 Task: Create an annual report template wavy design.
Action: Mouse pressed left at (501, 200)
Screenshot: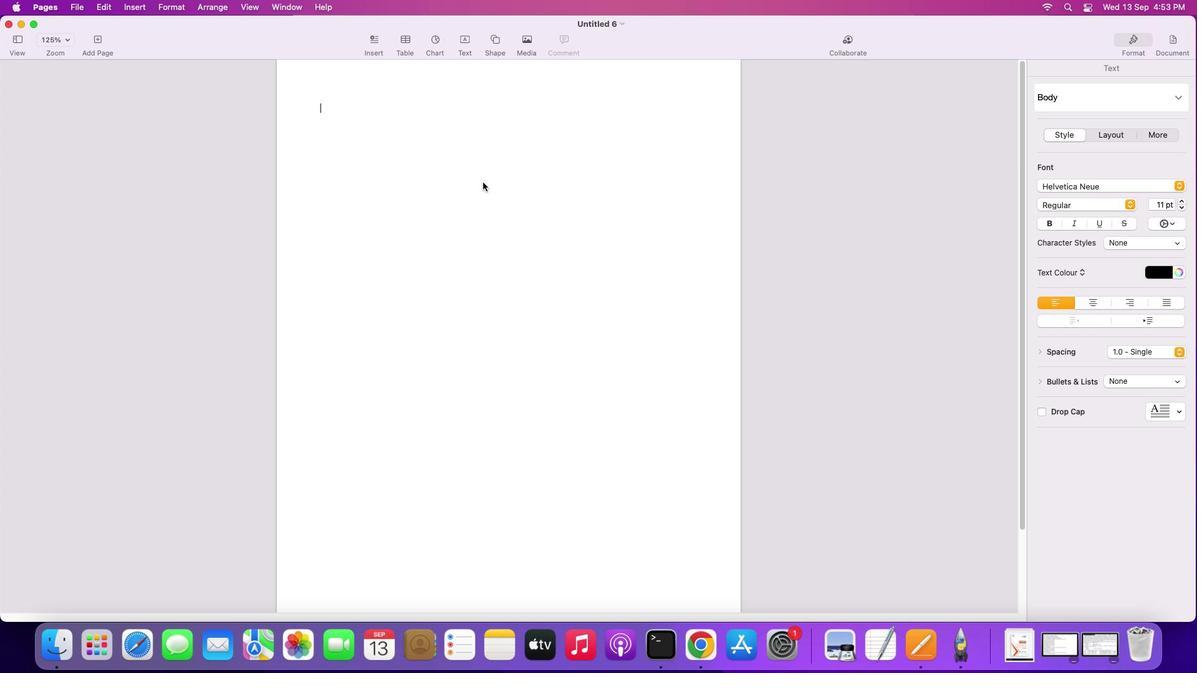 
Action: Mouse moved to (514, 64)
Screenshot: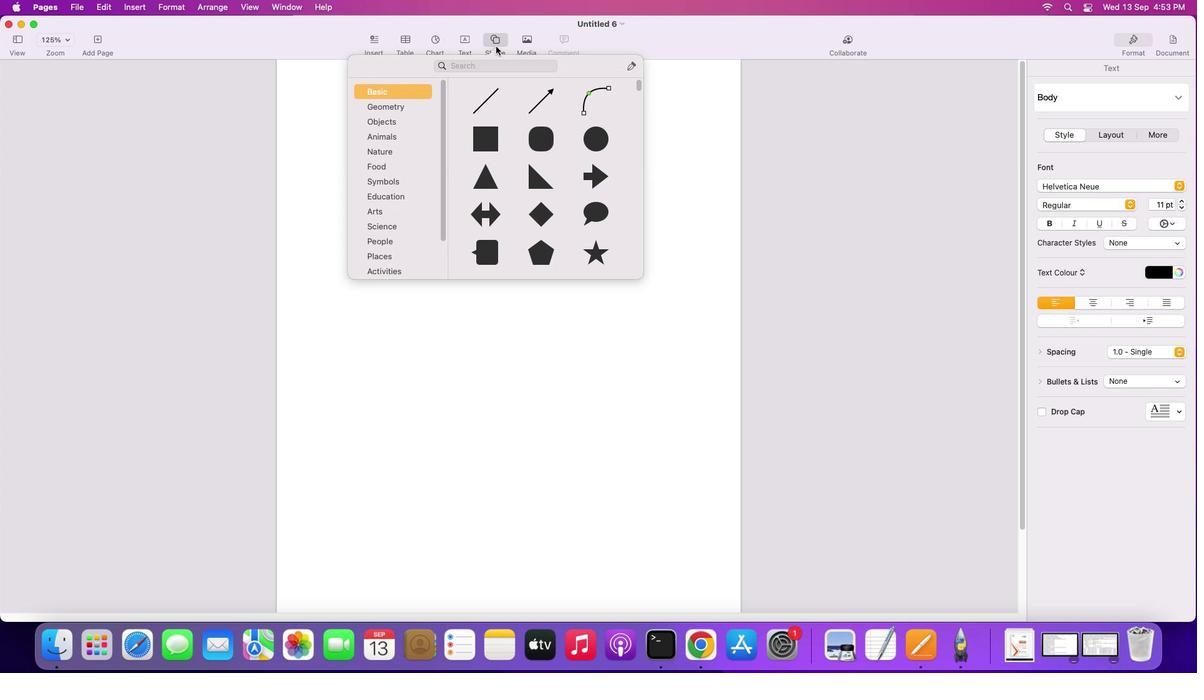 
Action: Mouse pressed left at (514, 64)
Screenshot: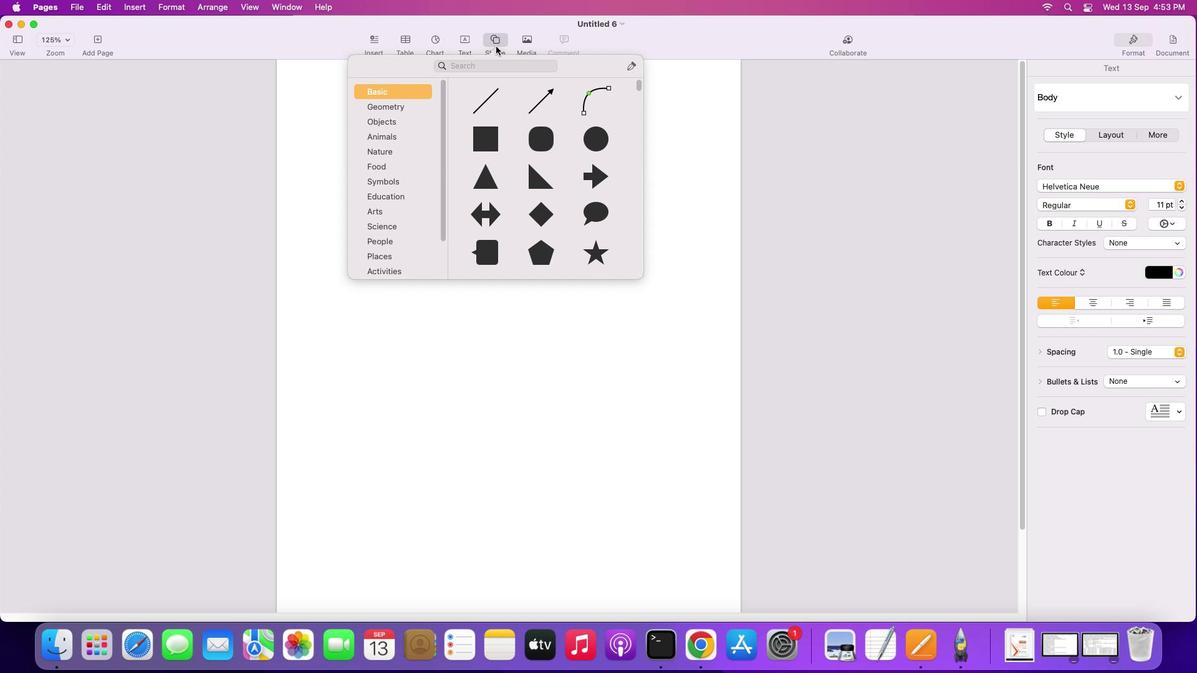 
Action: Mouse moved to (508, 161)
Screenshot: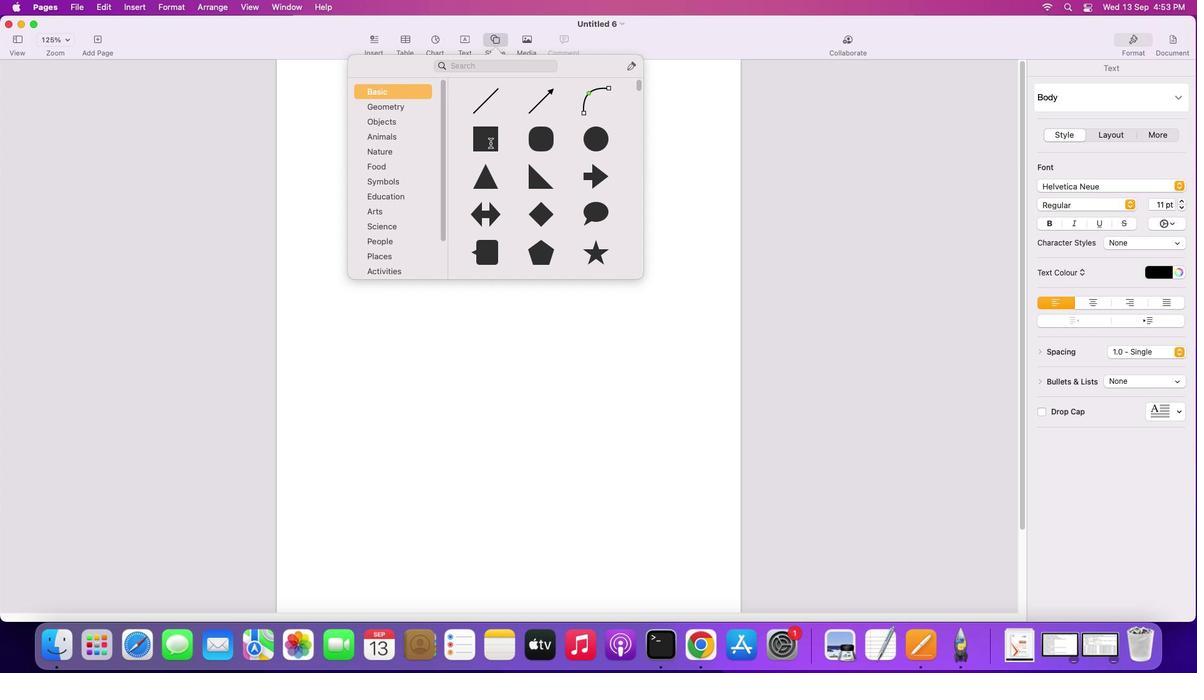 
Action: Mouse pressed left at (508, 161)
Screenshot: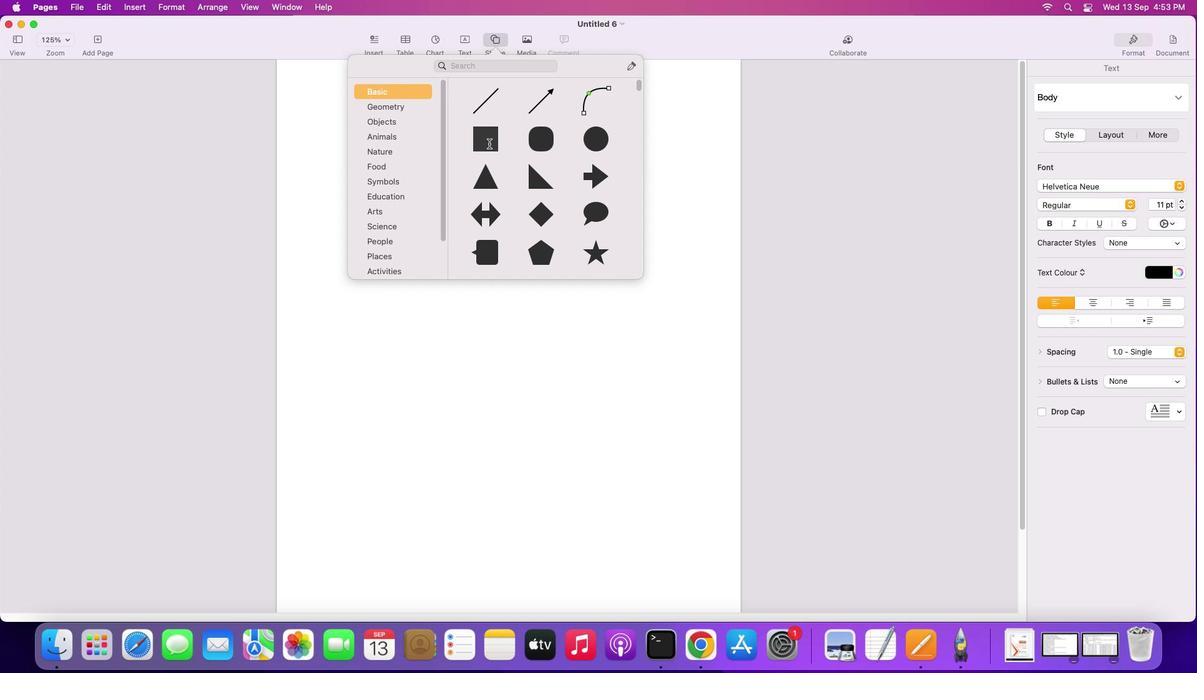 
Action: Mouse moved to (523, 178)
Screenshot: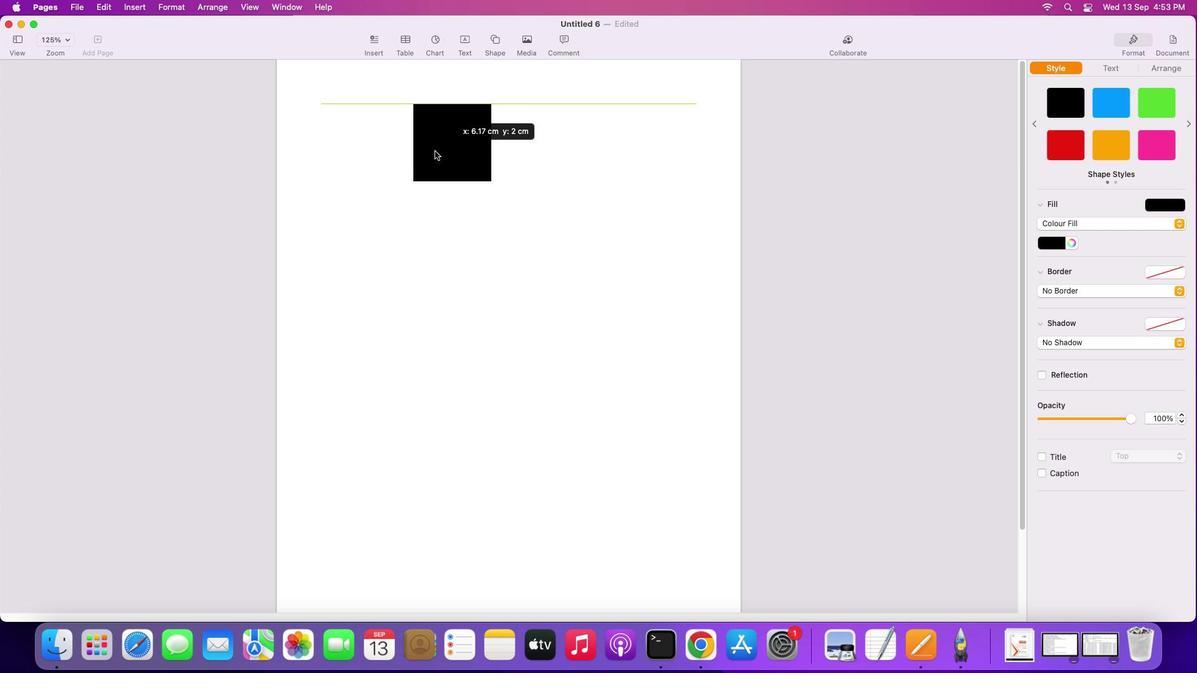 
Action: Mouse pressed left at (523, 178)
Screenshot: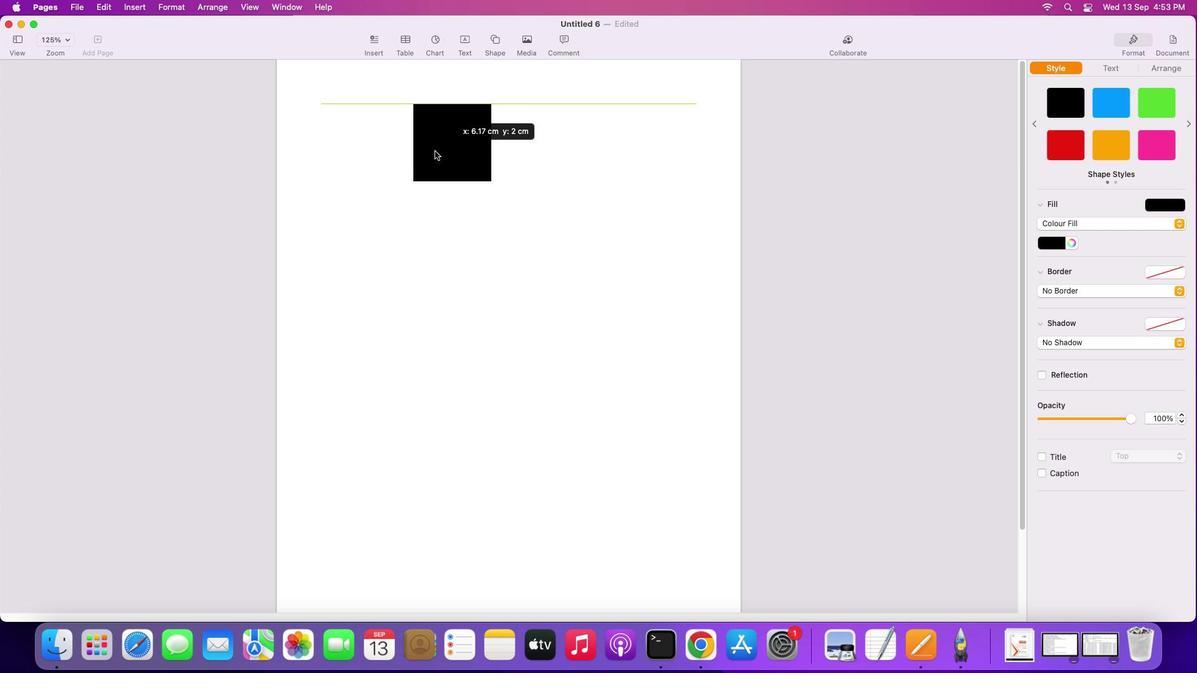 
Action: Mouse moved to (329, 172)
Screenshot: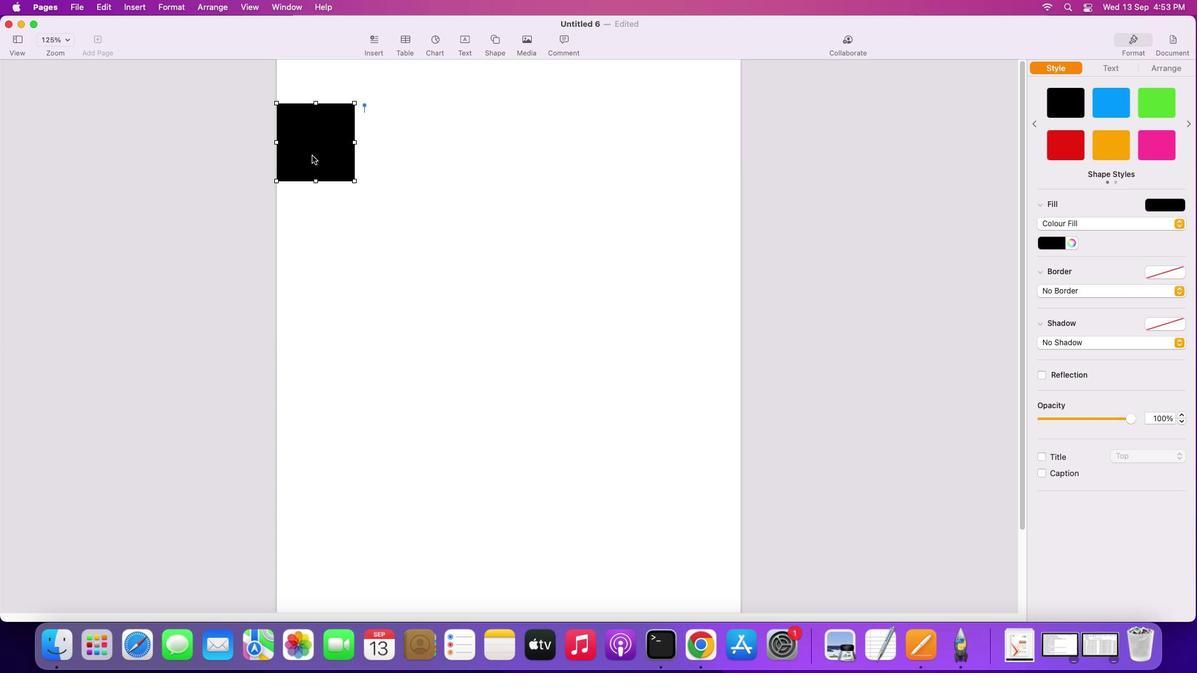 
Action: Mouse scrolled (329, 172) with delta (18, 18)
Screenshot: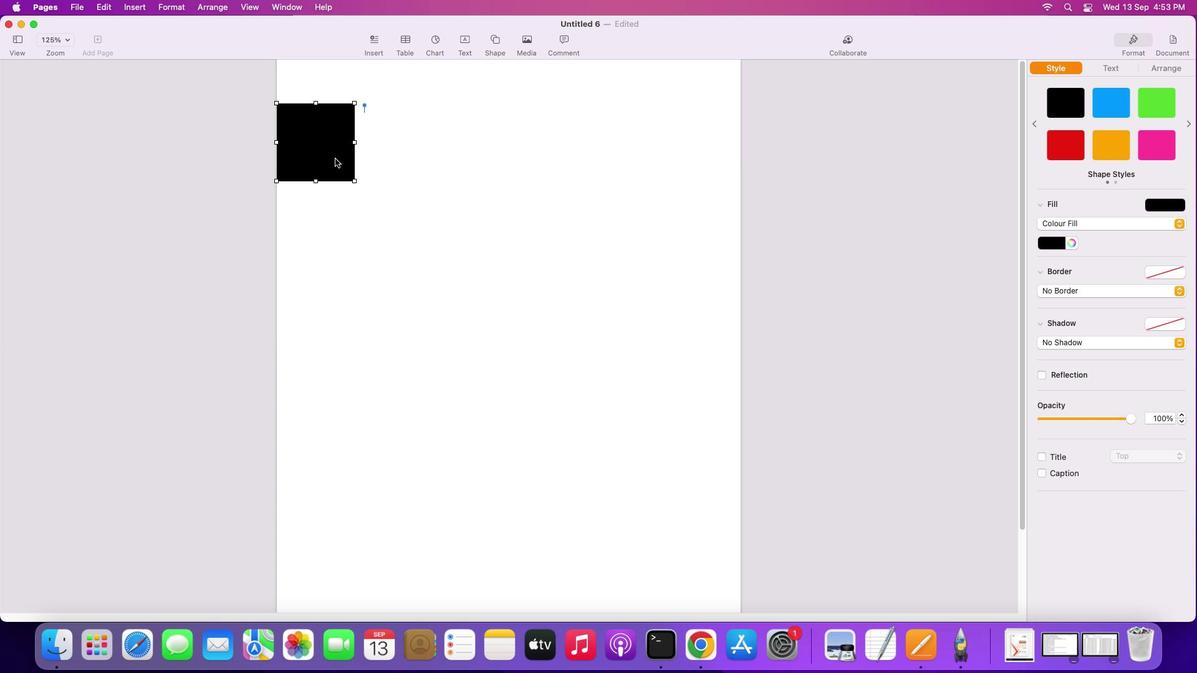 
Action: Mouse scrolled (329, 172) with delta (18, 18)
Screenshot: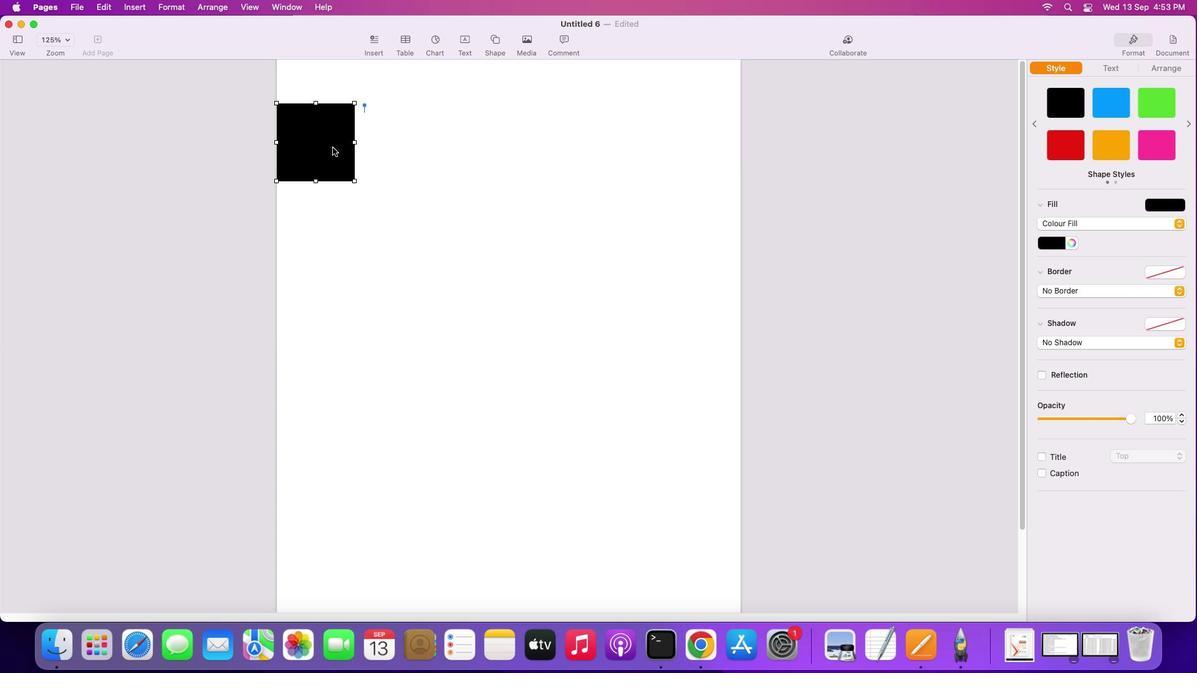 
Action: Mouse scrolled (329, 172) with delta (18, 19)
Screenshot: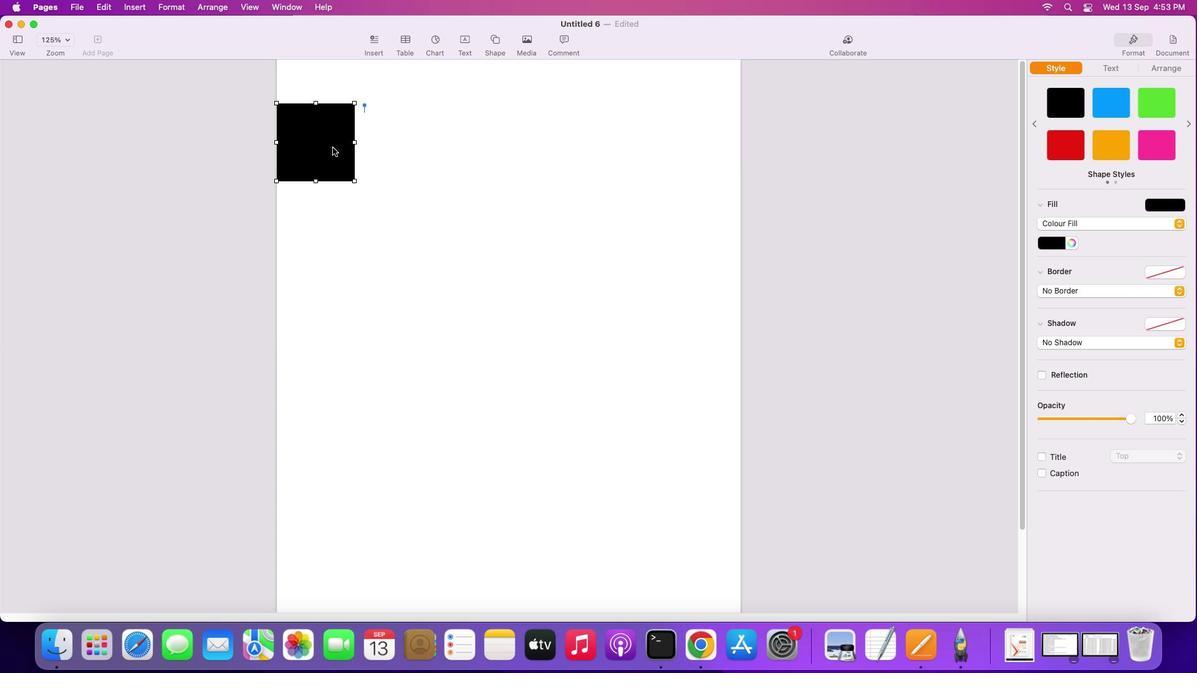 
Action: Mouse scrolled (329, 172) with delta (18, 21)
Screenshot: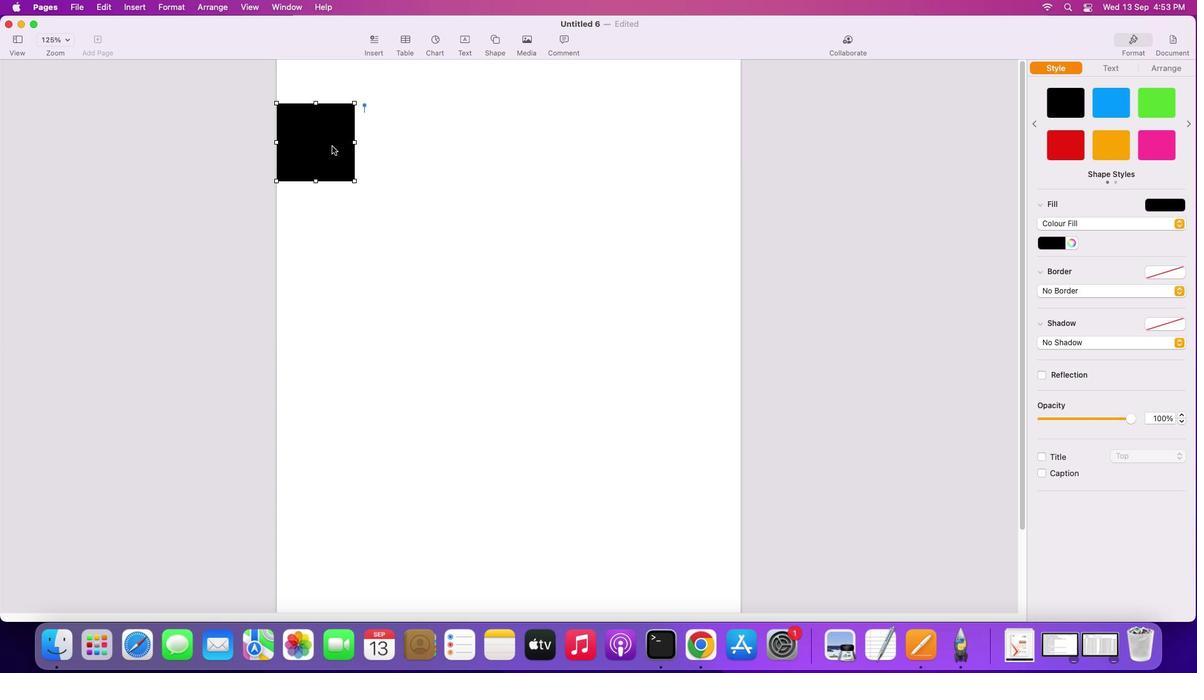 
Action: Mouse moved to (329, 173)
Screenshot: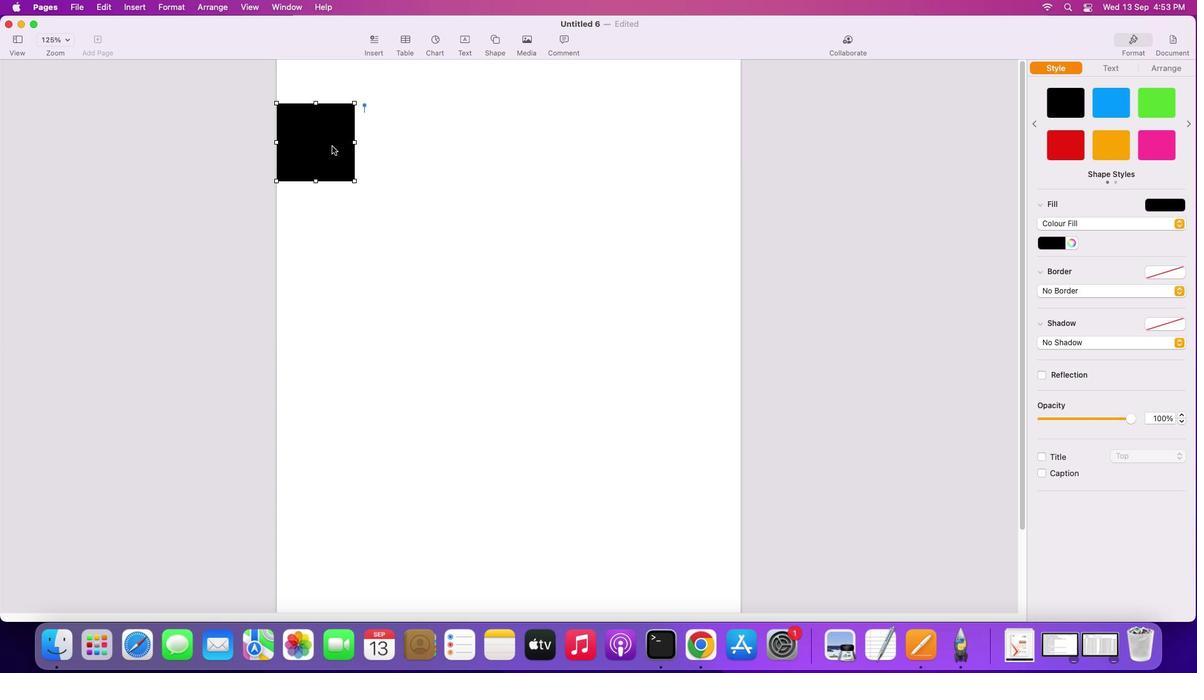 
Action: Mouse scrolled (329, 173) with delta (18, 21)
Screenshot: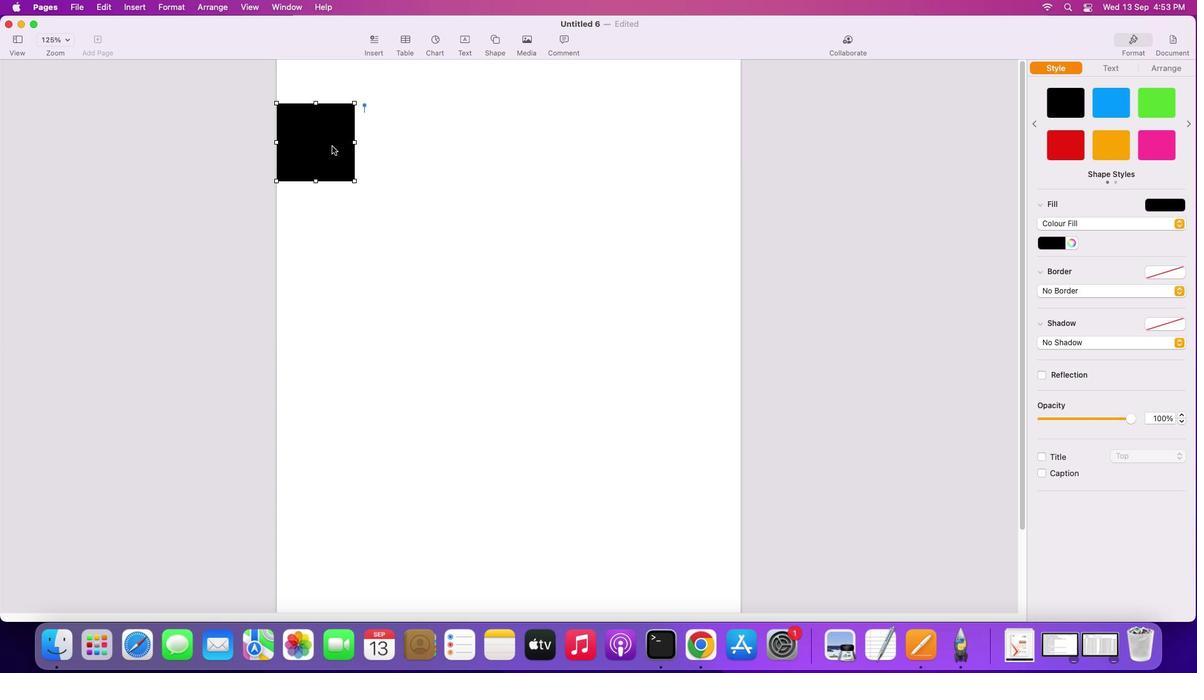 
Action: Mouse moved to (349, 163)
Screenshot: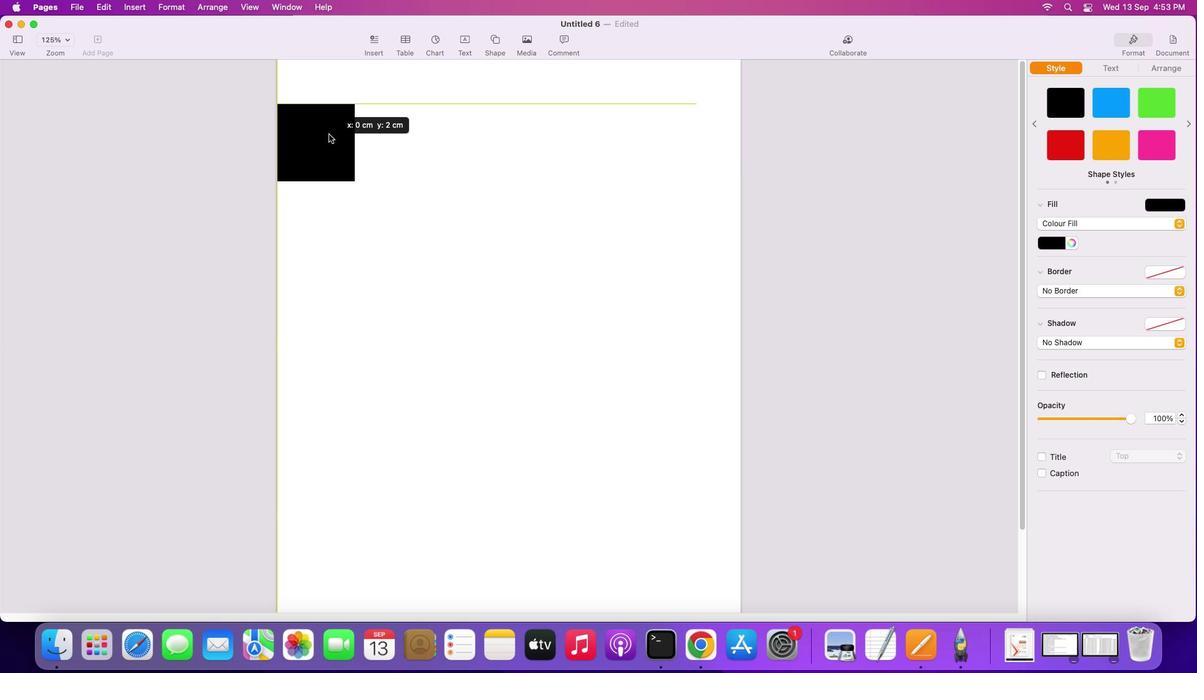 
Action: Mouse pressed left at (349, 163)
Screenshot: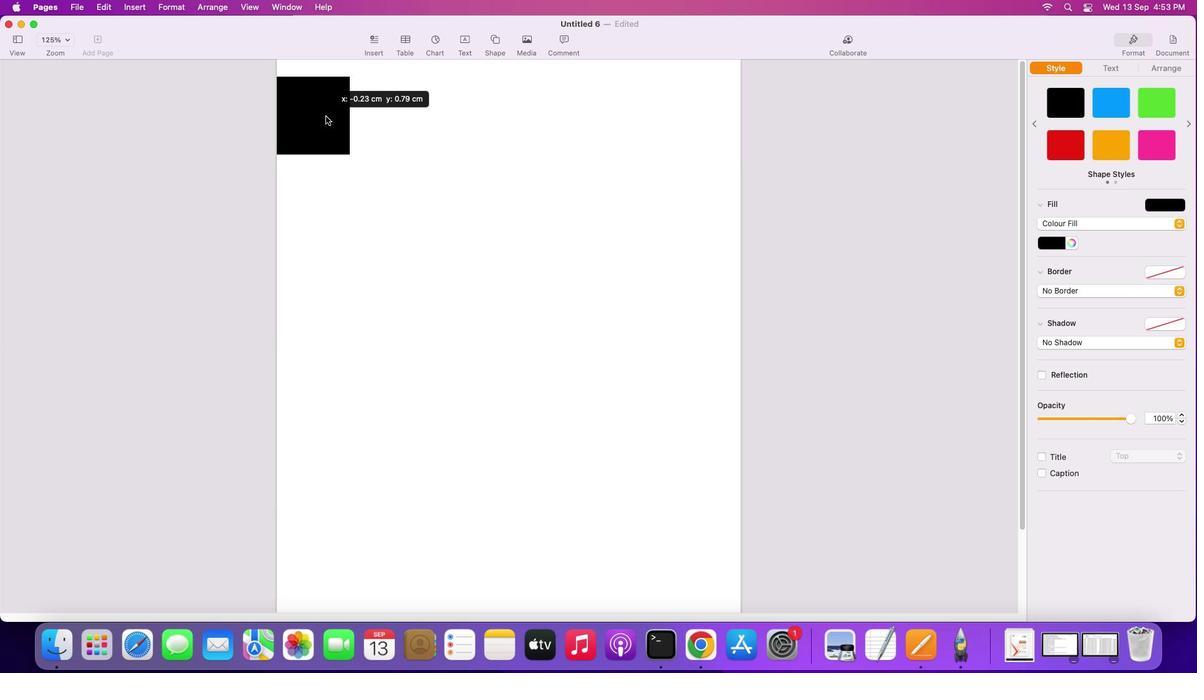 
Action: Mouse moved to (367, 117)
Screenshot: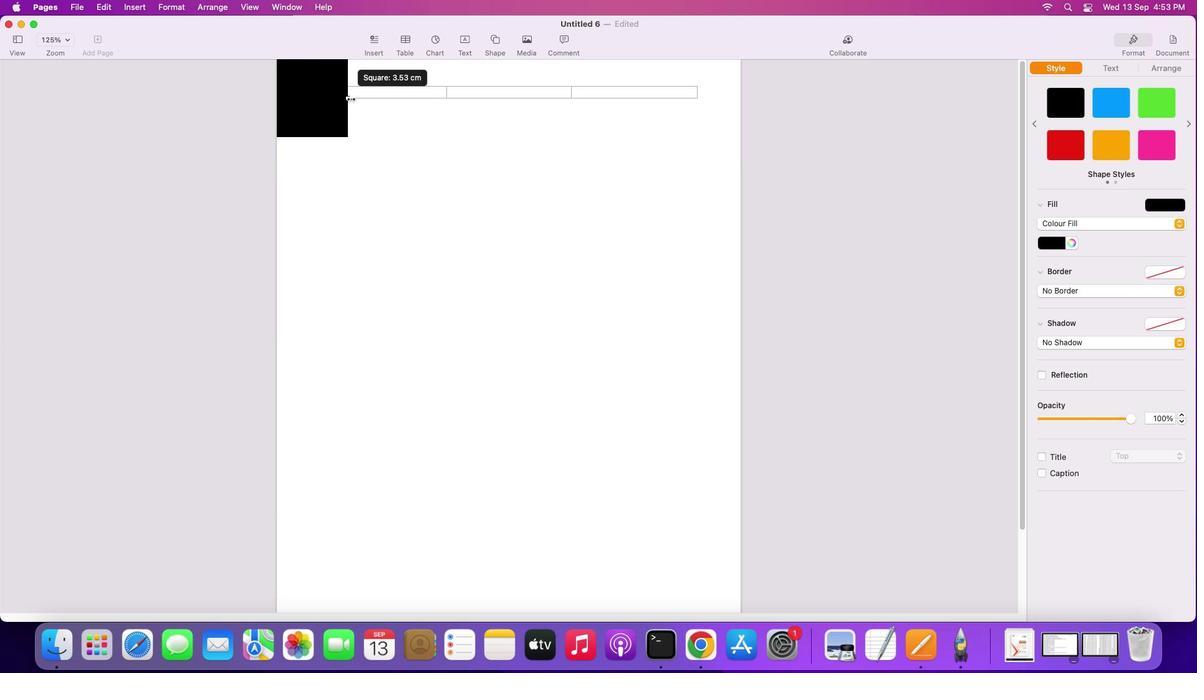 
Action: Mouse pressed left at (367, 117)
Screenshot: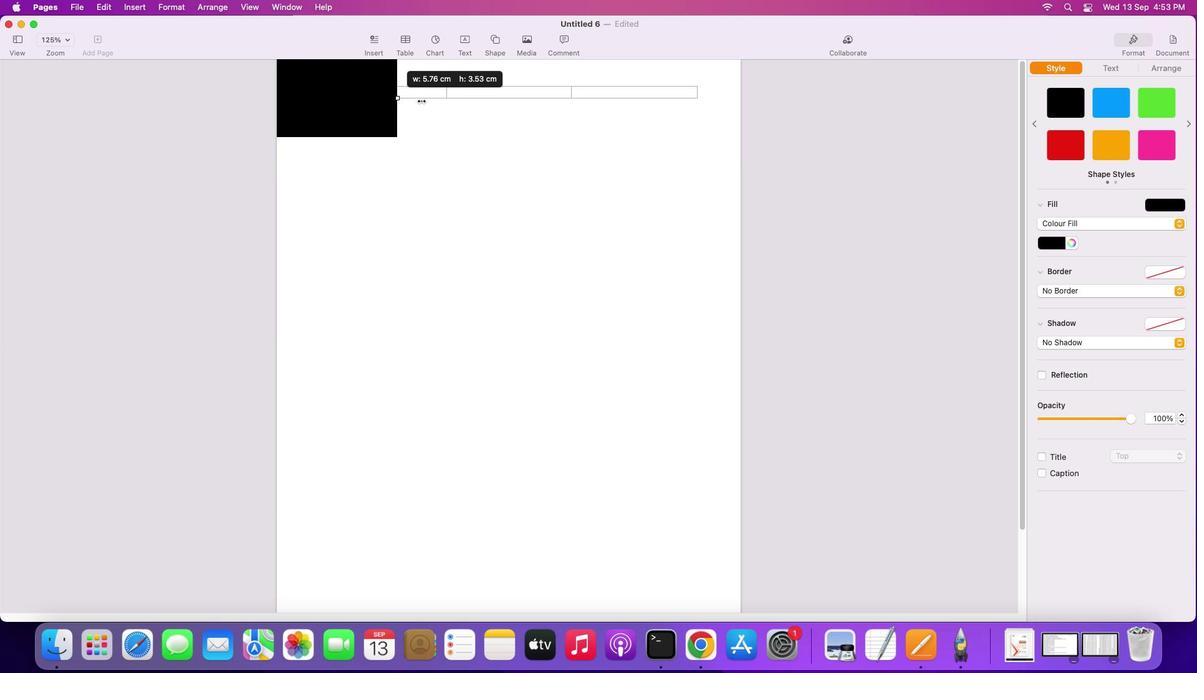 
Action: Mouse moved to (524, 155)
Screenshot: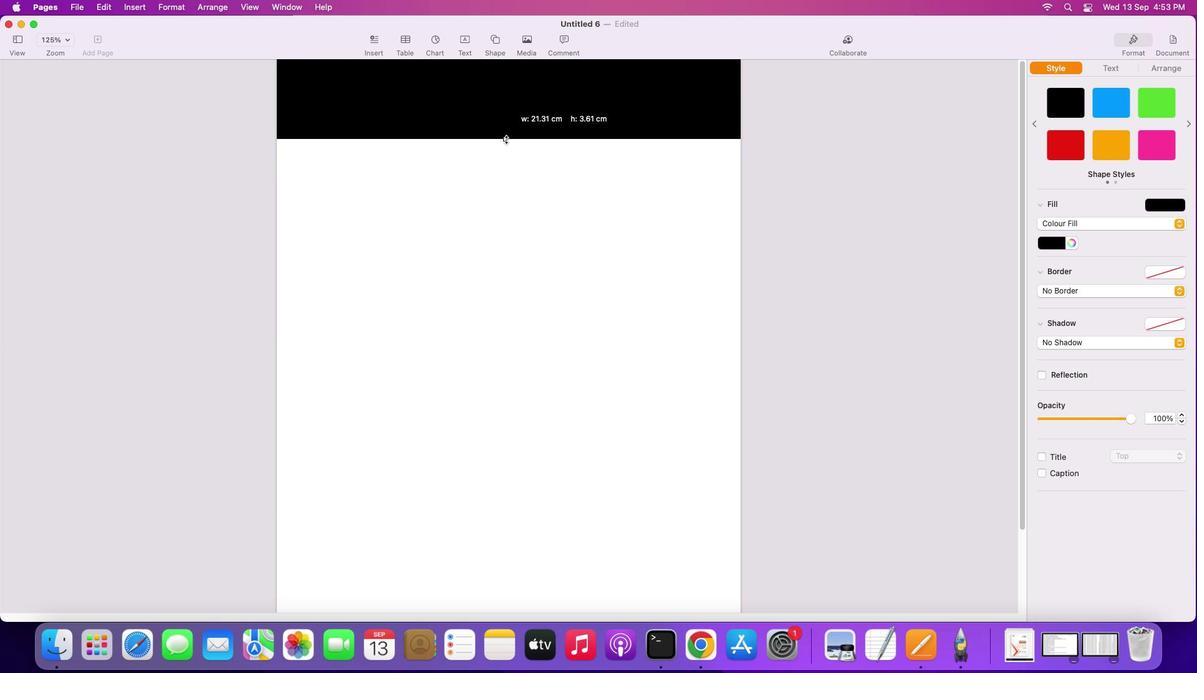
Action: Mouse pressed left at (524, 155)
Screenshot: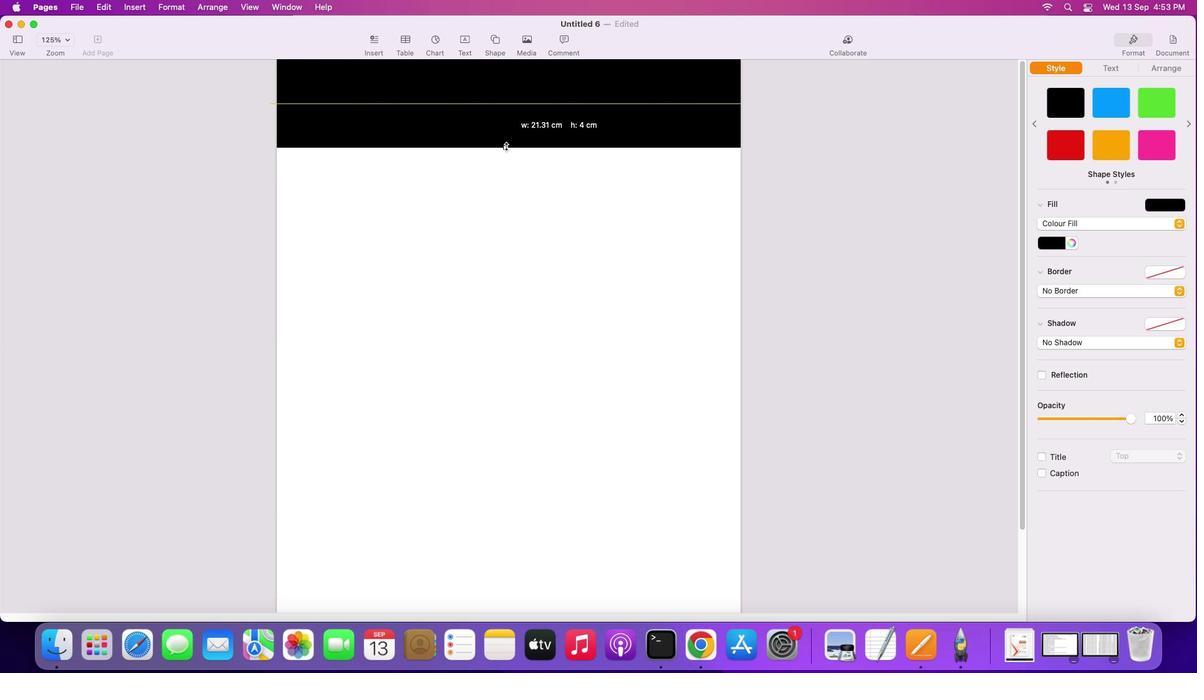 
Action: Mouse moved to (526, 159)
Screenshot: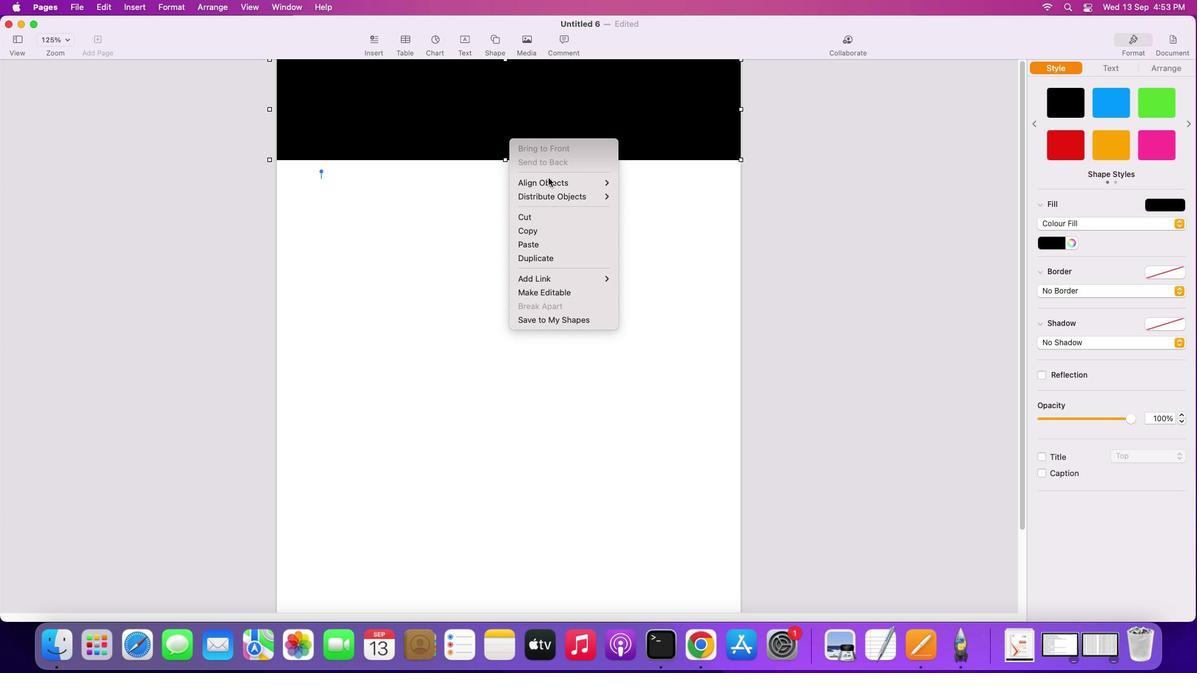 
Action: Mouse pressed right at (526, 159)
Screenshot: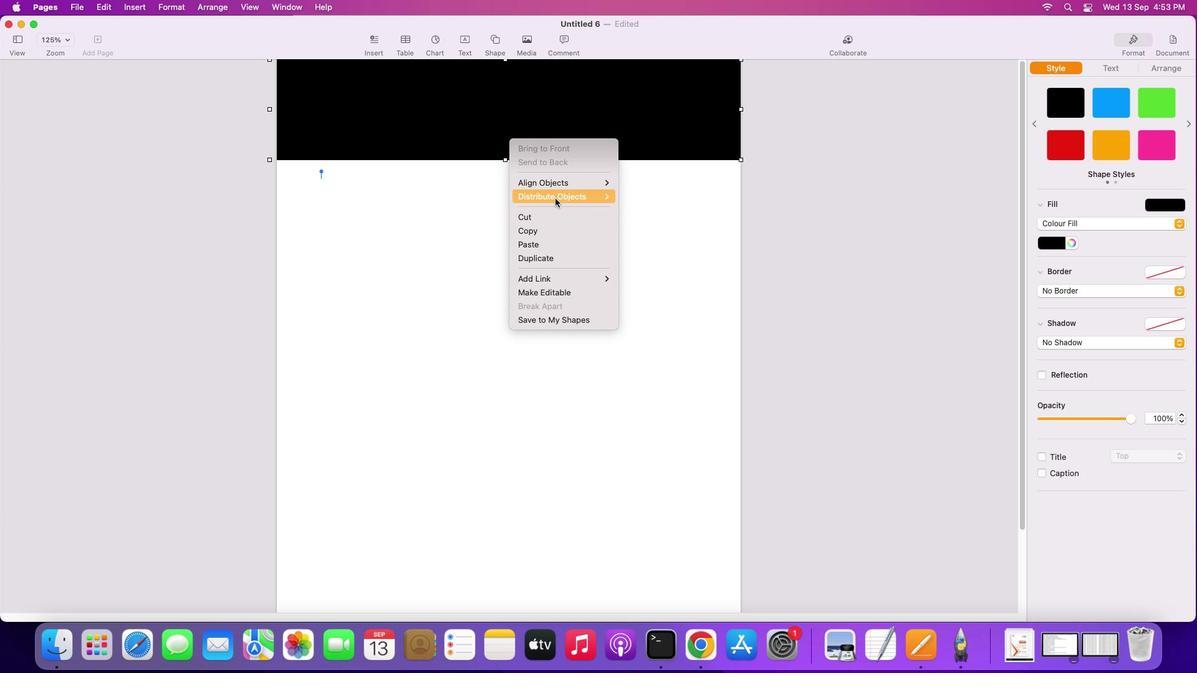 
Action: Mouse moved to (584, 309)
Screenshot: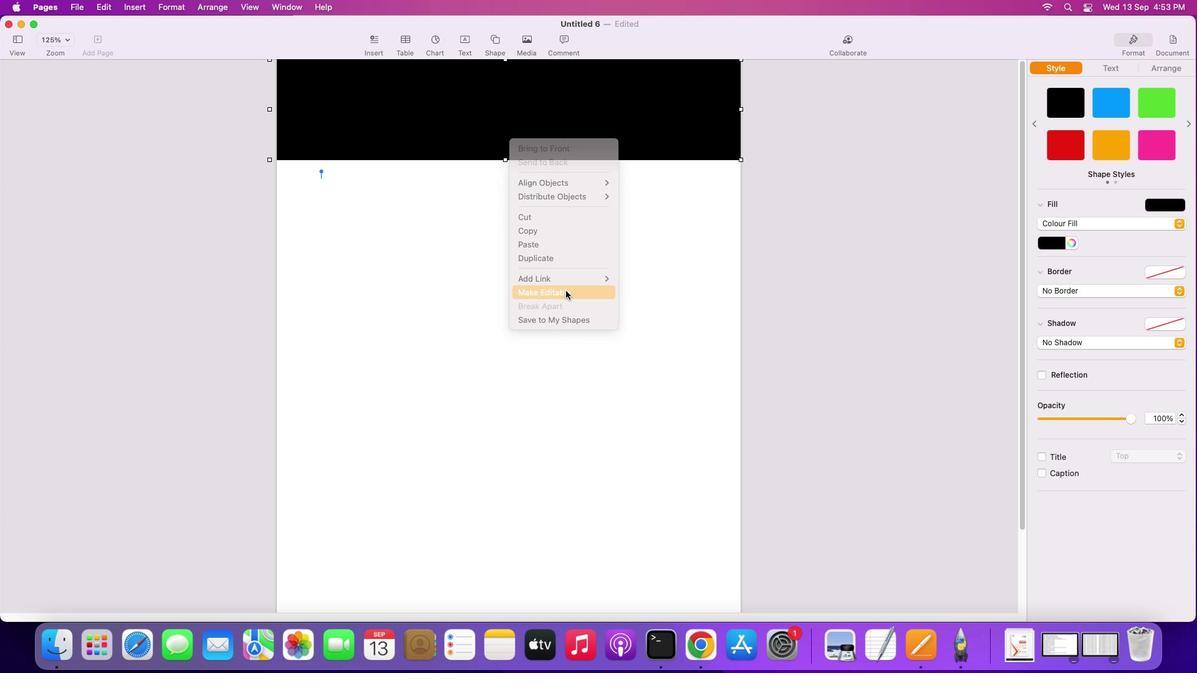 
Action: Mouse pressed left at (584, 309)
Screenshot: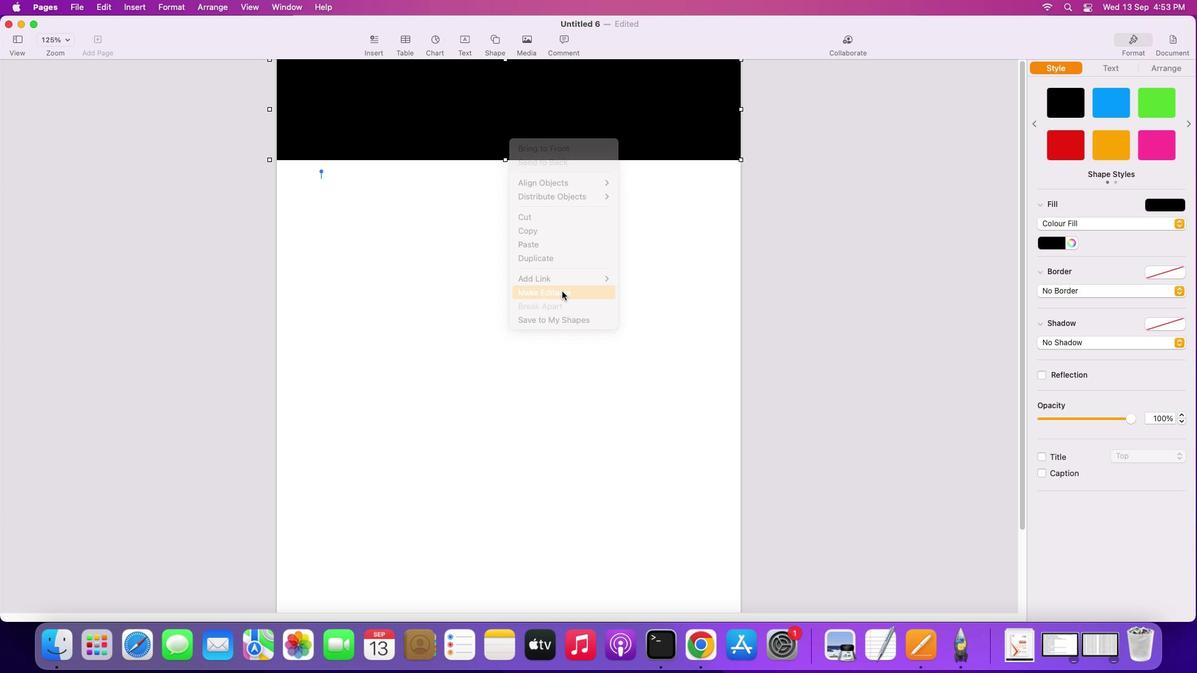 
Action: Mouse moved to (524, 177)
Screenshot: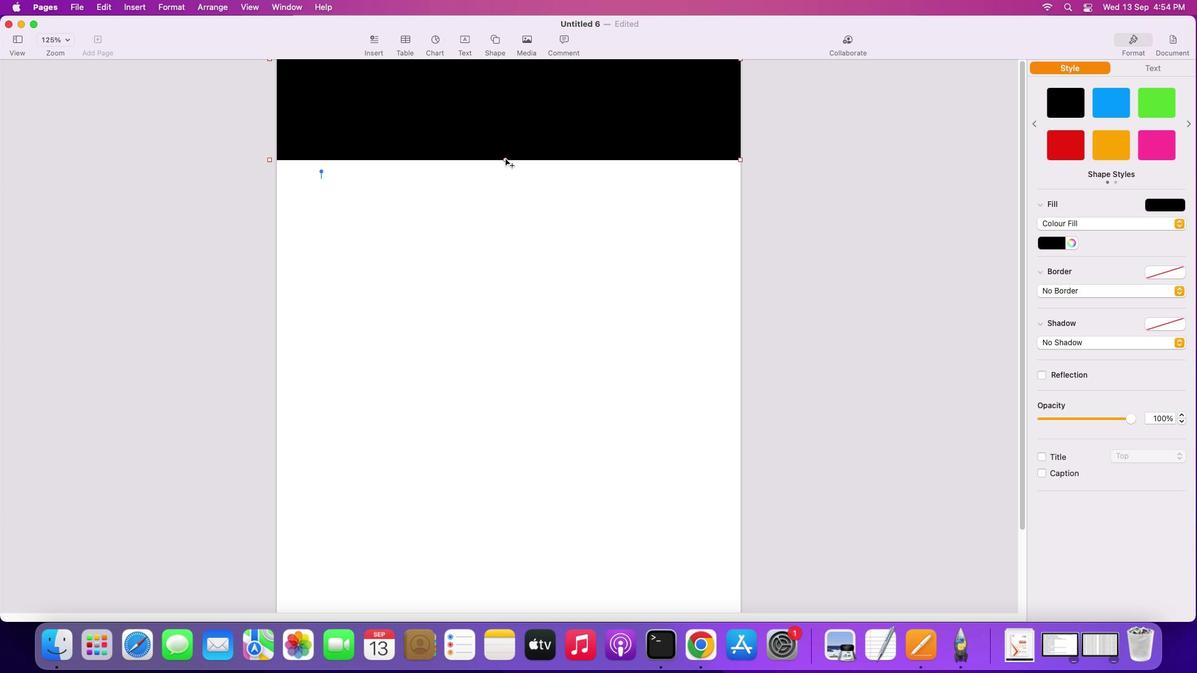 
Action: Mouse pressed left at (524, 177)
Screenshot: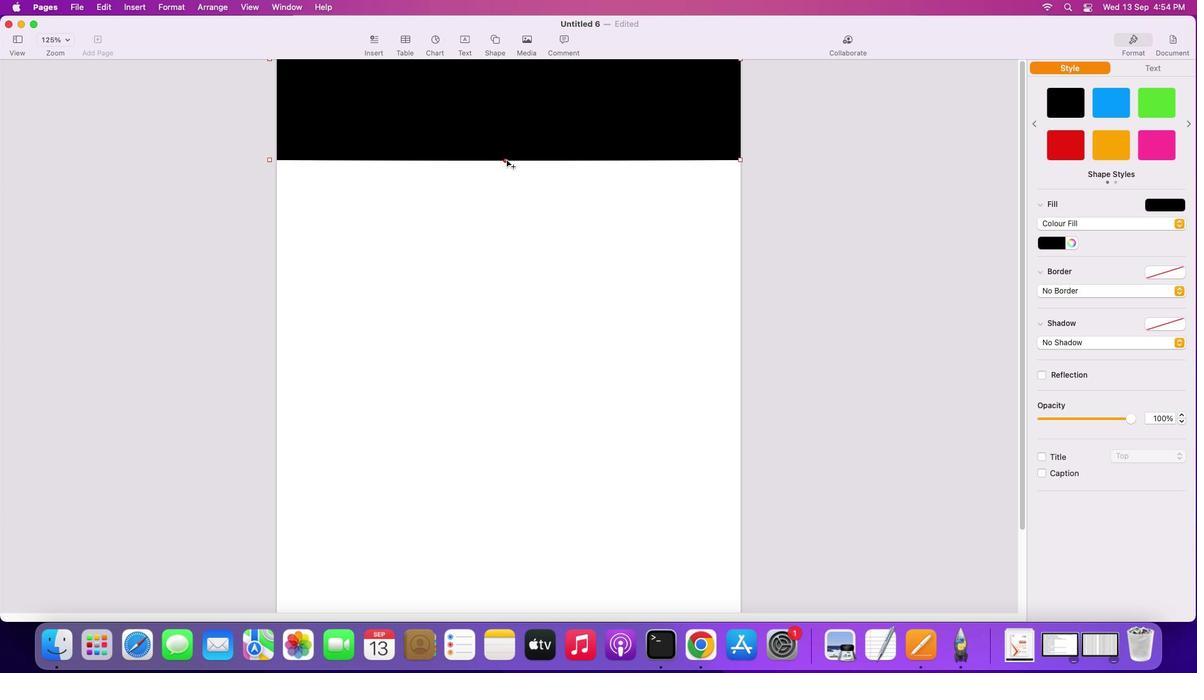 
Action: Mouse moved to (403, 203)
Screenshot: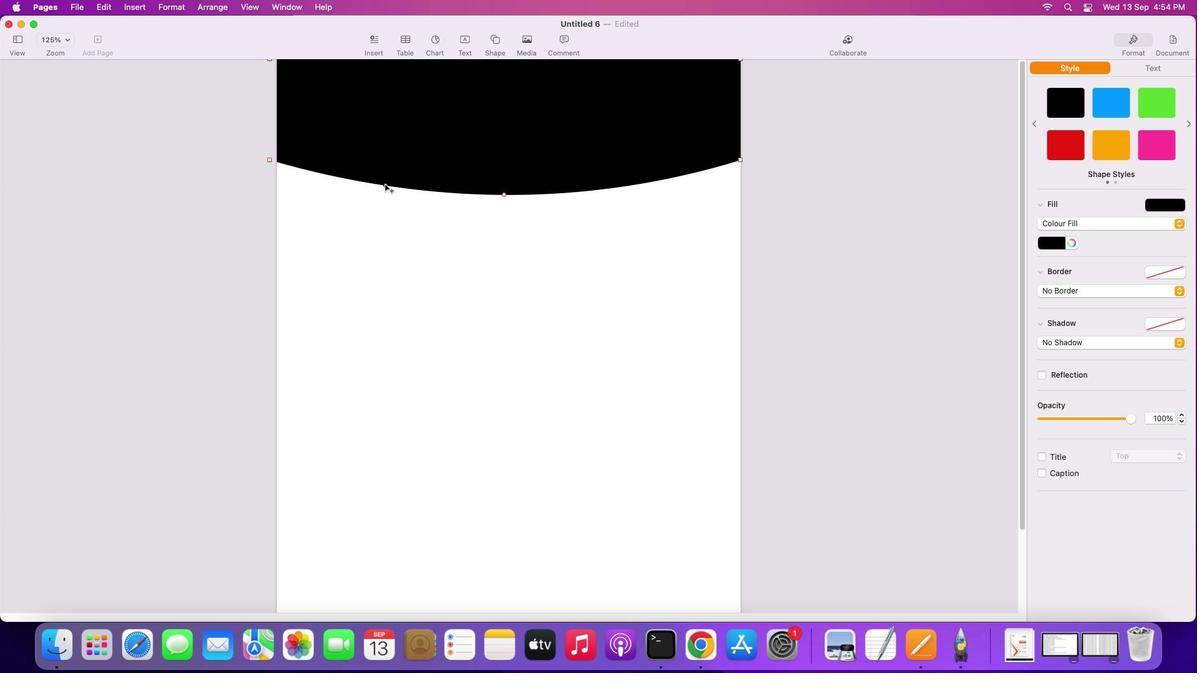 
Action: Mouse pressed left at (403, 203)
Screenshot: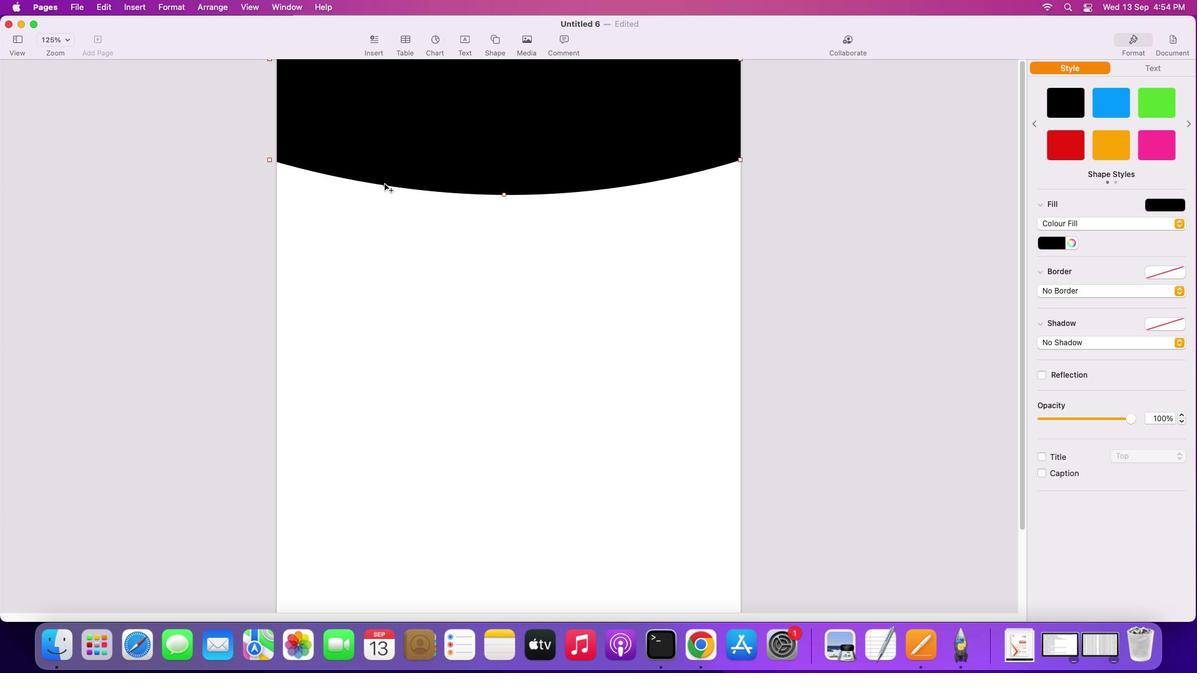
Action: Mouse moved to (476, 255)
Screenshot: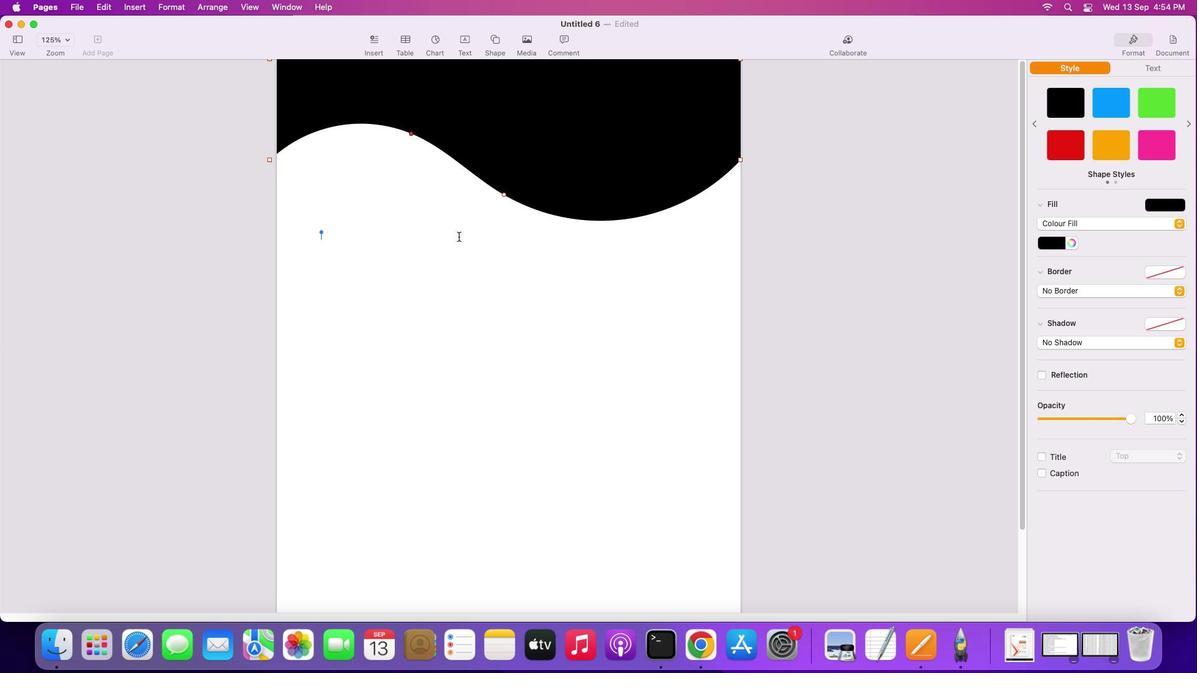 
Action: Mouse pressed left at (476, 255)
Screenshot: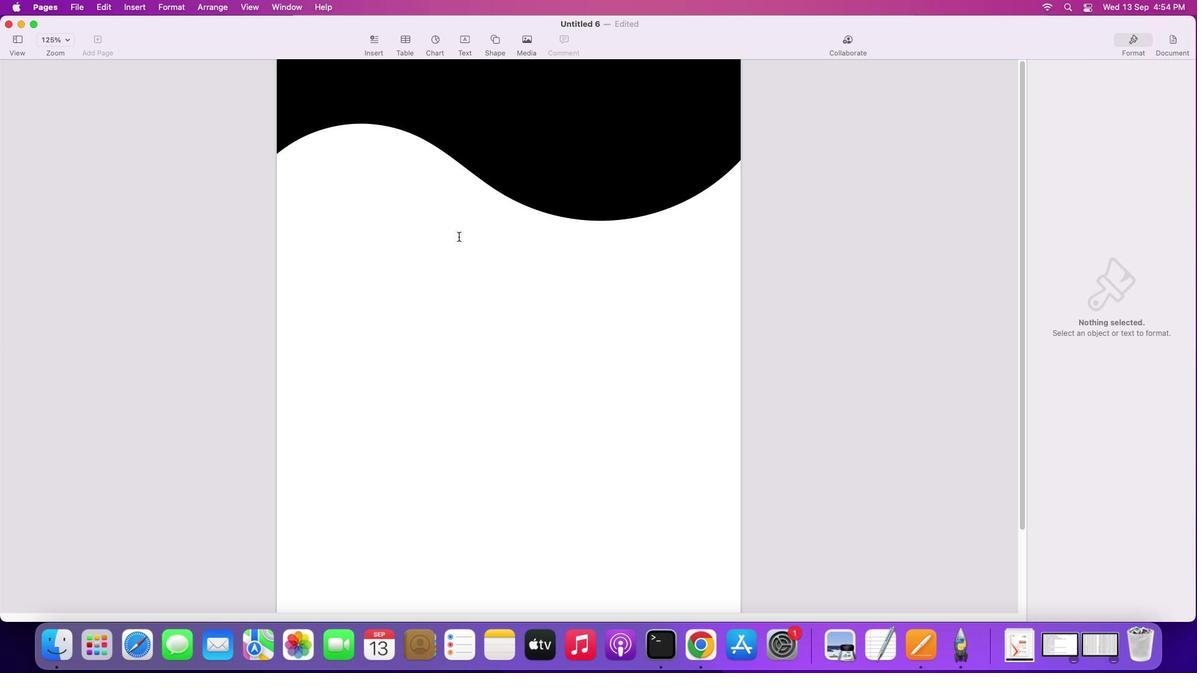 
Action: Mouse moved to (513, 57)
Screenshot: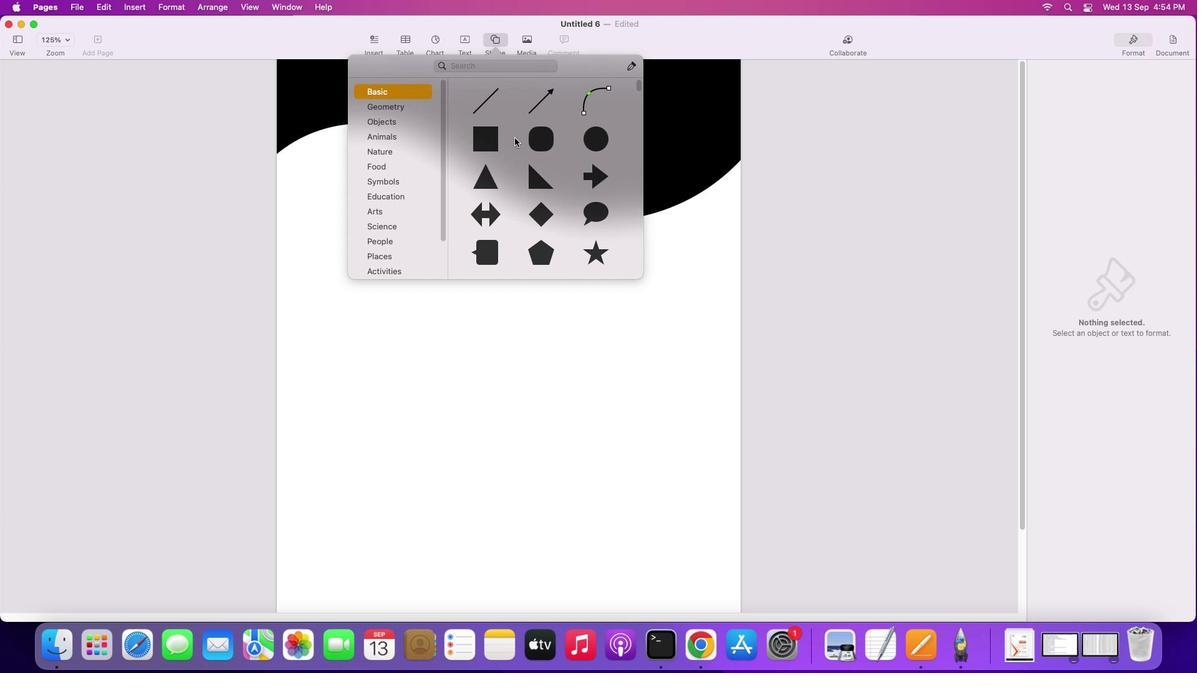 
Action: Mouse pressed left at (513, 57)
Screenshot: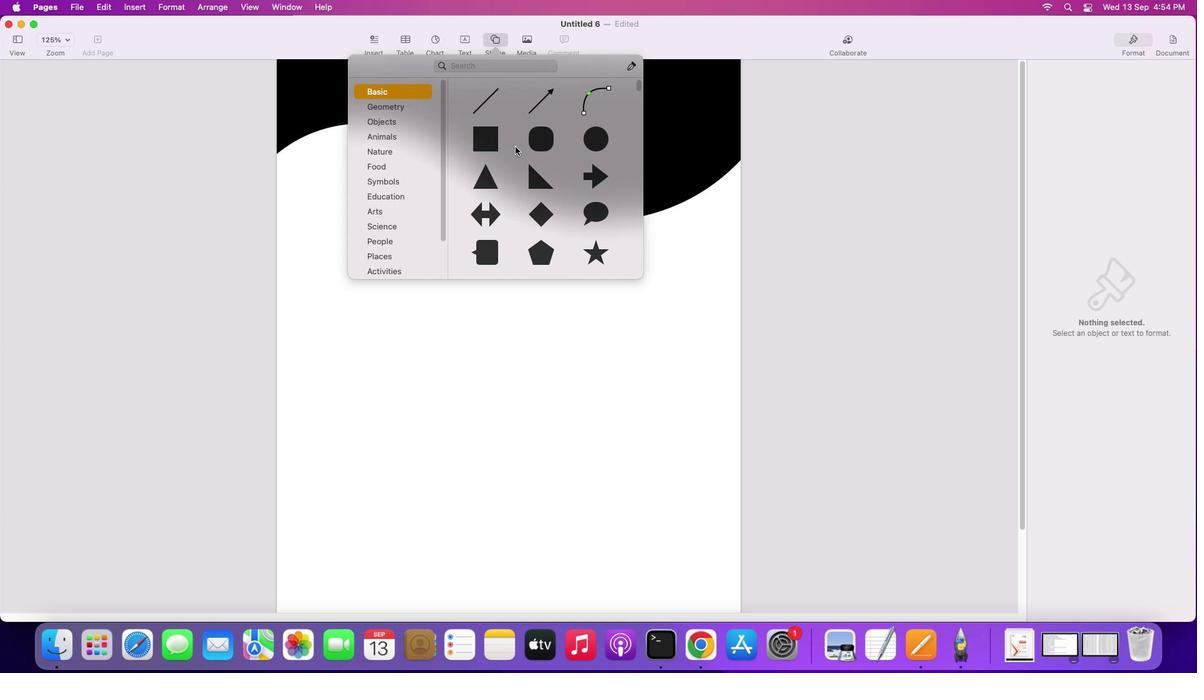 
Action: Mouse moved to (504, 161)
Screenshot: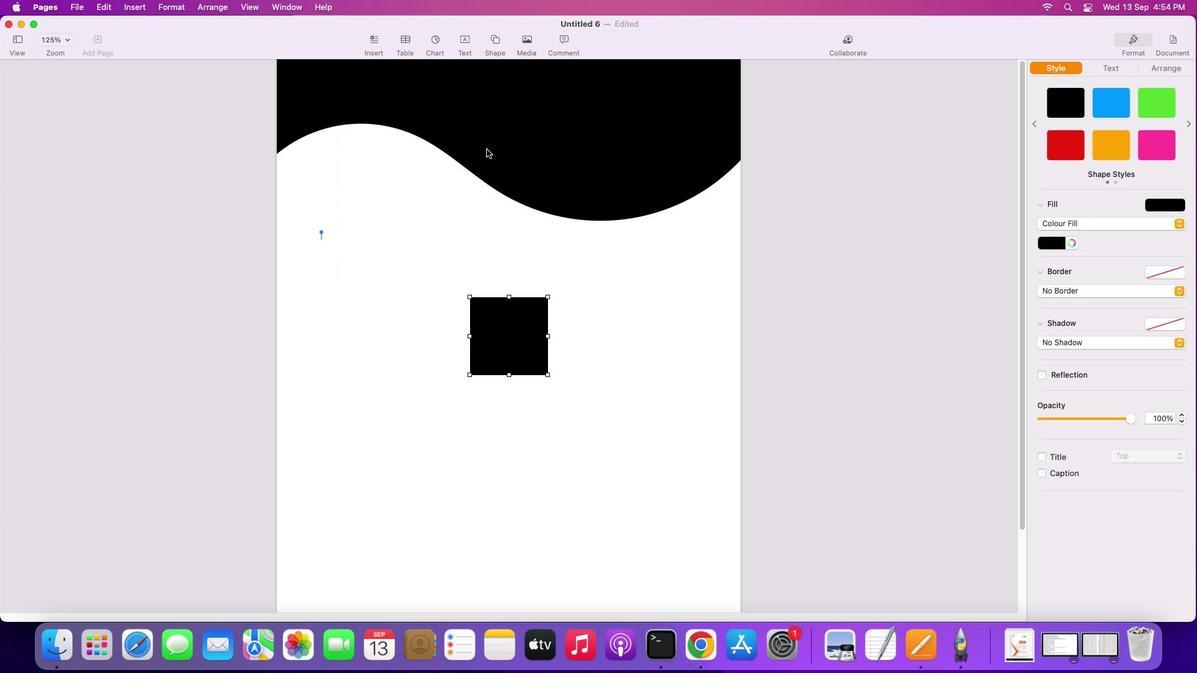 
Action: Mouse pressed left at (504, 161)
Screenshot: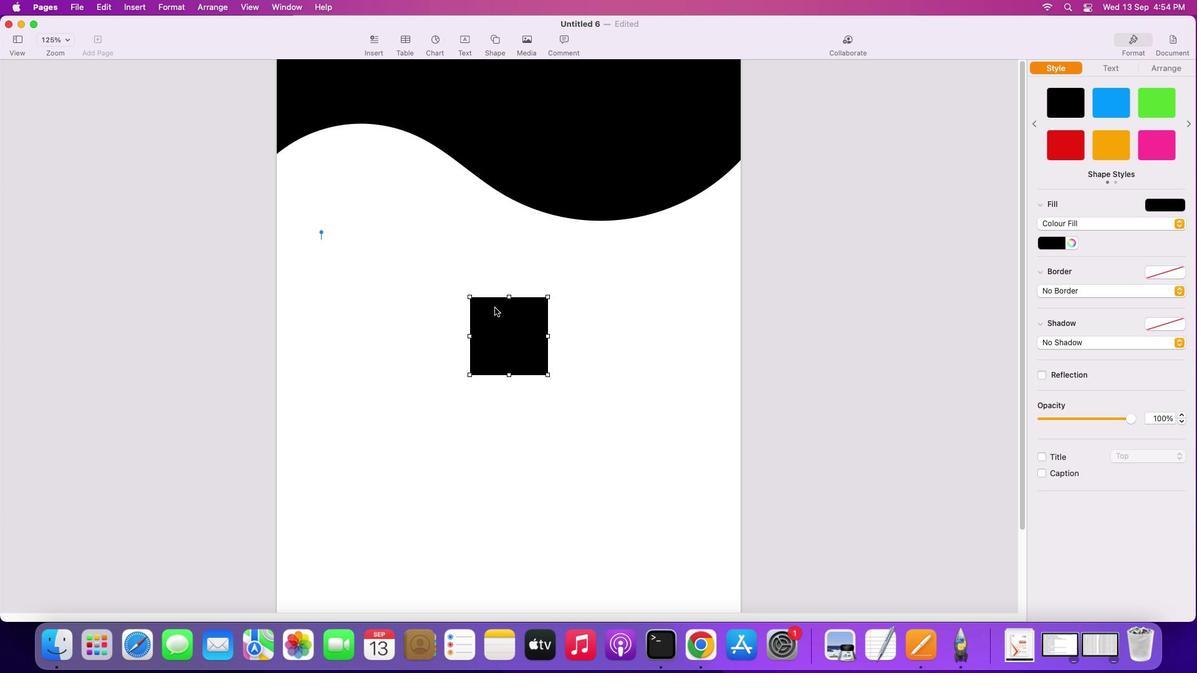 
Action: Mouse moved to (546, 159)
Screenshot: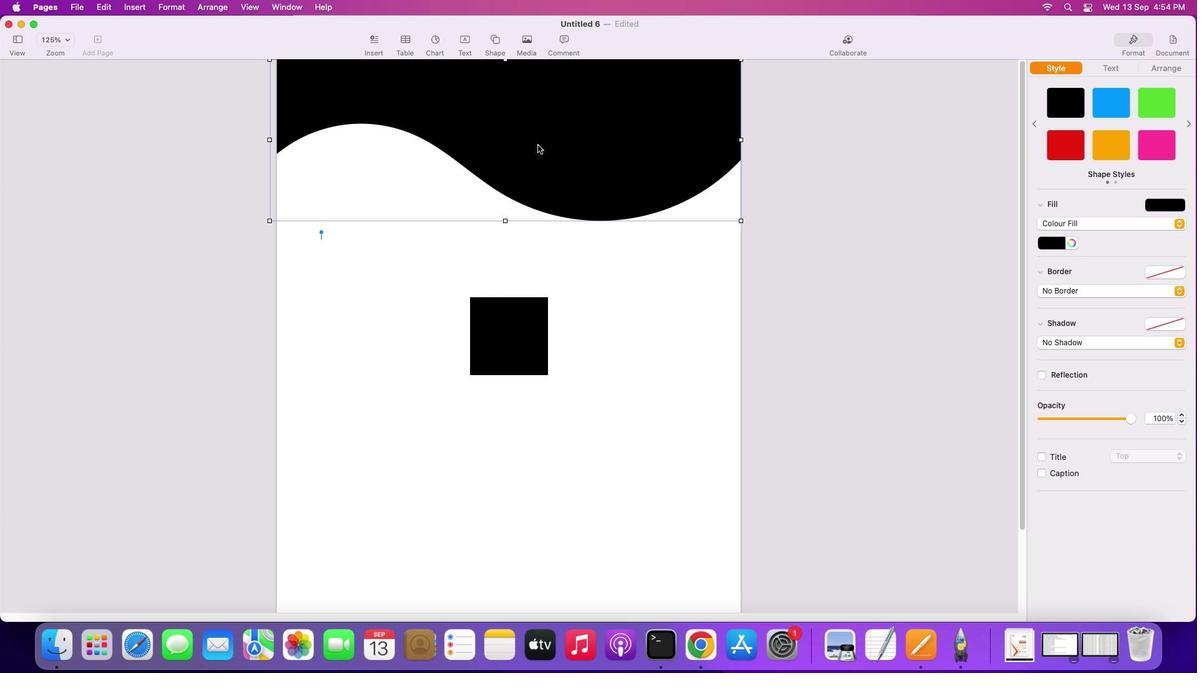 
Action: Mouse pressed left at (546, 159)
Screenshot: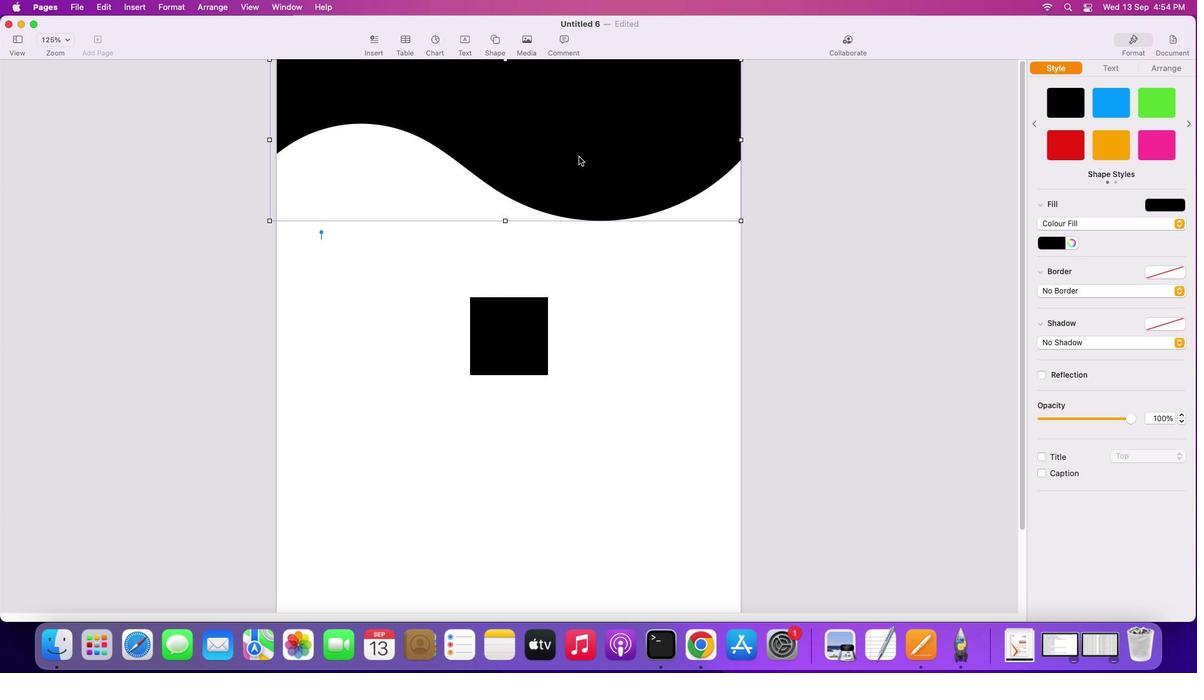 
Action: Mouse moved to (1118, 121)
Screenshot: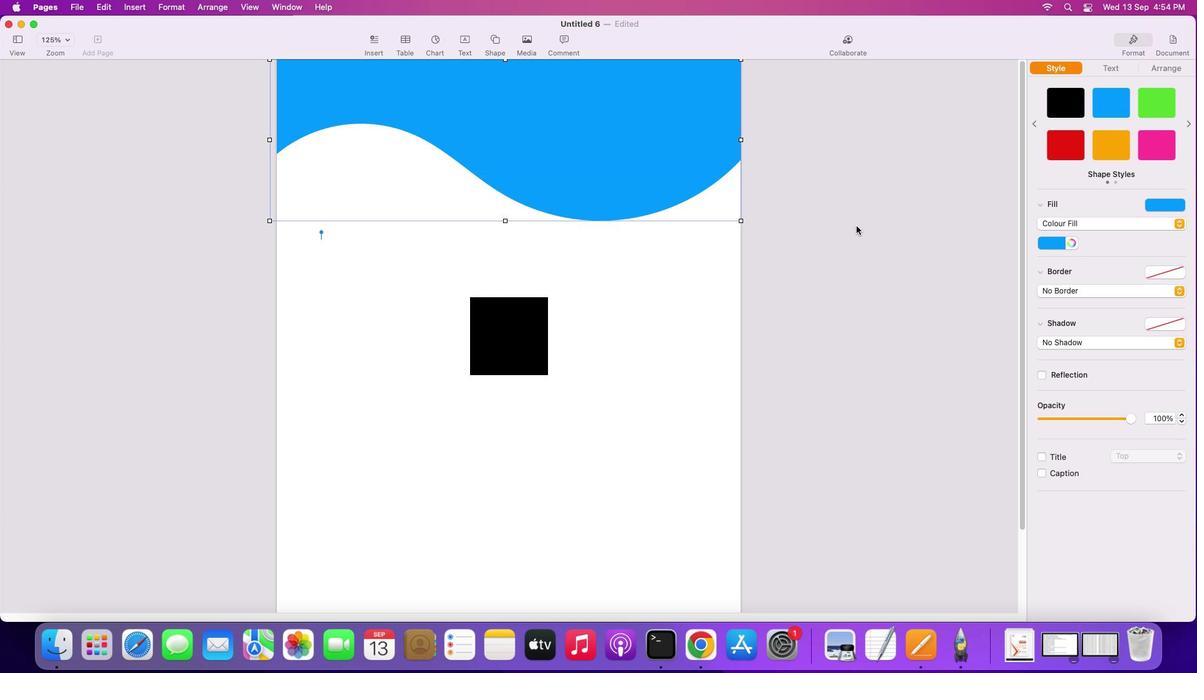 
Action: Mouse pressed left at (1118, 121)
Screenshot: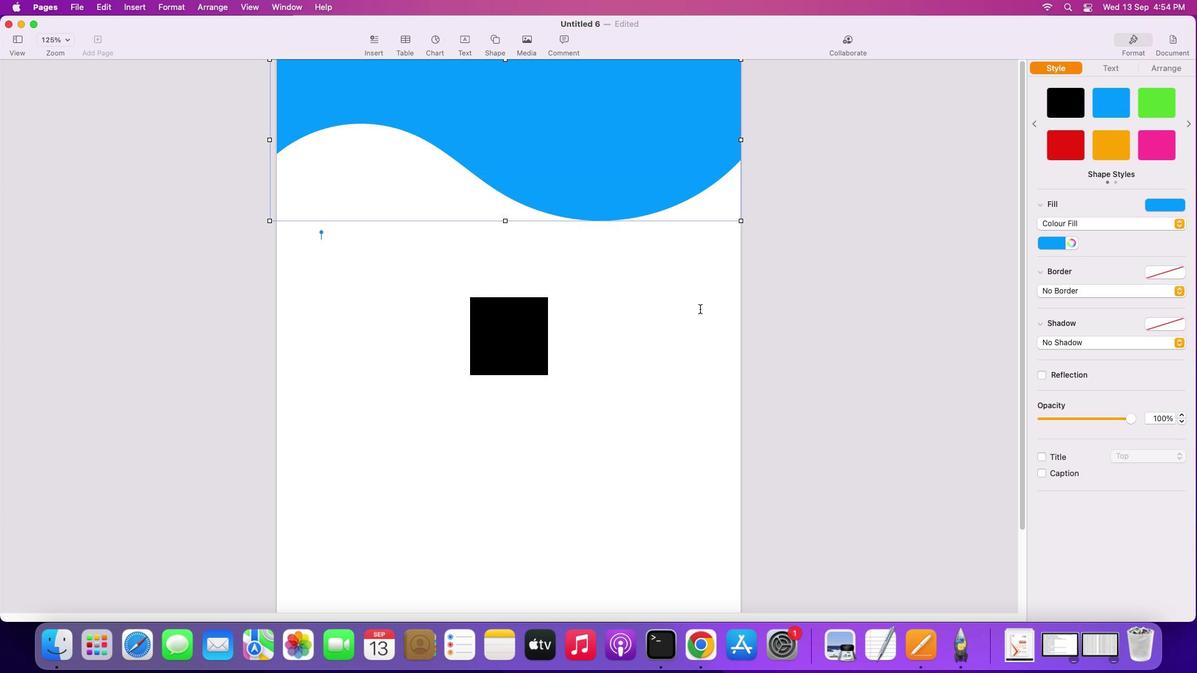 
Action: Mouse moved to (535, 366)
Screenshot: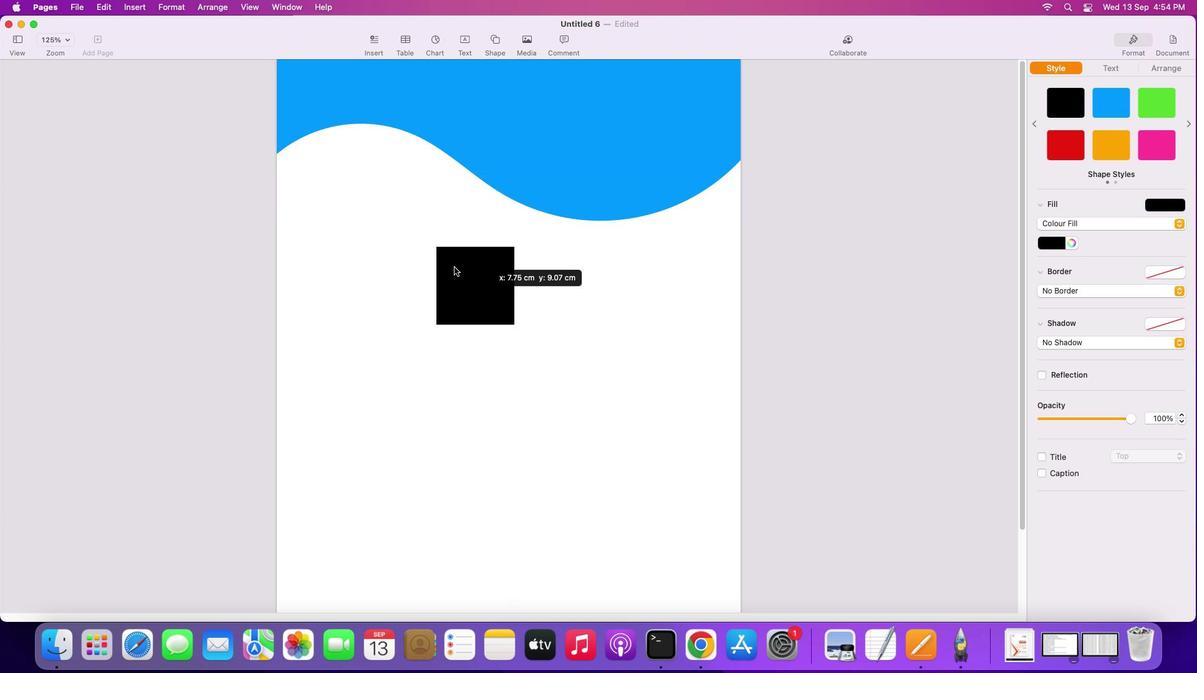 
Action: Mouse pressed left at (535, 366)
Screenshot: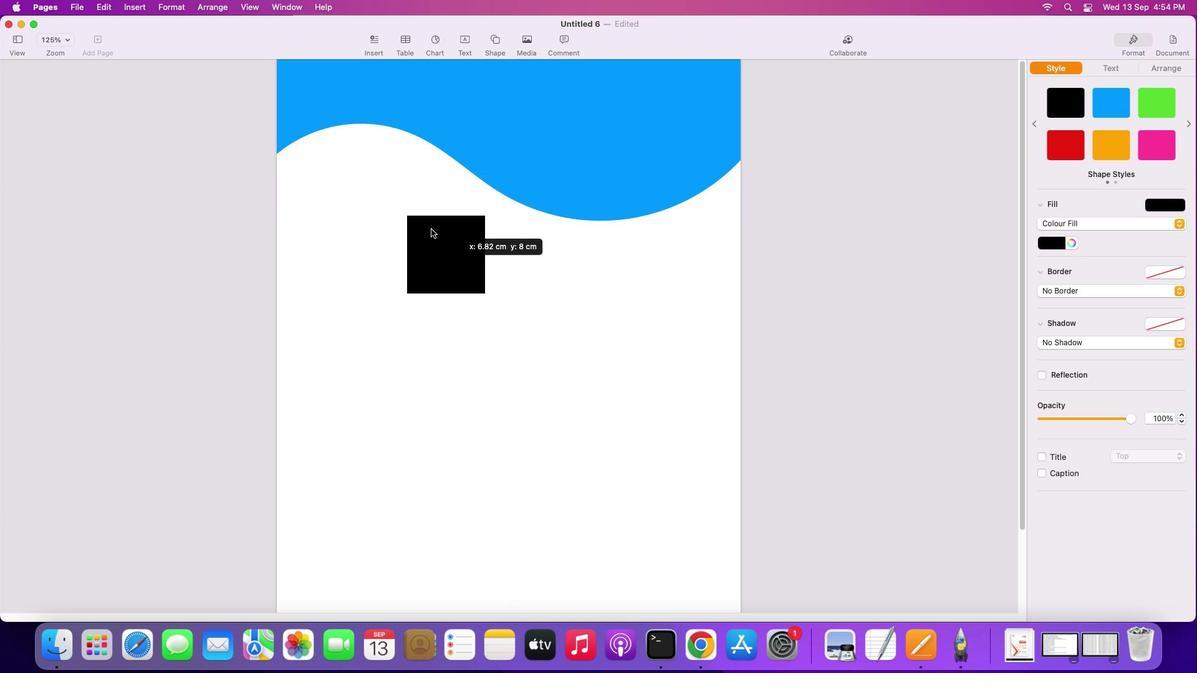 
Action: Mouse moved to (373, 117)
Screenshot: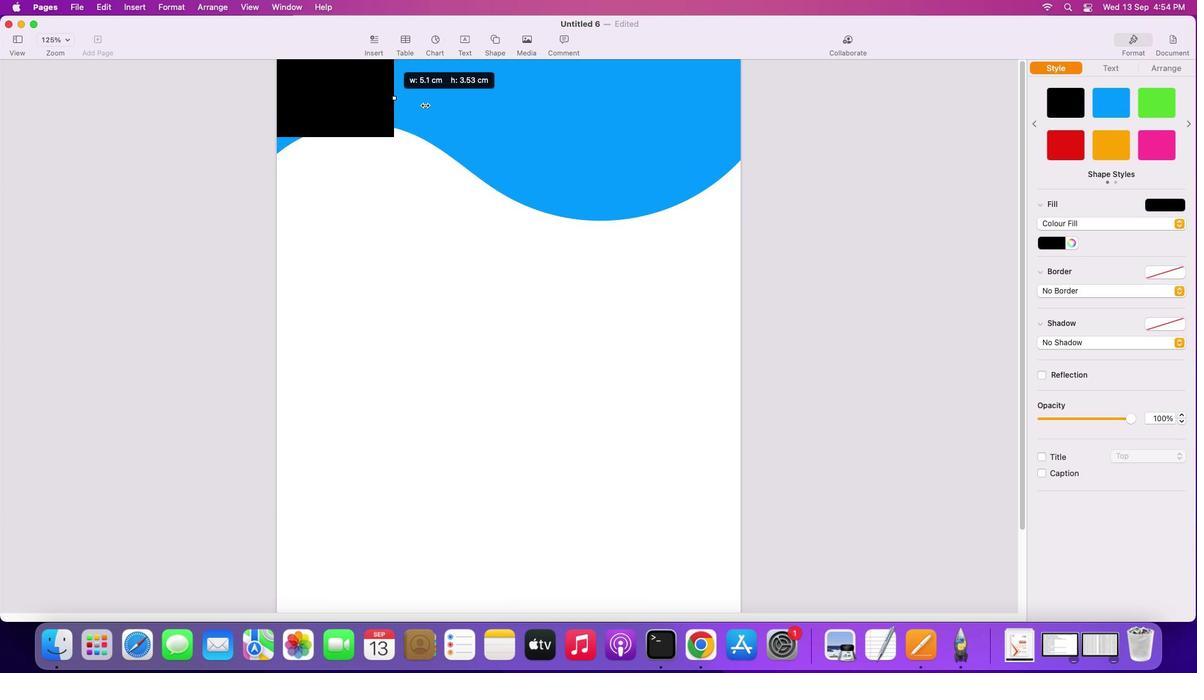 
Action: Mouse pressed left at (373, 117)
Screenshot: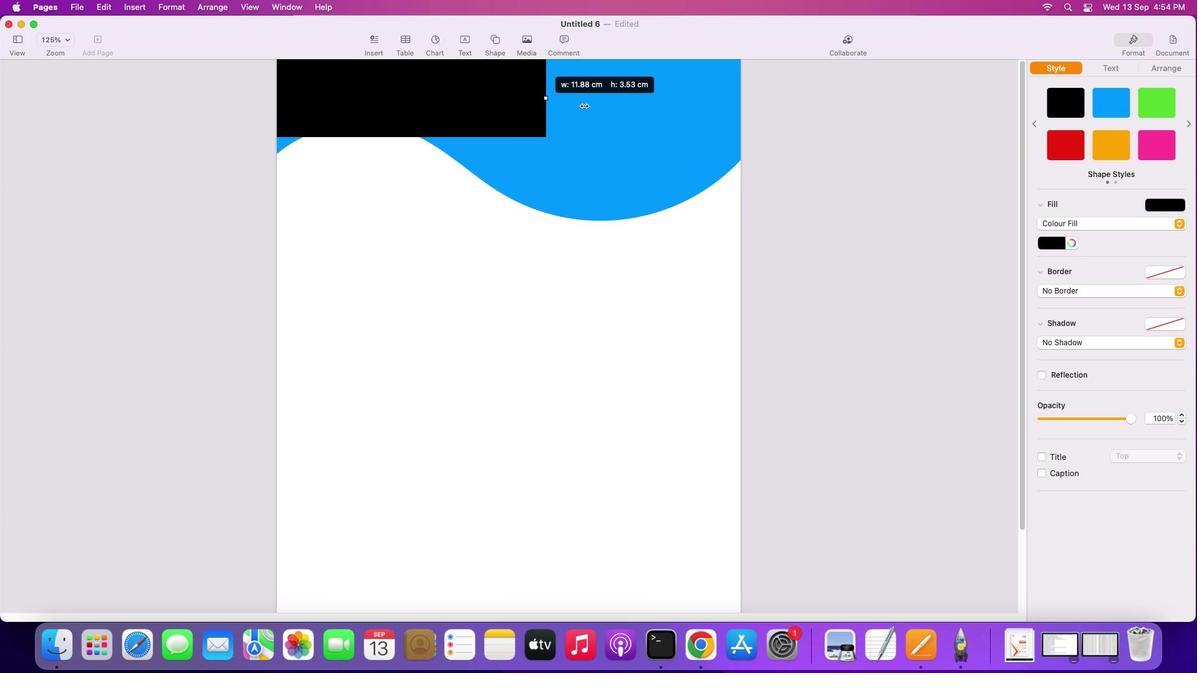 
Action: Mouse moved to (1147, 434)
Screenshot: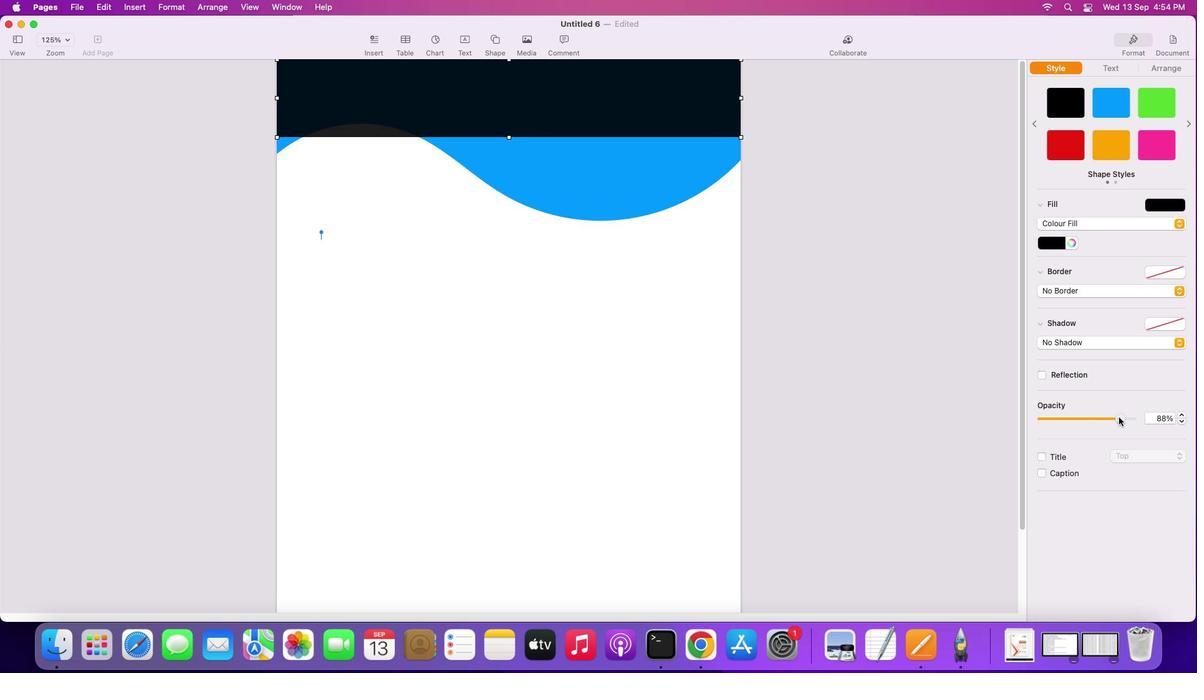 
Action: Mouse pressed left at (1147, 434)
Screenshot: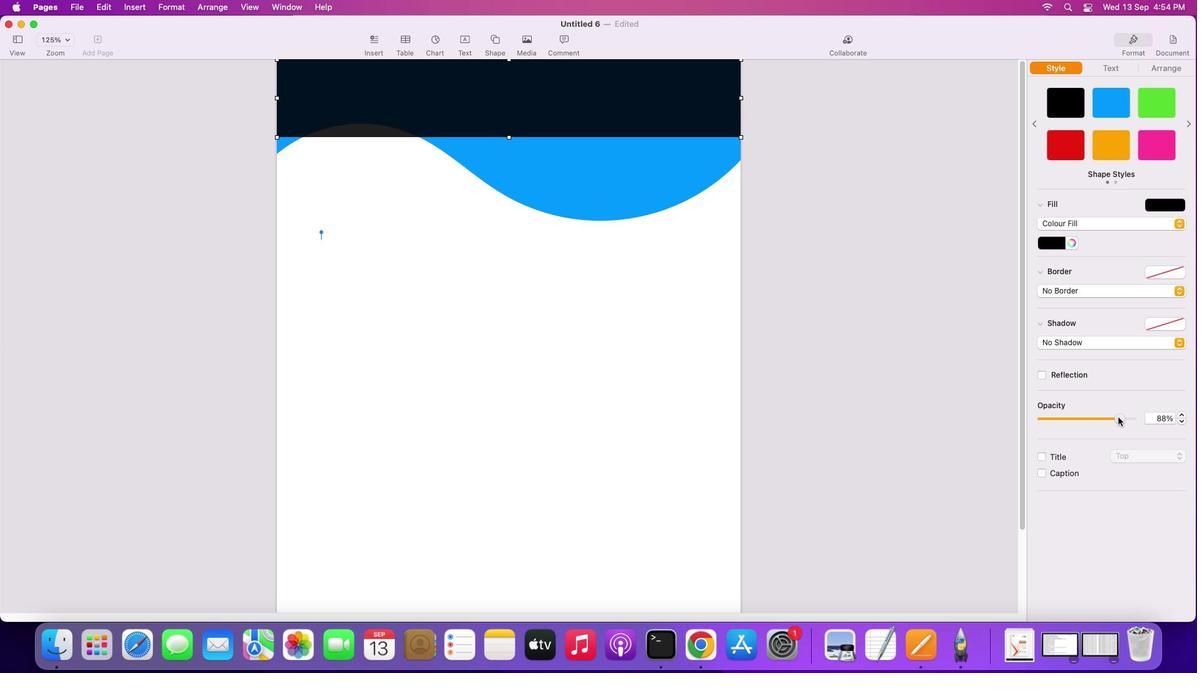 
Action: Mouse moved to (526, 155)
Screenshot: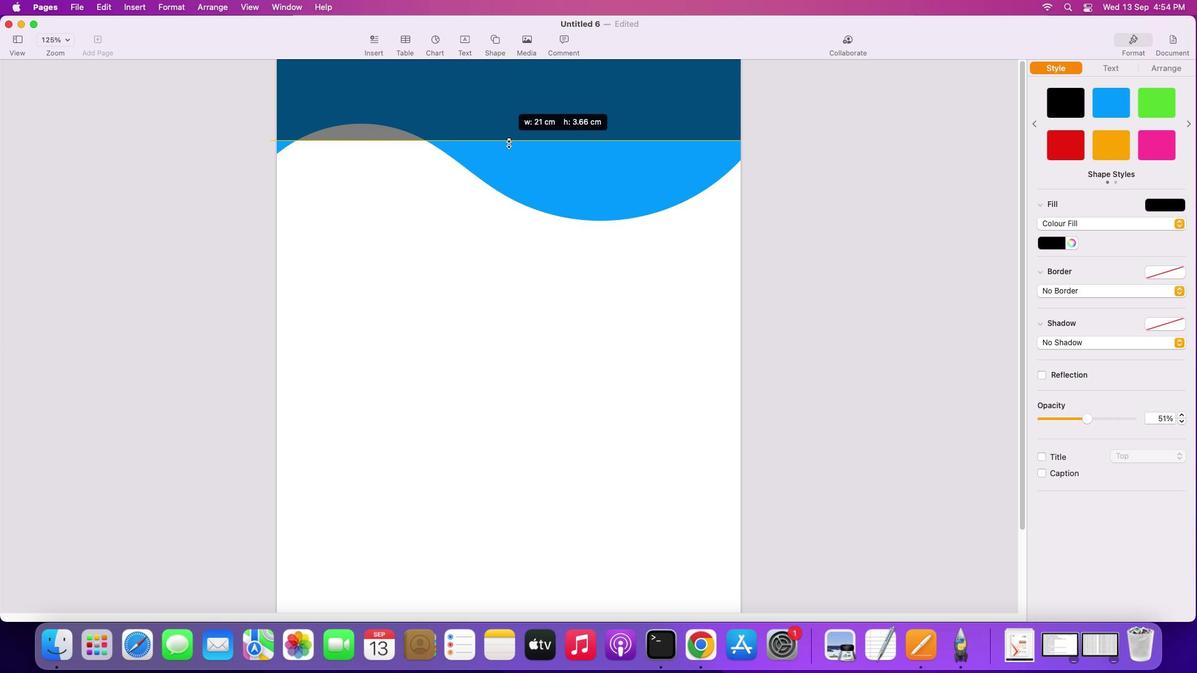 
Action: Mouse pressed left at (526, 155)
Screenshot: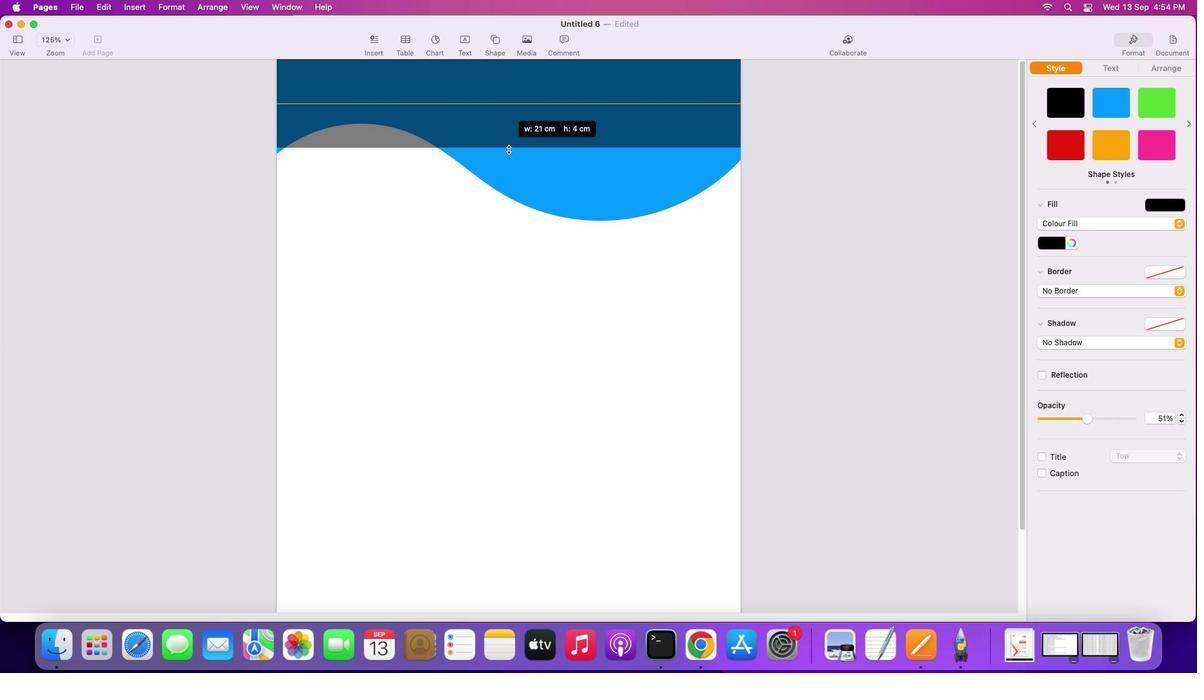 
Action: Mouse moved to (536, 145)
Screenshot: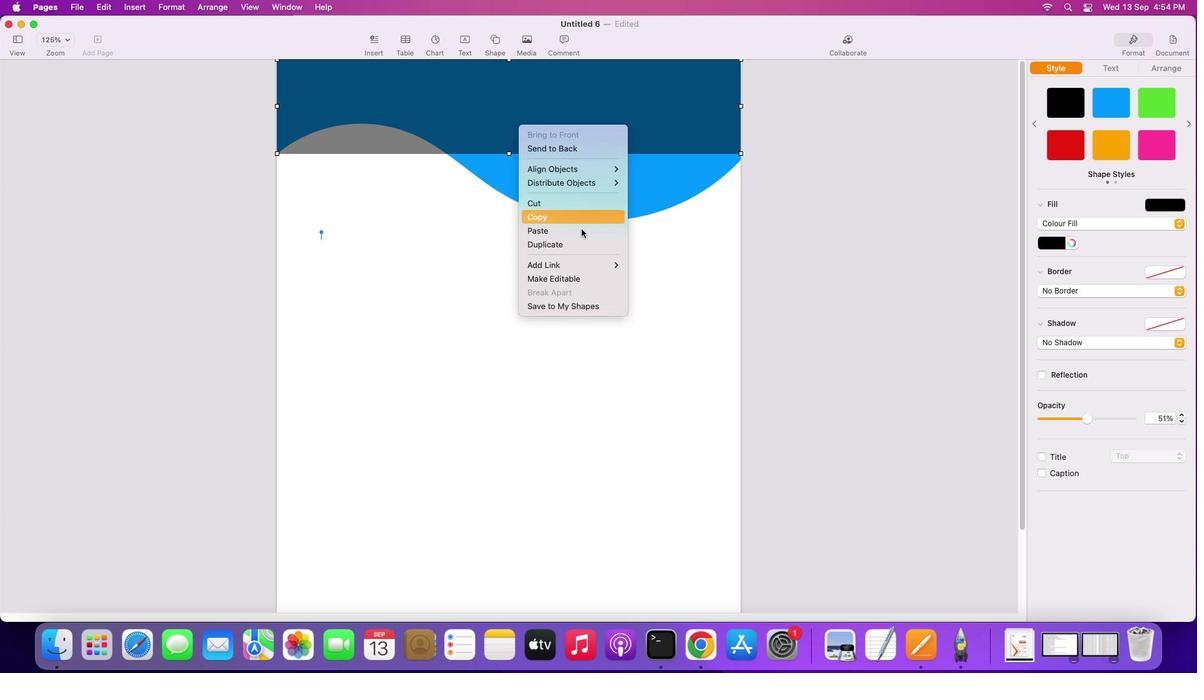 
Action: Mouse pressed right at (536, 145)
Screenshot: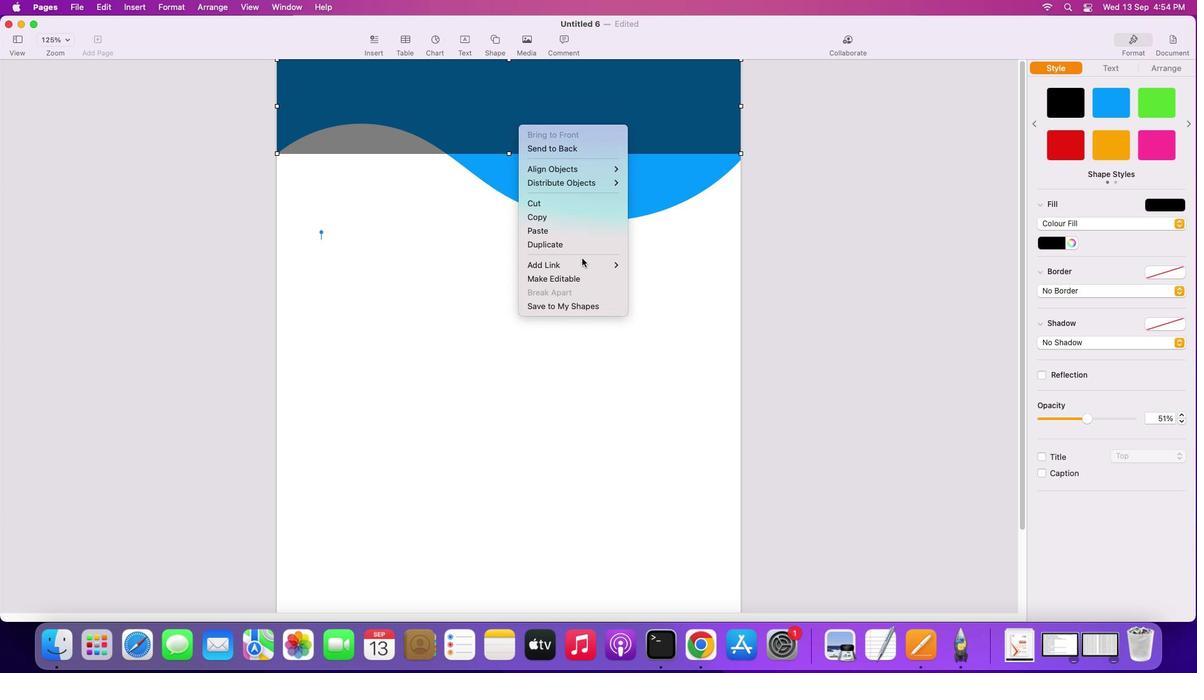 
Action: Mouse moved to (599, 294)
Screenshot: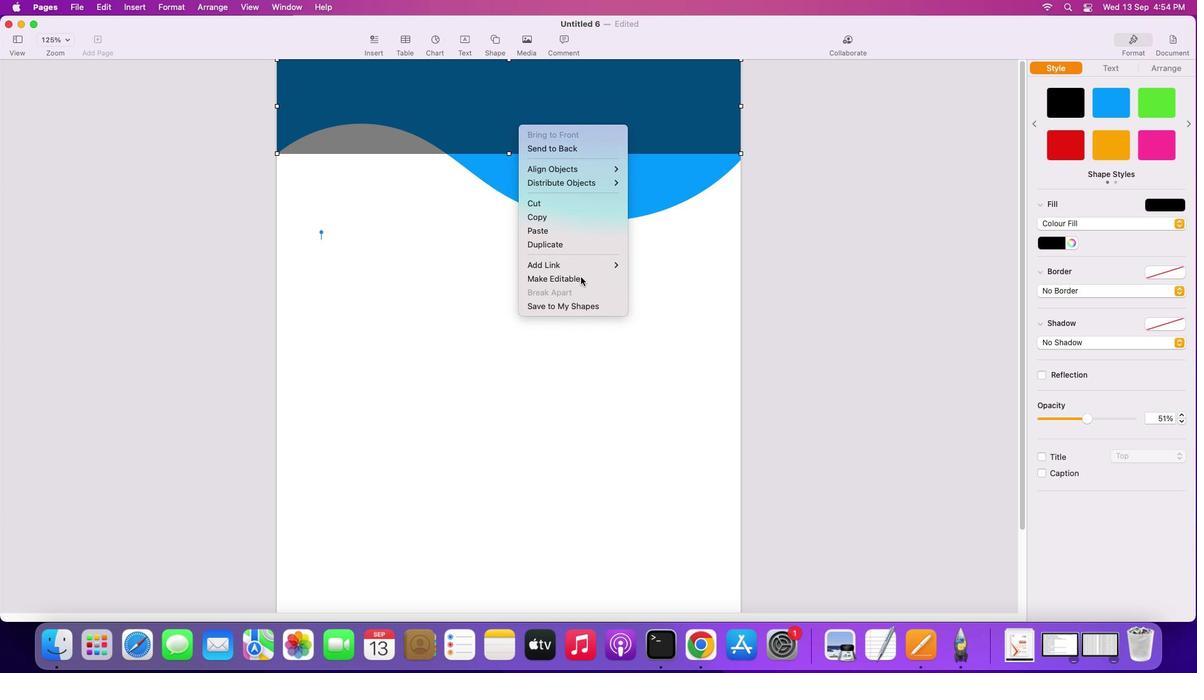 
Action: Mouse pressed left at (599, 294)
Screenshot: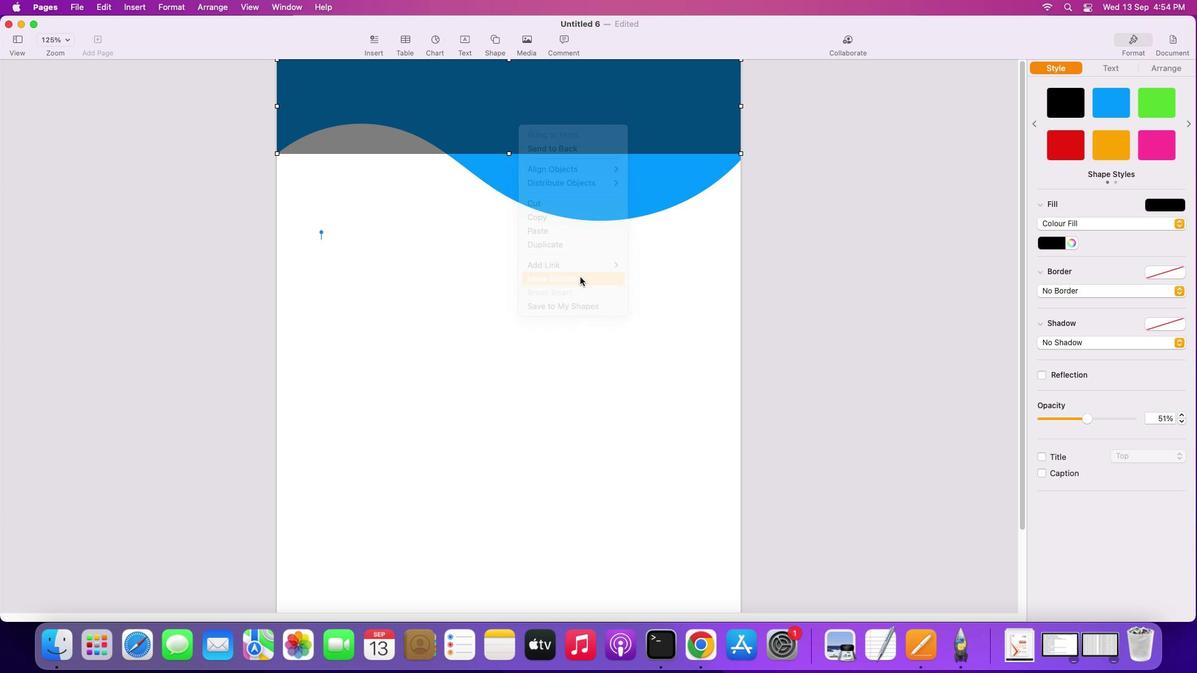 
Action: Mouse moved to (525, 170)
Screenshot: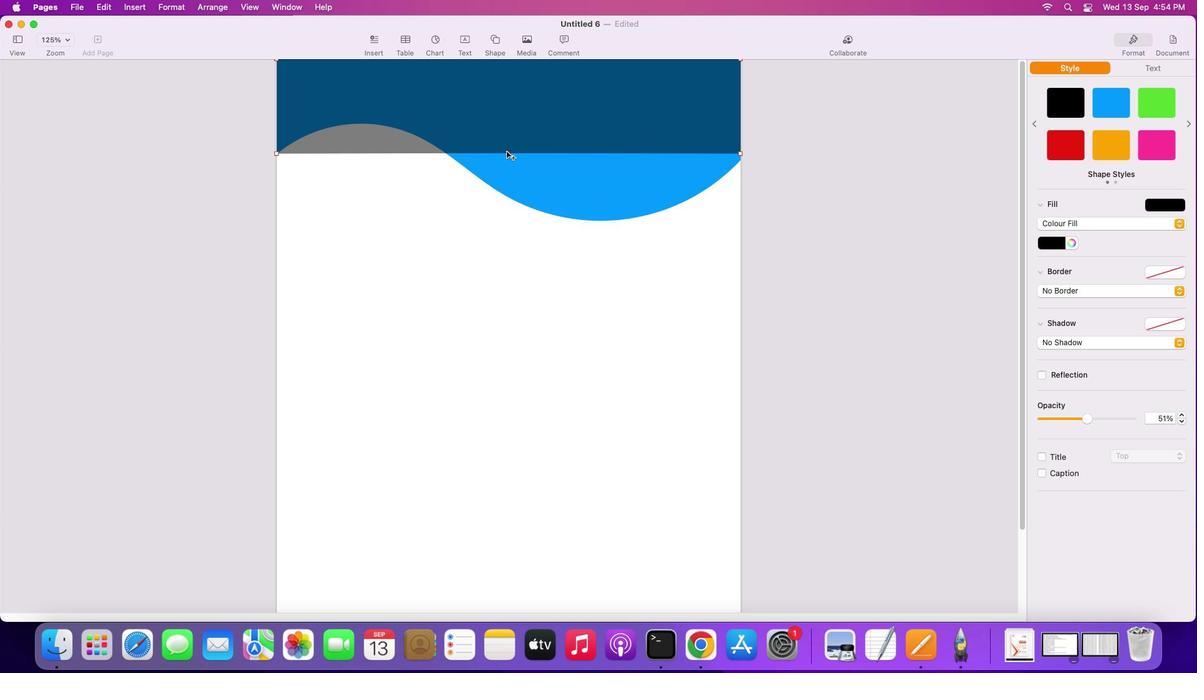 
Action: Mouse pressed left at (525, 170)
Screenshot: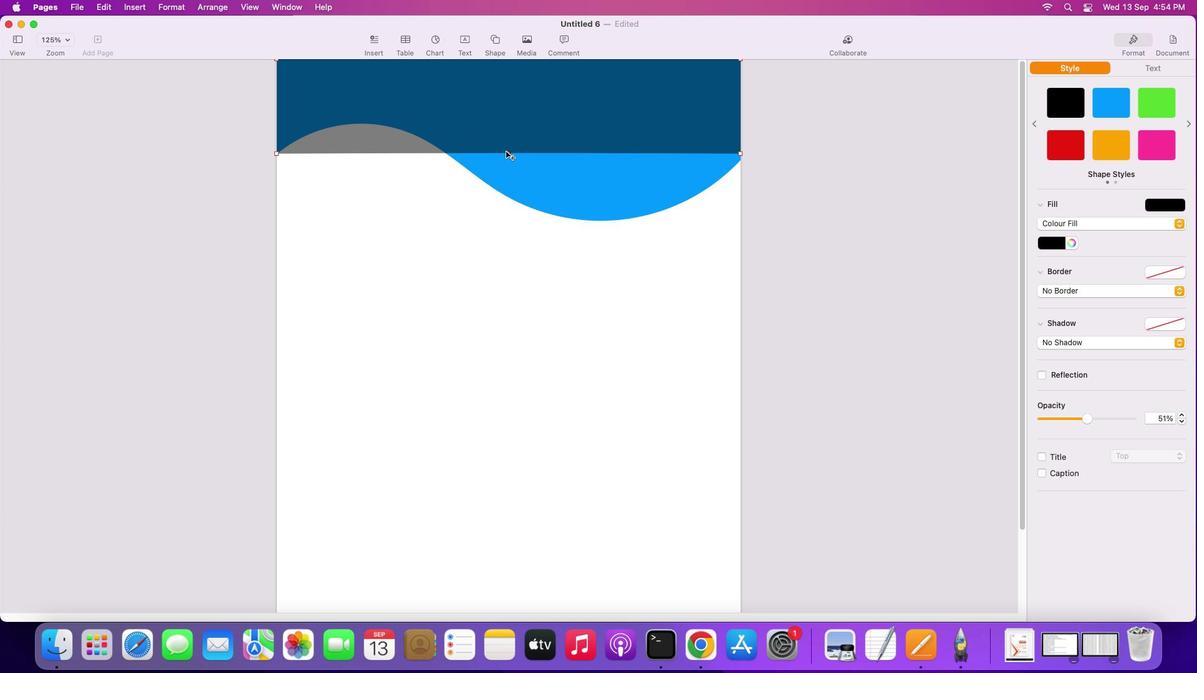 
Action: Mouse moved to (409, 152)
Screenshot: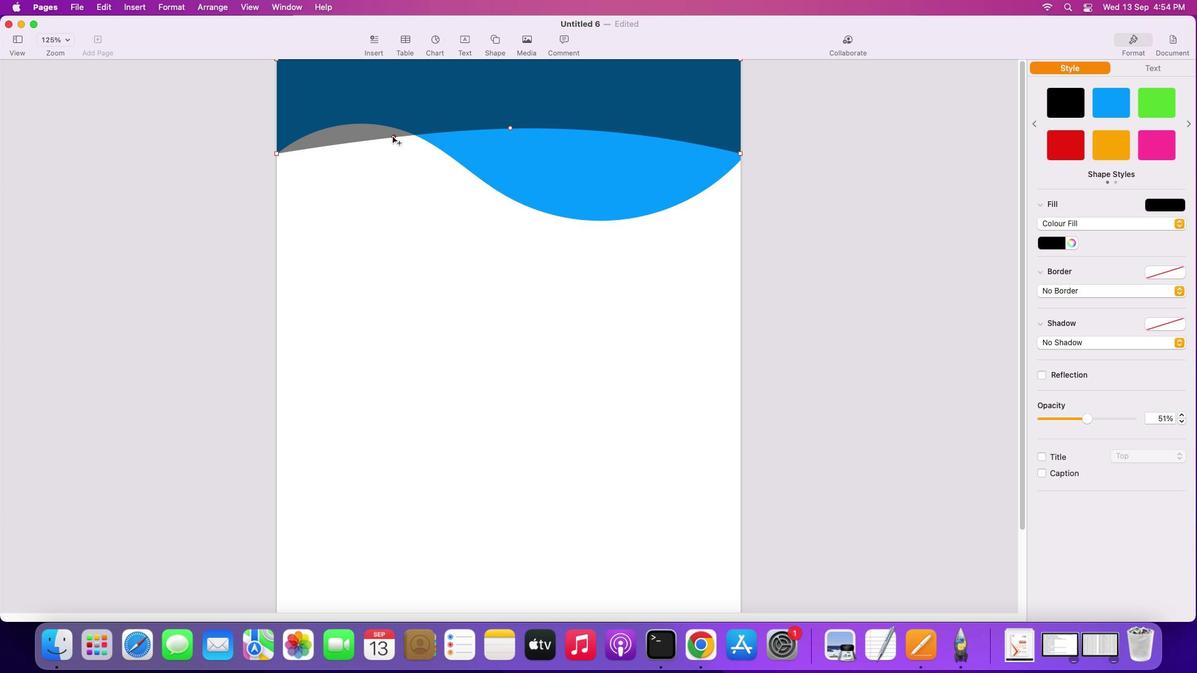
Action: Mouse pressed left at (409, 152)
Screenshot: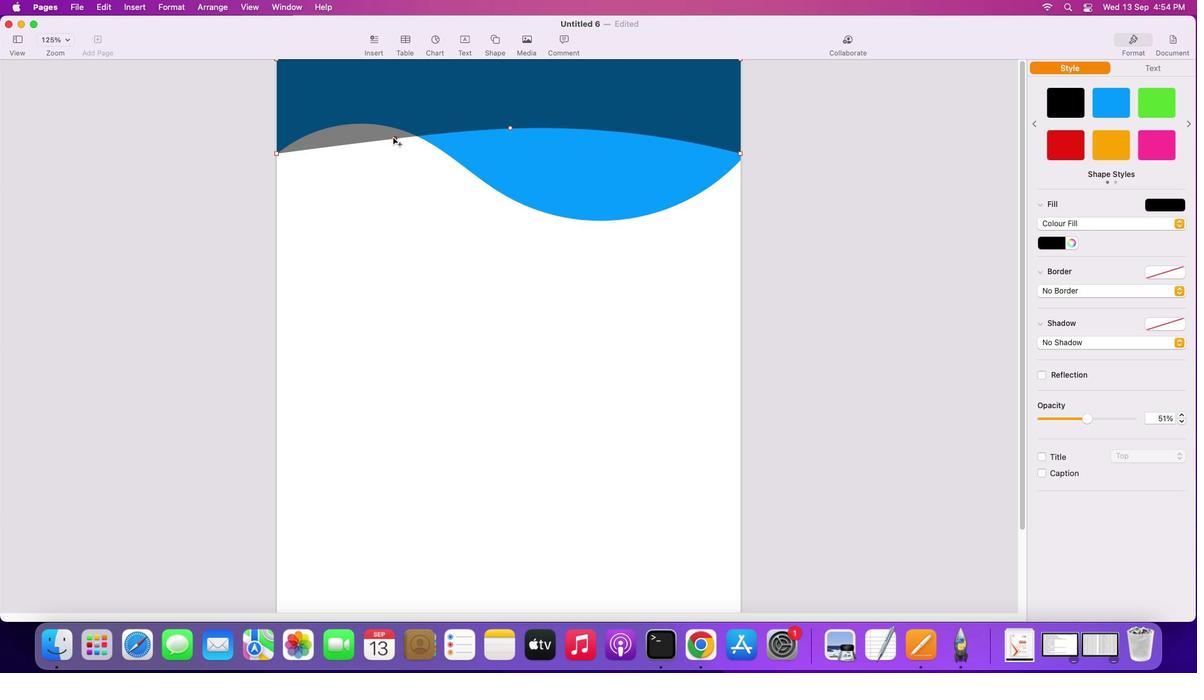 
Action: Mouse moved to (585, 180)
Screenshot: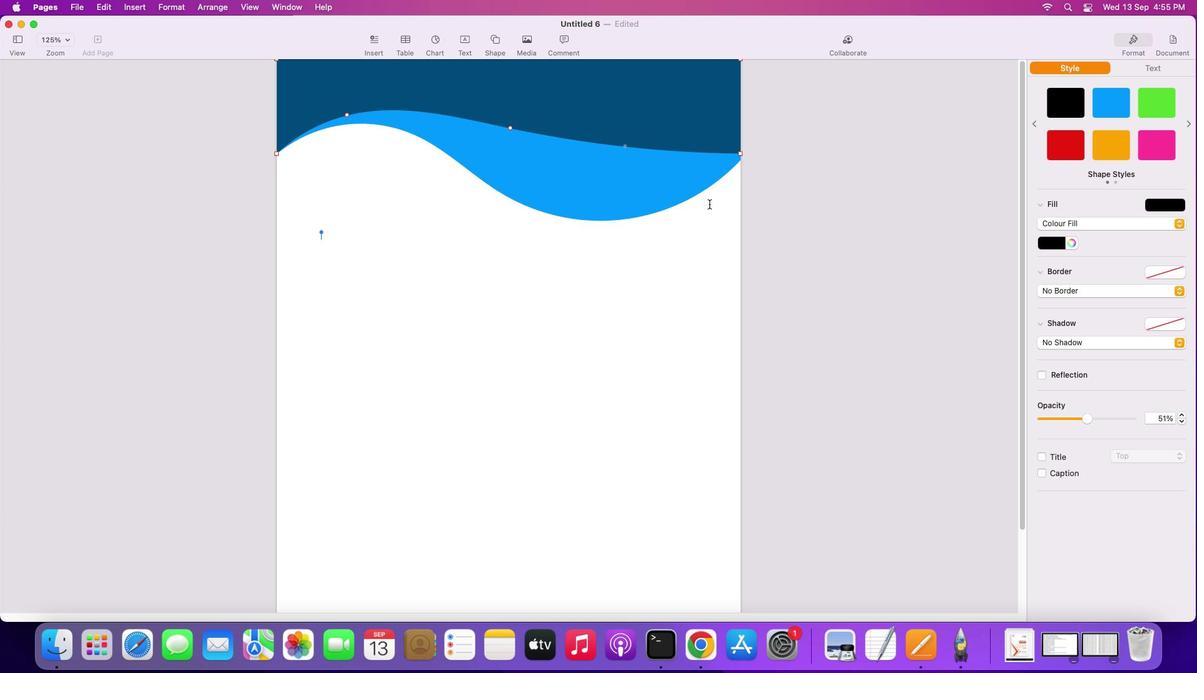 
Action: Mouse pressed left at (585, 180)
Screenshot: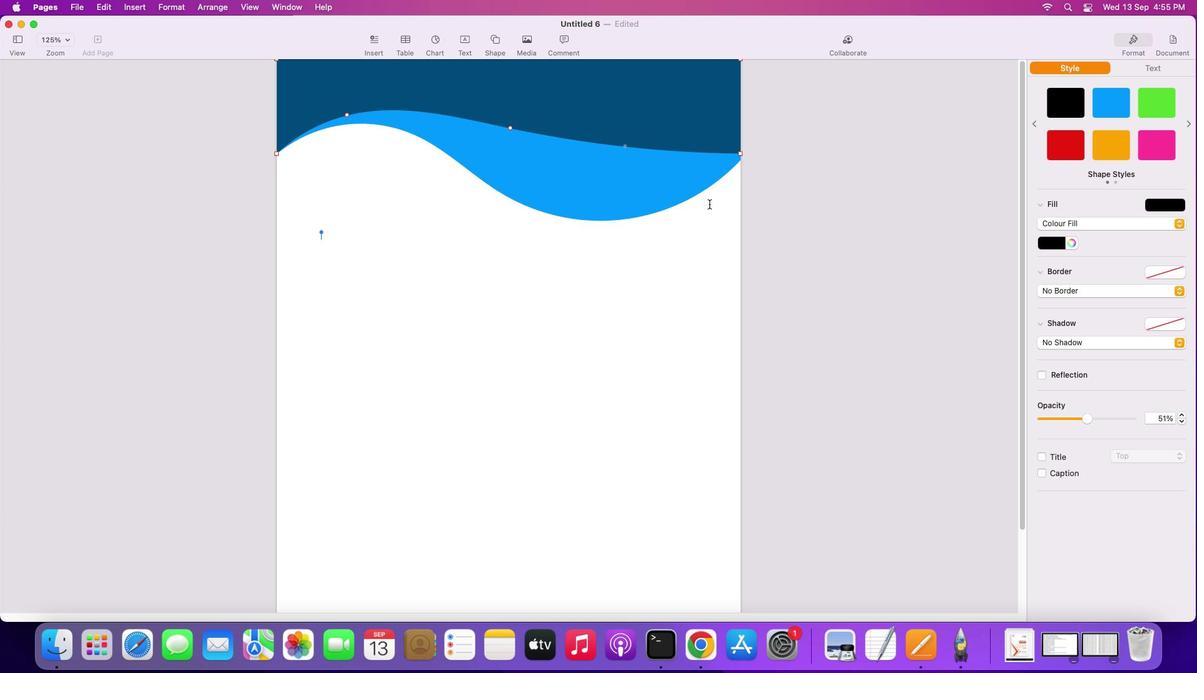 
Action: Mouse moved to (493, 190)
Screenshot: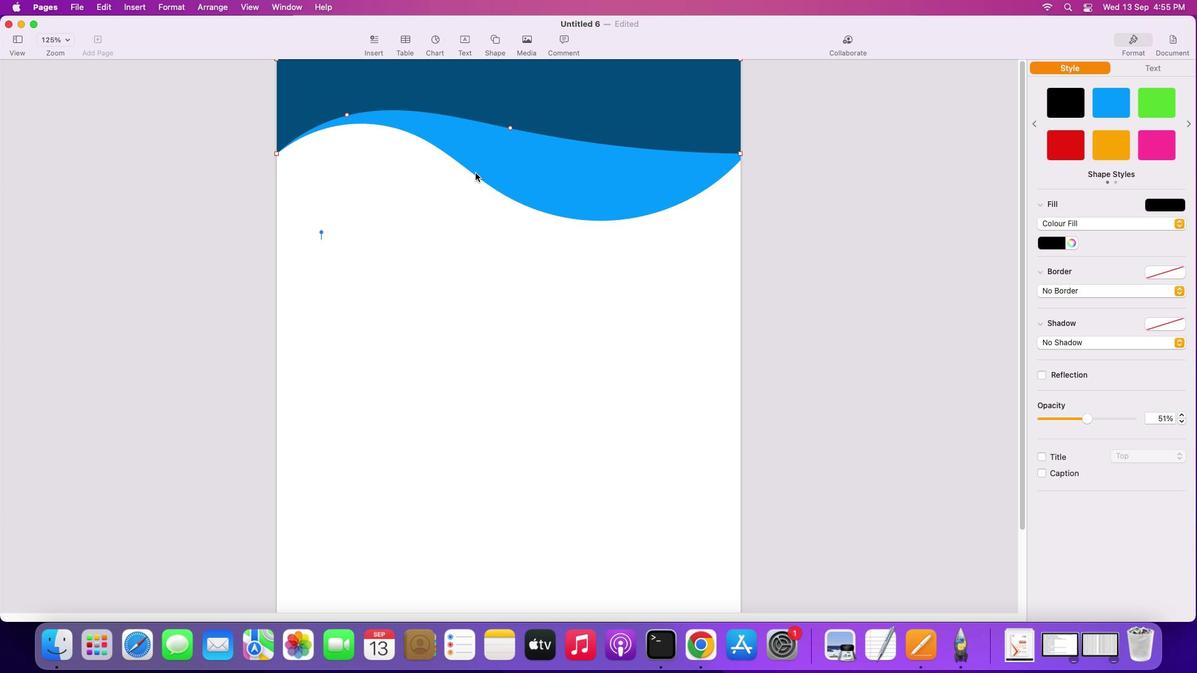 
Action: Key pressed Key.cmd'z'Key.cmd'z'
Screenshot: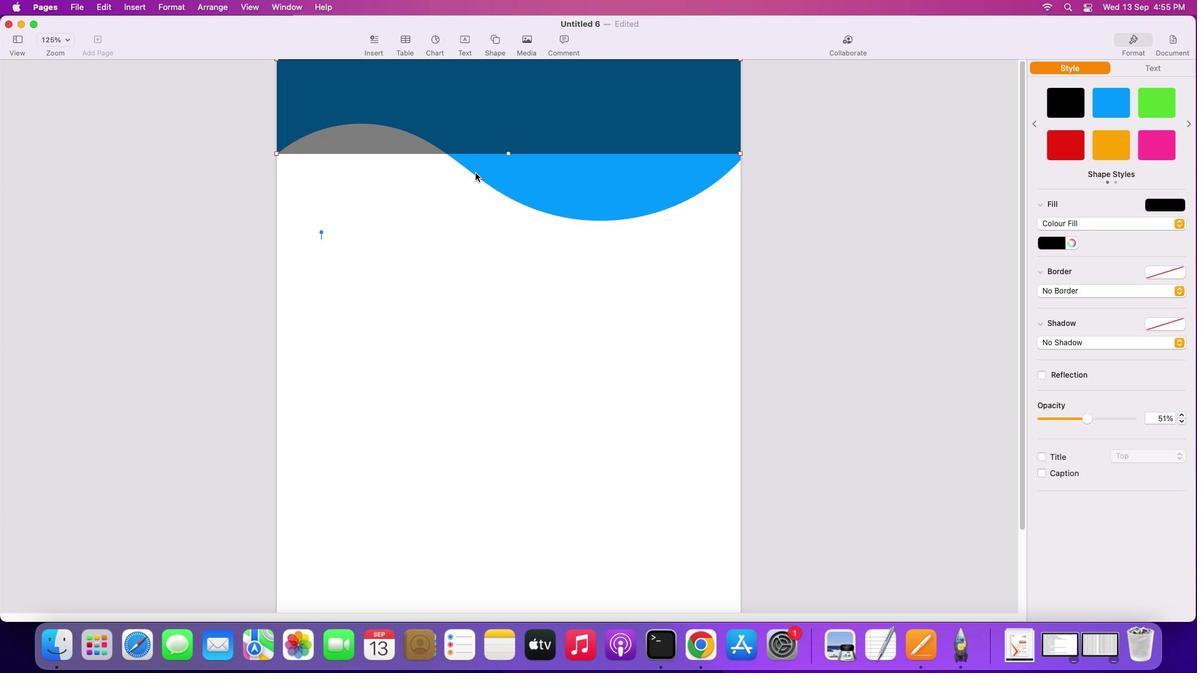 
Action: Mouse moved to (294, 171)
Screenshot: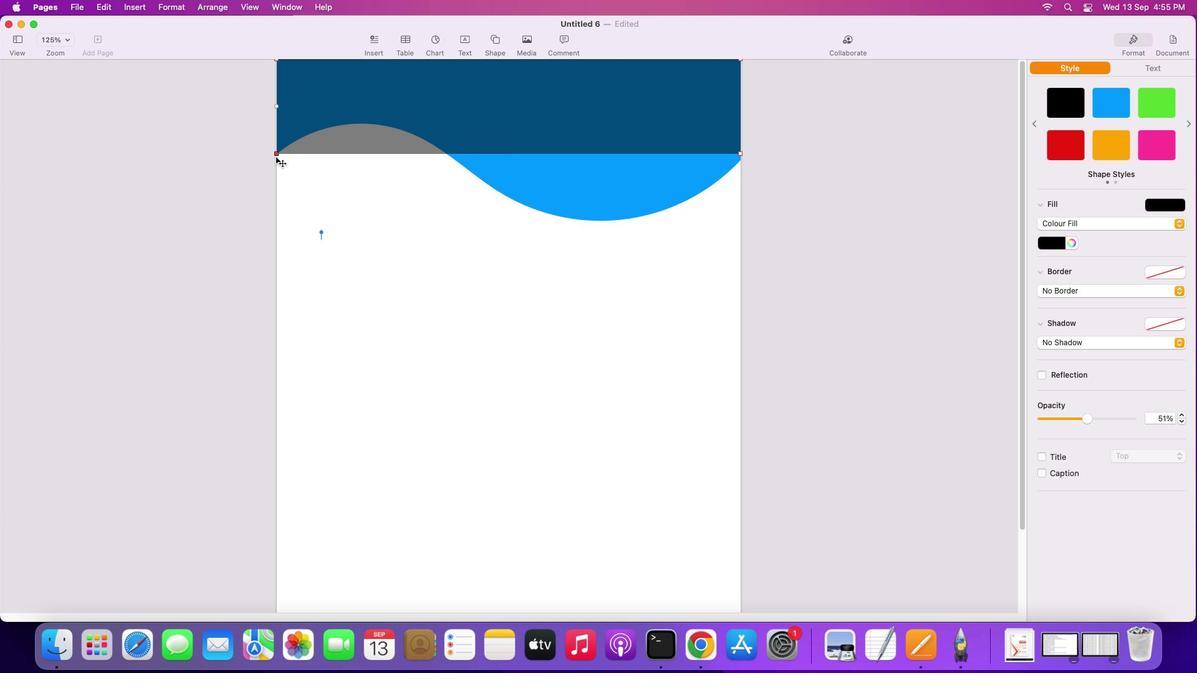 
Action: Mouse pressed left at (294, 171)
Screenshot: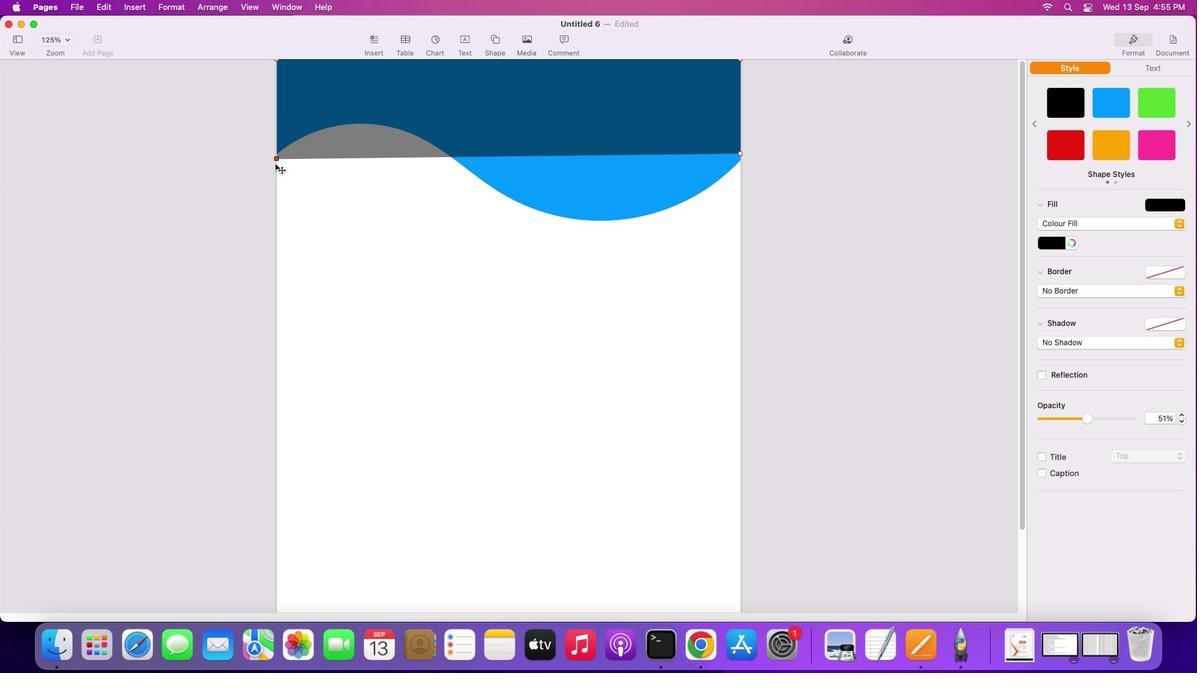 
Action: Mouse moved to (759, 170)
Screenshot: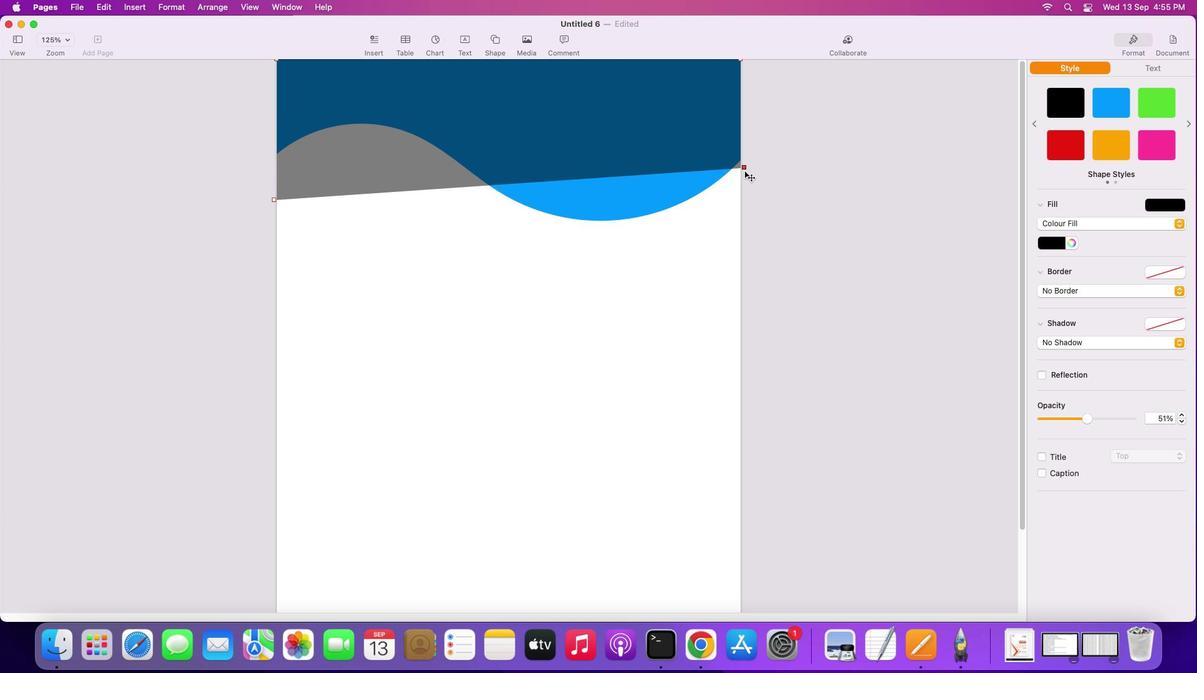 
Action: Mouse pressed left at (759, 170)
Screenshot: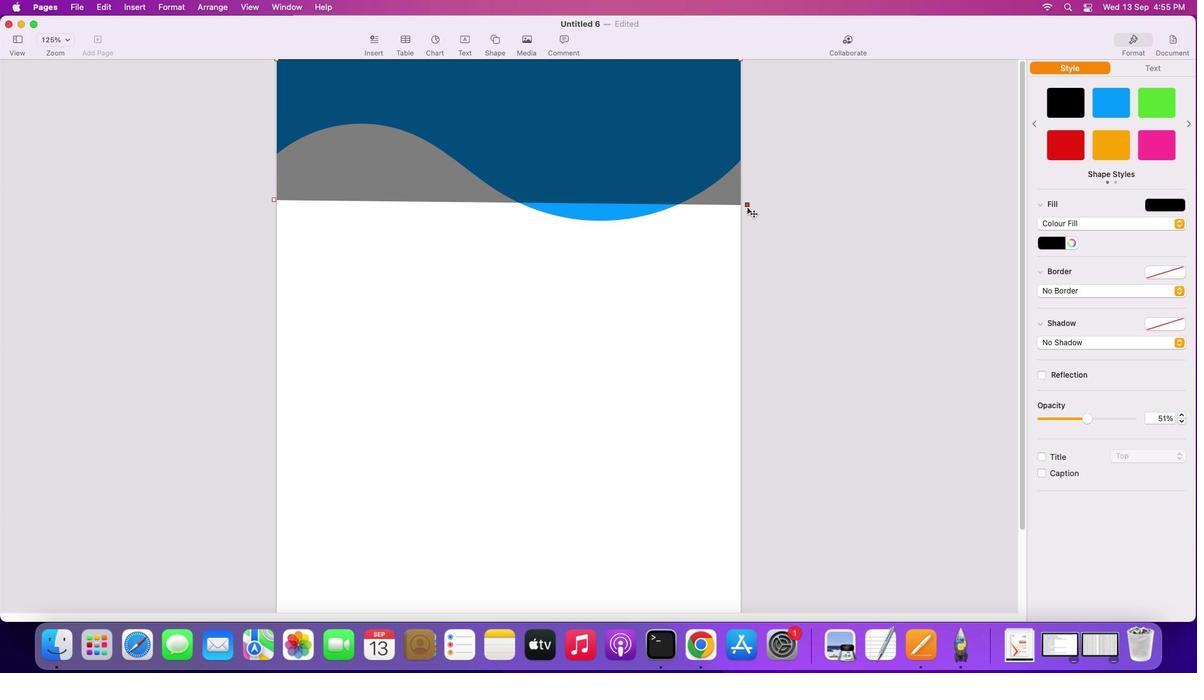 
Action: Mouse moved to (290, 215)
Screenshot: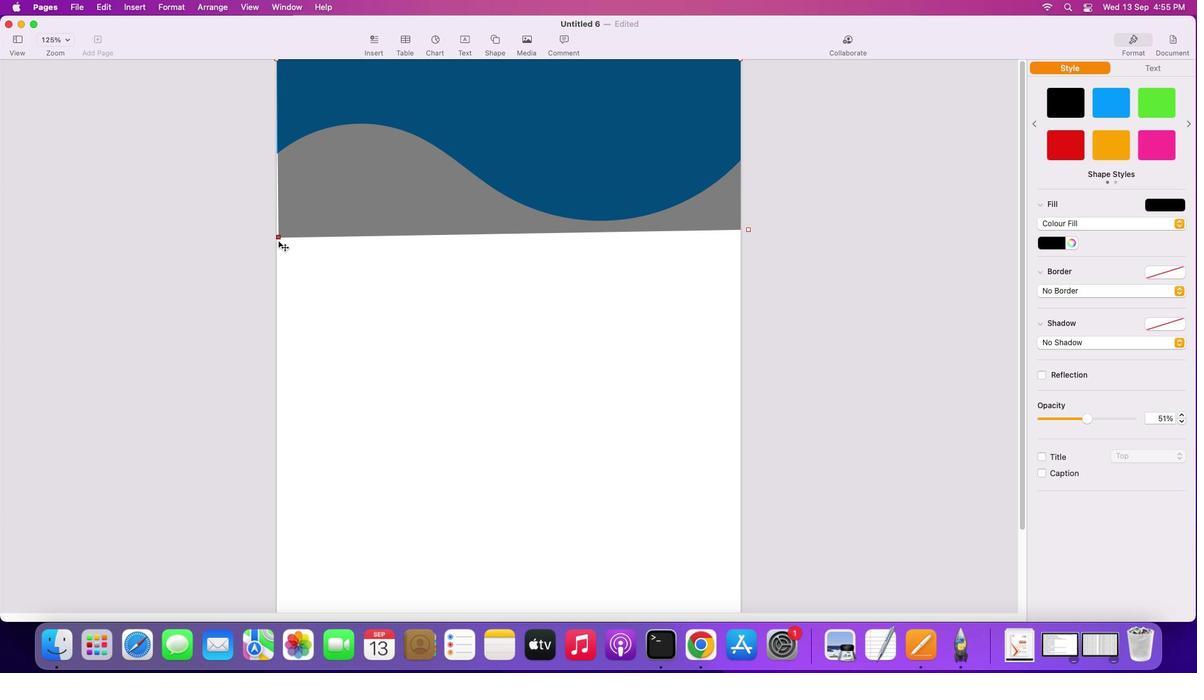 
Action: Mouse pressed left at (290, 215)
Screenshot: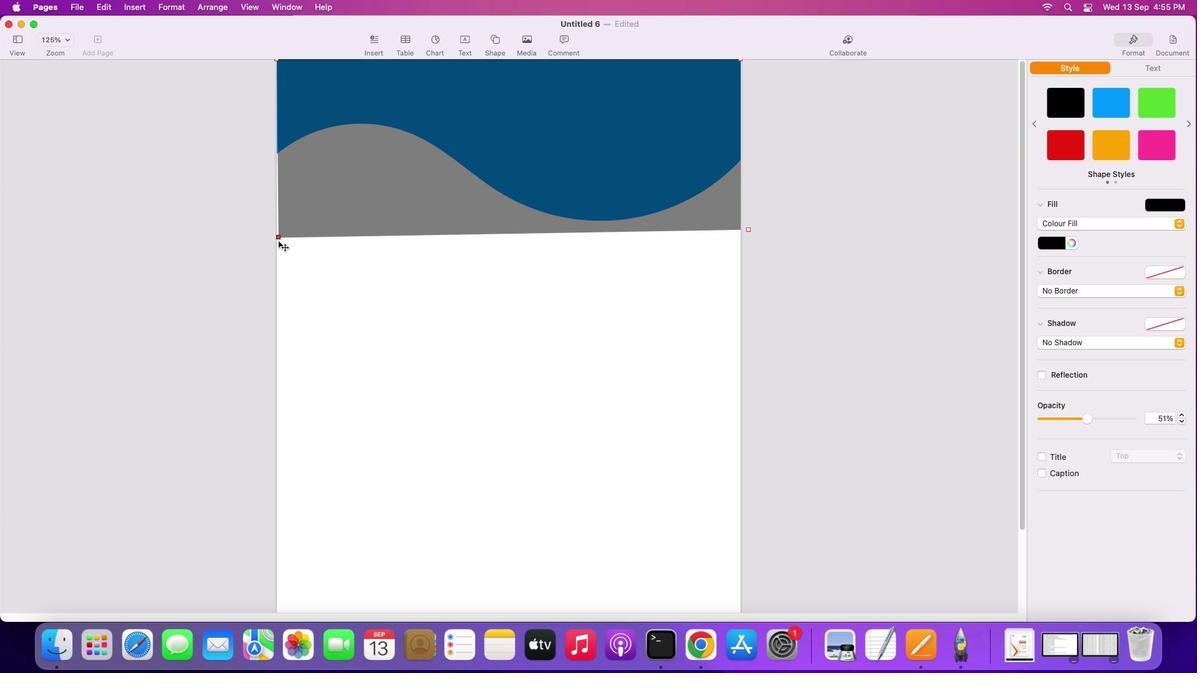 
Action: Mouse moved to (530, 246)
Screenshot: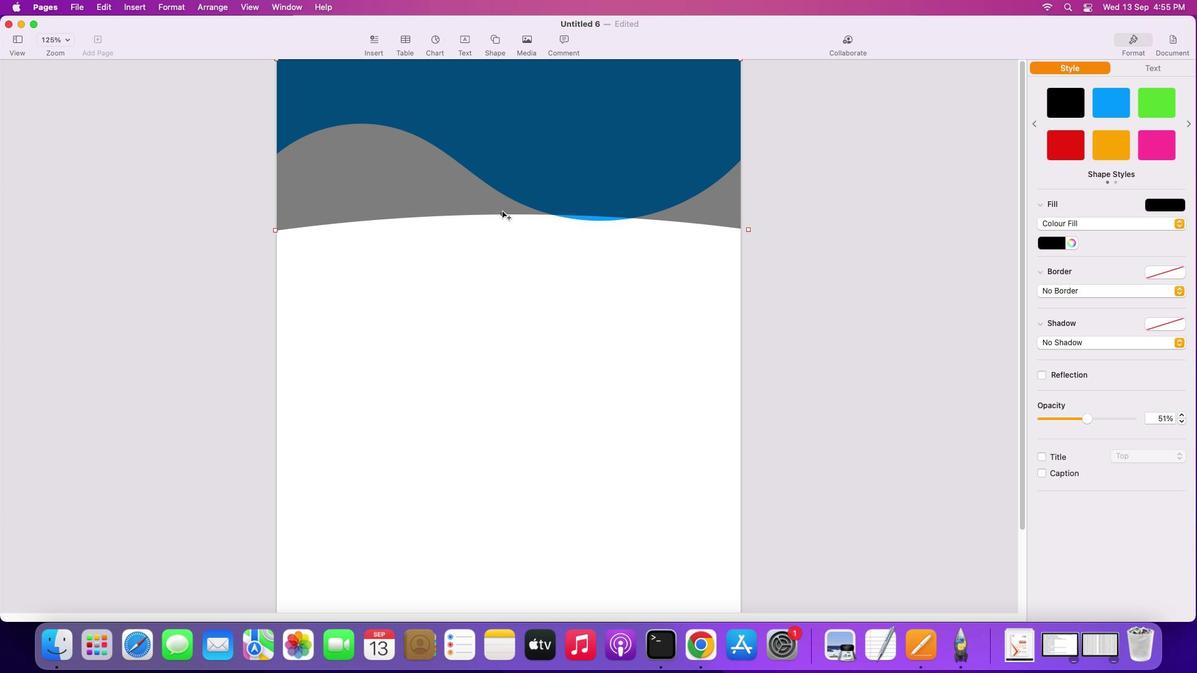 
Action: Mouse pressed left at (530, 246)
Screenshot: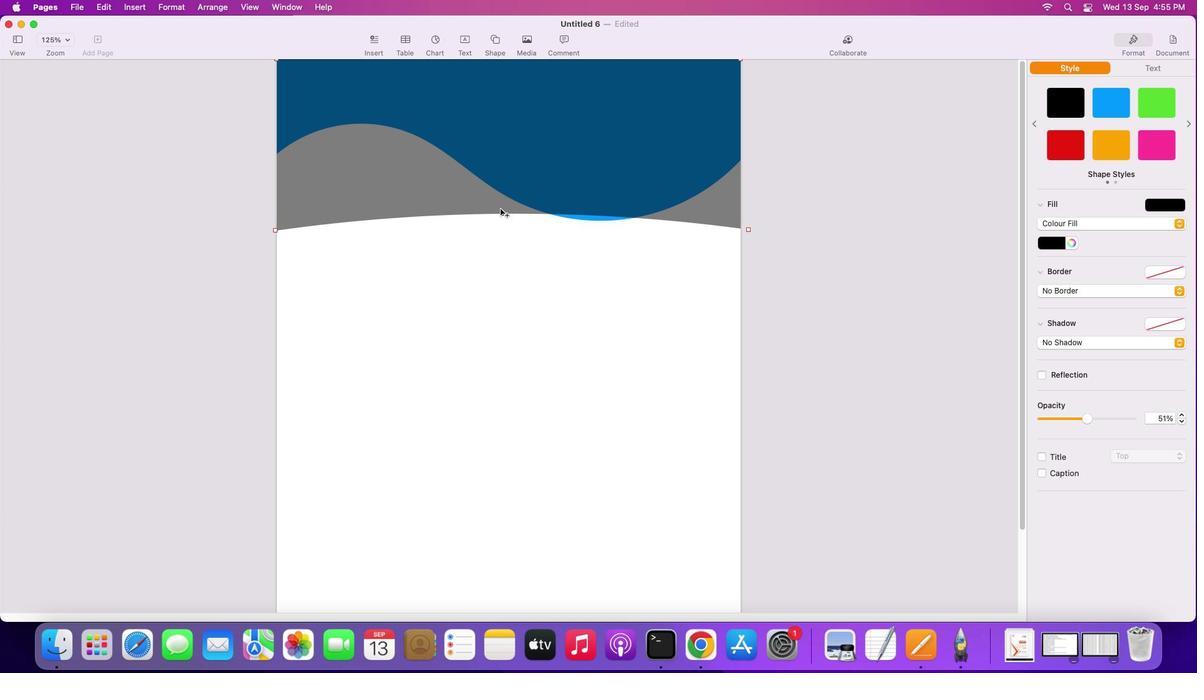 
Action: Mouse moved to (768, 246)
Screenshot: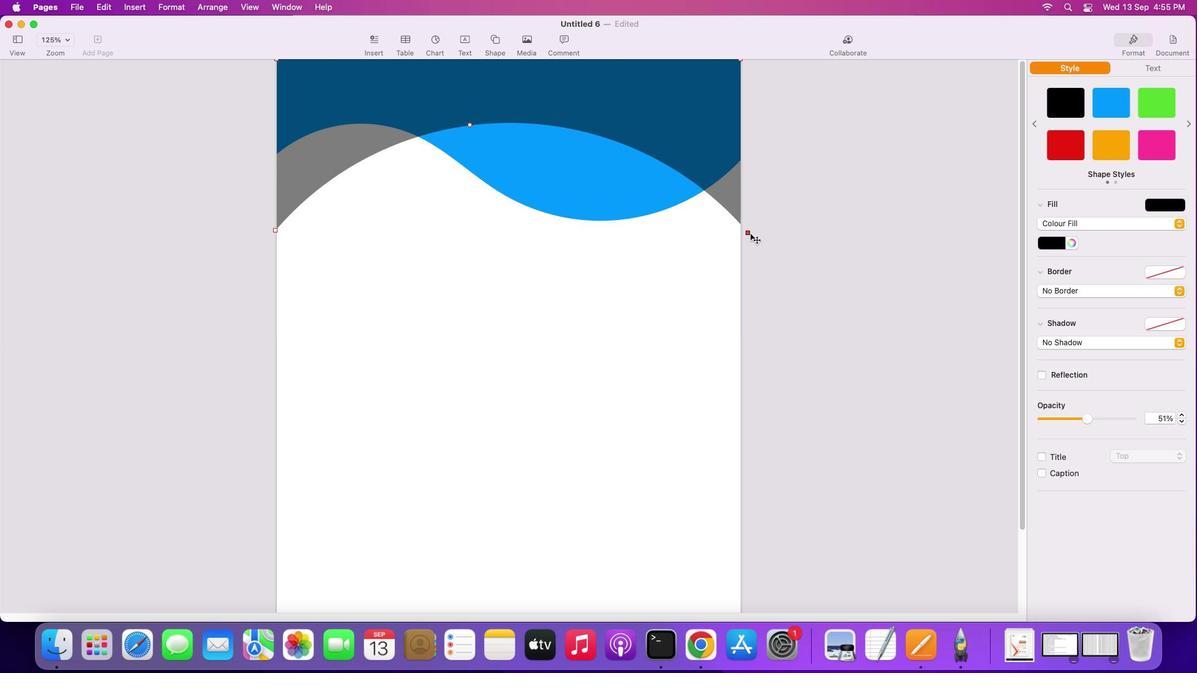 
Action: Mouse pressed left at (768, 246)
Screenshot: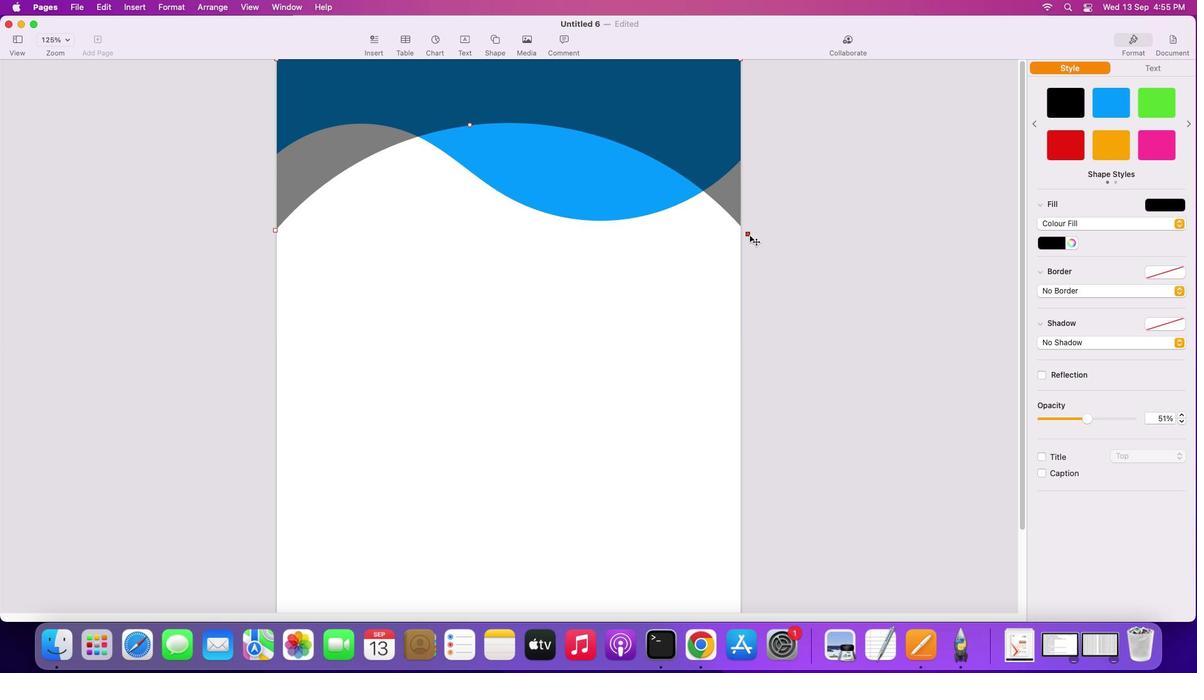 
Action: Mouse moved to (379, 176)
Screenshot: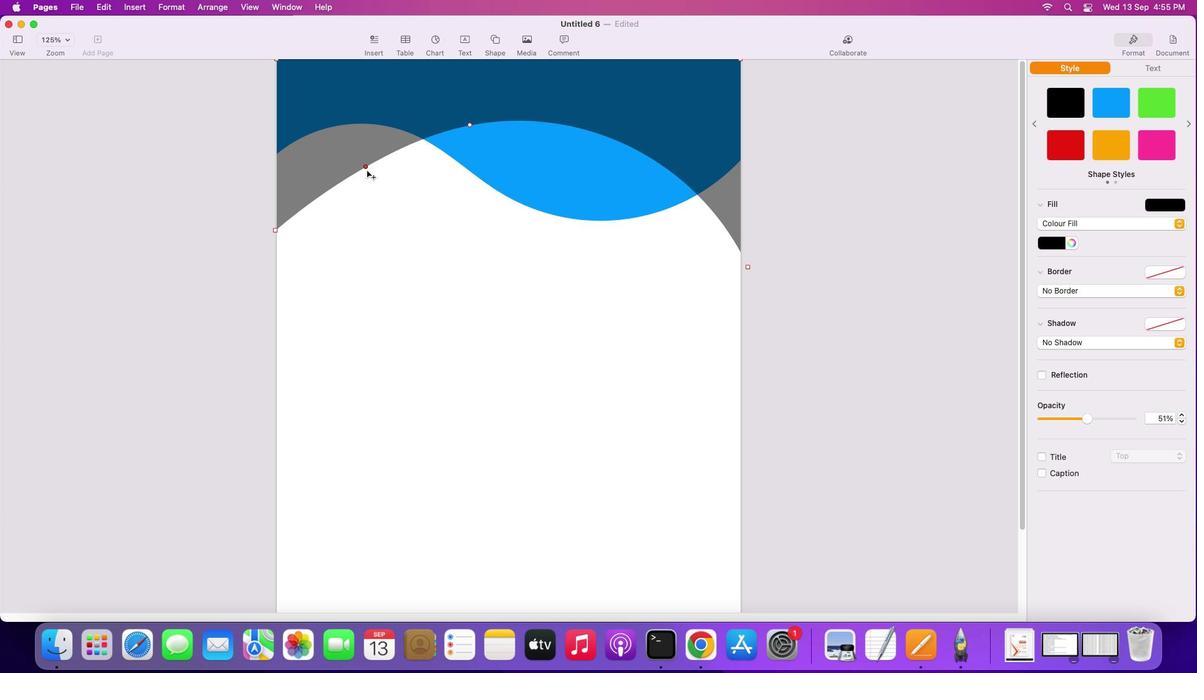 
Action: Mouse pressed left at (379, 176)
Screenshot: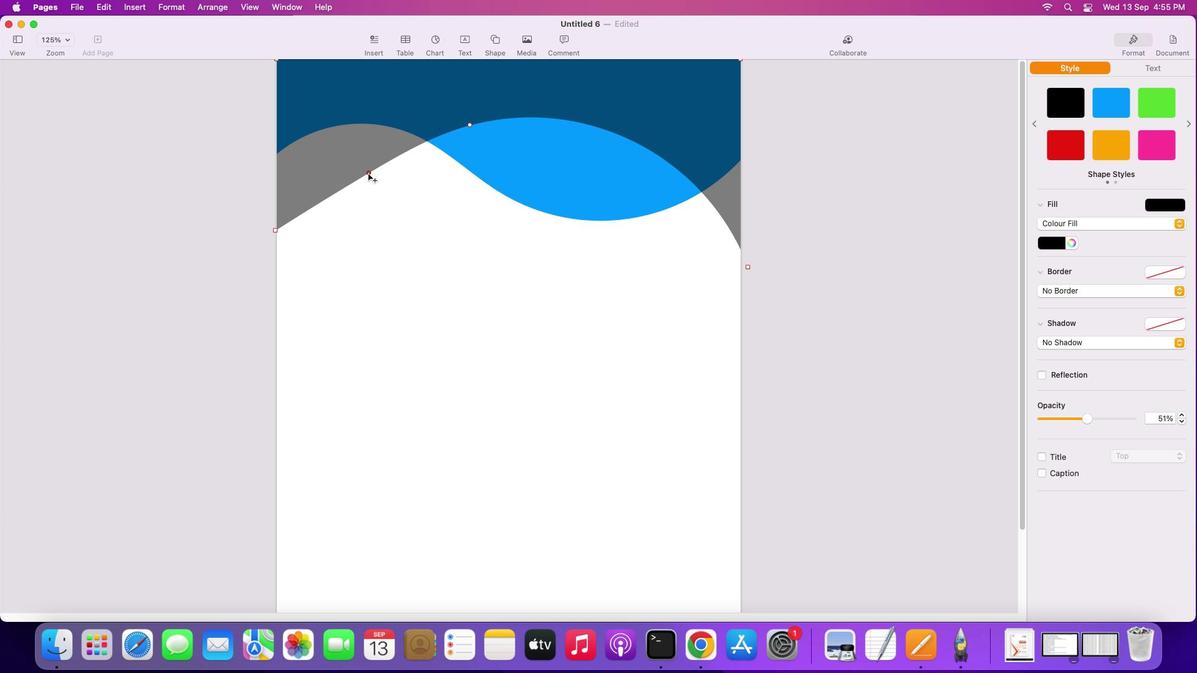 
Action: Mouse moved to (665, 139)
Screenshot: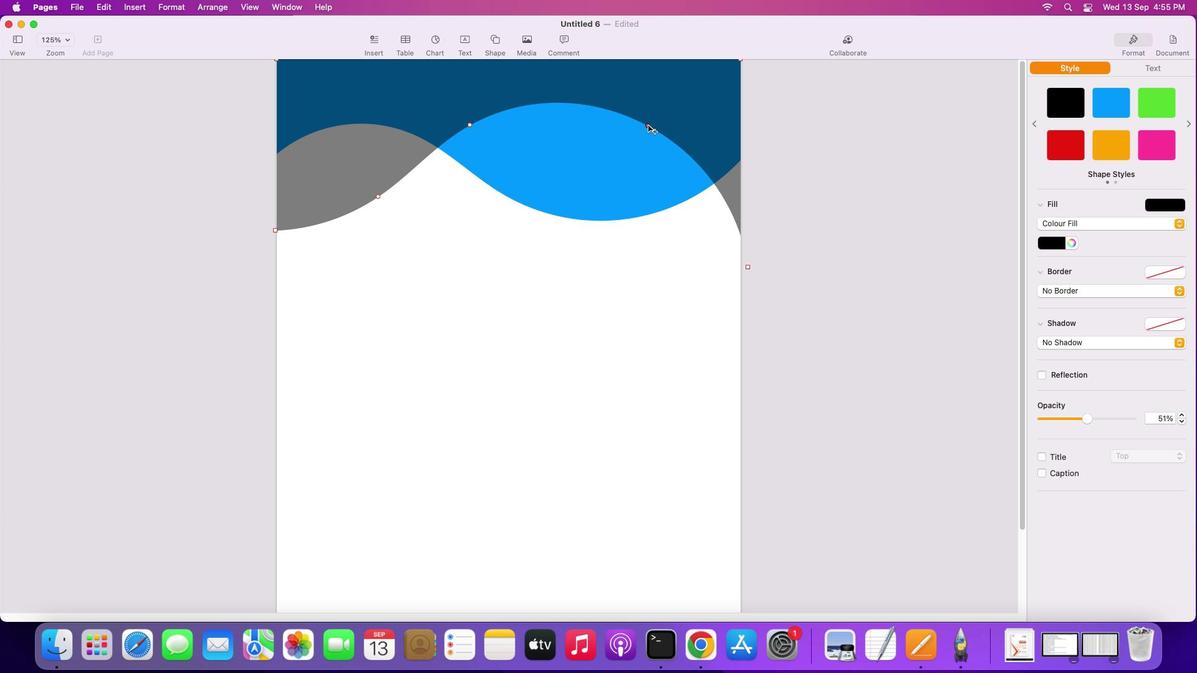 
Action: Mouse pressed left at (665, 139)
Screenshot: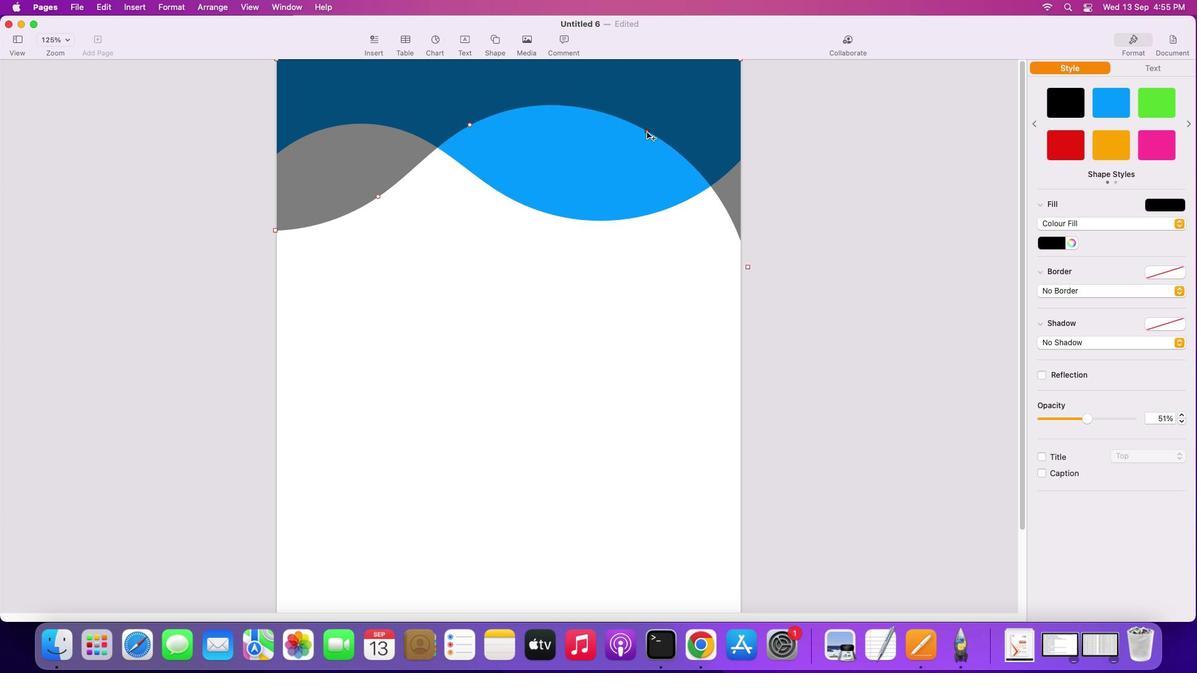 
Action: Mouse moved to (668, 150)
Screenshot: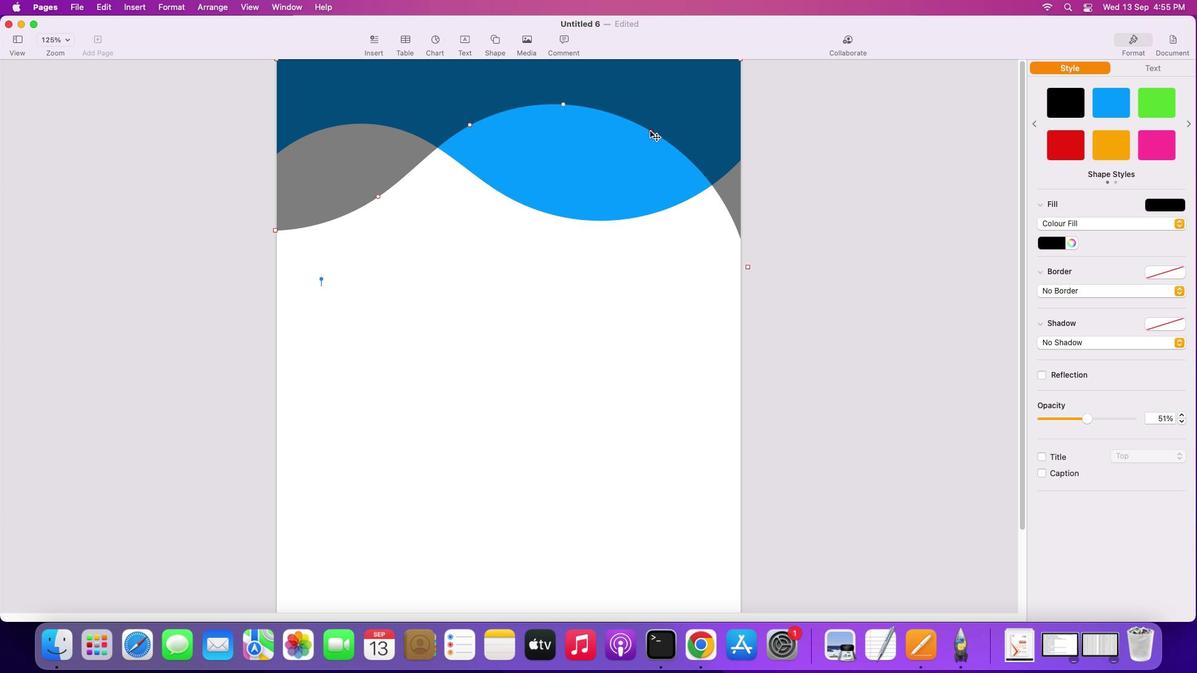 
Action: Key pressed Key.cmd
Screenshot: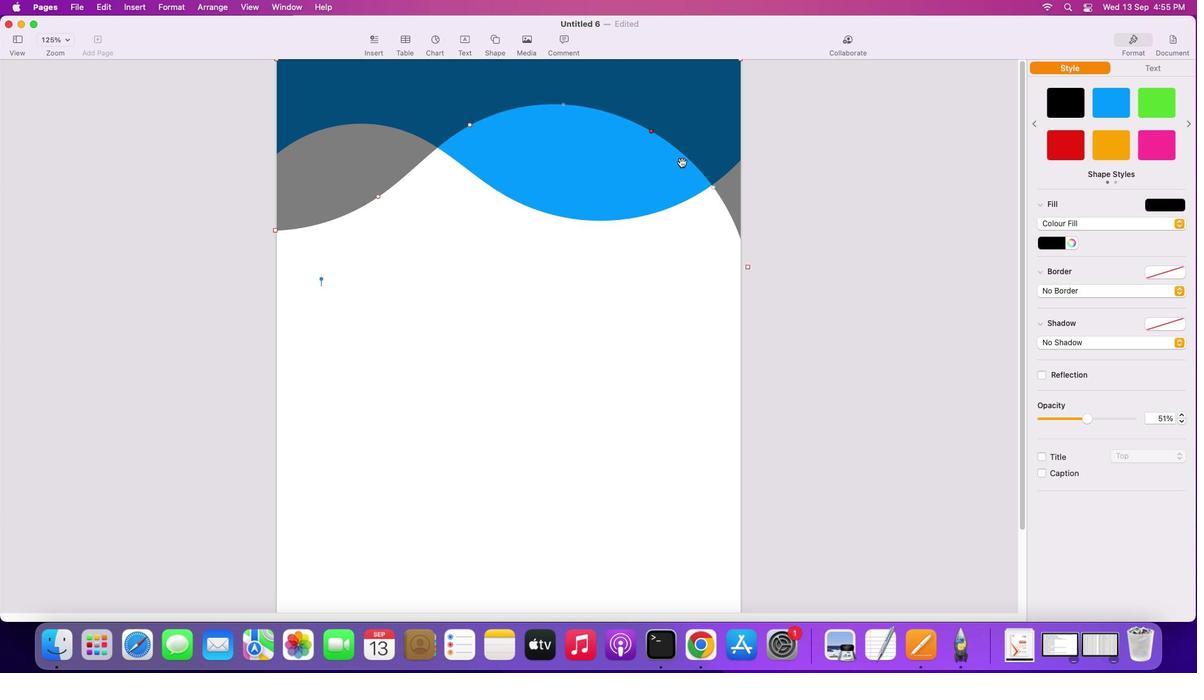 
Action: Mouse moved to (730, 204)
Screenshot: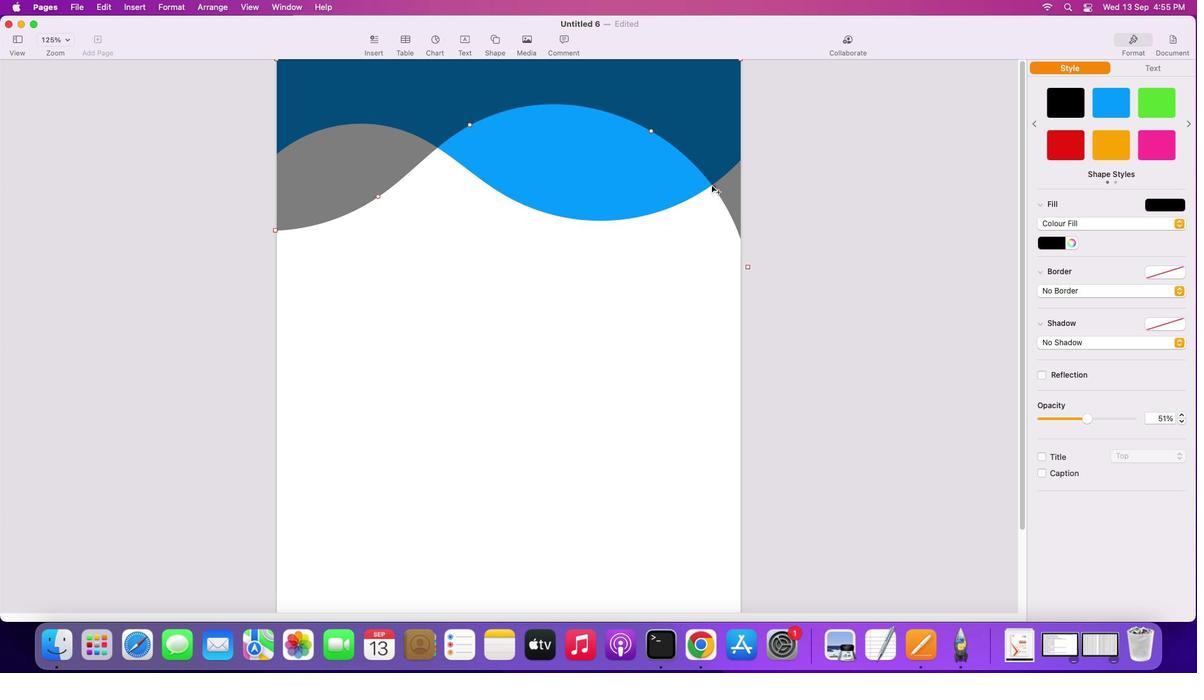 
Action: Mouse pressed left at (730, 204)
Screenshot: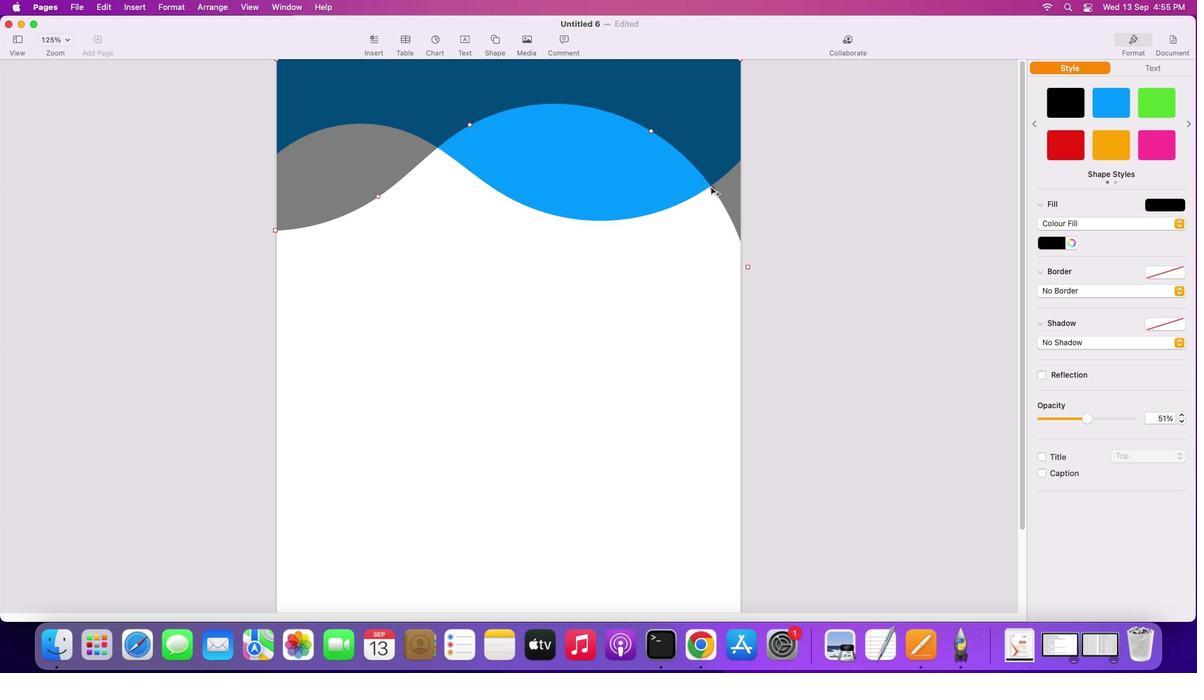 
Action: Mouse moved to (588, 111)
Screenshot: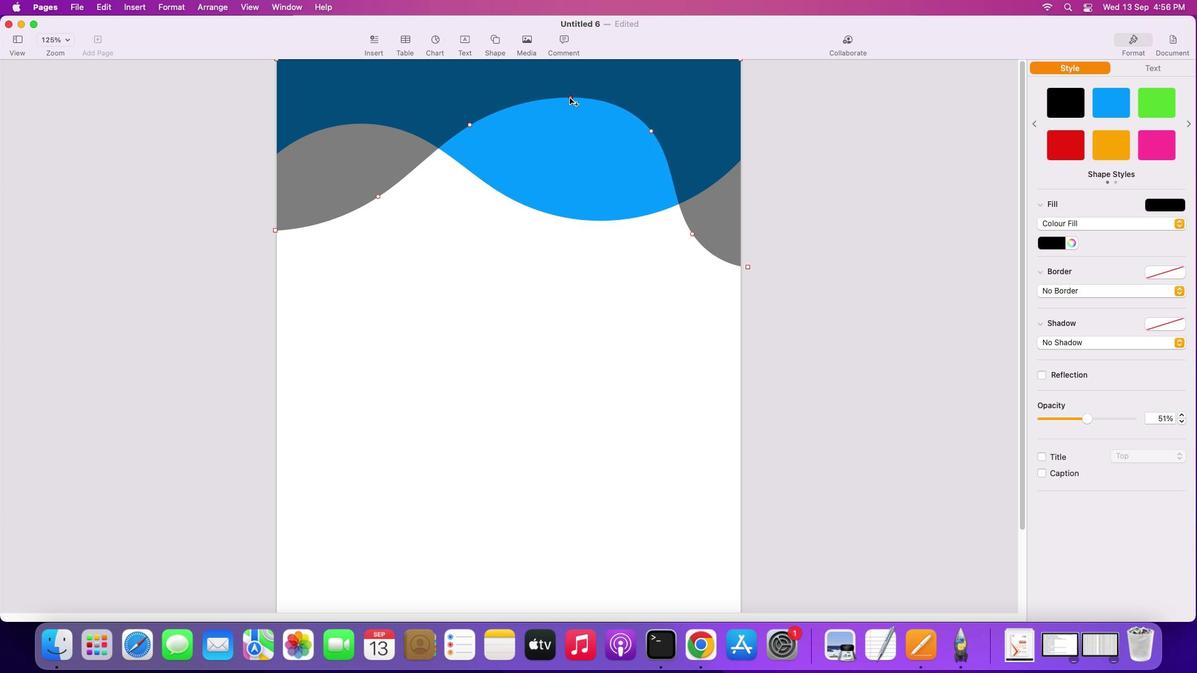 
Action: Mouse pressed left at (588, 111)
Screenshot: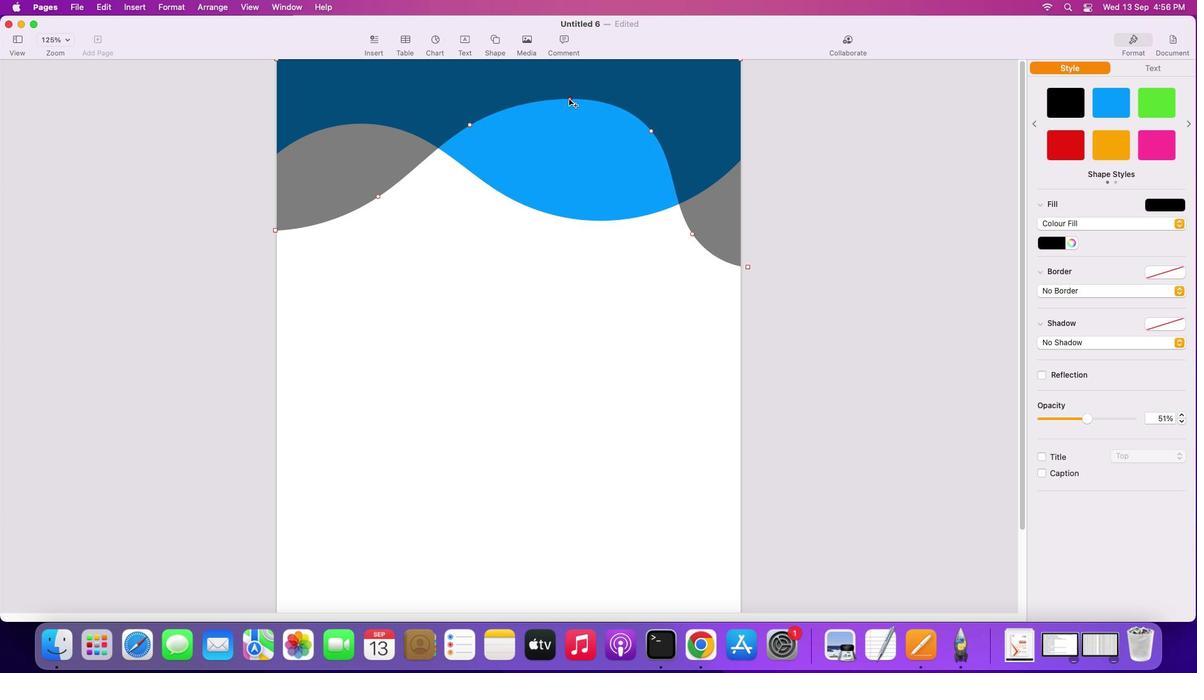 
Action: Mouse moved to (577, 127)
Screenshot: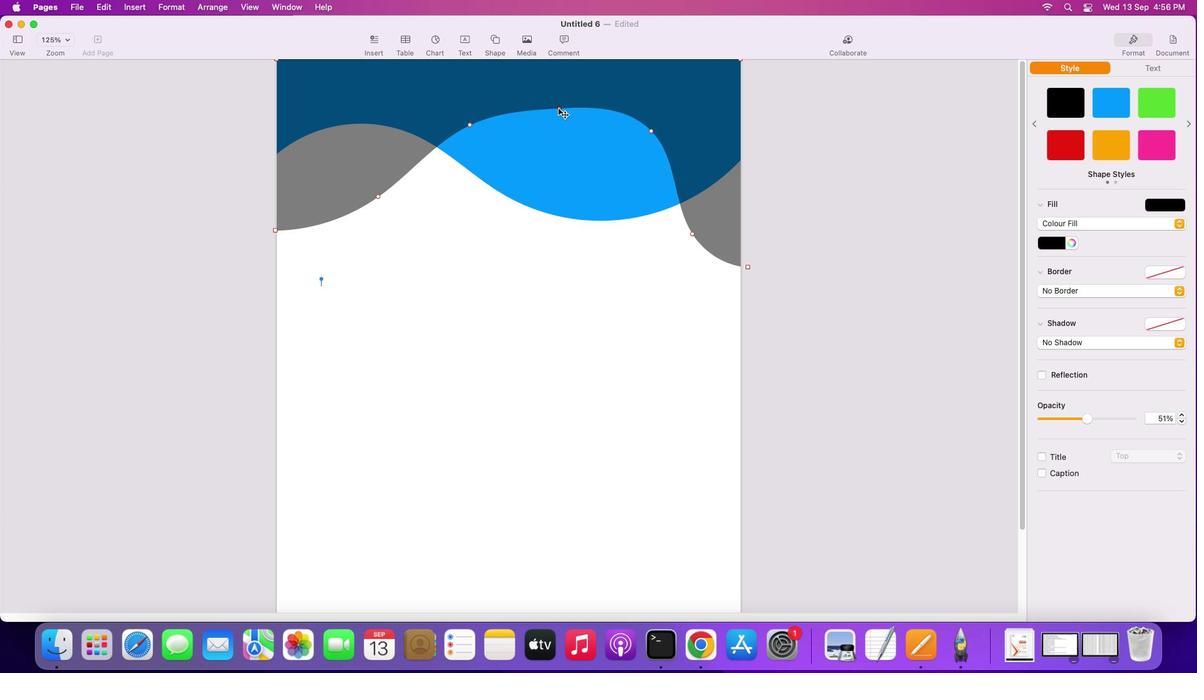 
Action: Key pressed Key.cmd'z''z'
Screenshot: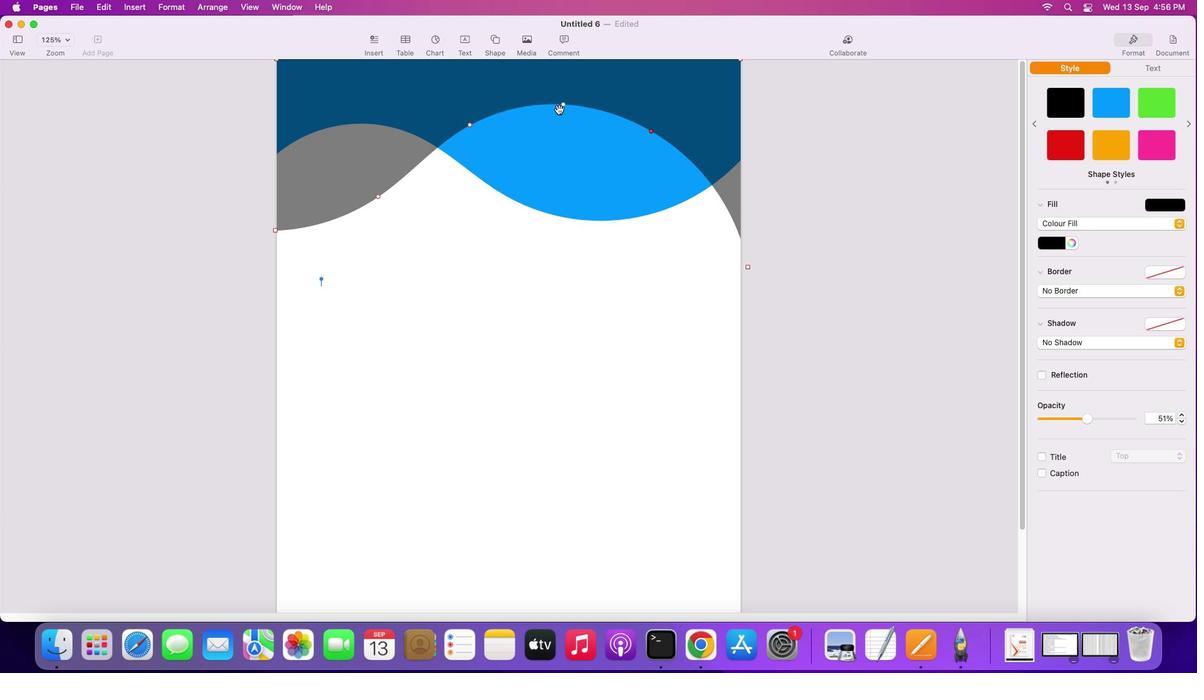 
Action: Mouse moved to (766, 284)
Screenshot: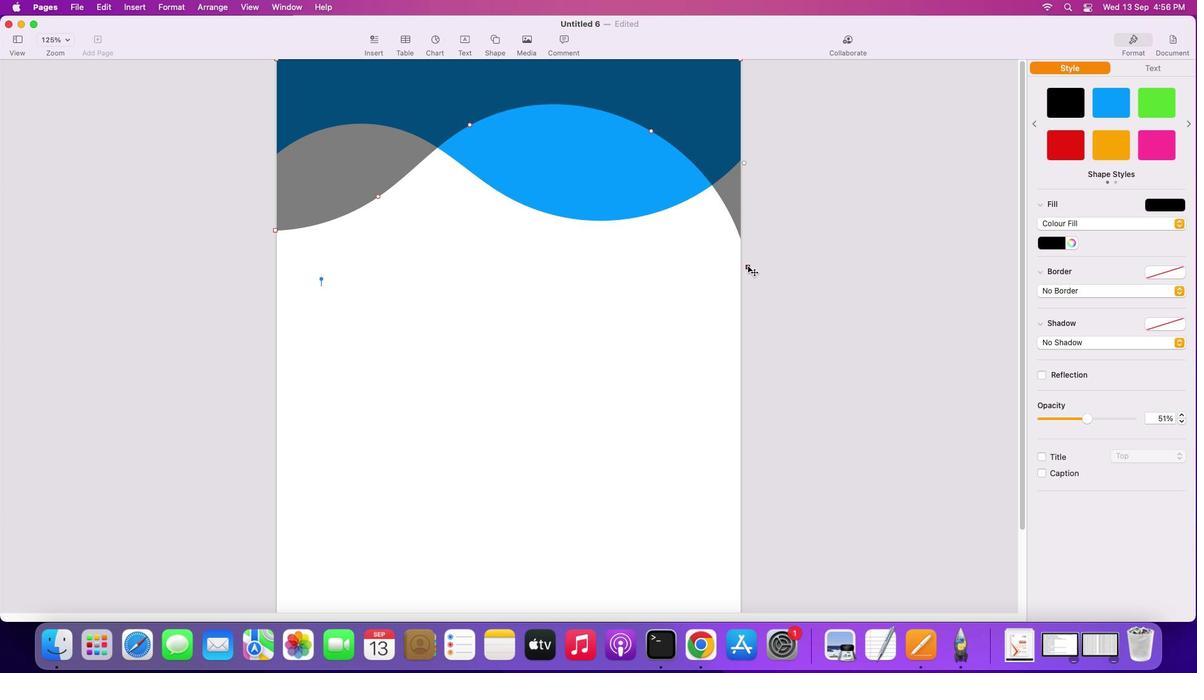 
Action: Mouse pressed left at (766, 284)
Screenshot: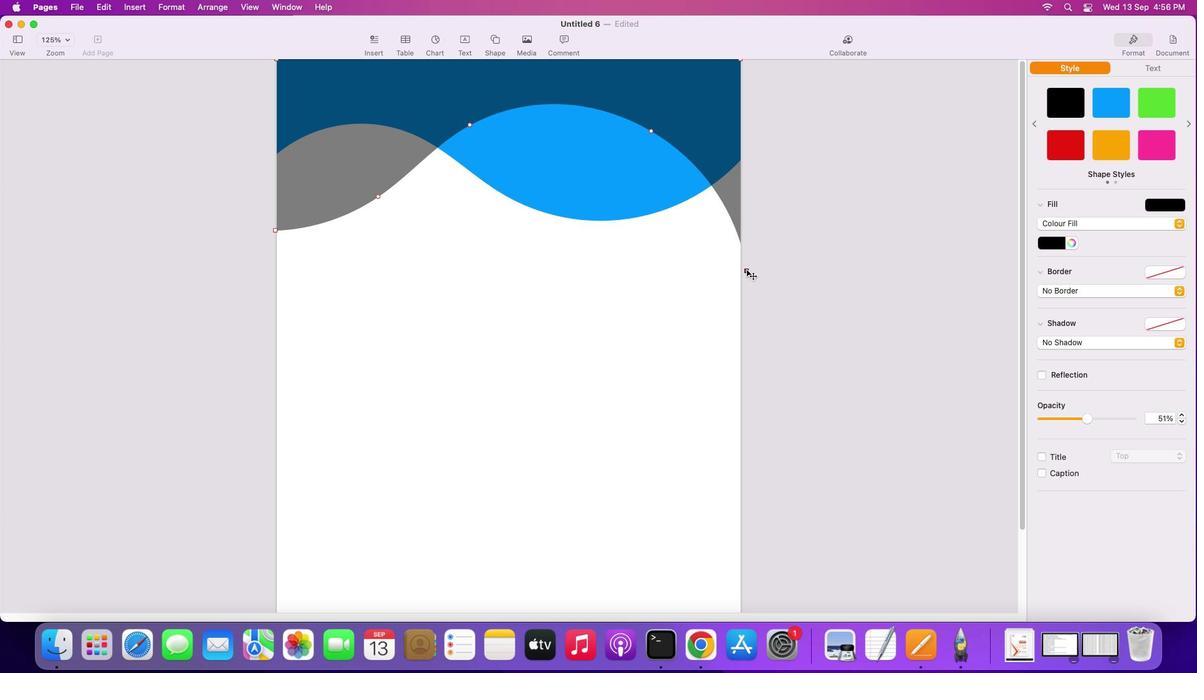 
Action: Mouse moved to (489, 143)
Screenshot: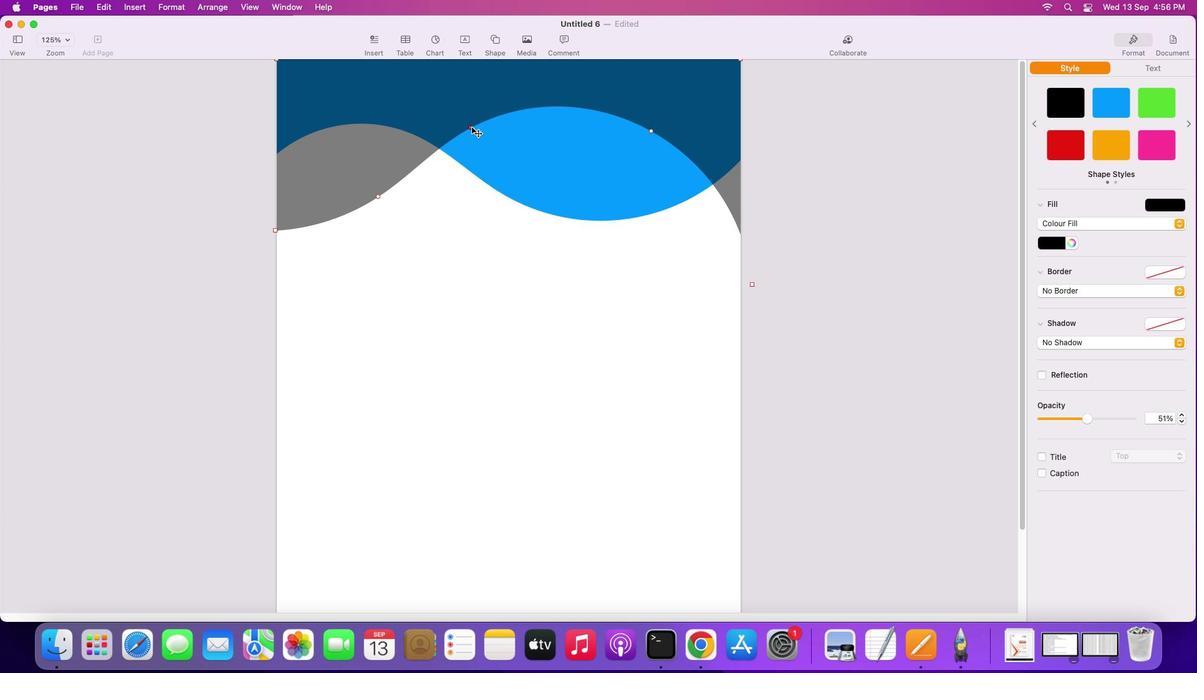 
Action: Mouse pressed left at (489, 143)
Screenshot: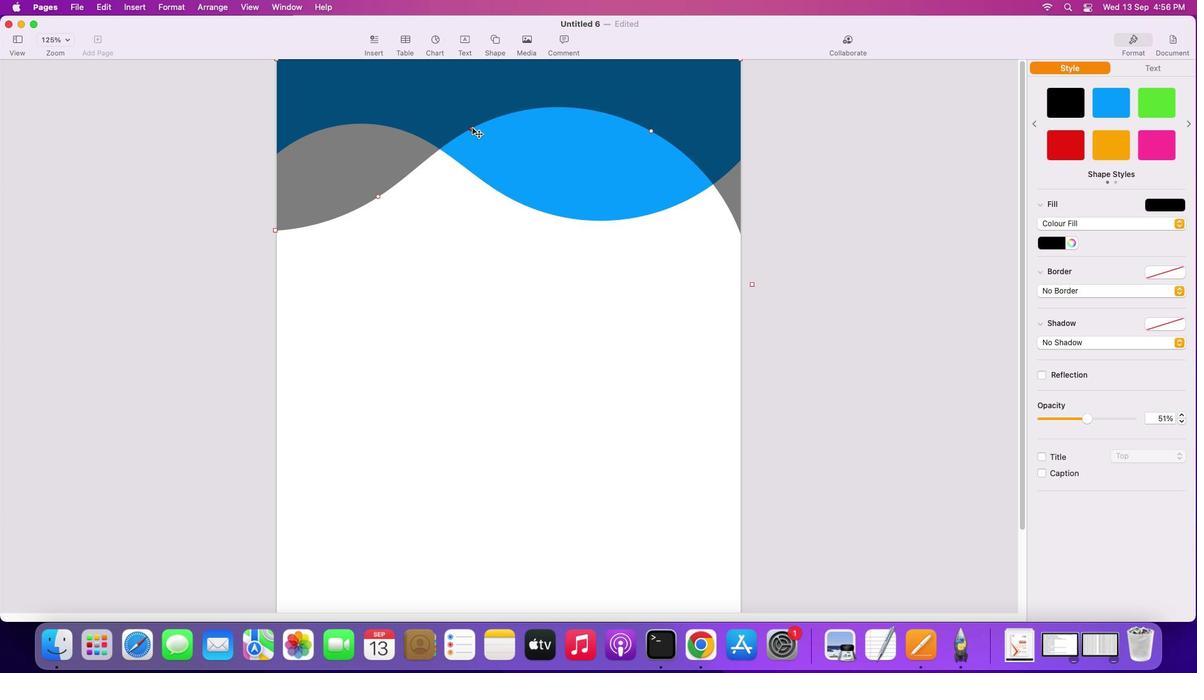 
Action: Mouse moved to (669, 150)
Screenshot: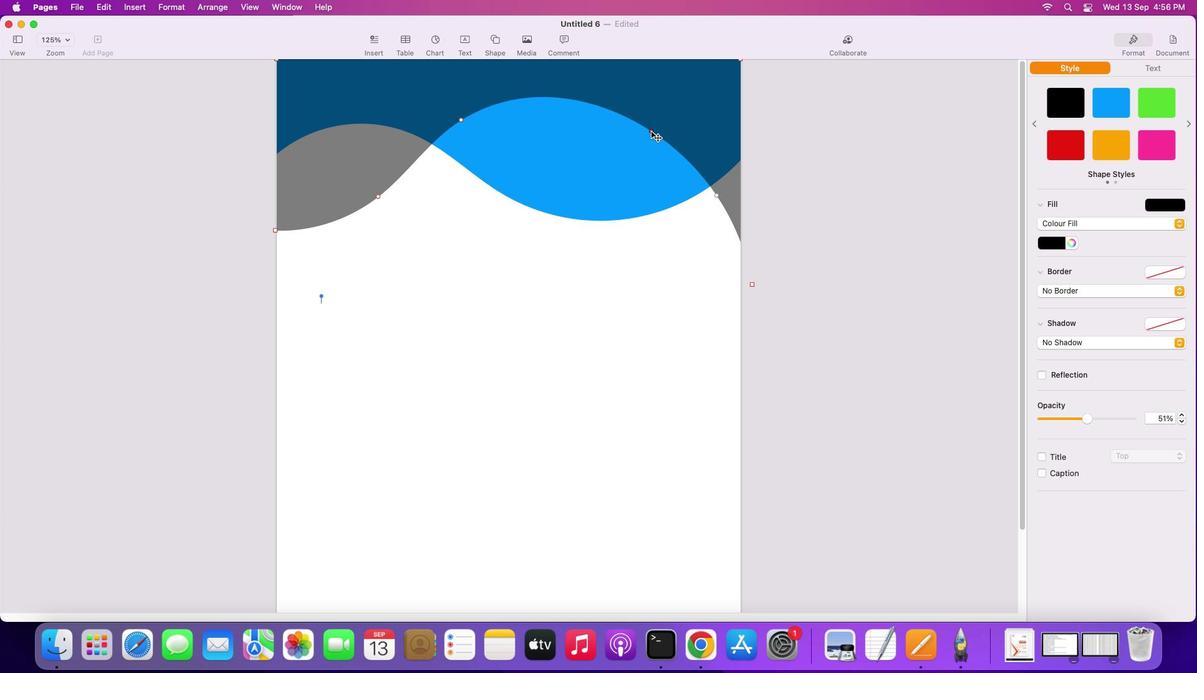 
Action: Mouse pressed left at (669, 150)
Screenshot: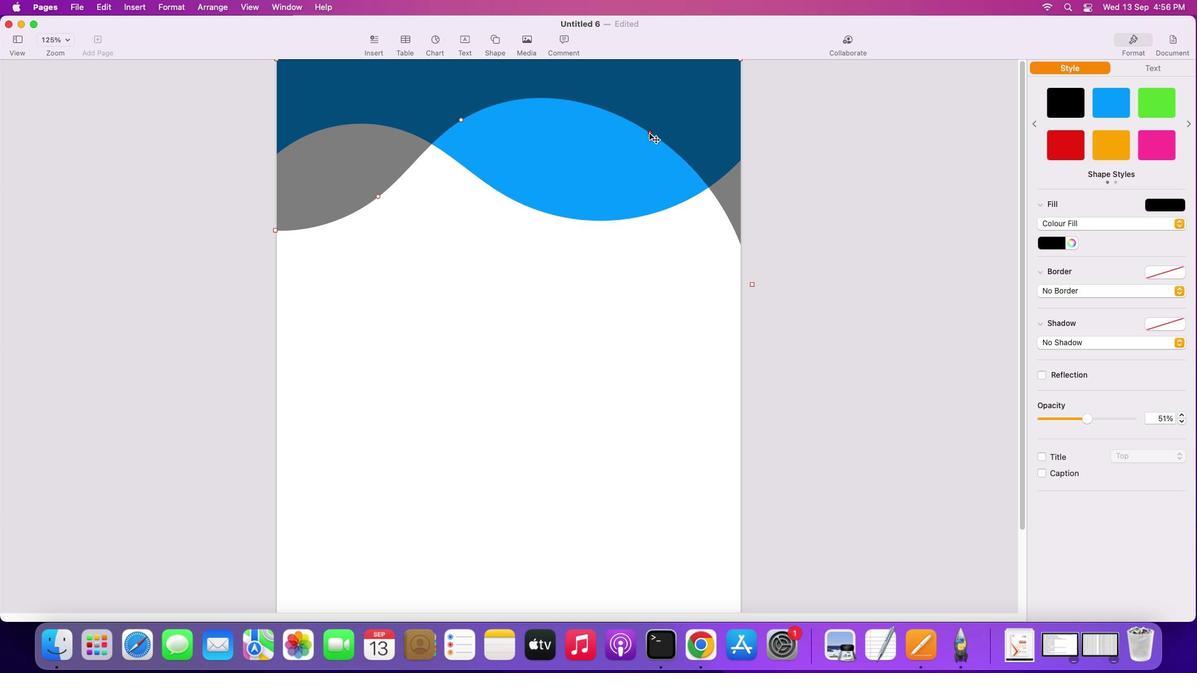 
Action: Mouse moved to (657, 172)
Screenshot: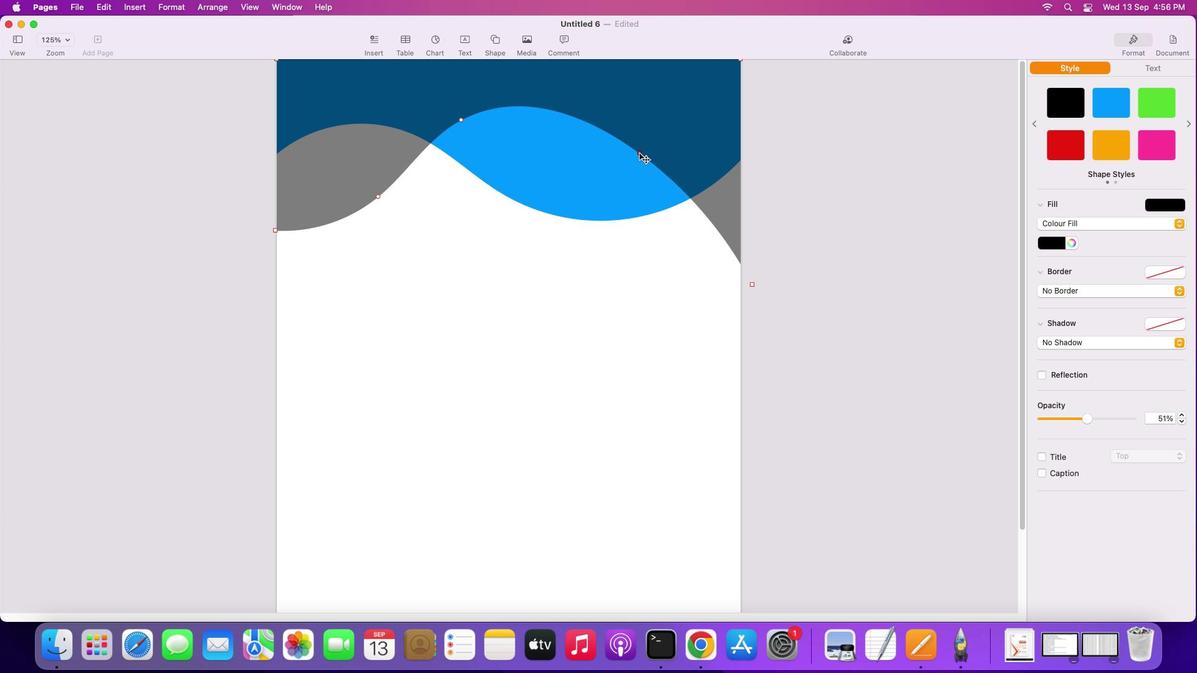 
Action: Key pressed Key.cmd'z''z''z'
Screenshot: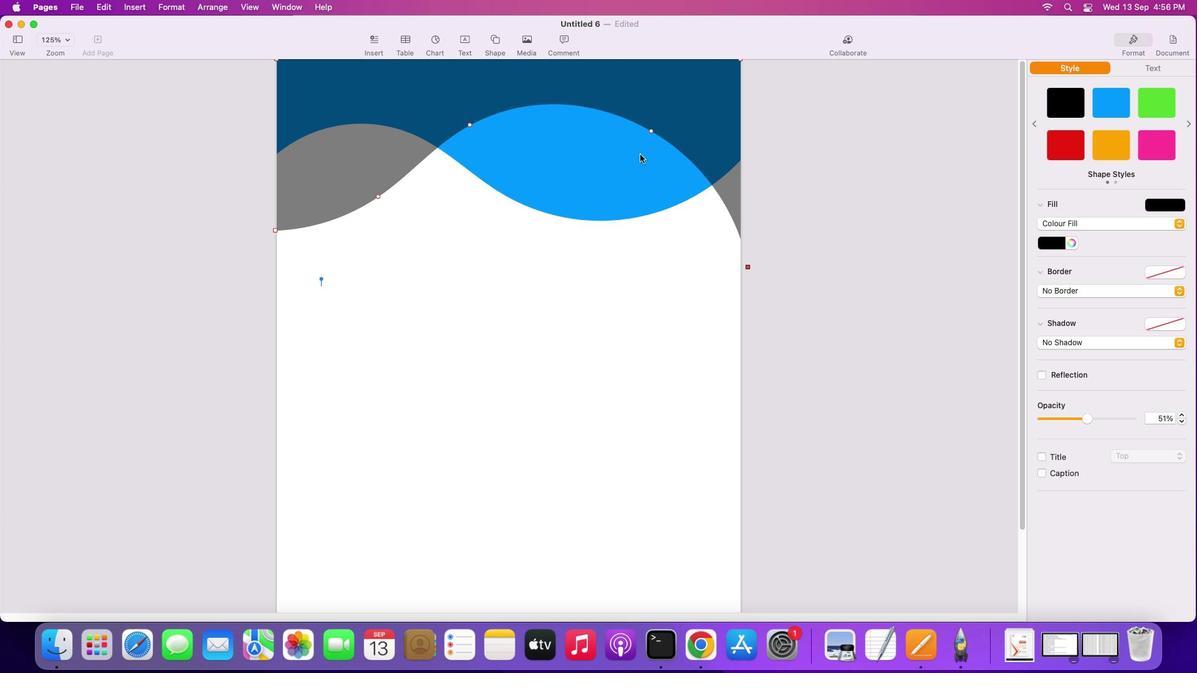 
Action: Mouse moved to (578, 266)
Screenshot: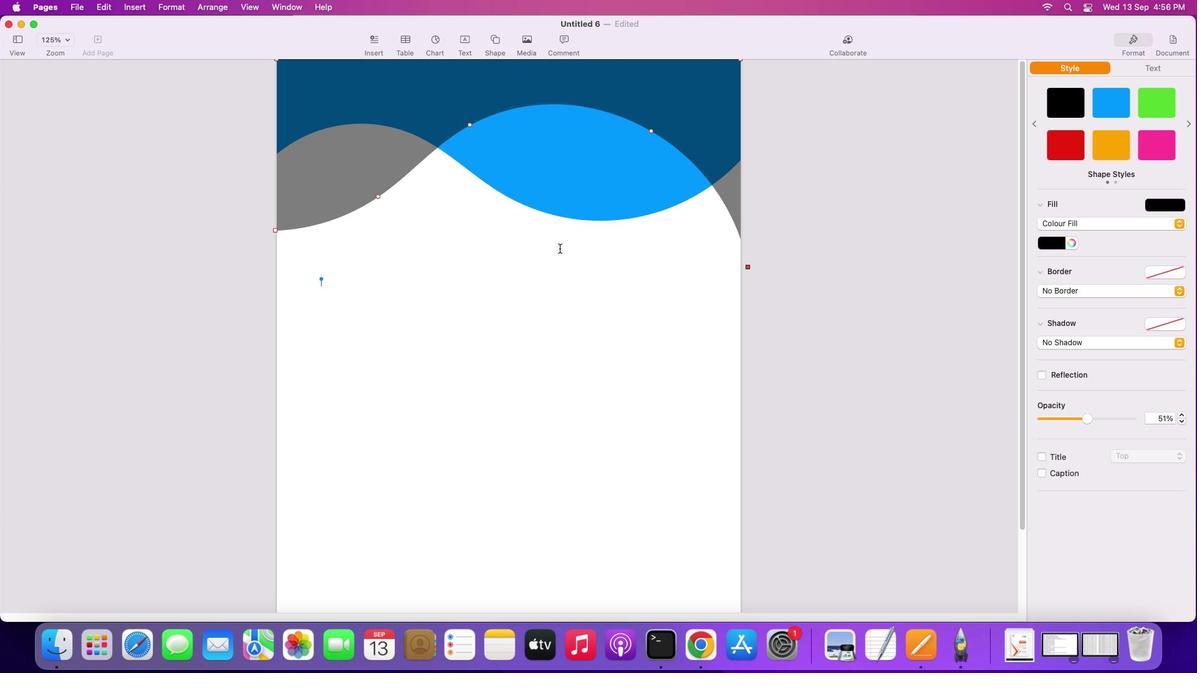 
Action: Mouse pressed left at (578, 266)
Screenshot: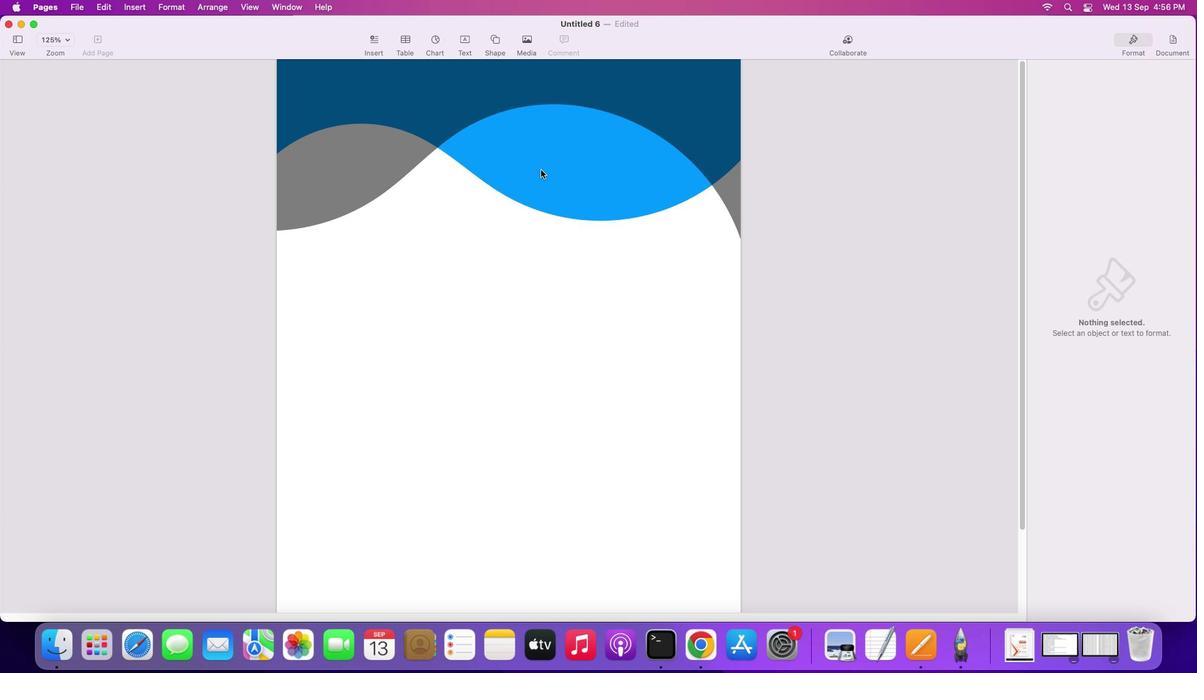 
Action: Mouse moved to (431, 121)
Screenshot: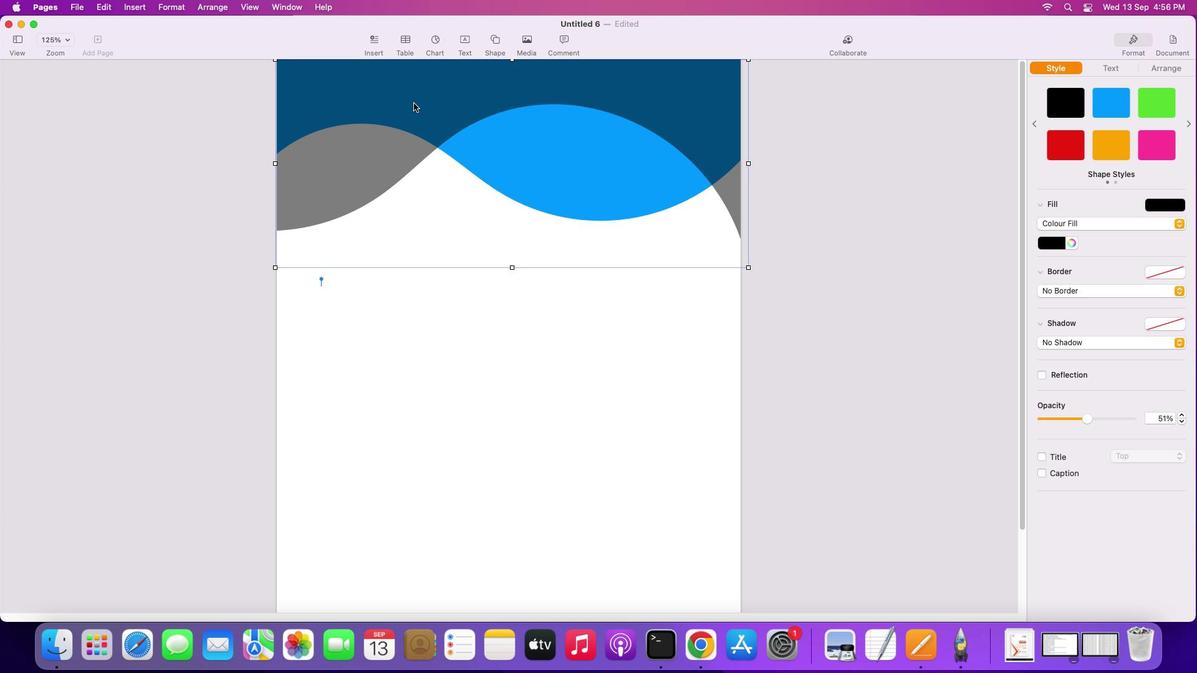 
Action: Mouse pressed left at (431, 121)
Screenshot: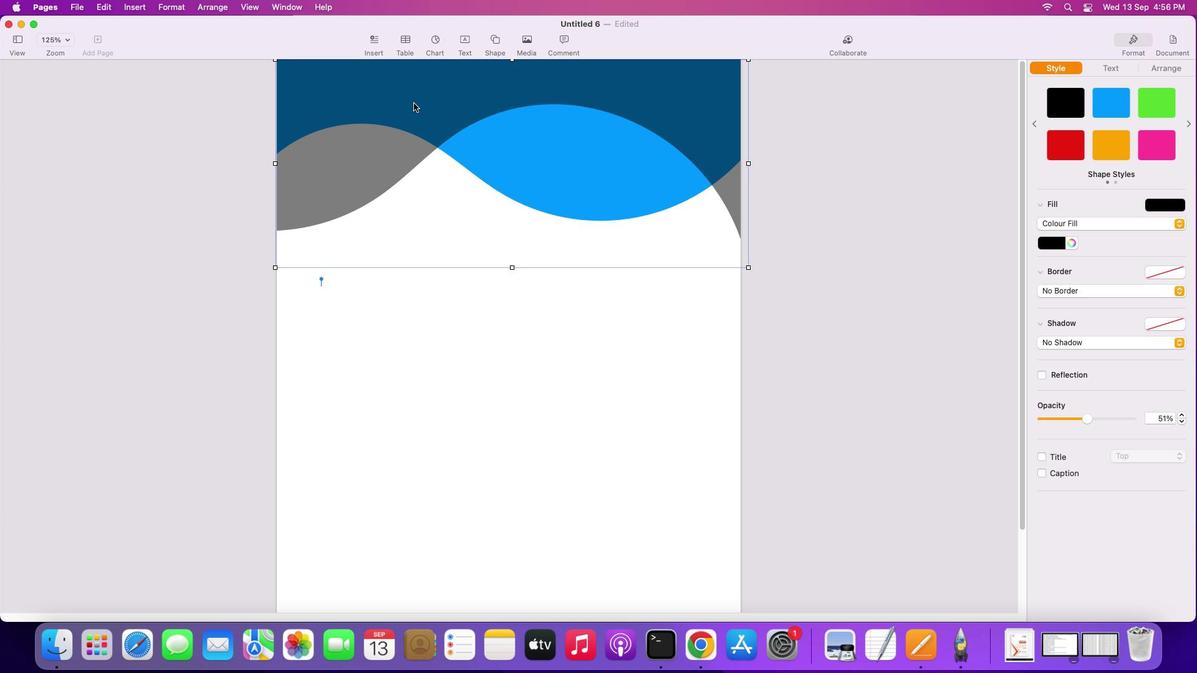 
Action: Mouse moved to (530, 77)
Screenshot: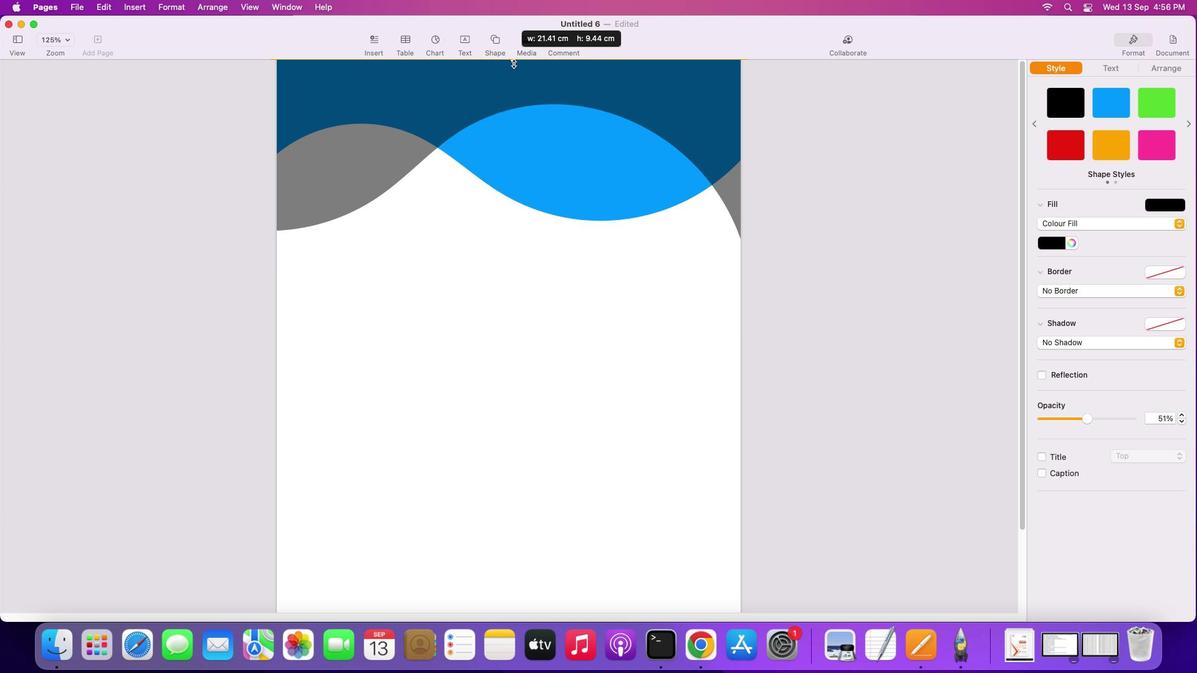 
Action: Mouse pressed left at (530, 77)
Screenshot: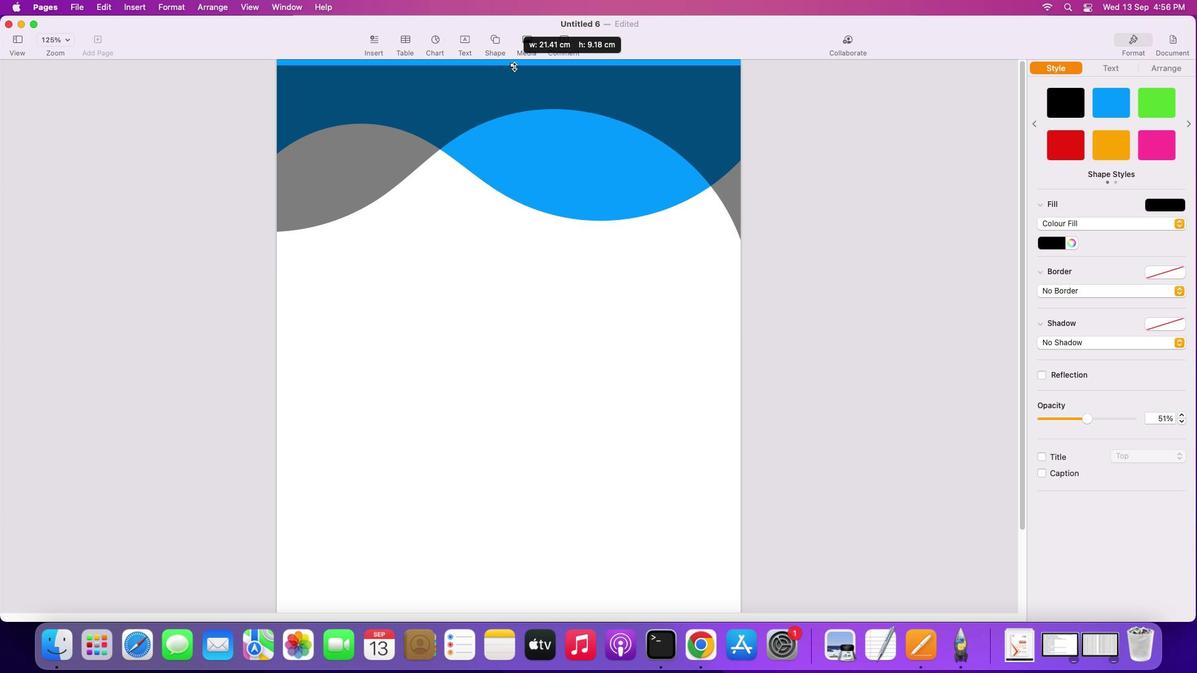 
Action: Mouse moved to (523, 135)
Screenshot: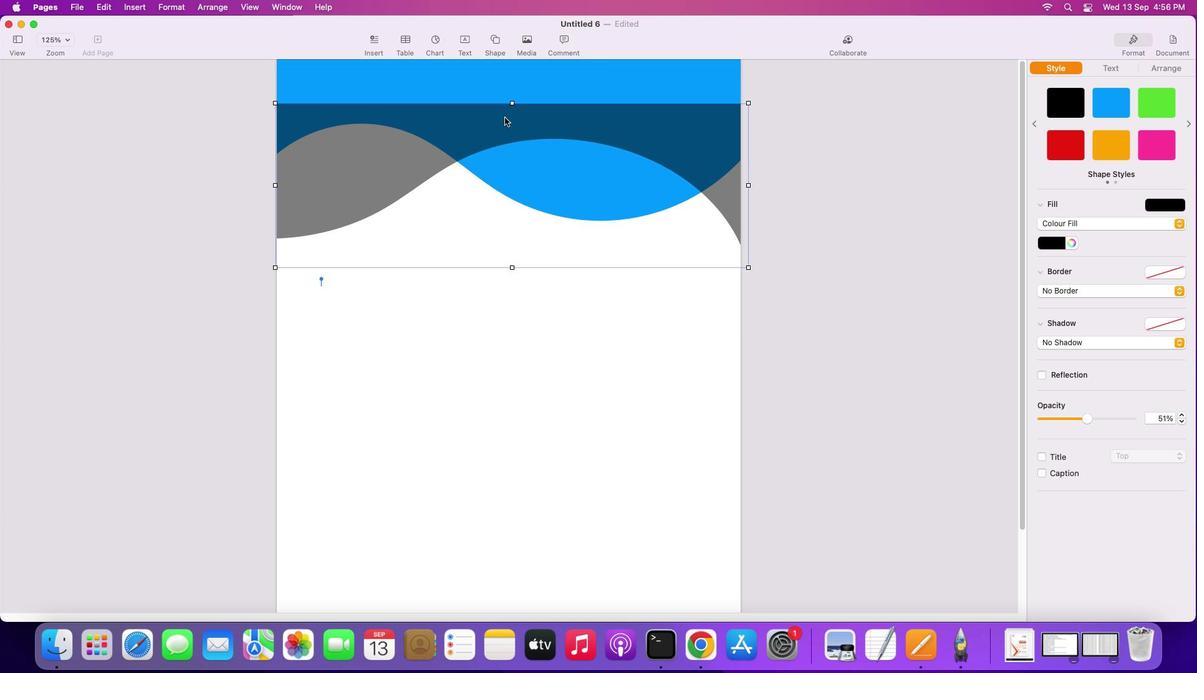 
Action: Mouse pressed left at (523, 135)
Screenshot: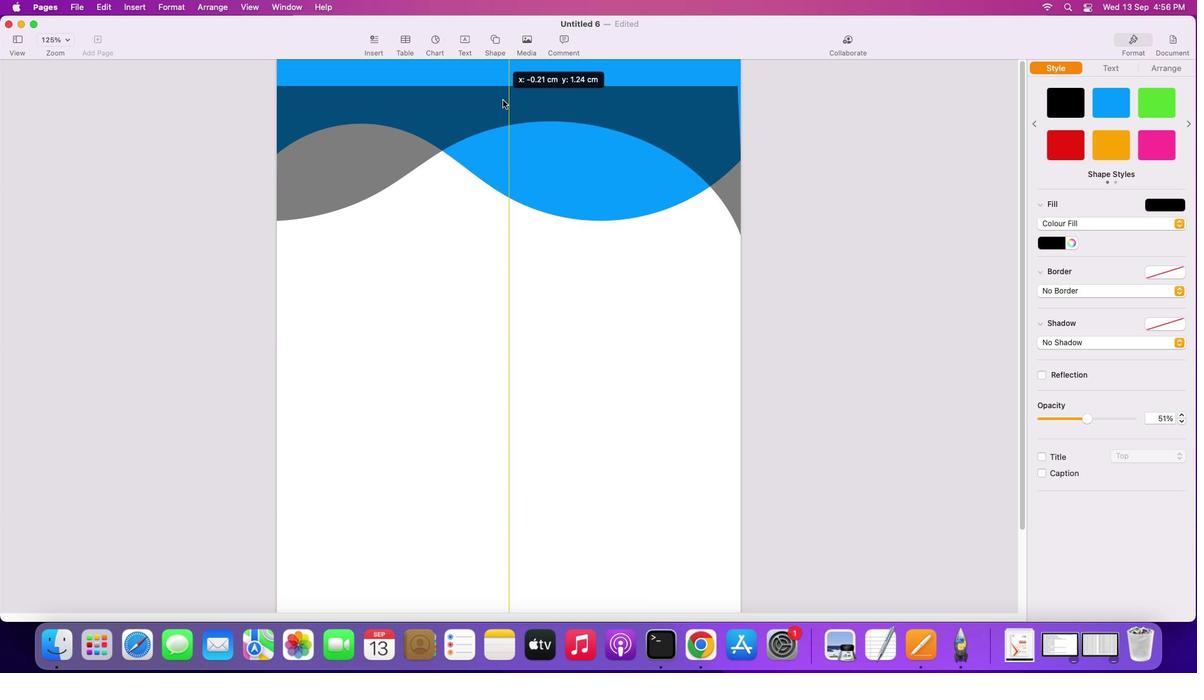 
Action: Mouse moved to (768, 239)
Screenshot: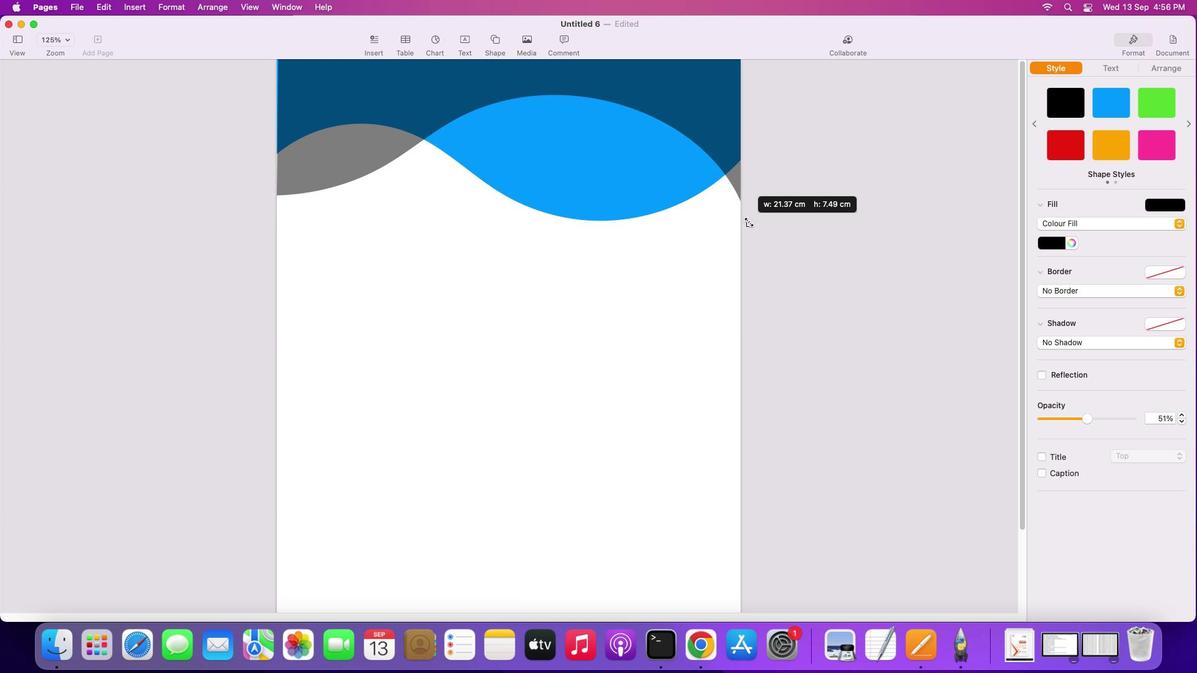 
Action: Mouse pressed left at (768, 239)
Screenshot: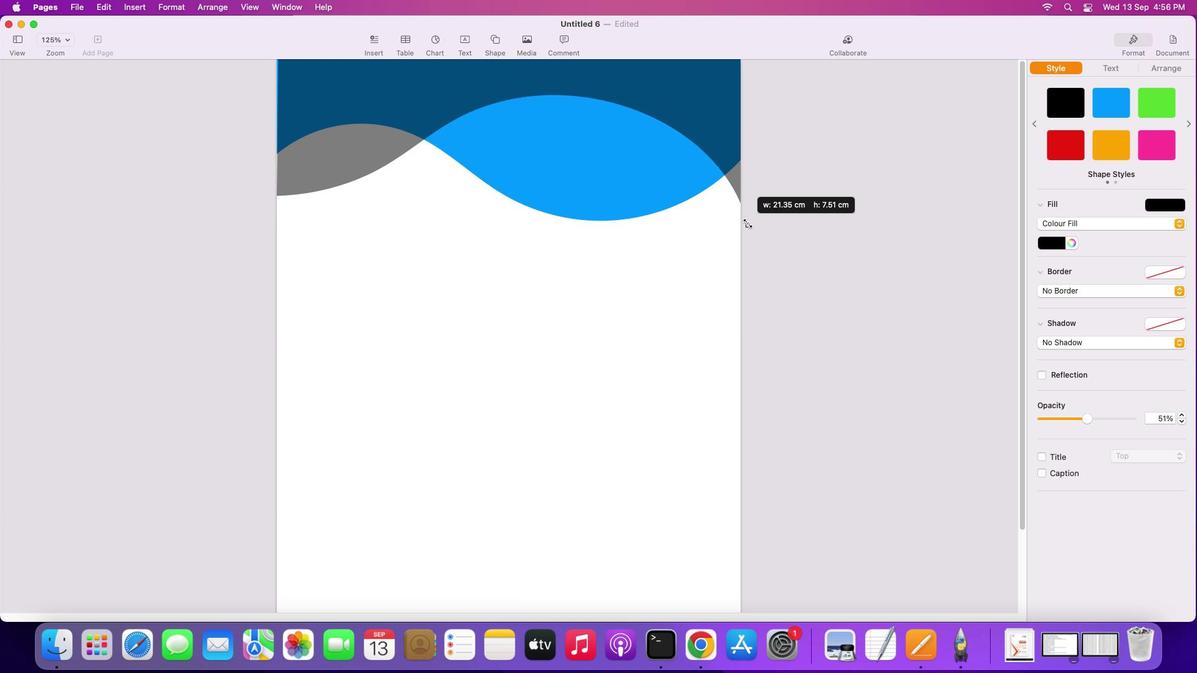 
Action: Mouse moved to (734, 178)
Screenshot: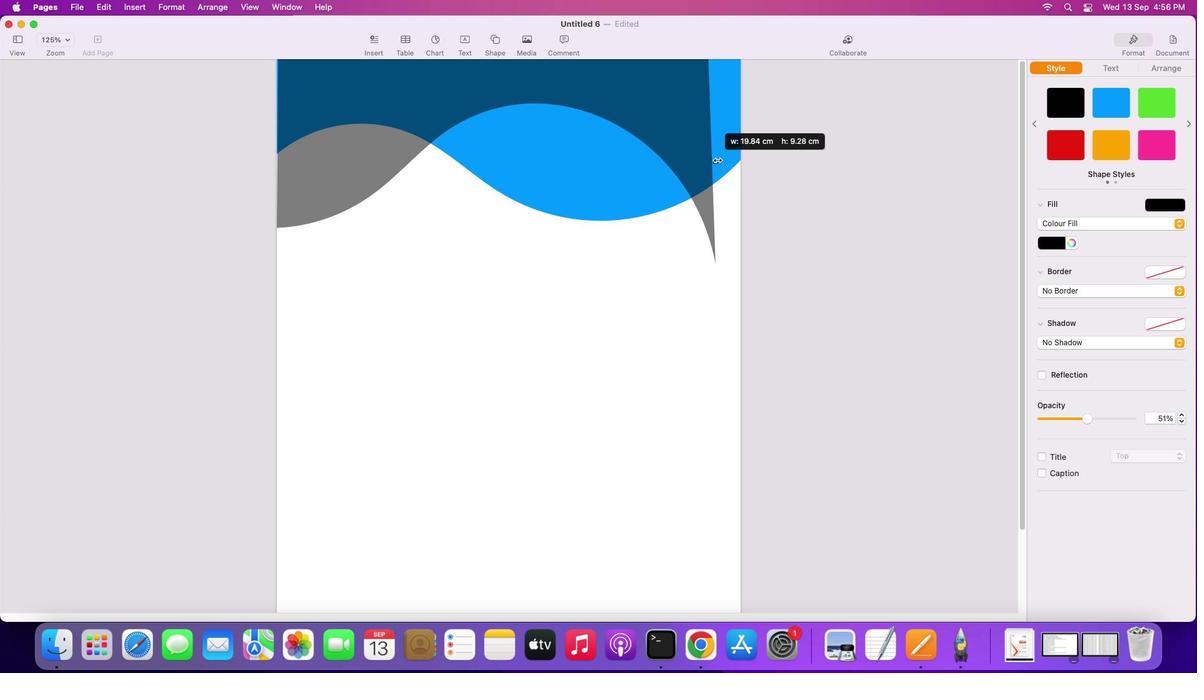 
Action: Mouse pressed left at (734, 178)
Screenshot: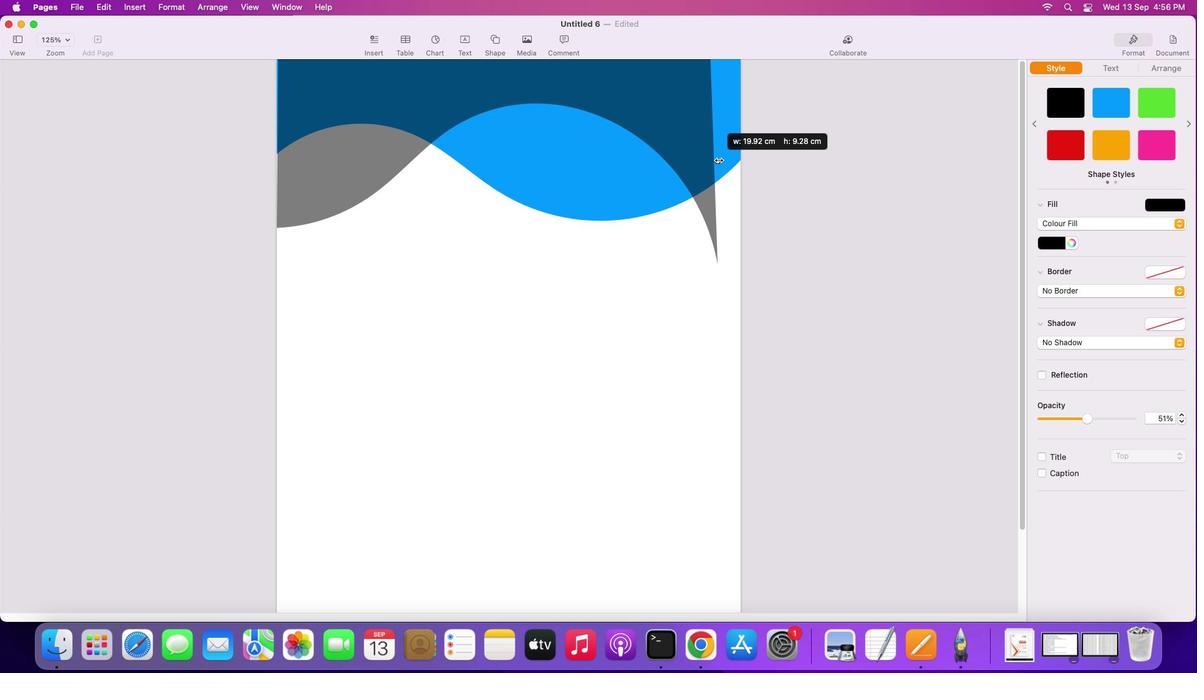 
Action: Mouse moved to (757, 180)
Screenshot: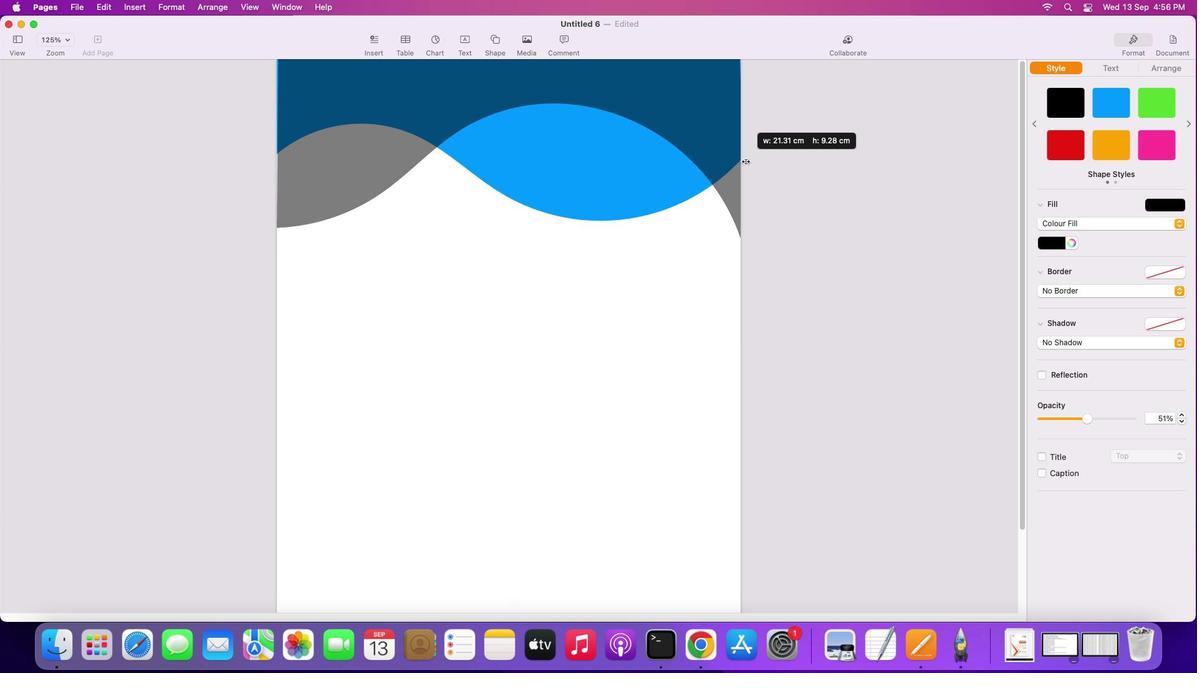 
Action: Mouse pressed left at (757, 180)
Screenshot: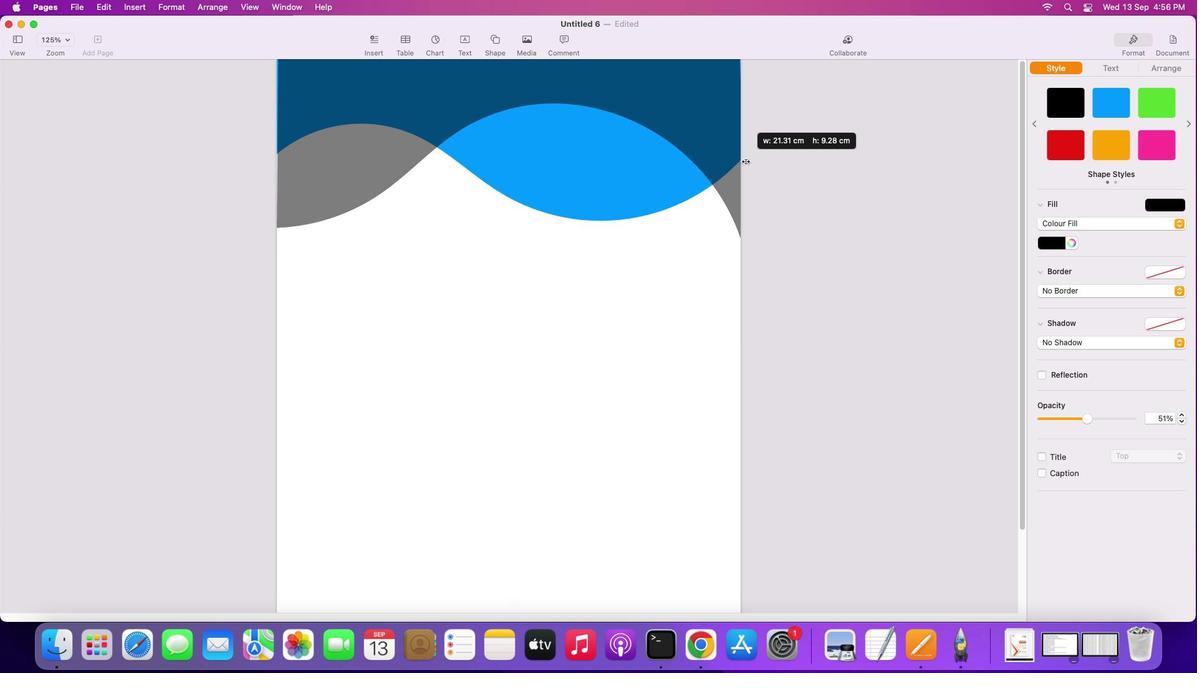 
Action: Mouse moved to (649, 120)
Screenshot: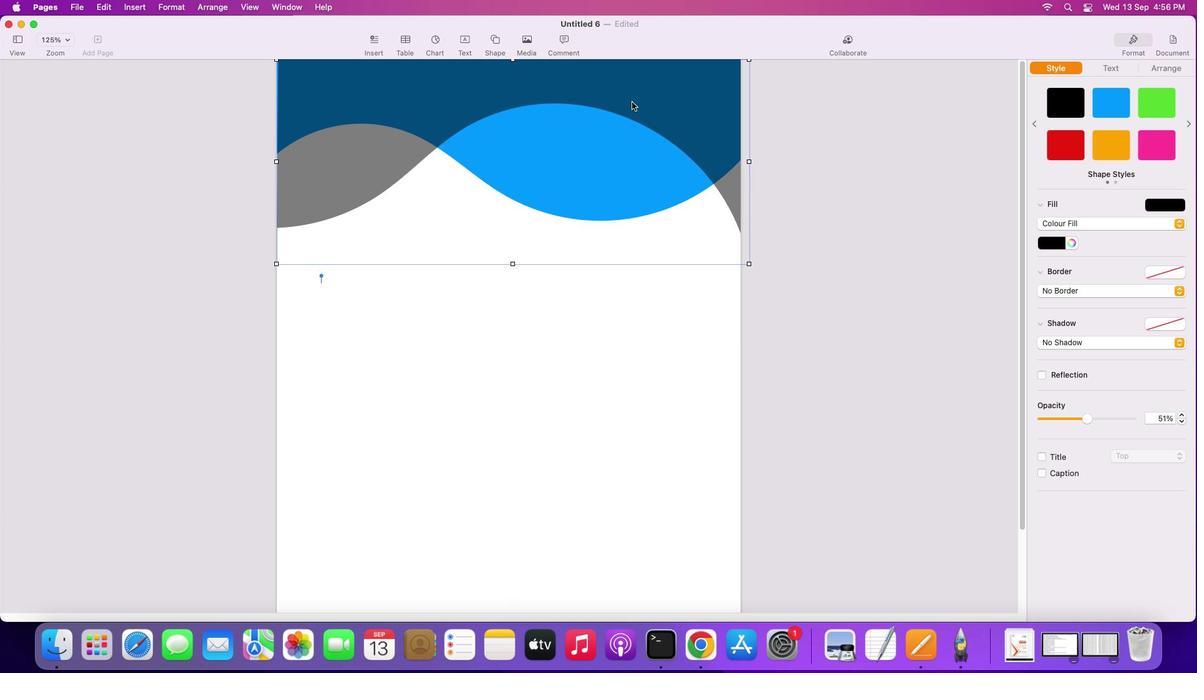 
Action: Mouse pressed left at (649, 120)
Screenshot: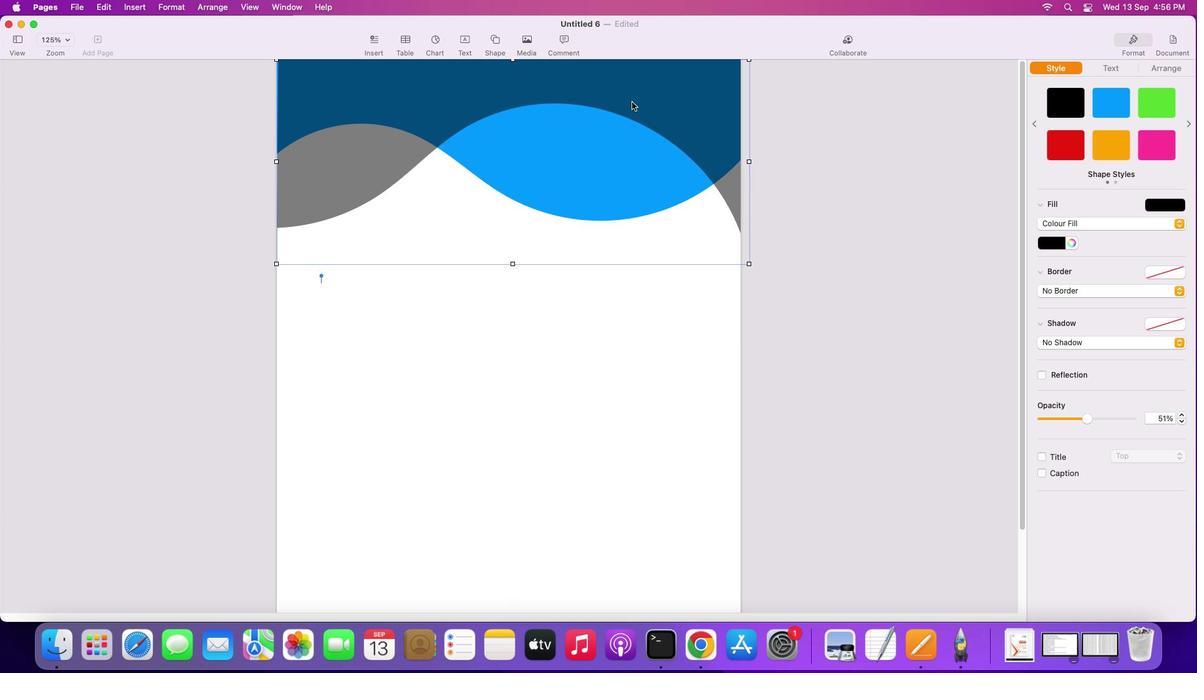 
Action: Mouse pressed right at (649, 120)
Screenshot: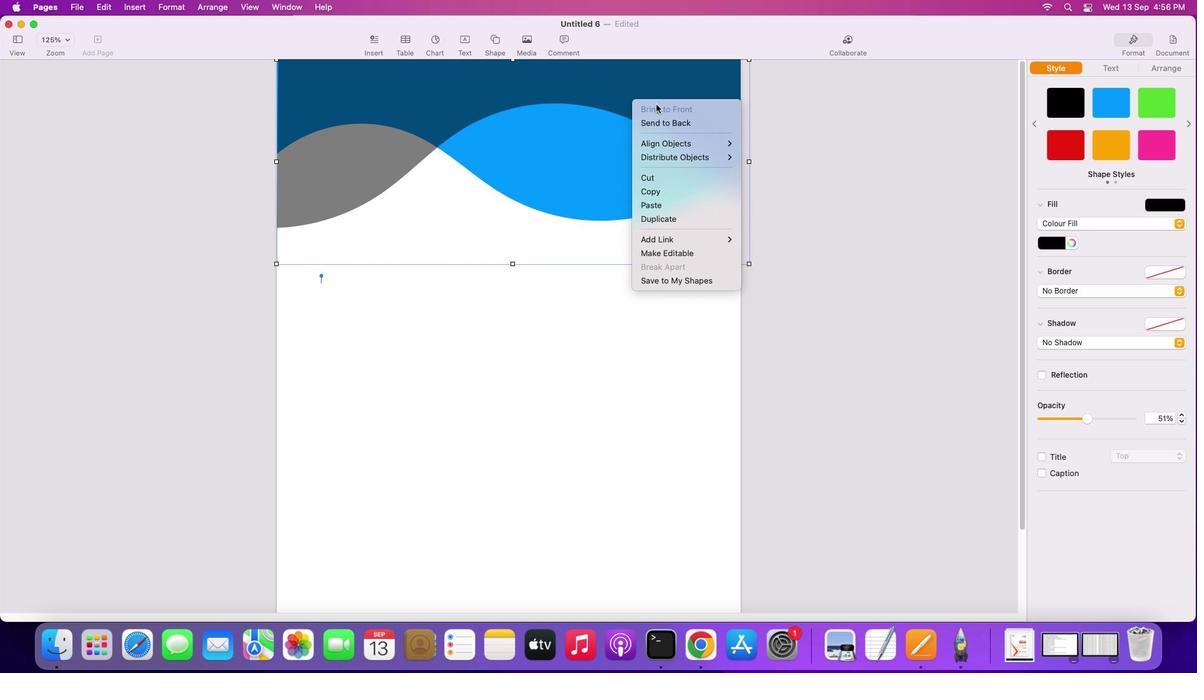 
Action: Mouse moved to (695, 270)
Screenshot: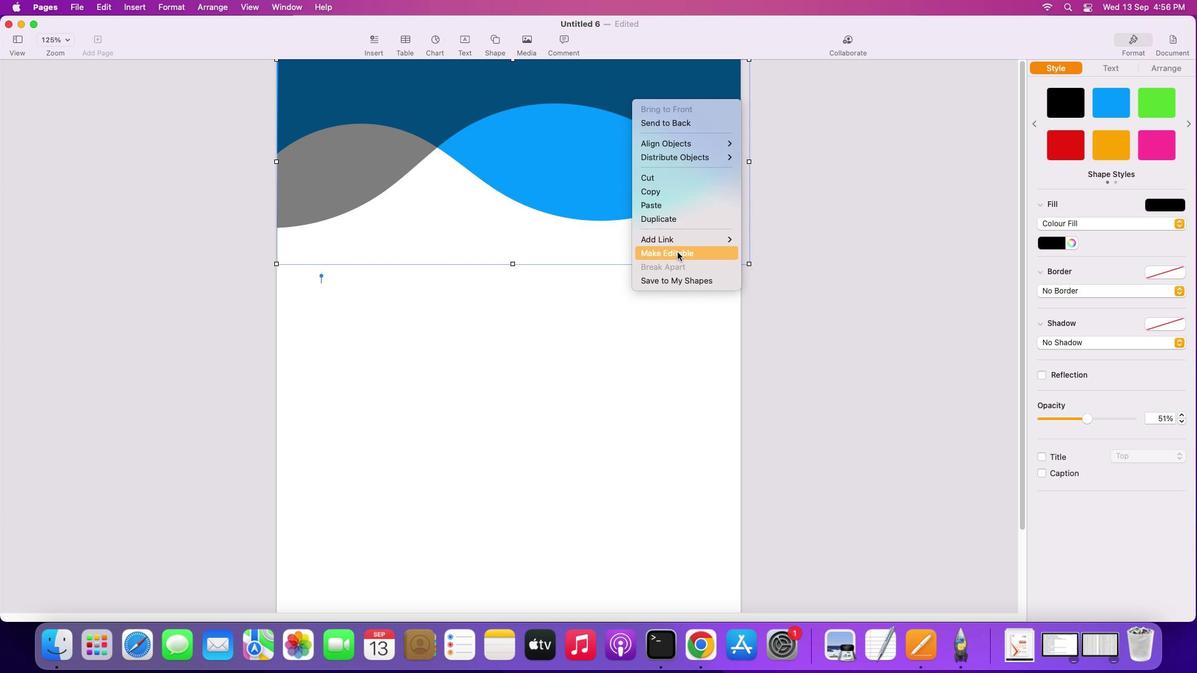 
Action: Mouse pressed left at (695, 270)
Screenshot: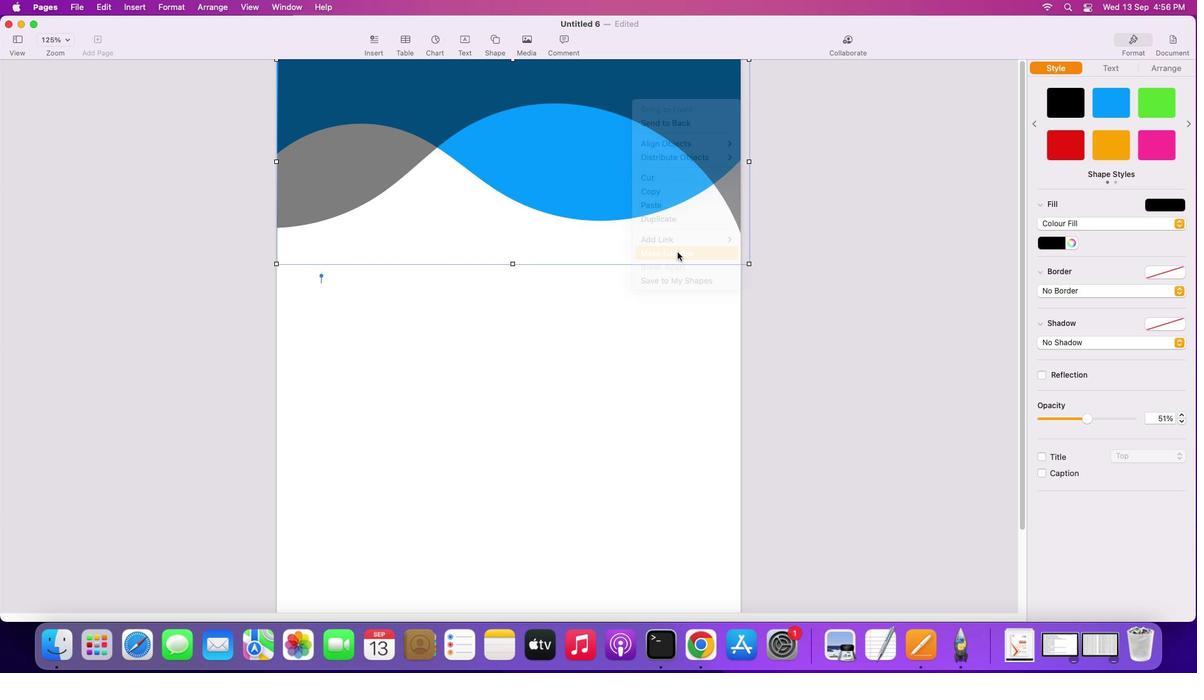 
Action: Mouse moved to (732, 203)
Screenshot: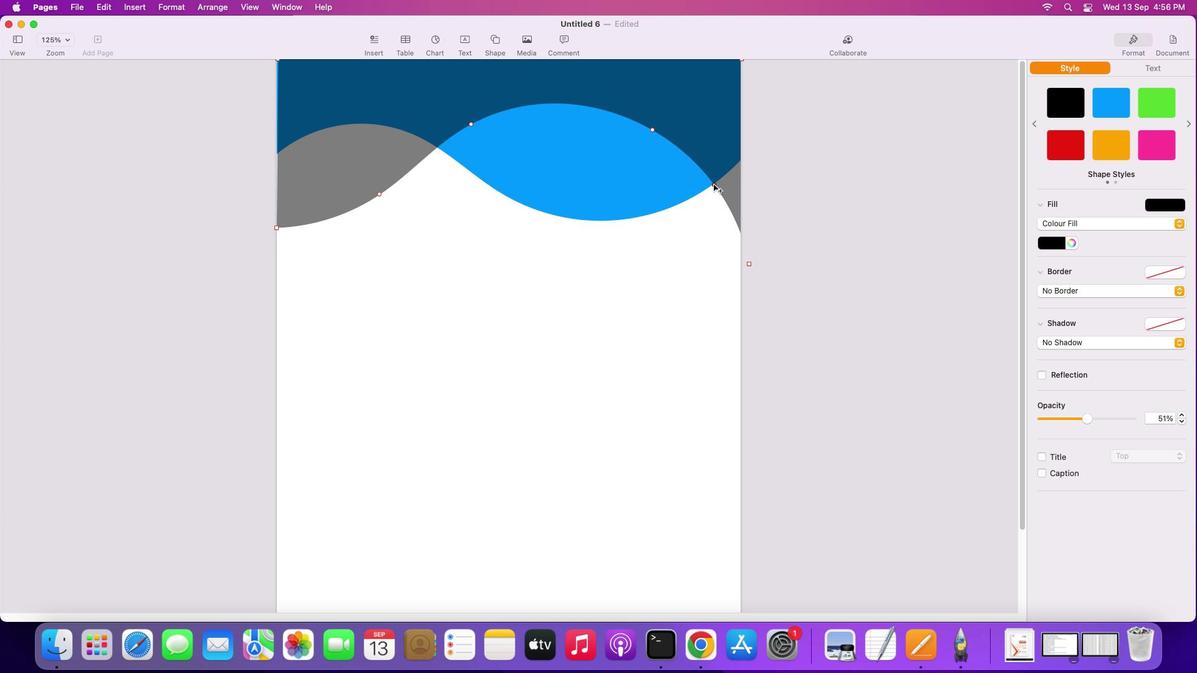
Action: Mouse pressed left at (732, 203)
Screenshot: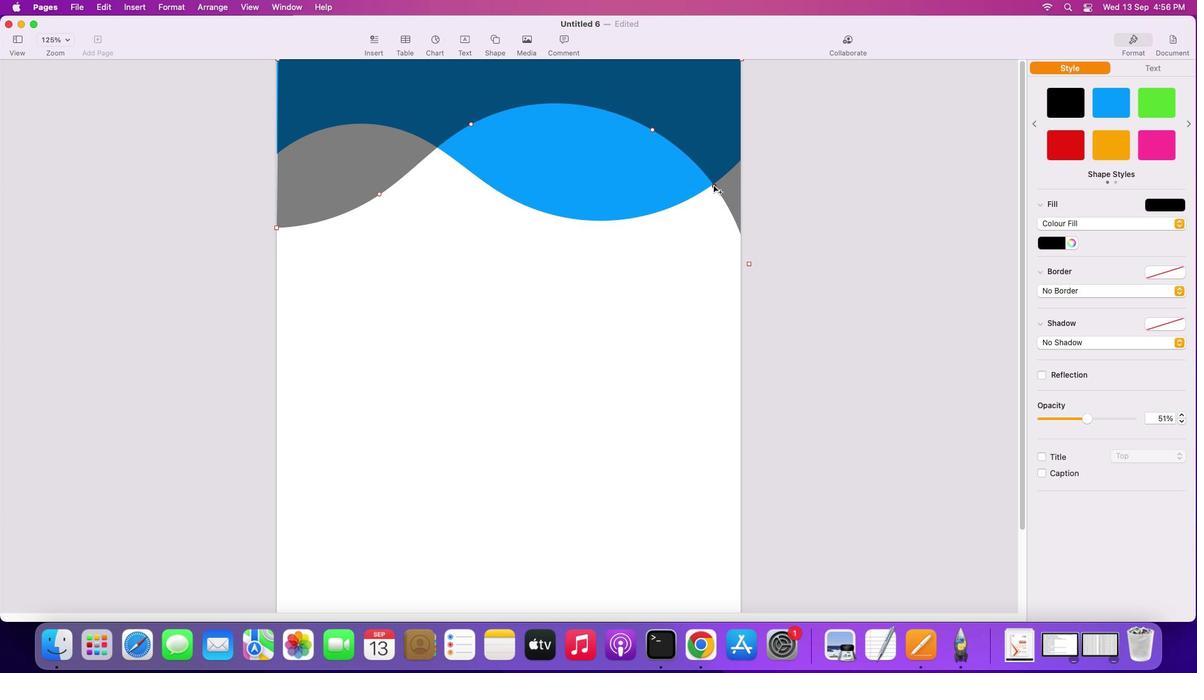 
Action: Mouse moved to (720, 221)
Screenshot: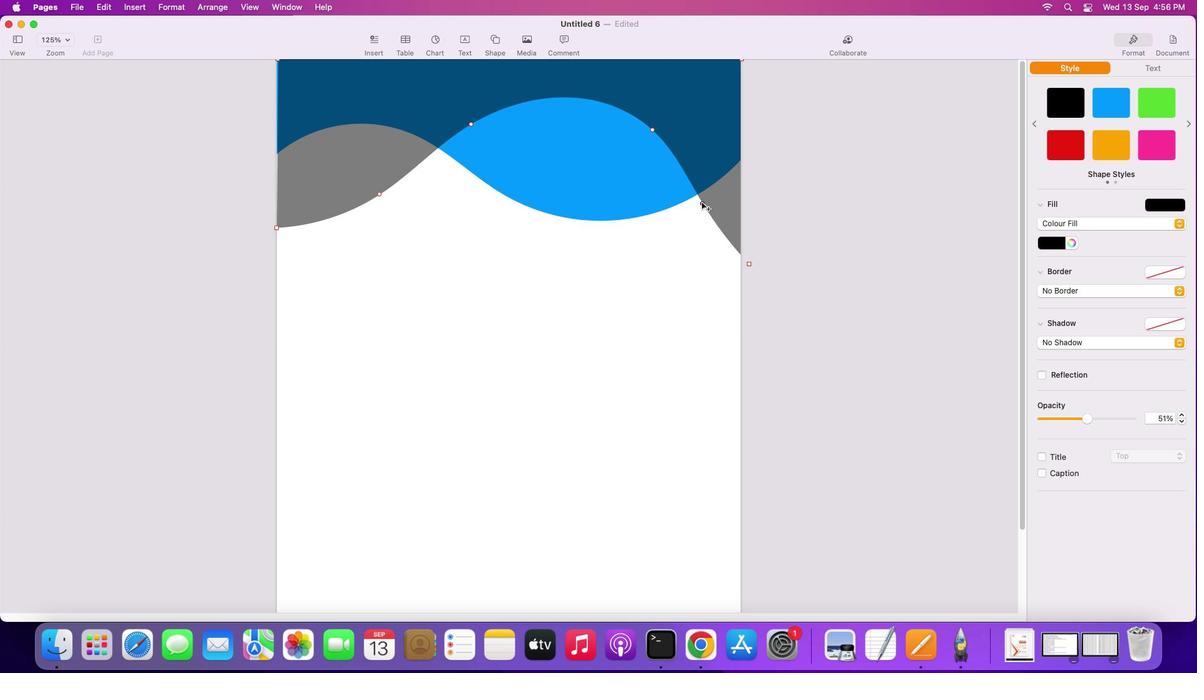 
Action: Key pressed Key.cmd'z'
Screenshot: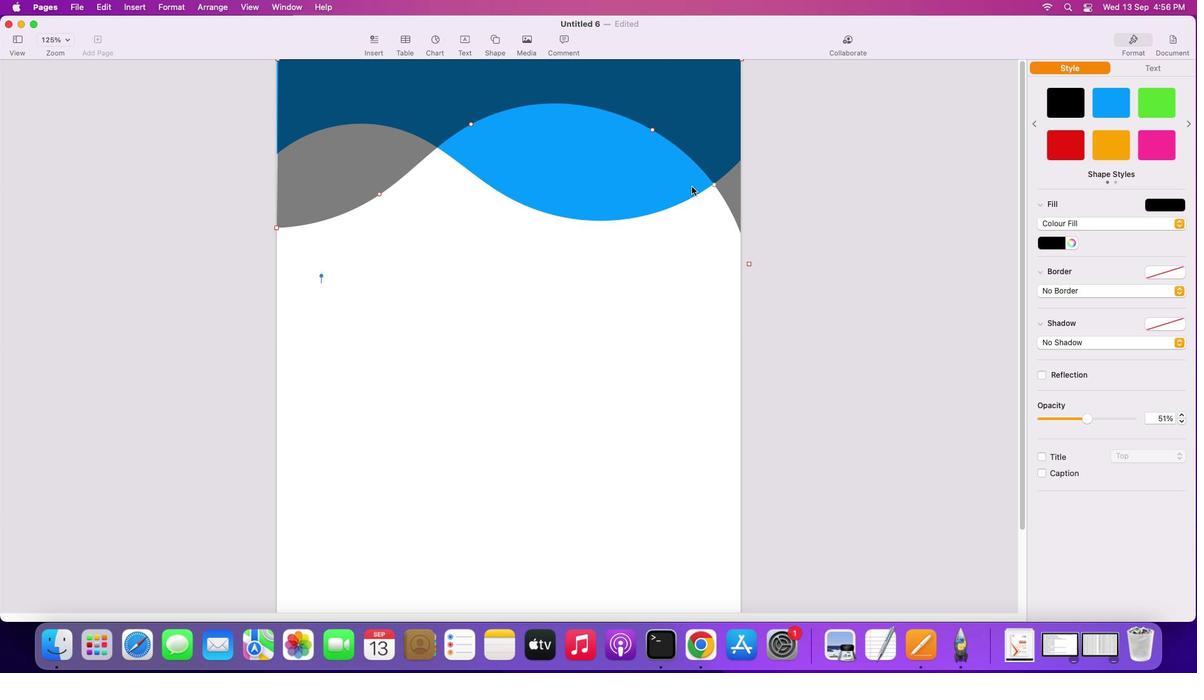 
Action: Mouse moved to (670, 148)
Screenshot: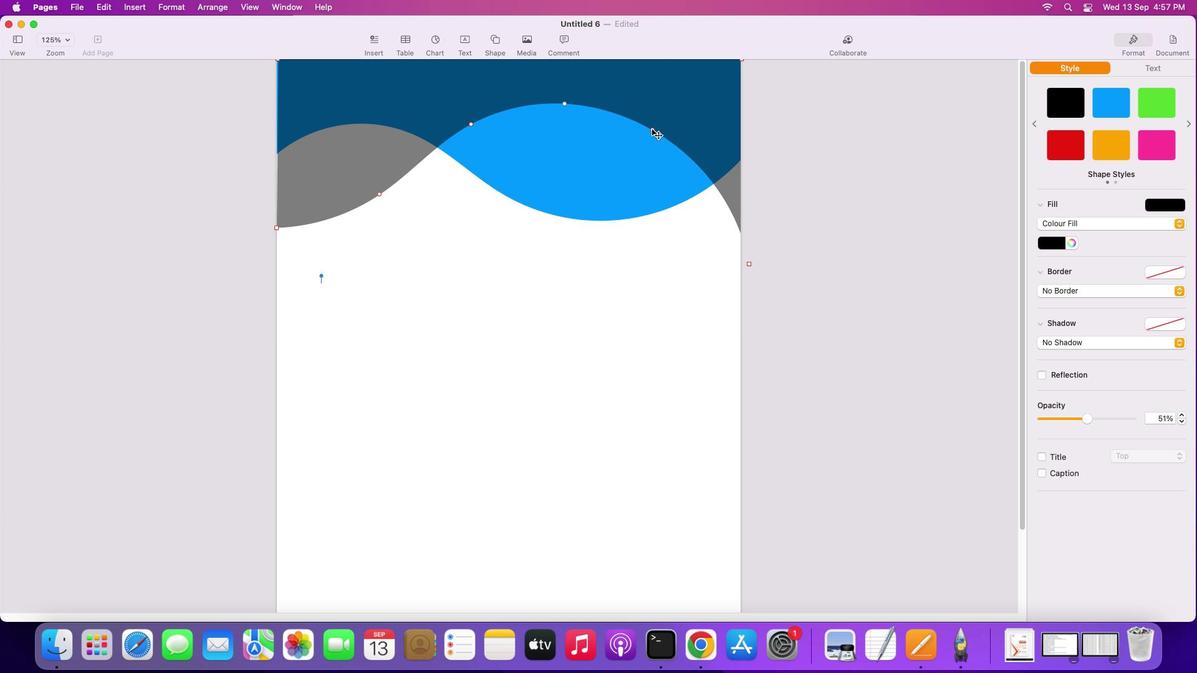 
Action: Mouse pressed left at (670, 148)
Screenshot: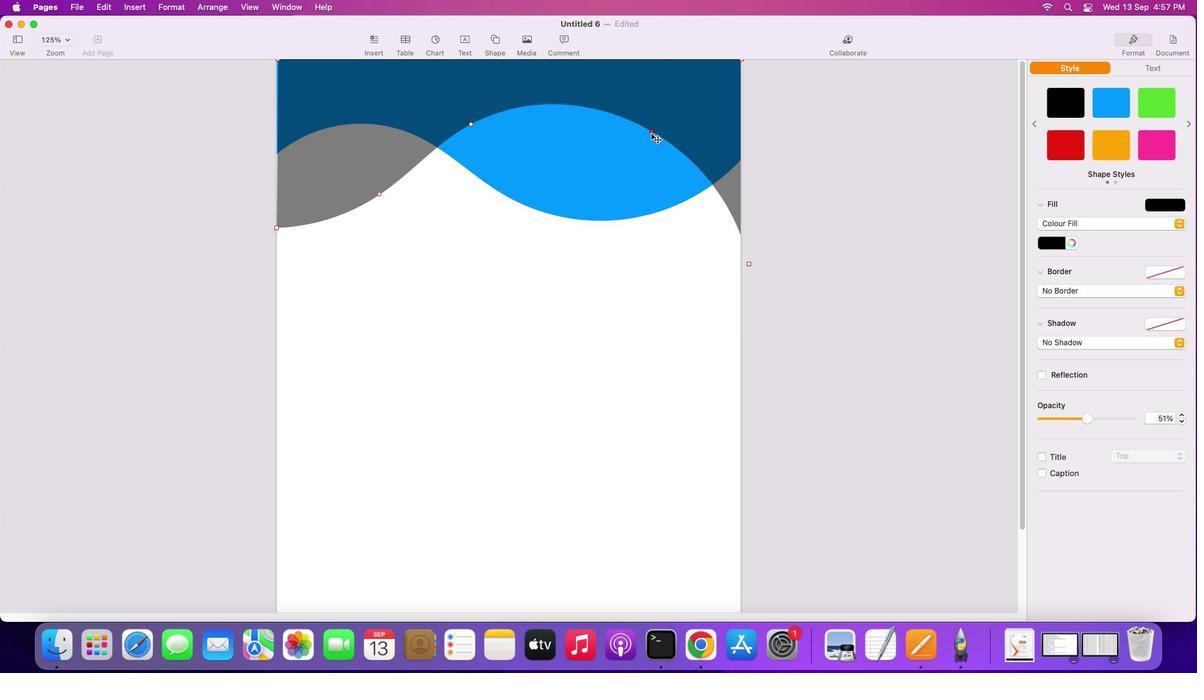 
Action: Mouse moved to (665, 156)
Screenshot: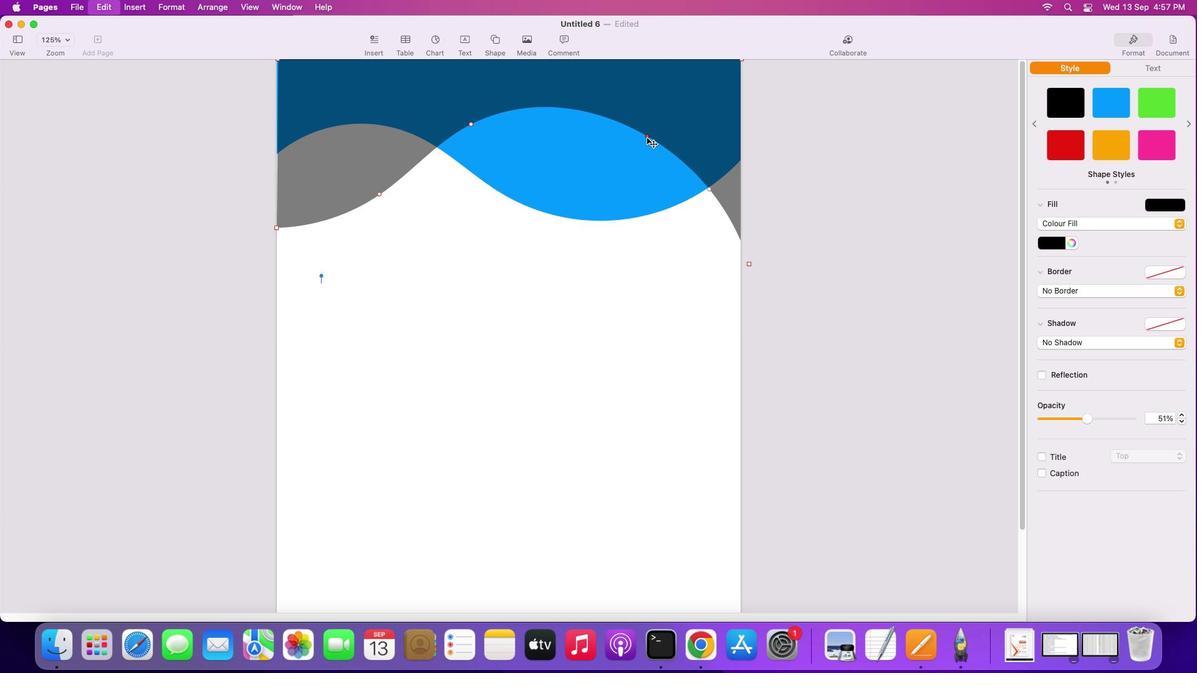 
Action: Key pressed Key.cmd'z'
Screenshot: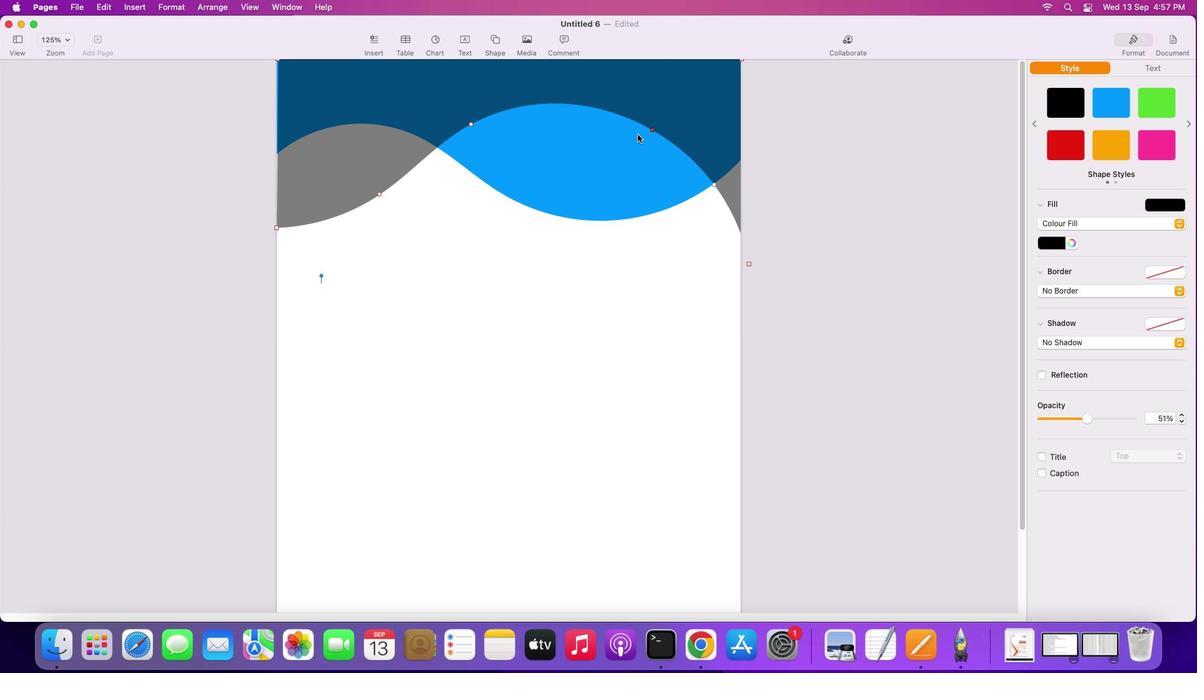 
Action: Mouse moved to (671, 150)
Screenshot: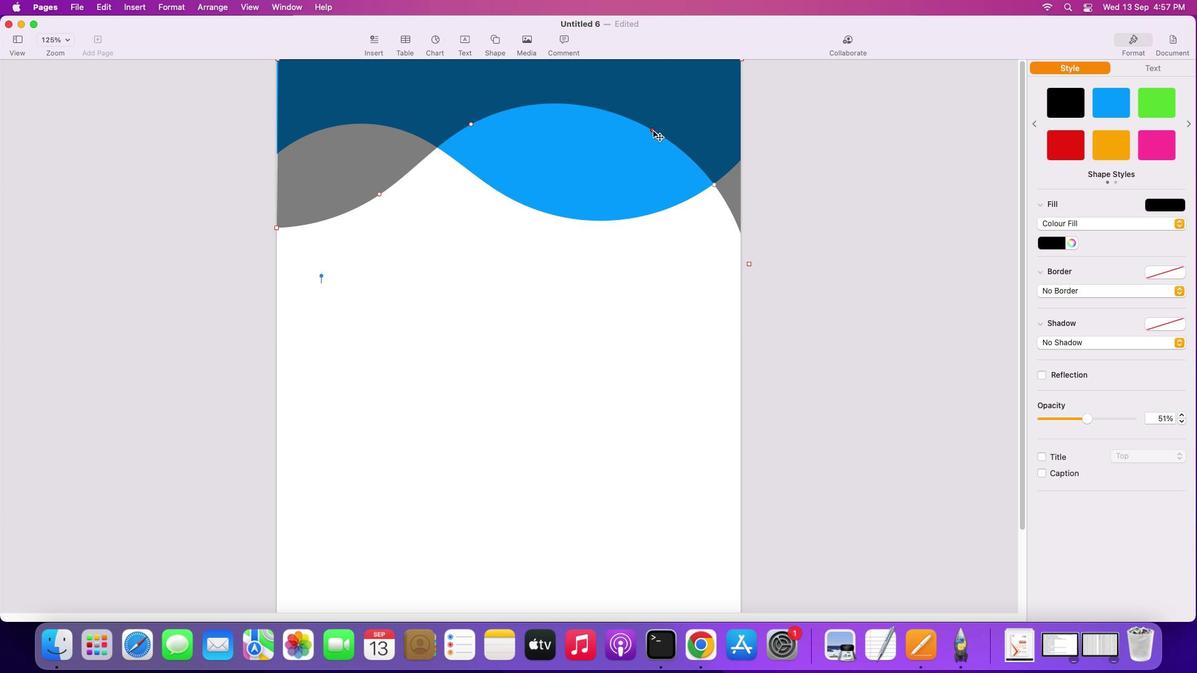 
Action: Mouse pressed left at (671, 150)
Screenshot: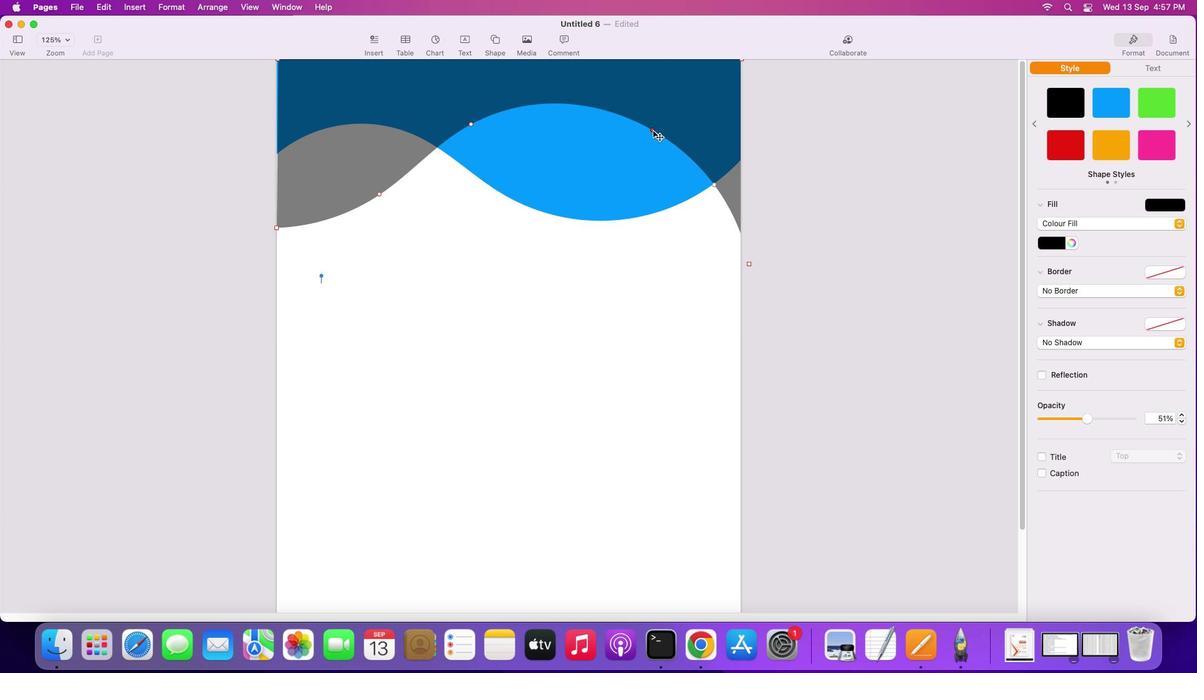 
Action: Mouse moved to (733, 203)
Screenshot: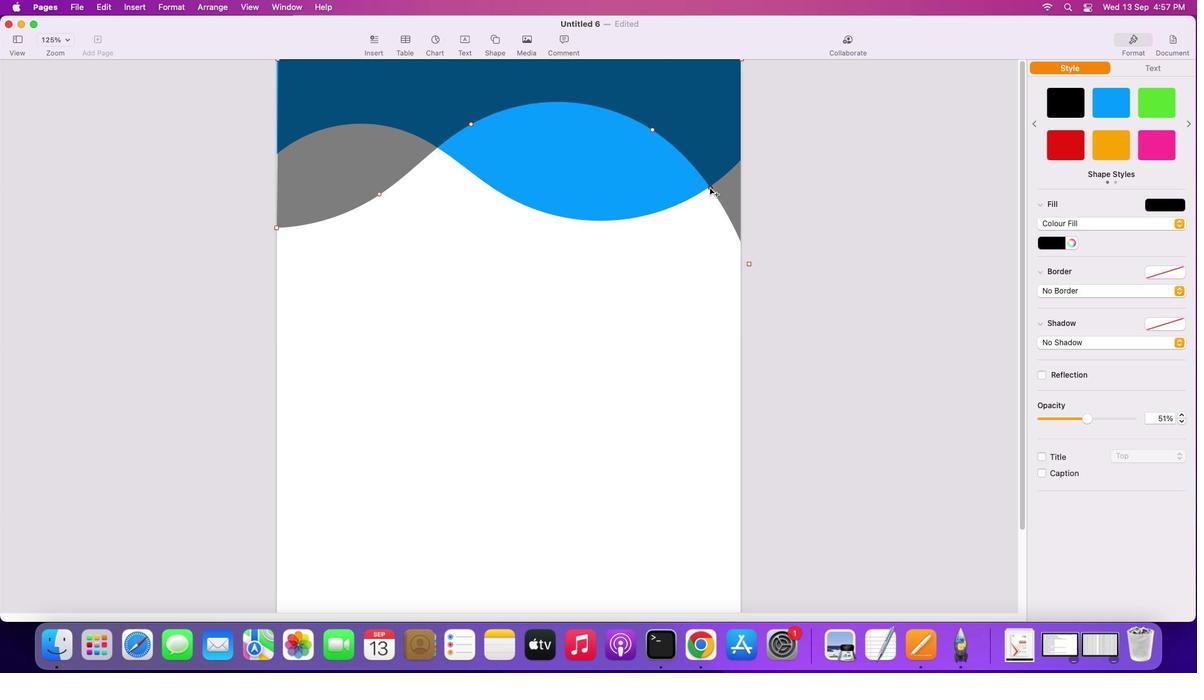 
Action: Mouse pressed left at (733, 203)
Screenshot: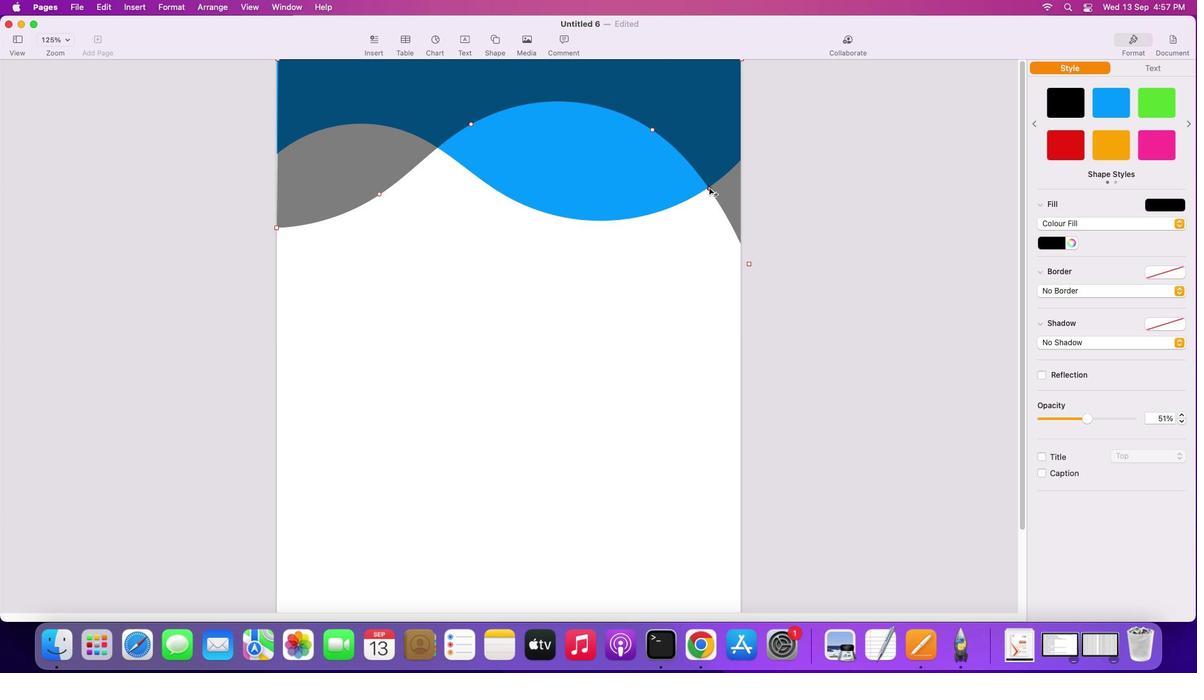 
Action: Mouse moved to (692, 232)
Screenshot: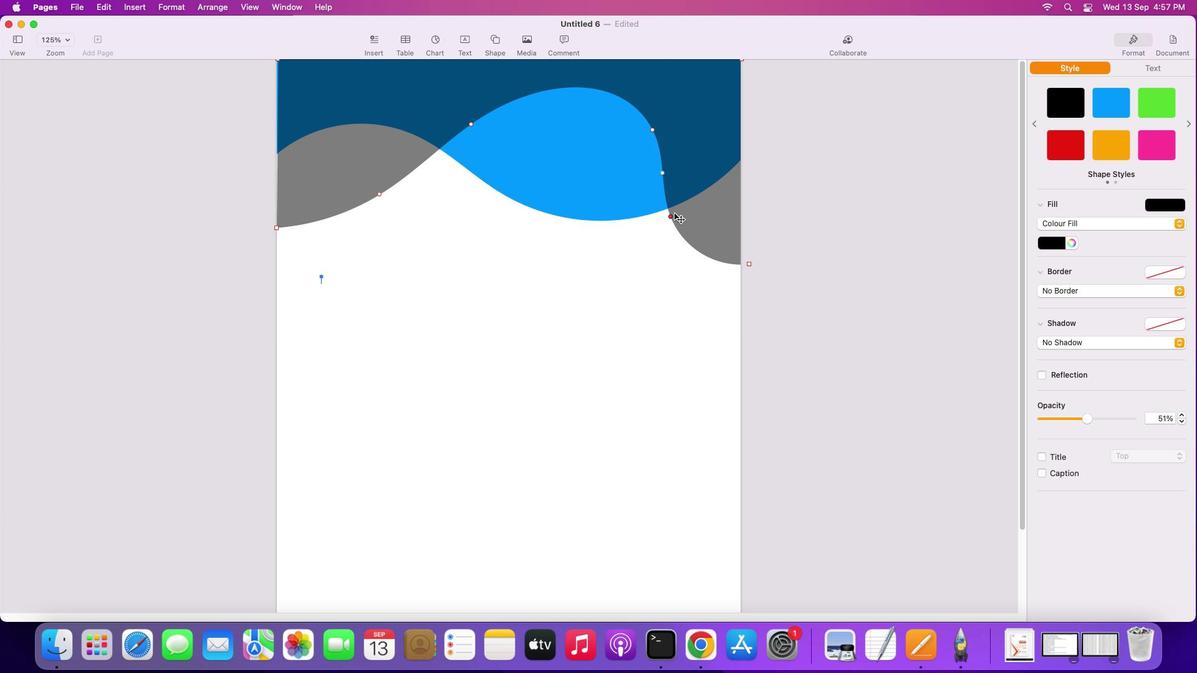 
Action: Key pressed Key.cmd'z'
Screenshot: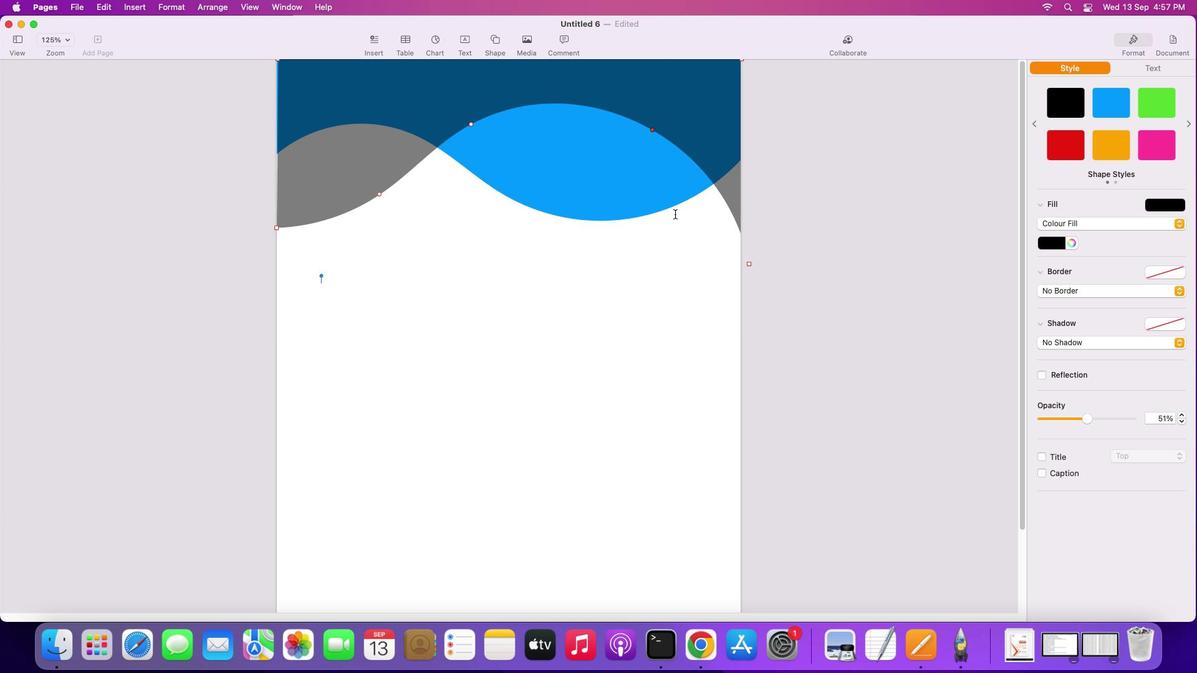
Action: Mouse moved to (693, 232)
Screenshot: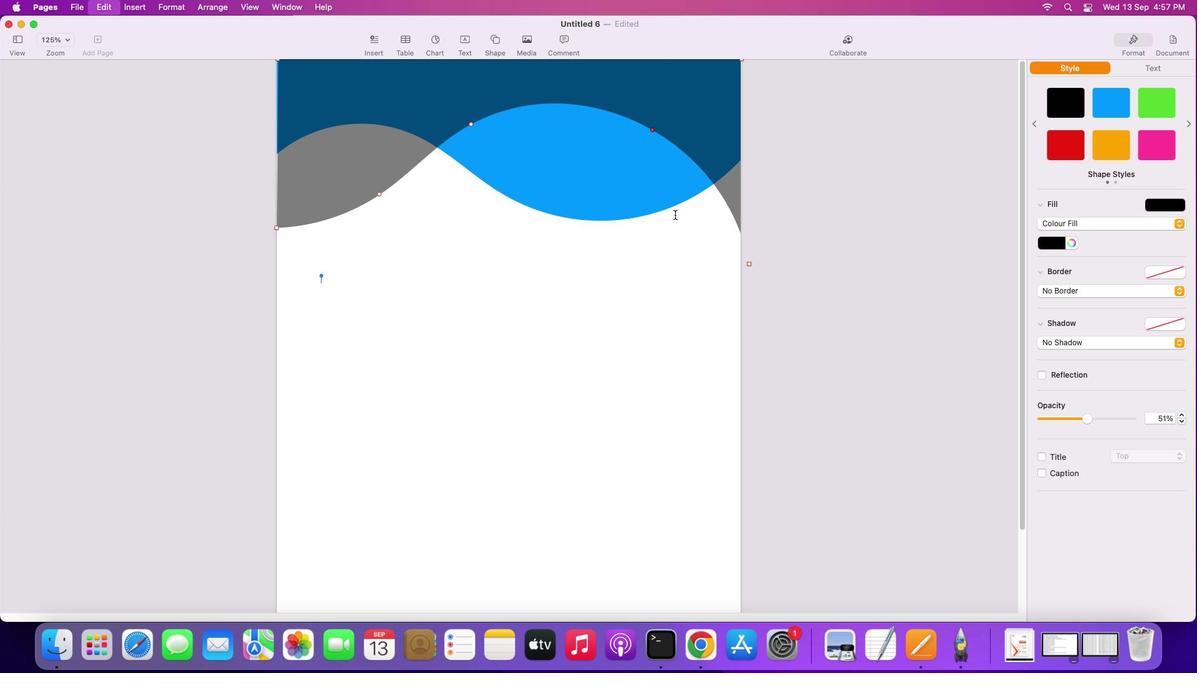 
Action: Key pressed Key.cmd'z'Key.cmd'z'Key.cmd'z''z''z''z''z''z''z'
Screenshot: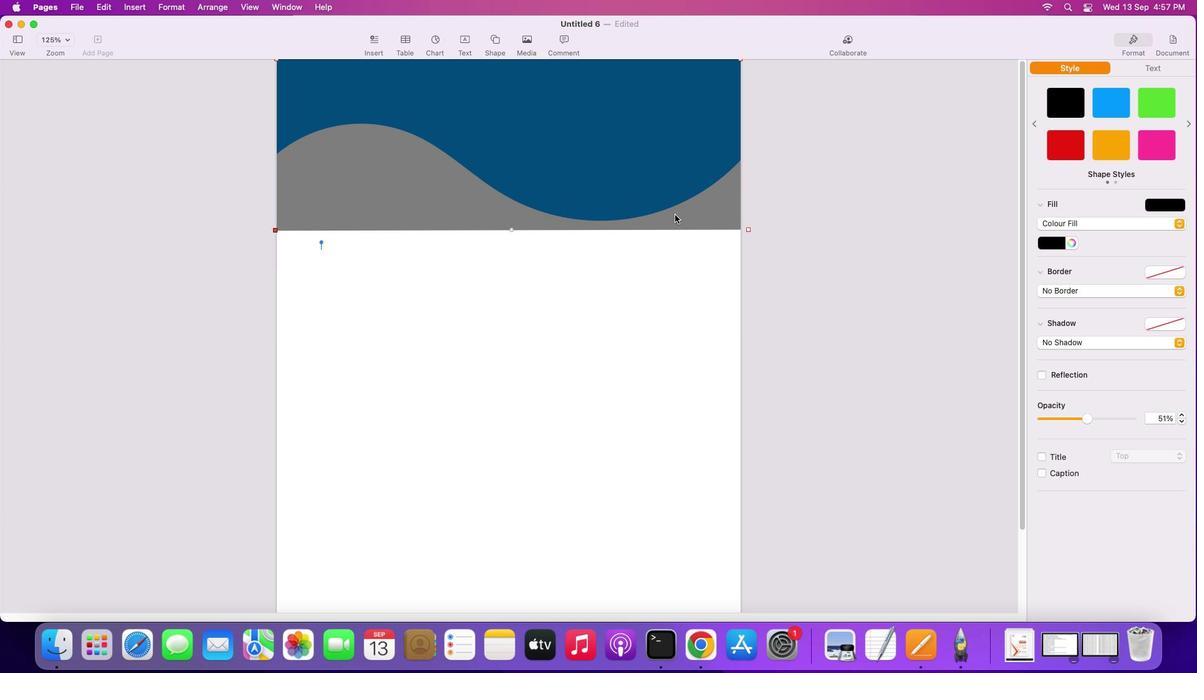 
Action: Mouse moved to (528, 243)
Screenshot: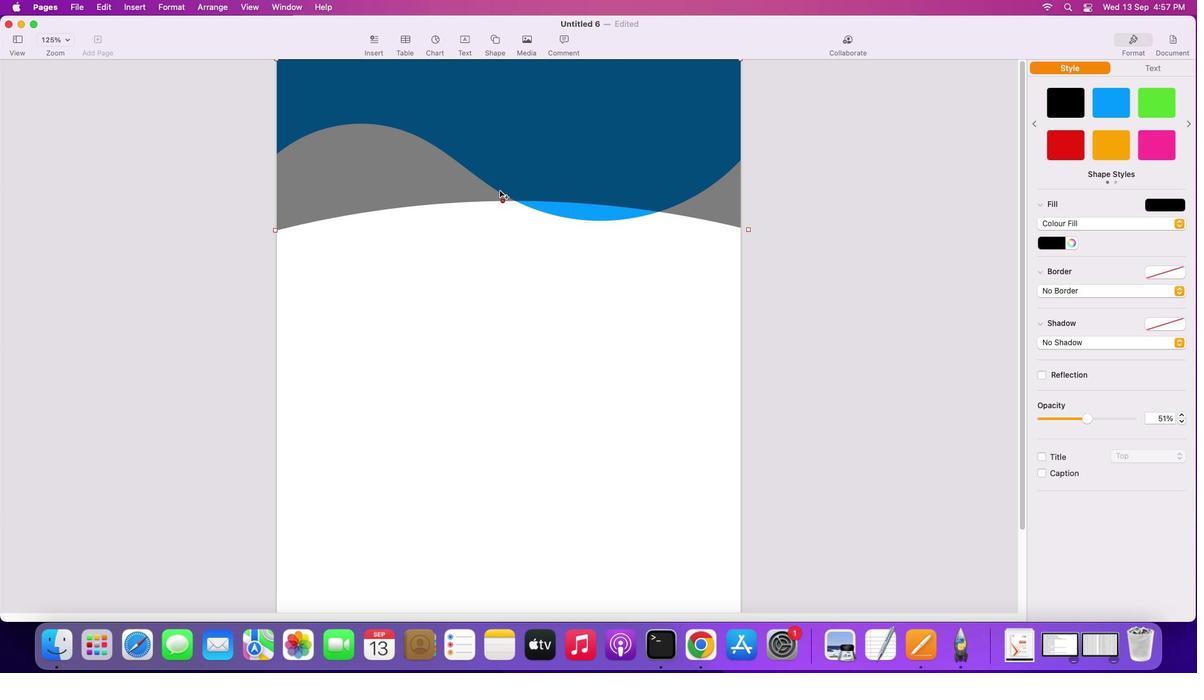
Action: Mouse pressed left at (528, 243)
Screenshot: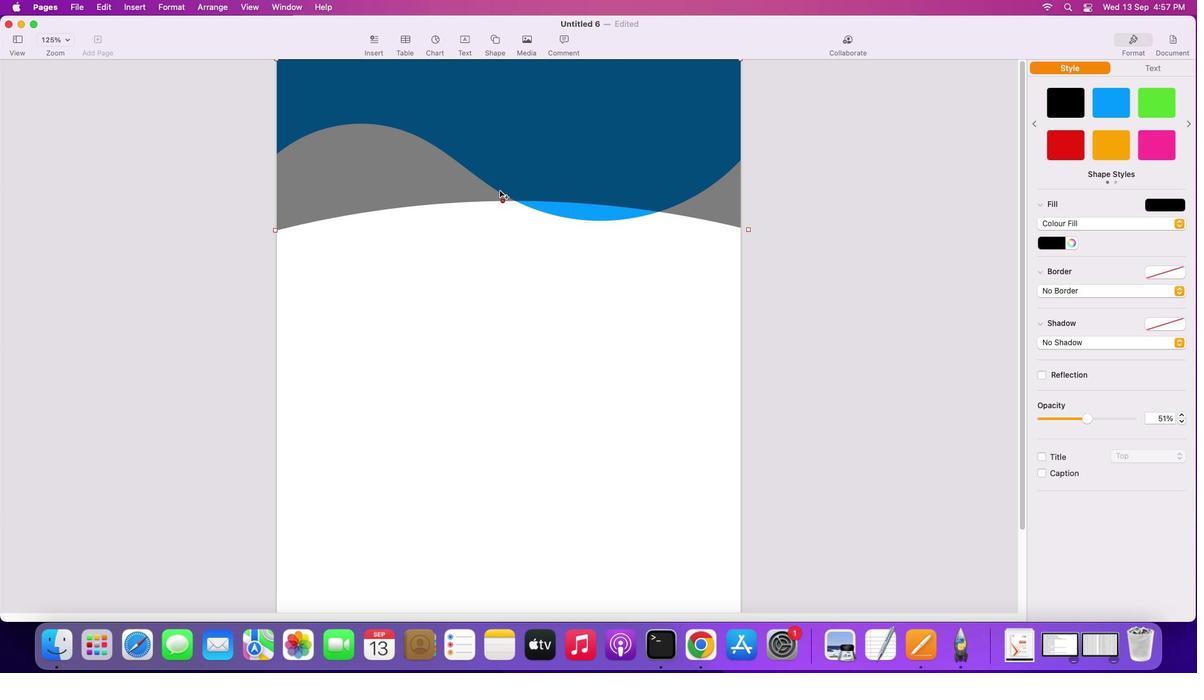 
Action: Mouse moved to (396, 195)
Screenshot: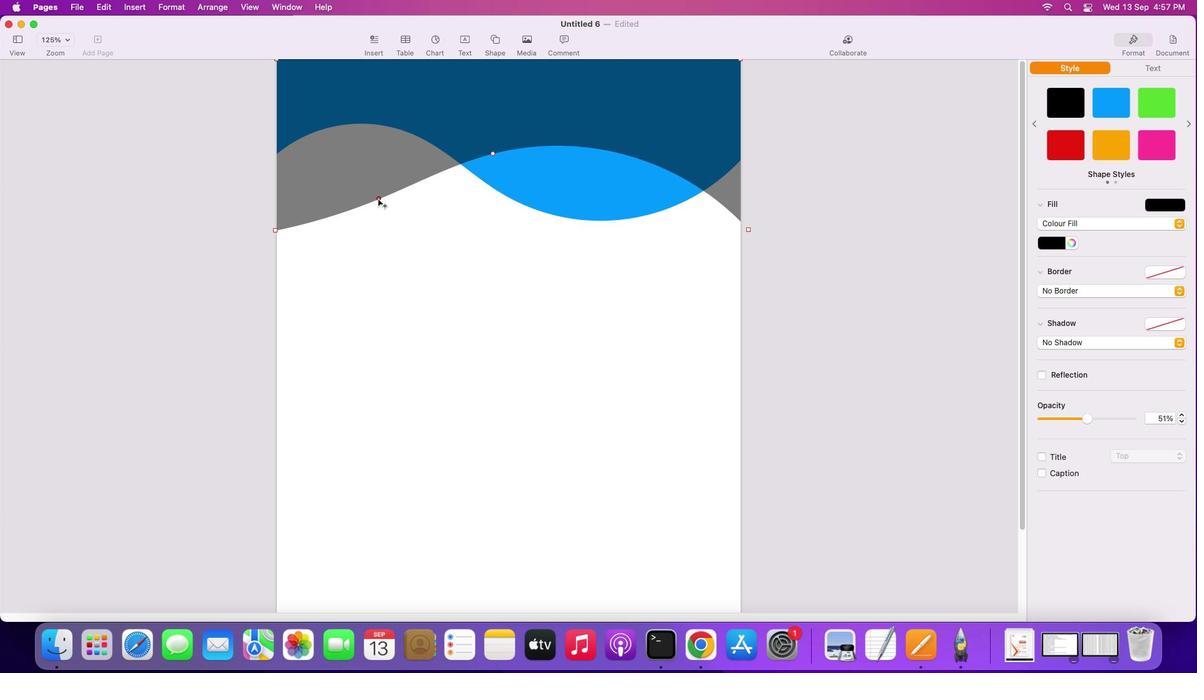 
Action: Mouse pressed left at (396, 195)
Screenshot: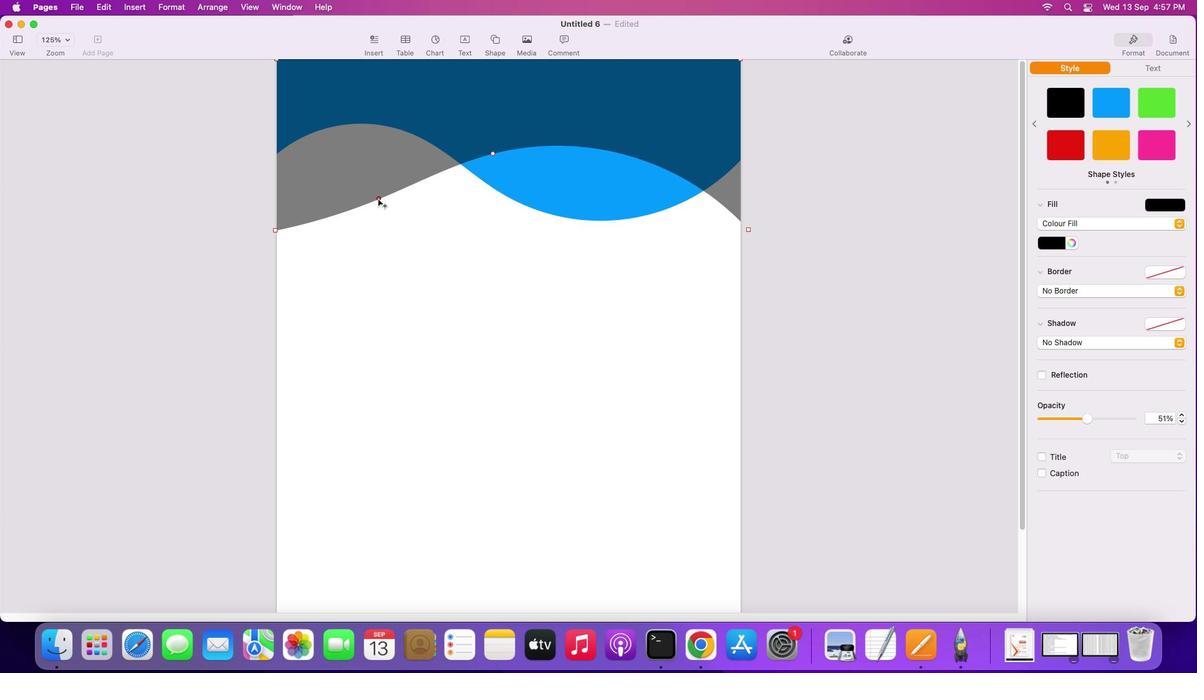 
Action: Mouse moved to (767, 245)
Screenshot: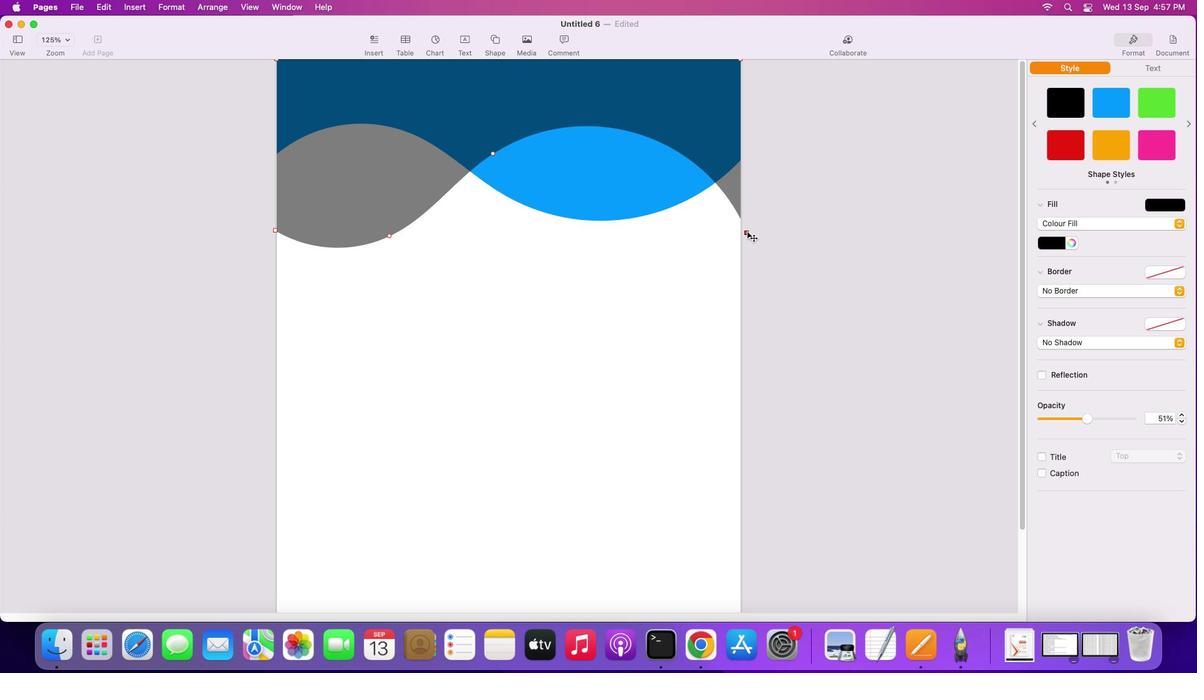 
Action: Mouse pressed left at (767, 245)
Screenshot: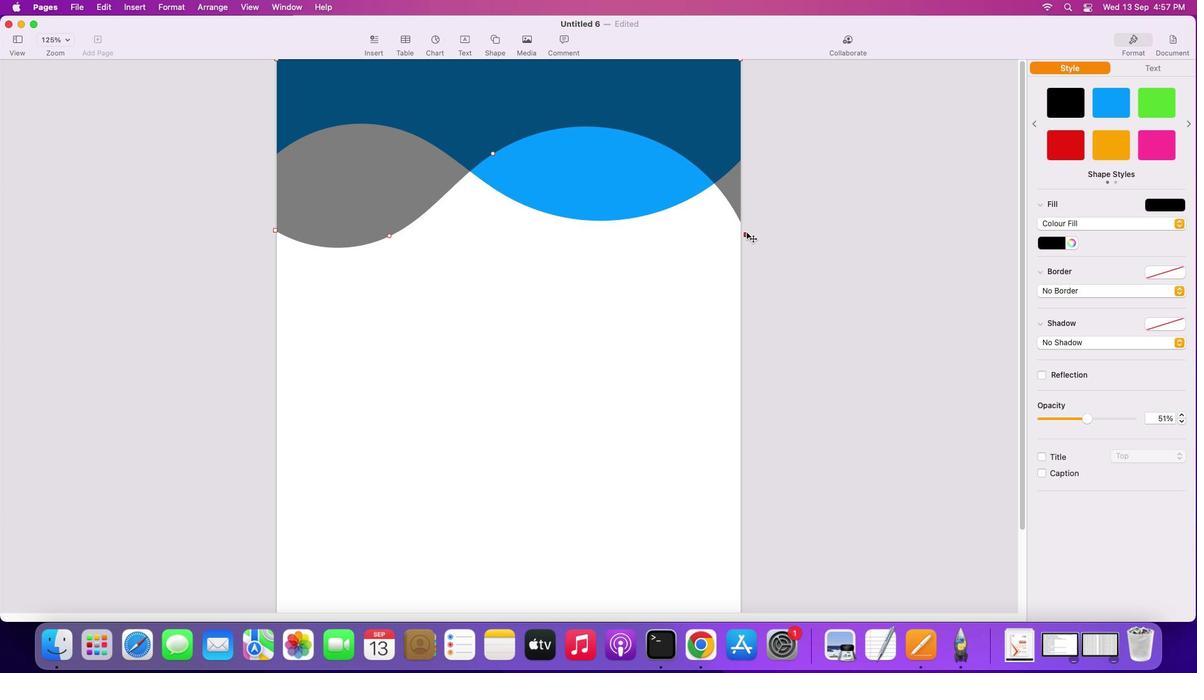 
Action: Mouse moved to (513, 248)
Screenshot: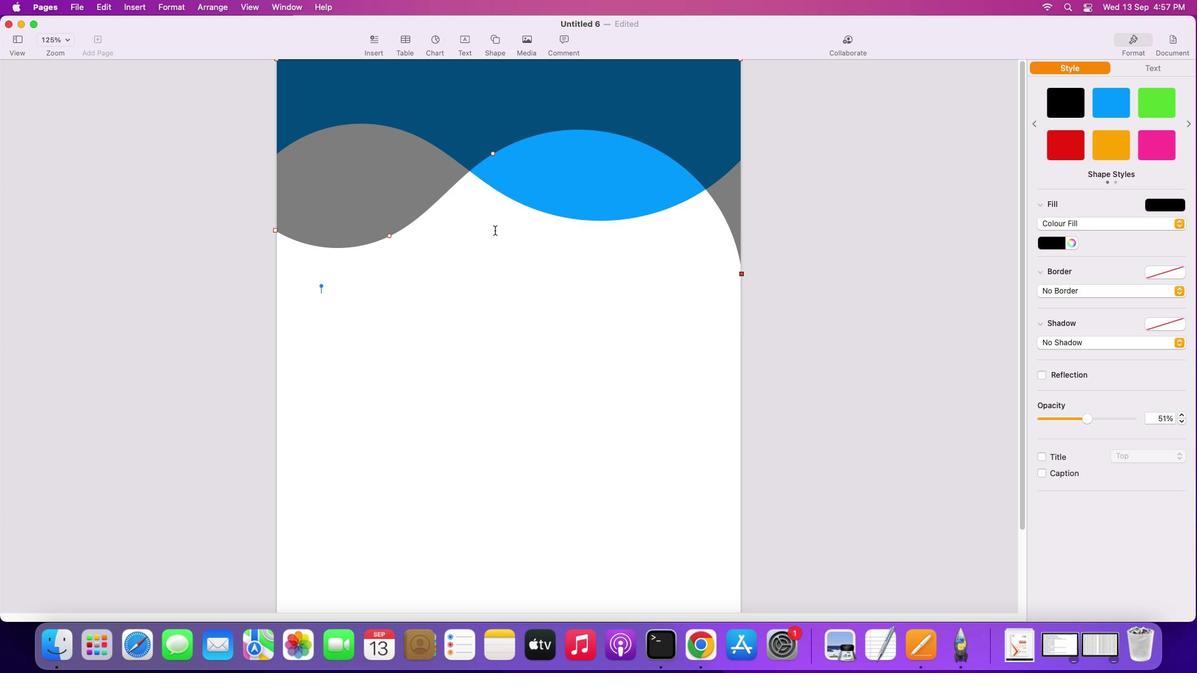 
Action: Mouse pressed left at (513, 248)
Screenshot: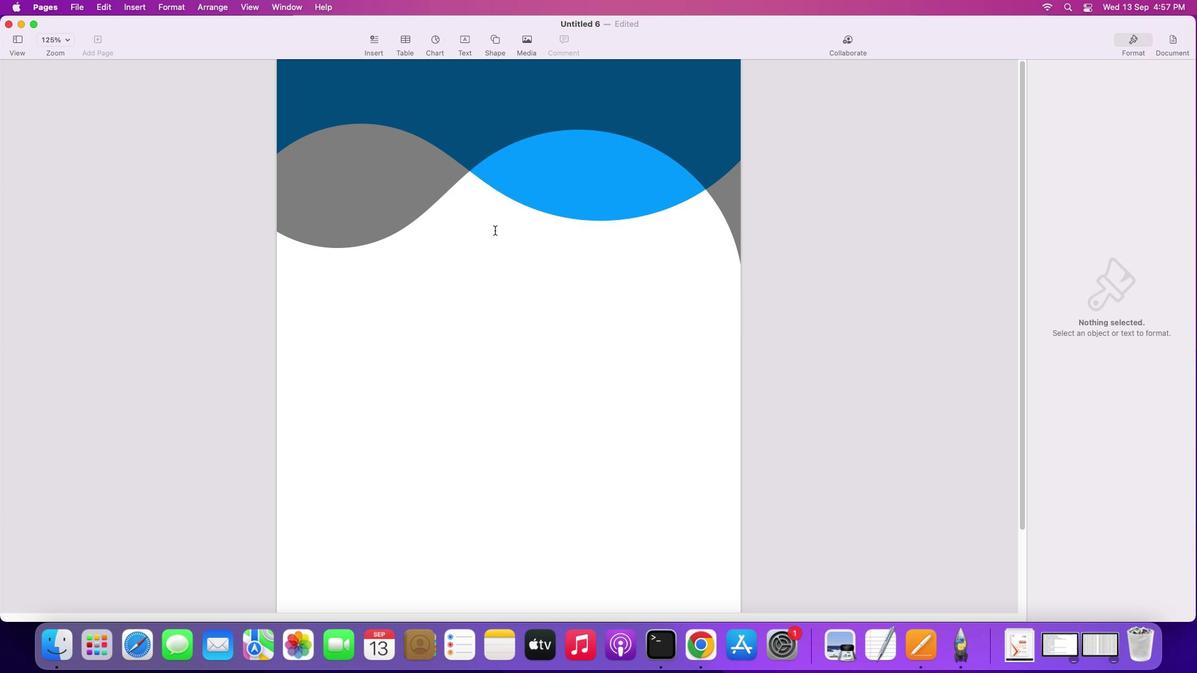 
Action: Mouse moved to (443, 286)
Screenshot: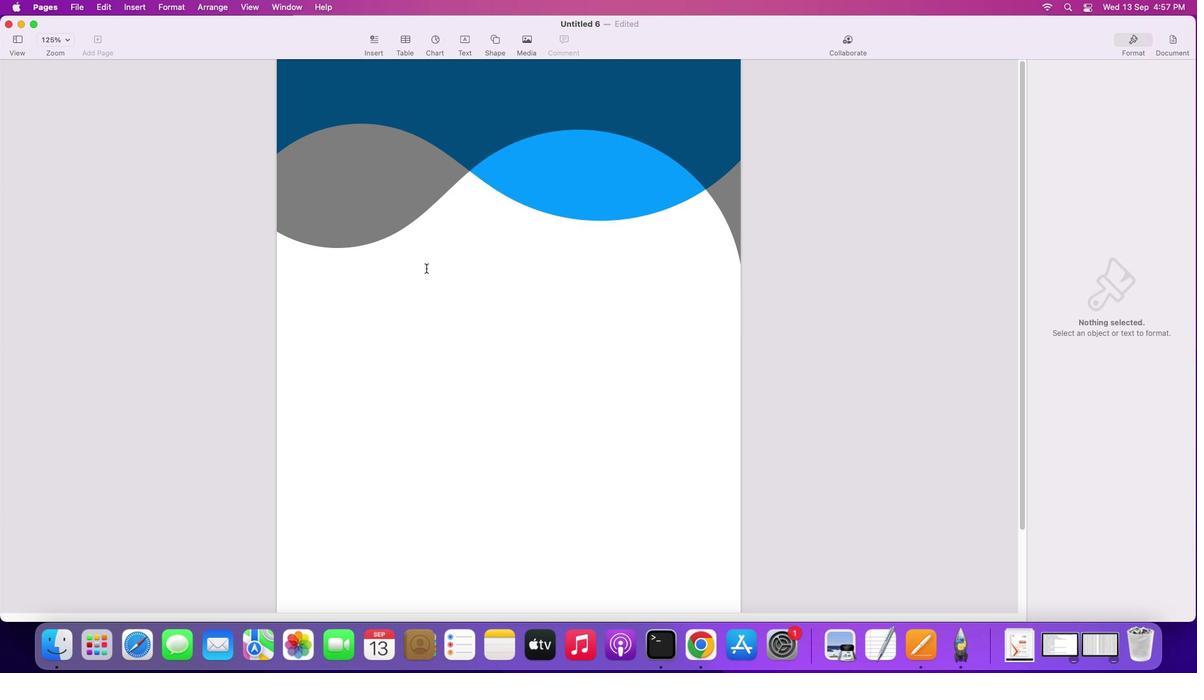 
Action: Mouse pressed left at (443, 286)
Screenshot: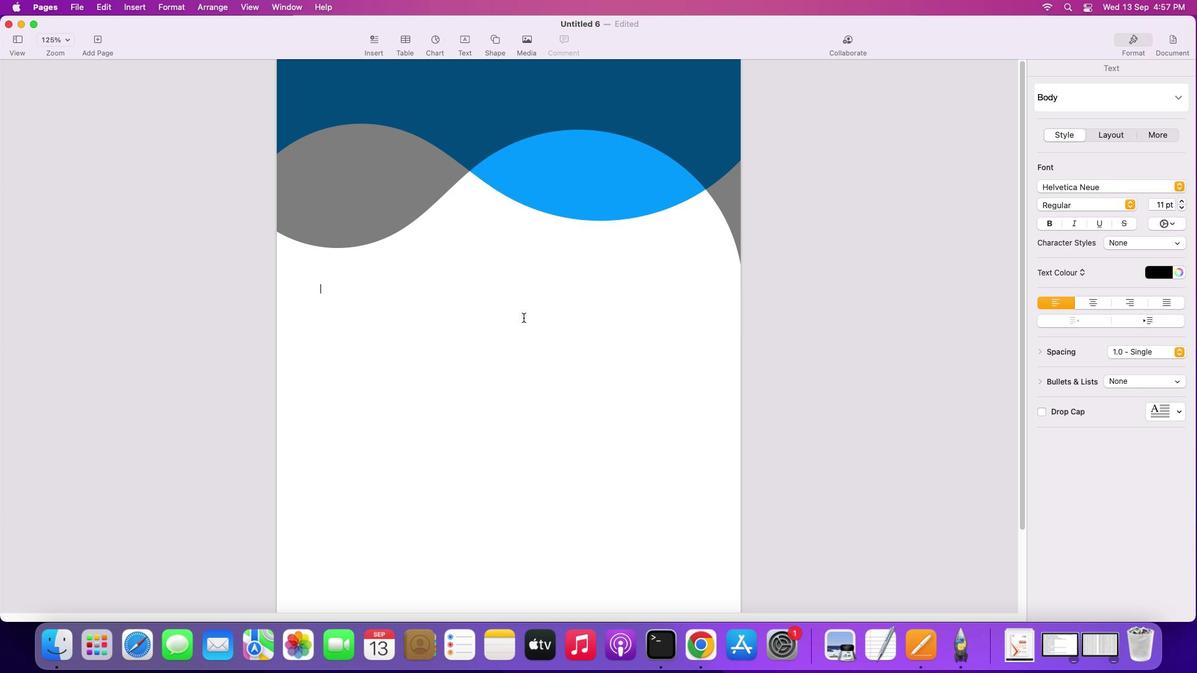 
Action: Mouse moved to (512, 58)
Screenshot: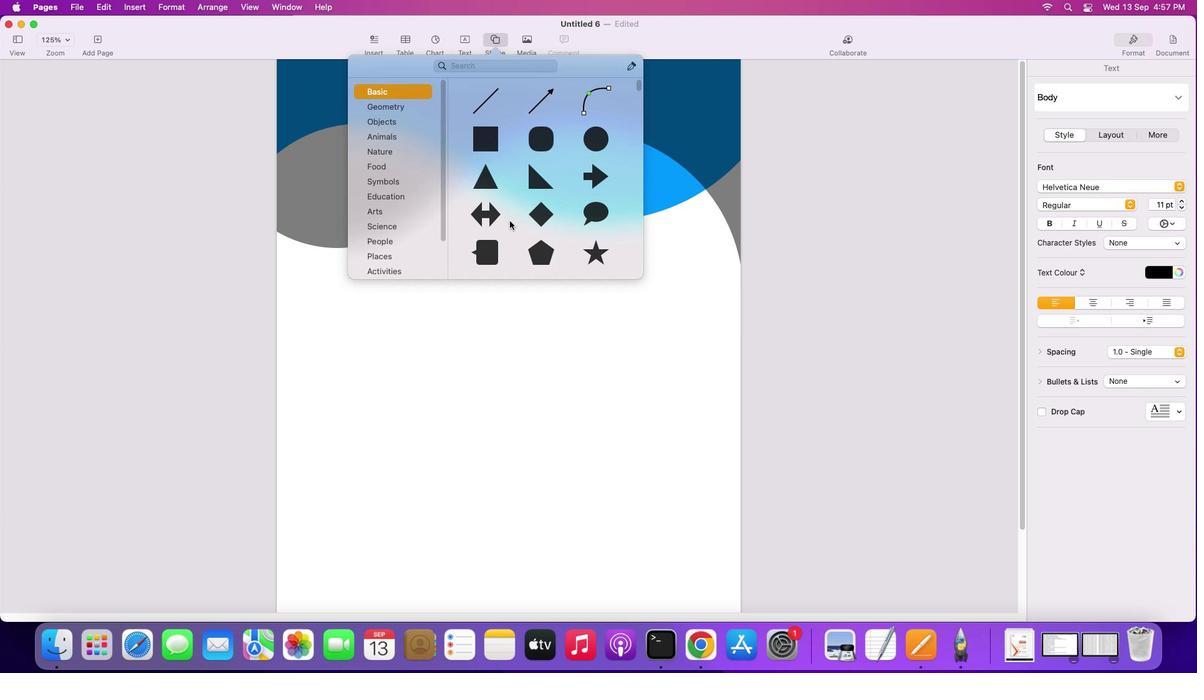 
Action: Mouse pressed left at (512, 58)
Screenshot: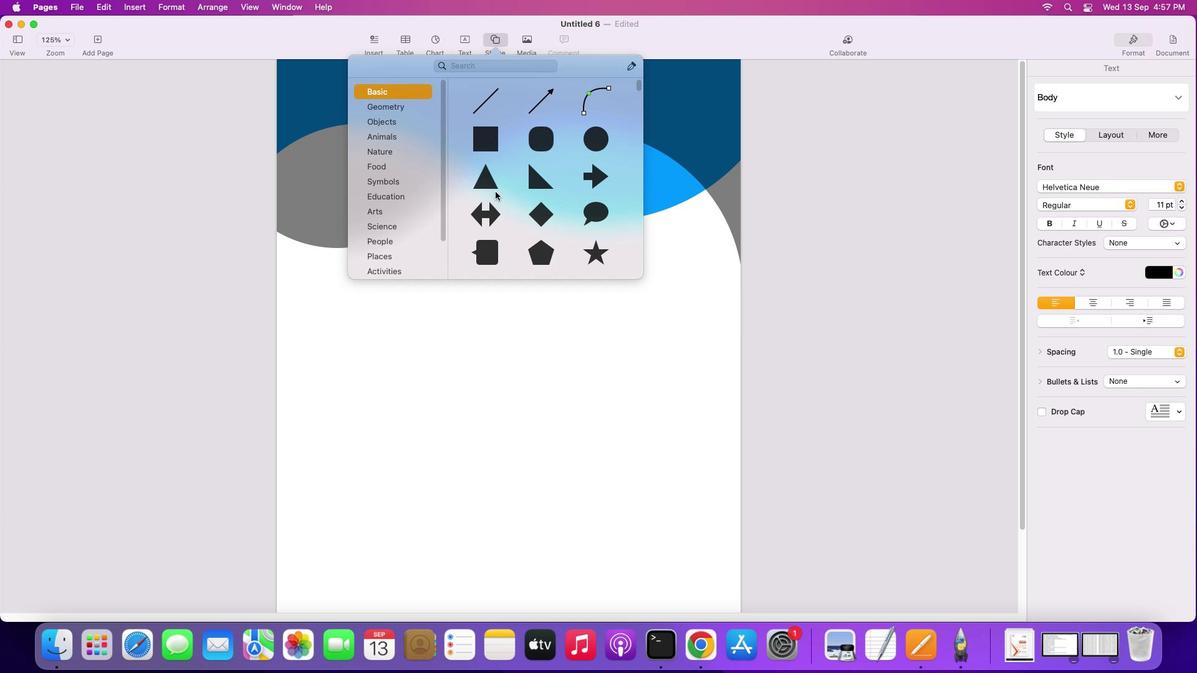 
Action: Mouse moved to (503, 155)
Screenshot: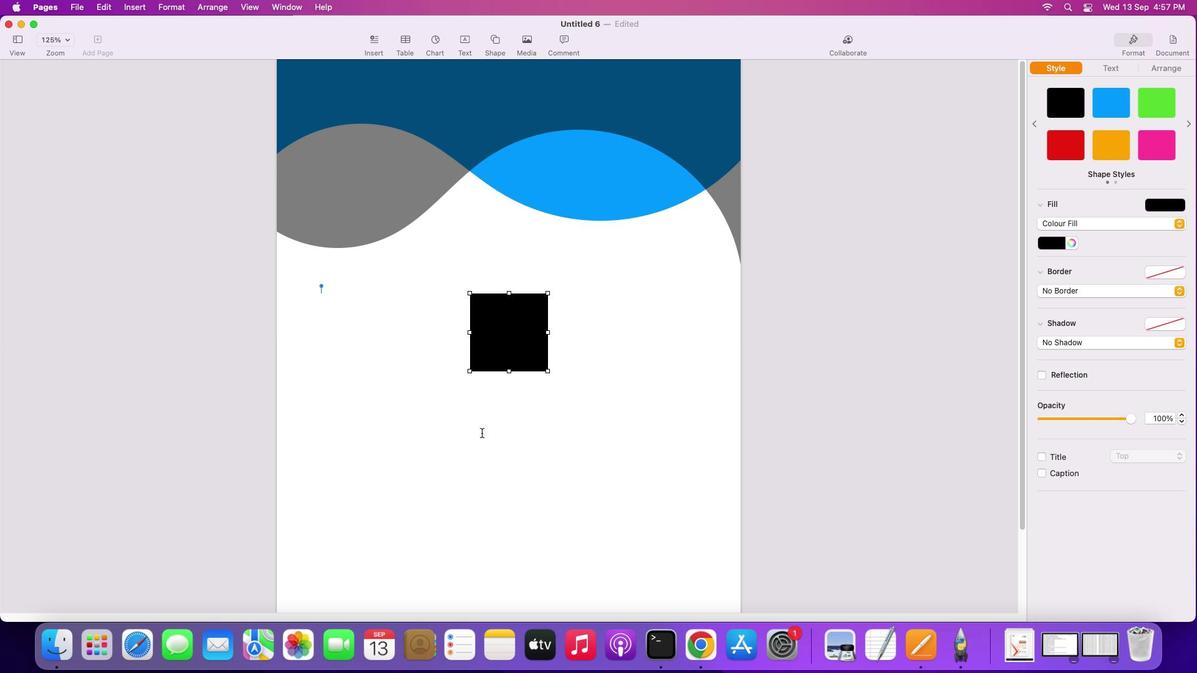 
Action: Mouse pressed left at (503, 155)
Screenshot: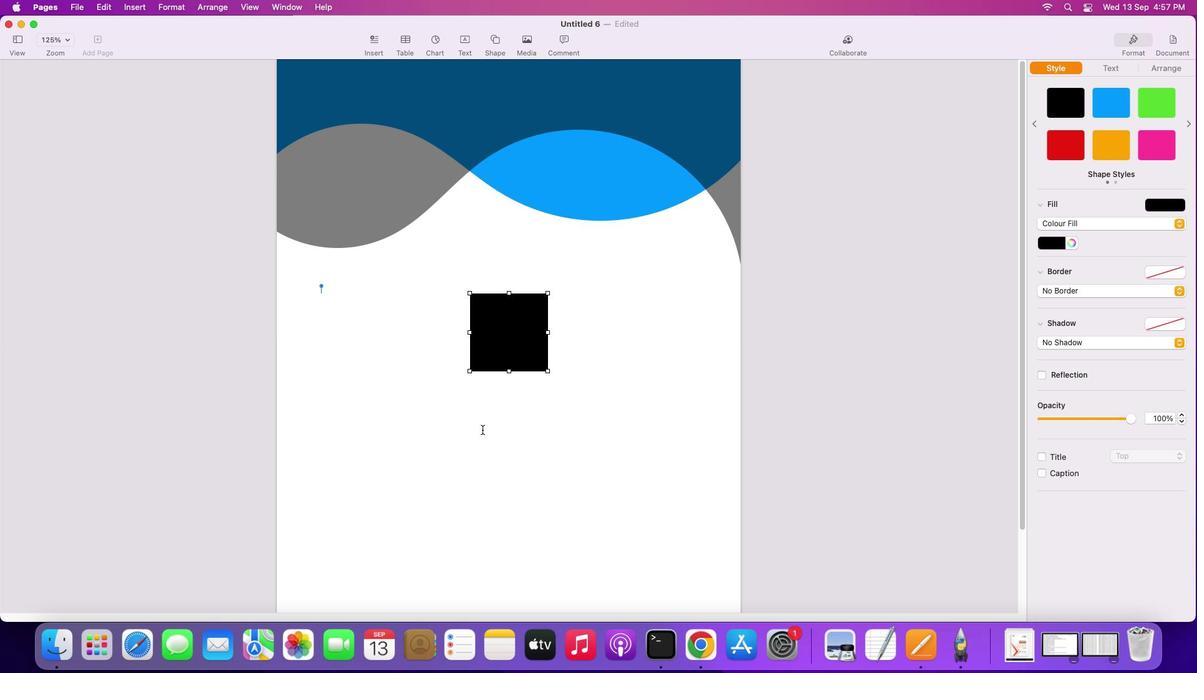 
Action: Mouse moved to (514, 425)
Screenshot: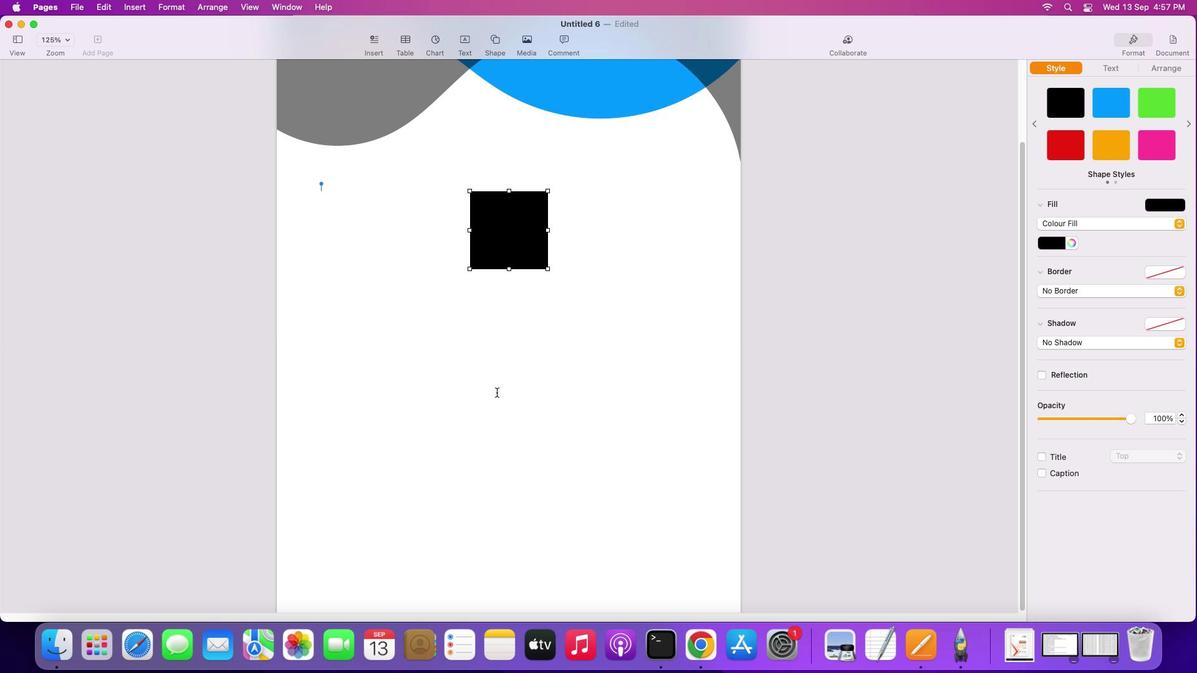 
Action: Mouse scrolled (514, 425) with delta (18, 17)
Screenshot: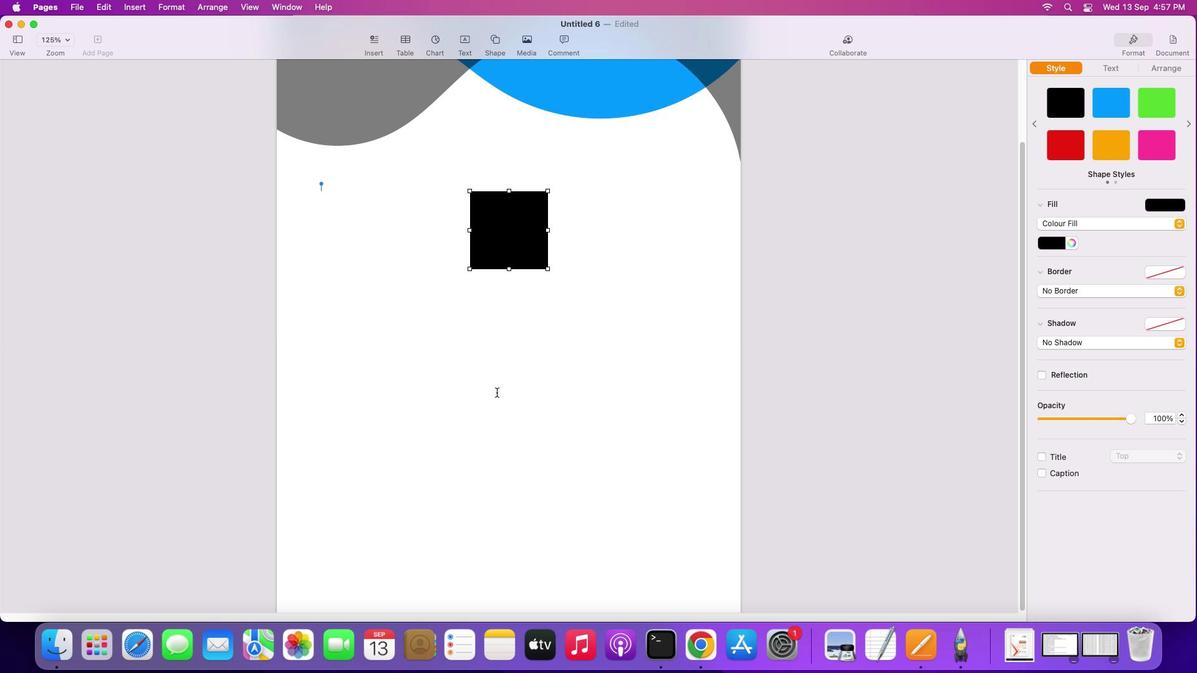 
Action: Mouse scrolled (514, 425) with delta (18, 17)
Screenshot: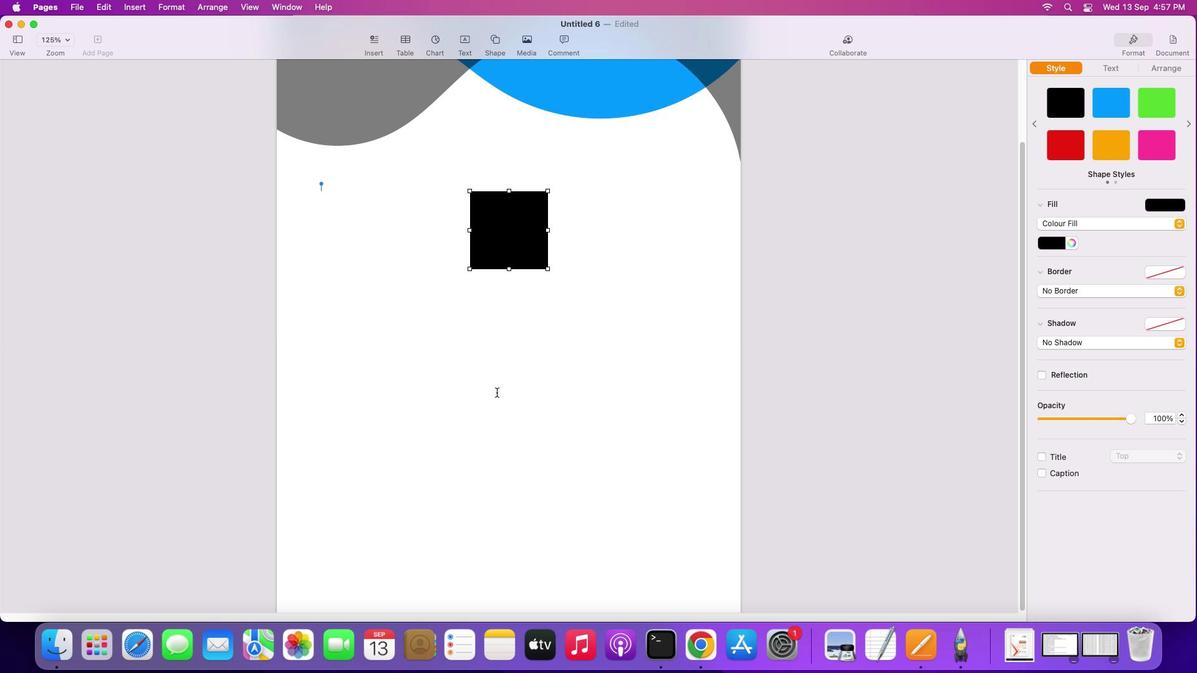 
Action: Mouse scrolled (514, 425) with delta (18, 16)
Screenshot: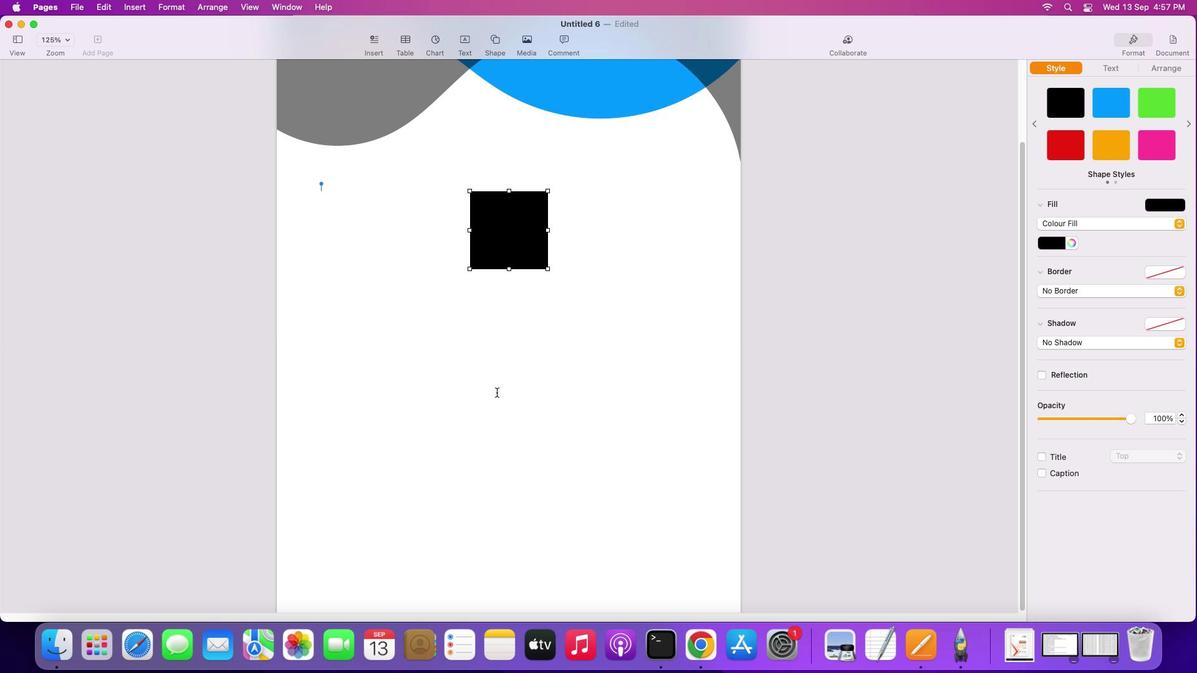 
Action: Mouse scrolled (514, 425) with delta (18, 14)
Screenshot: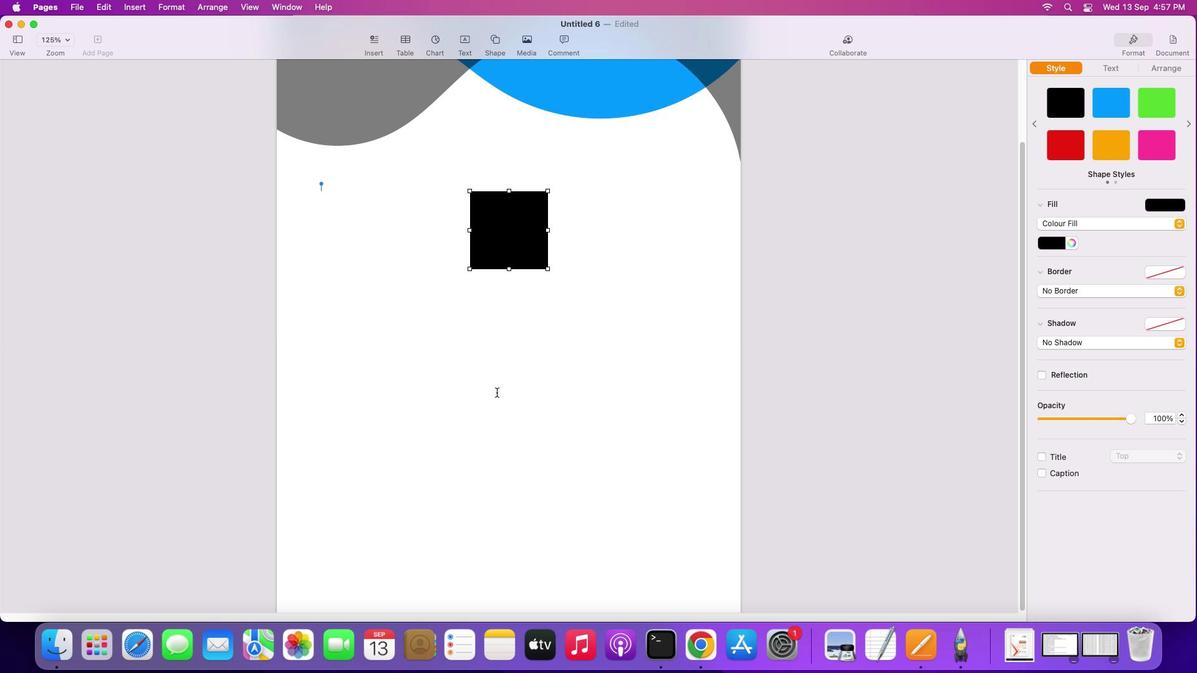 
Action: Mouse scrolled (514, 425) with delta (18, 14)
Screenshot: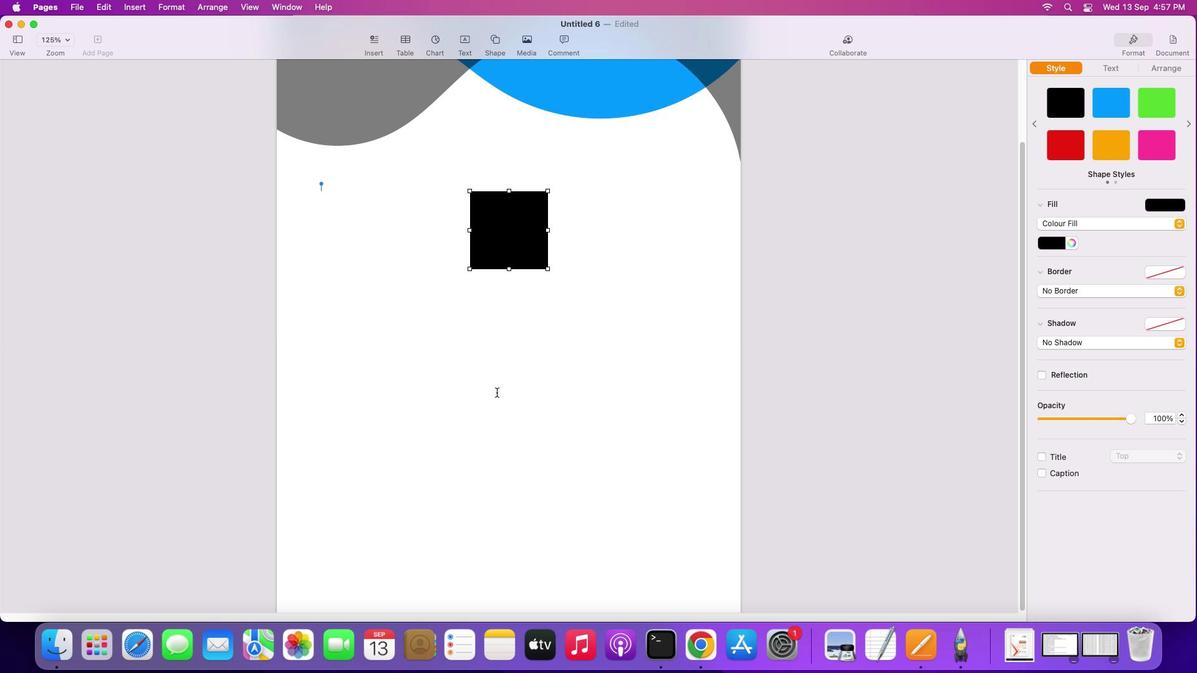 
Action: Mouse moved to (514, 410)
Screenshot: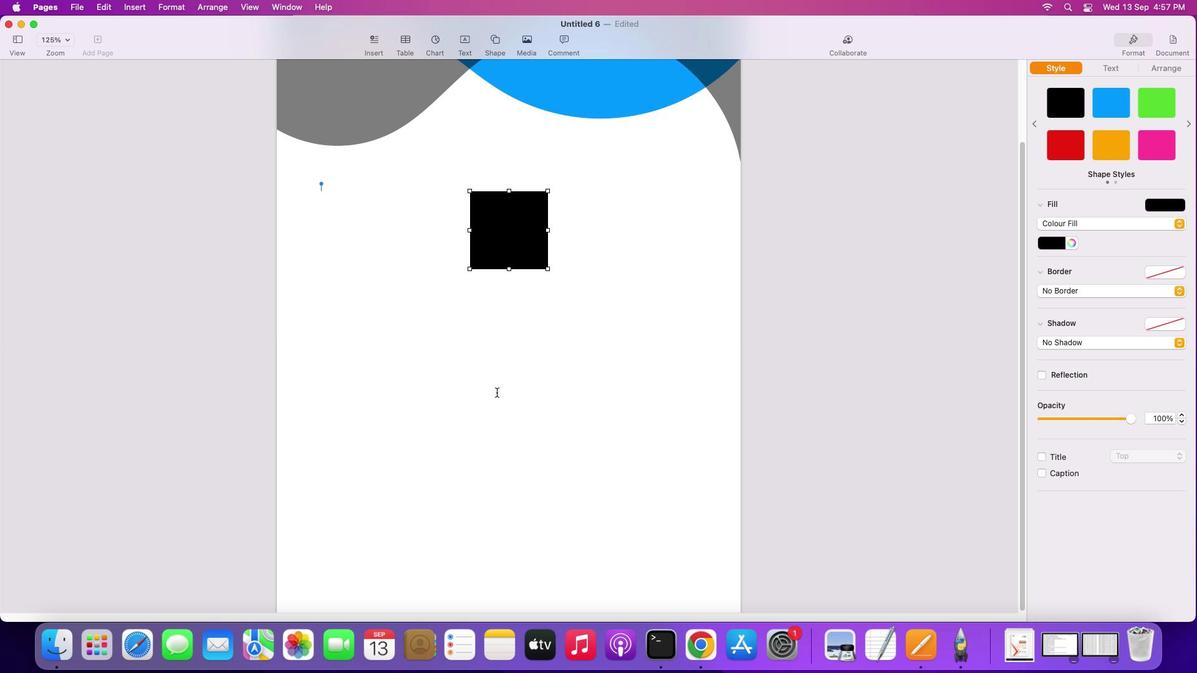 
Action: Mouse scrolled (514, 410) with delta (18, 17)
Screenshot: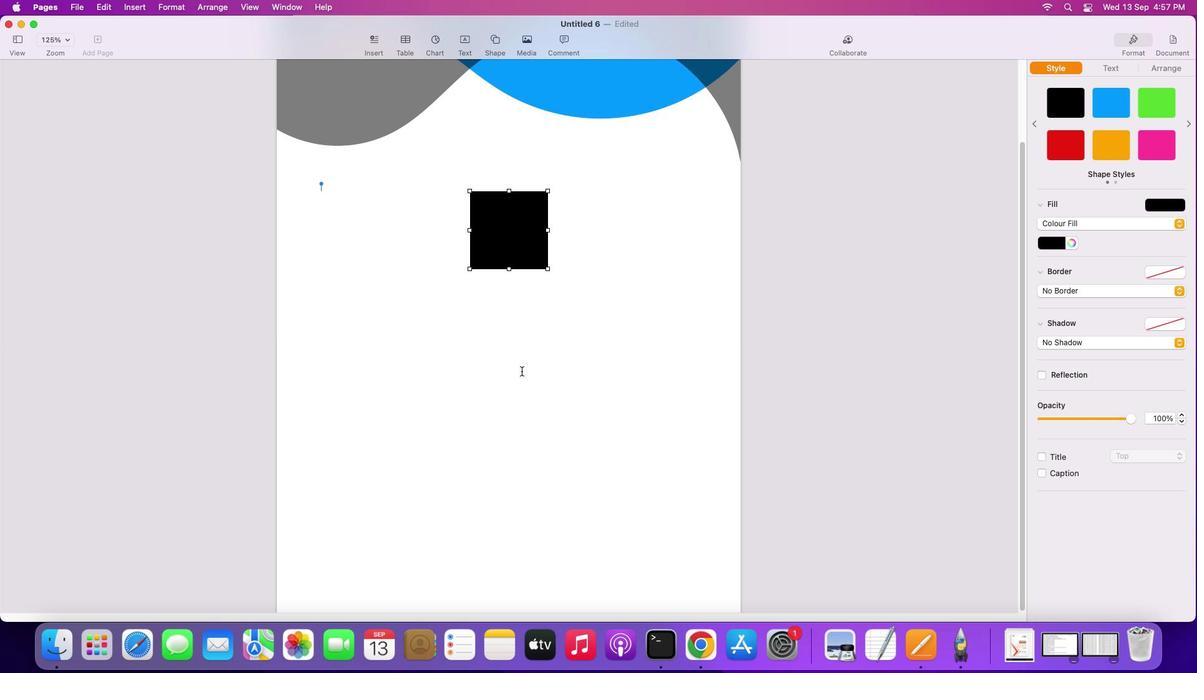 
Action: Mouse moved to (514, 410)
Screenshot: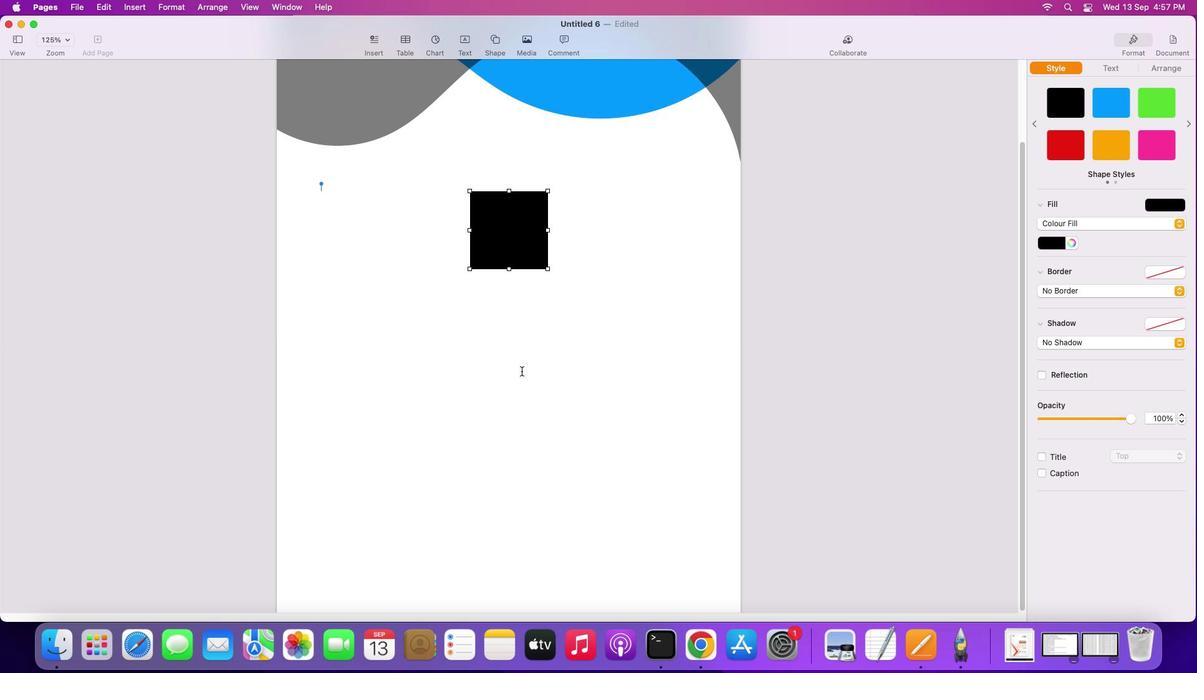 
Action: Mouse scrolled (514, 410) with delta (18, 17)
Screenshot: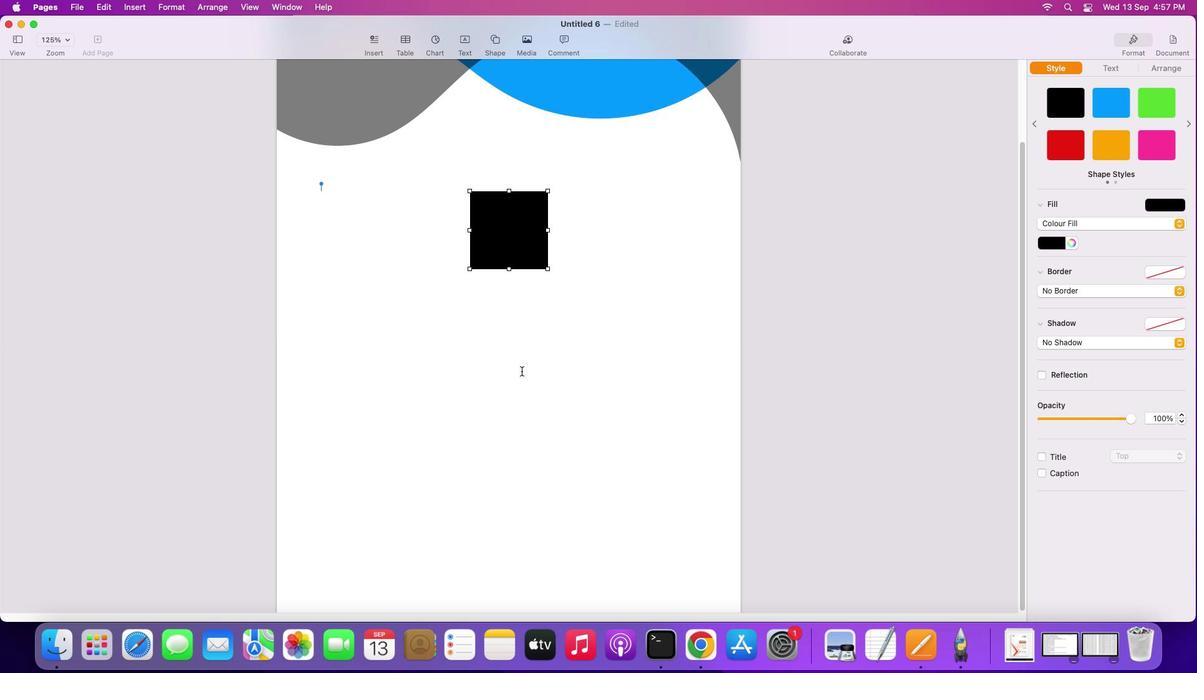 
Action: Mouse scrolled (514, 410) with delta (18, 16)
Screenshot: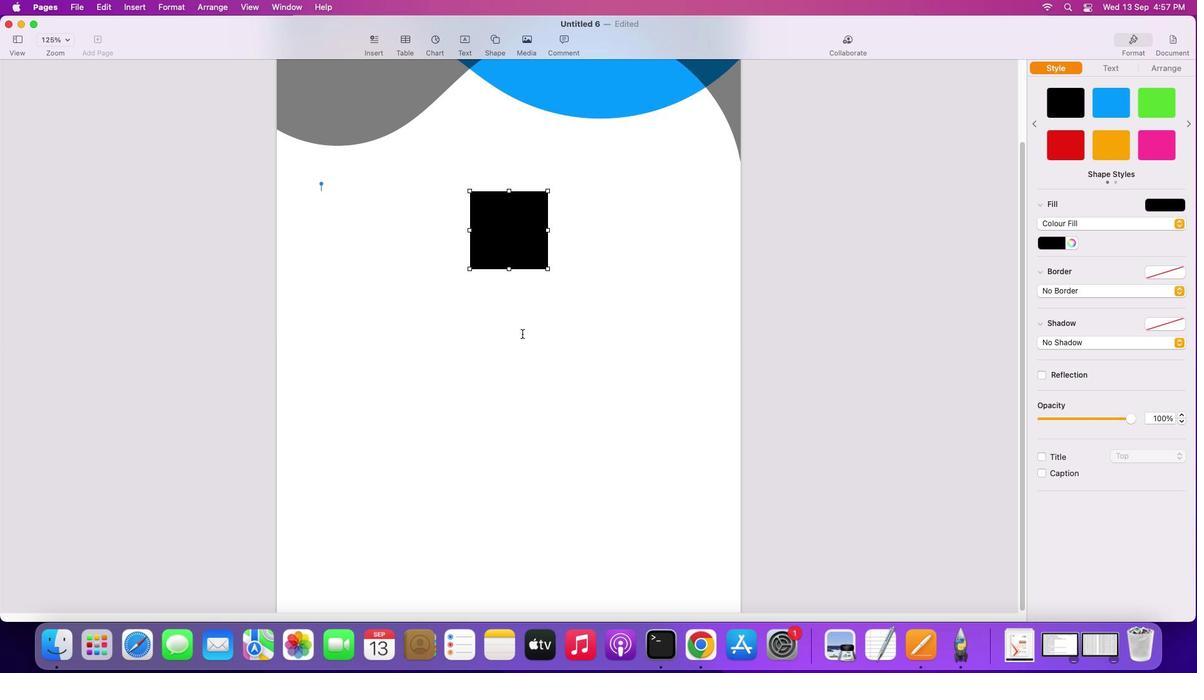 
Action: Mouse scrolled (514, 410) with delta (18, 14)
Screenshot: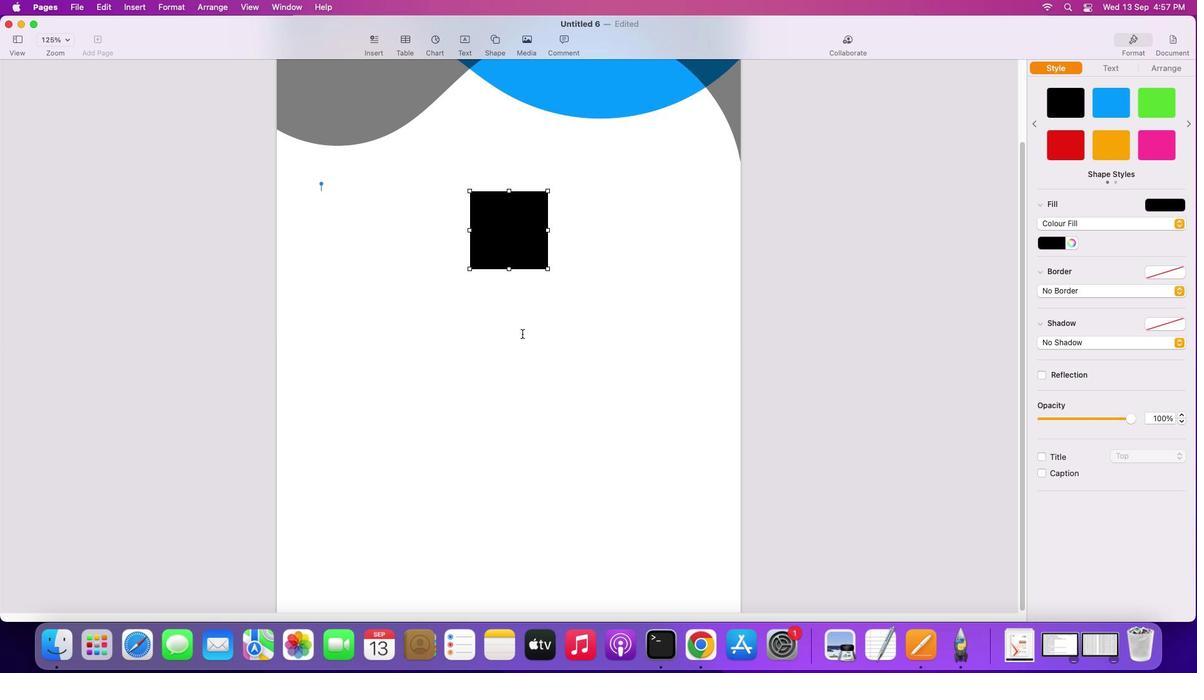 
Action: Mouse scrolled (514, 410) with delta (18, 14)
Screenshot: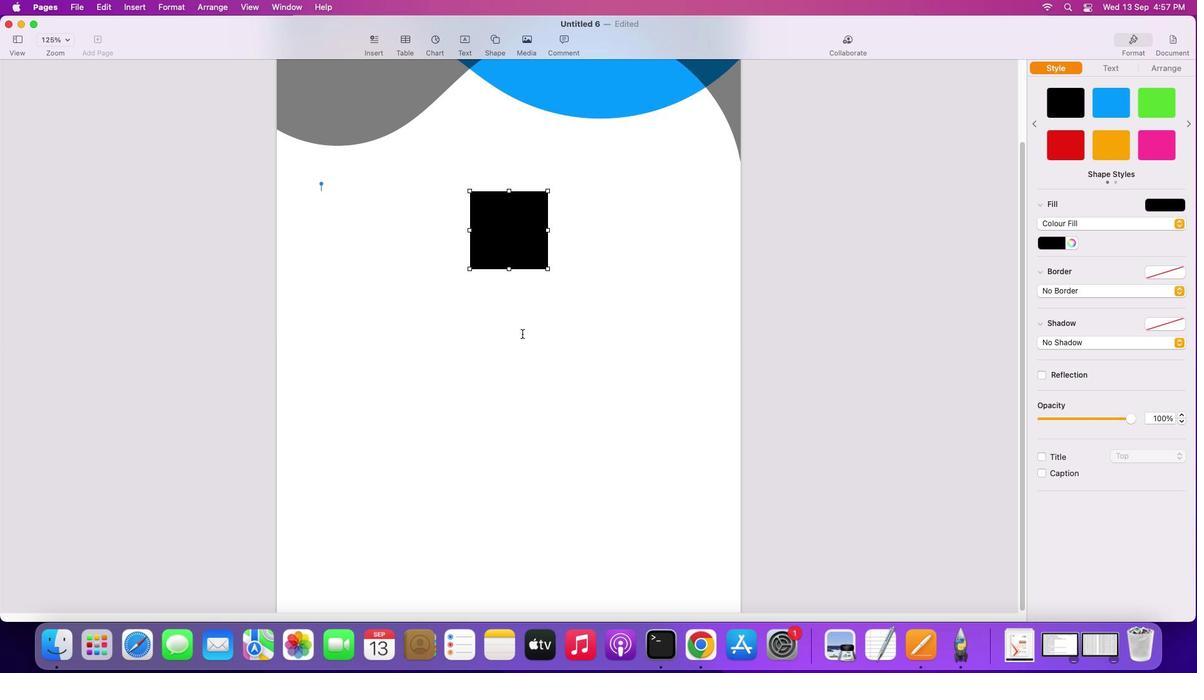 
Action: Mouse scrolled (514, 410) with delta (18, 13)
Screenshot: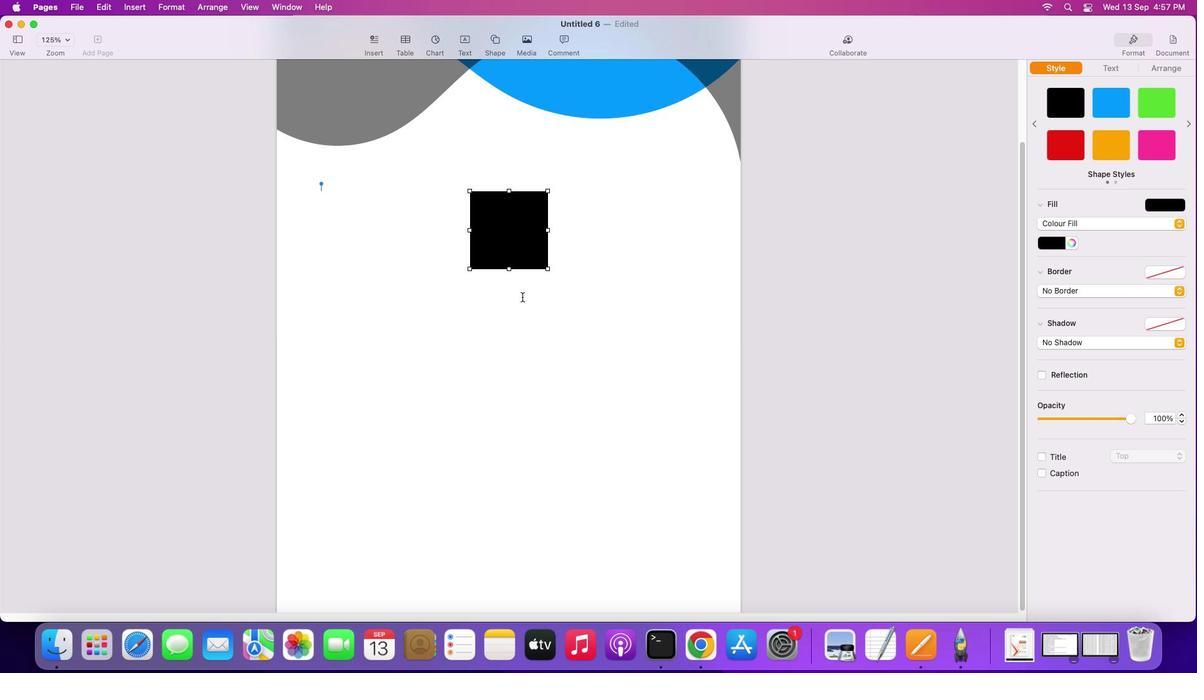
Action: Mouse scrolled (514, 410) with delta (18, 17)
Screenshot: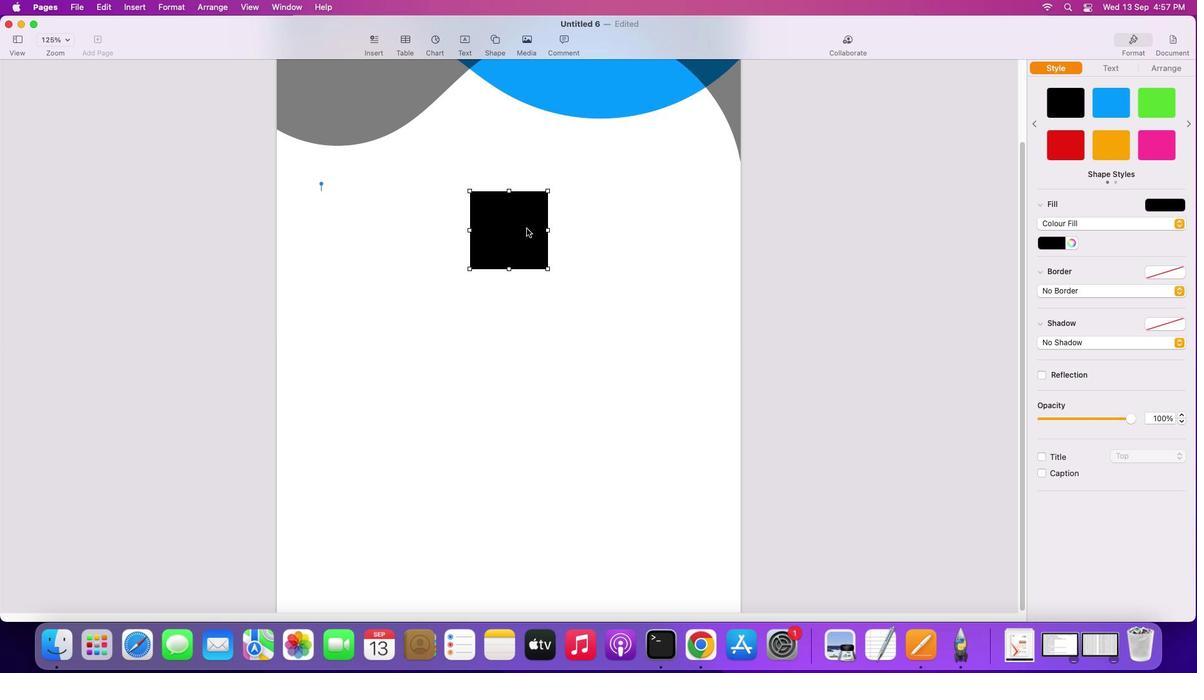 
Action: Mouse scrolled (514, 410) with delta (18, 17)
Screenshot: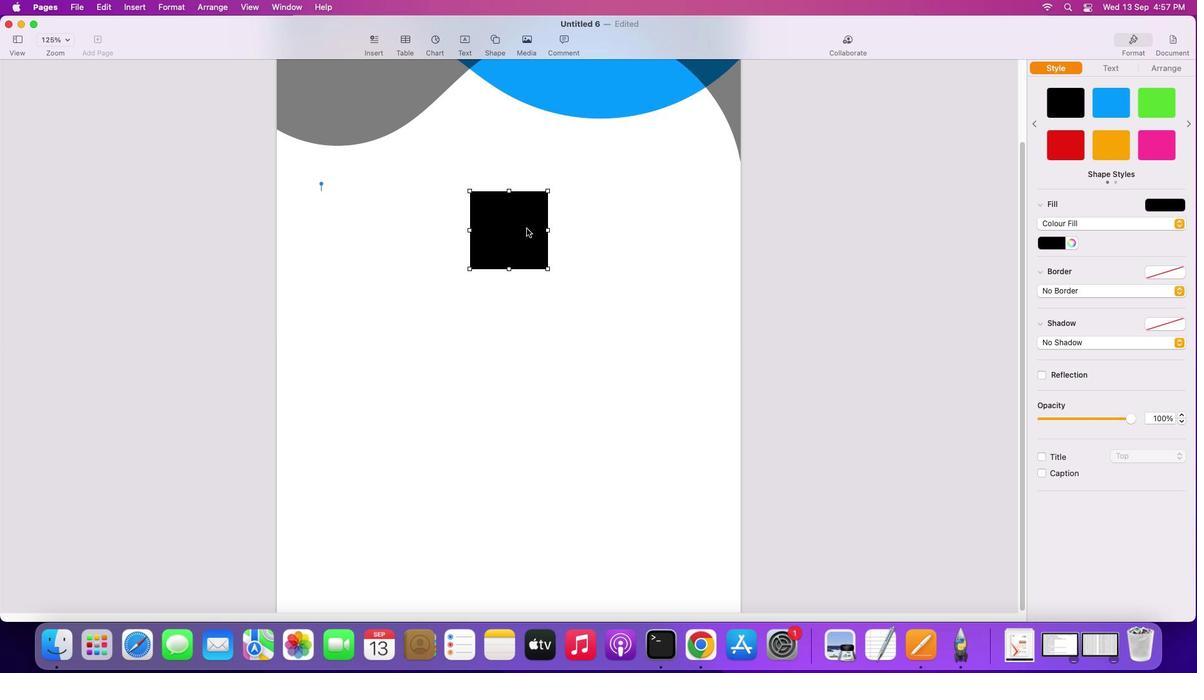 
Action: Mouse scrolled (514, 410) with delta (18, 16)
Screenshot: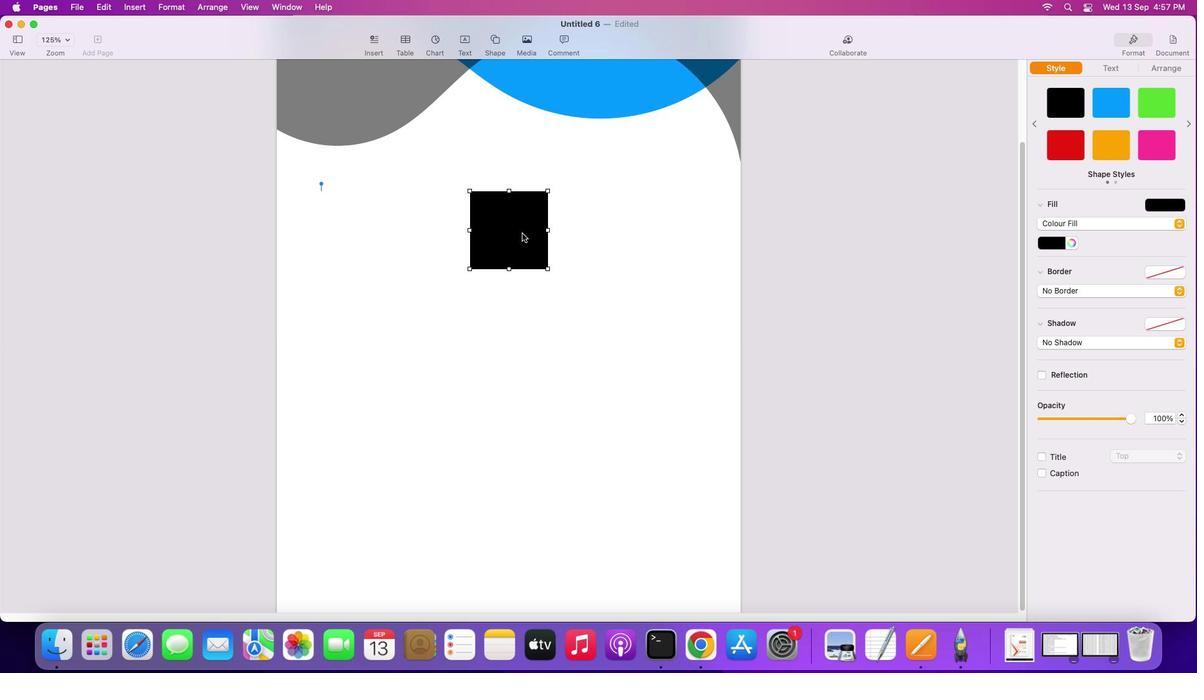 
Action: Mouse scrolled (514, 410) with delta (18, 14)
Screenshot: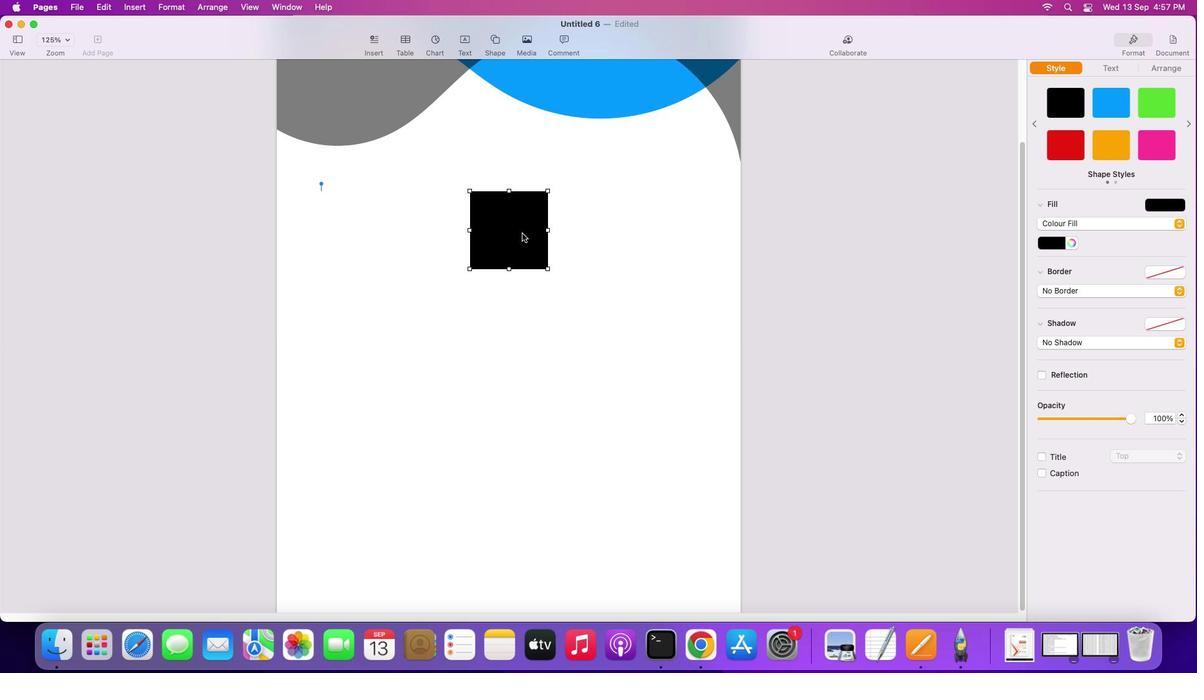 
Action: Mouse moved to (522, 263)
Screenshot: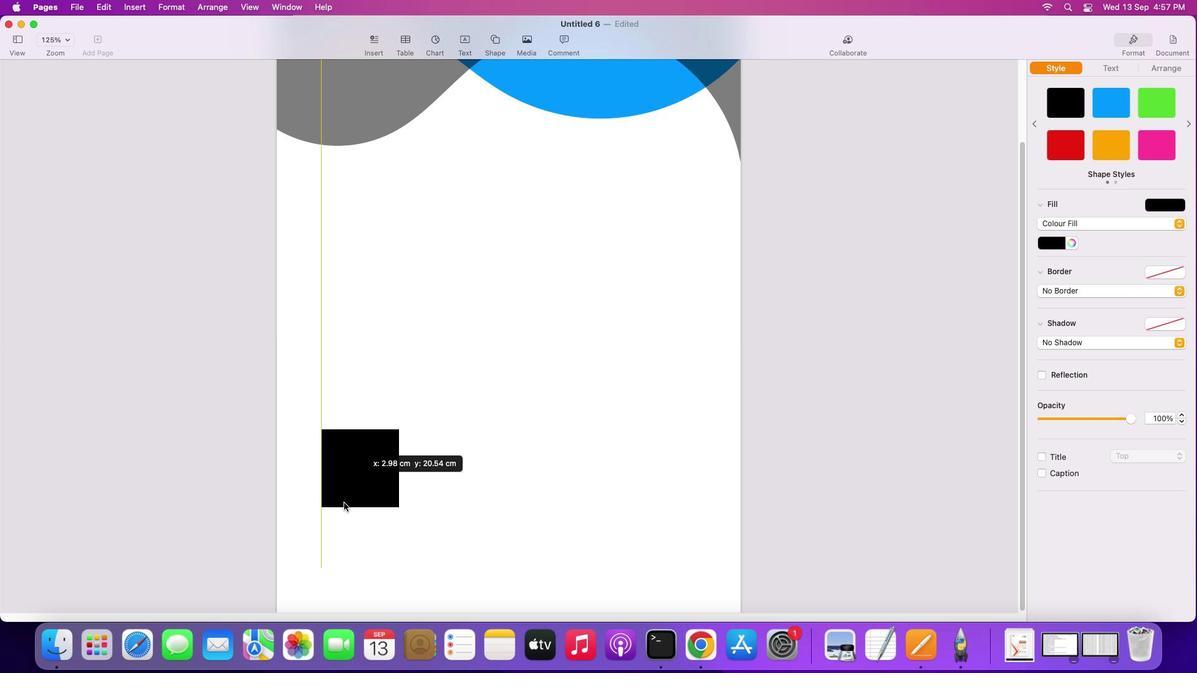 
Action: Mouse pressed left at (522, 263)
Screenshot: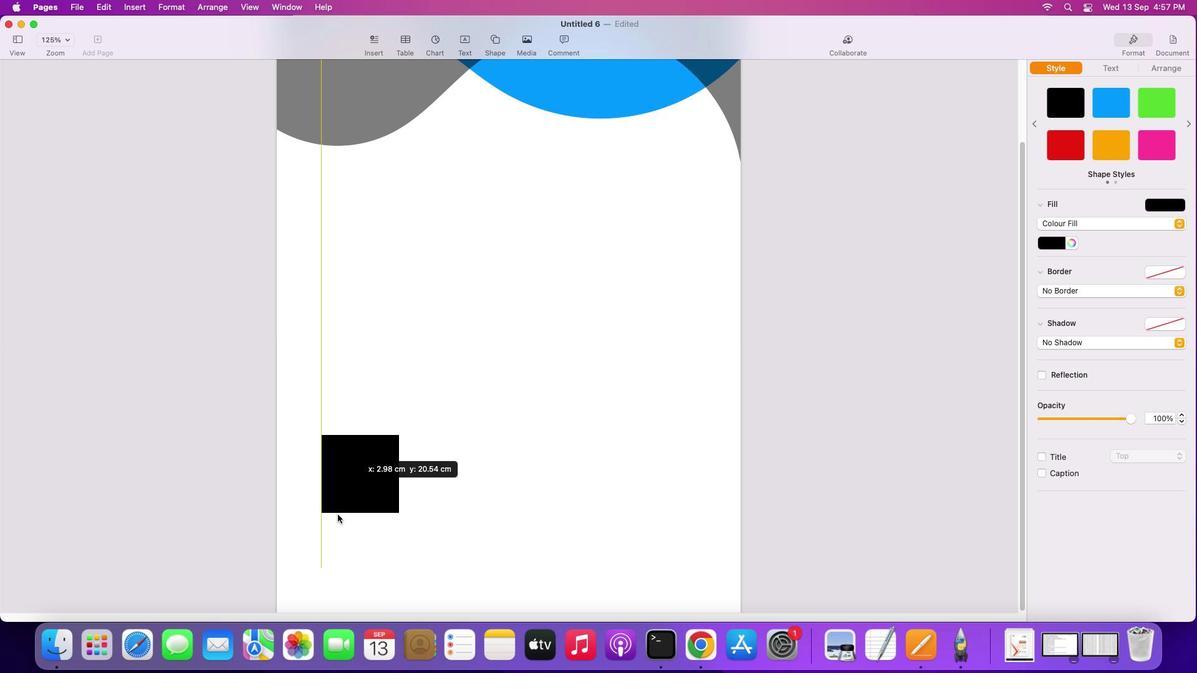
Action: Mouse moved to (384, 545)
Screenshot: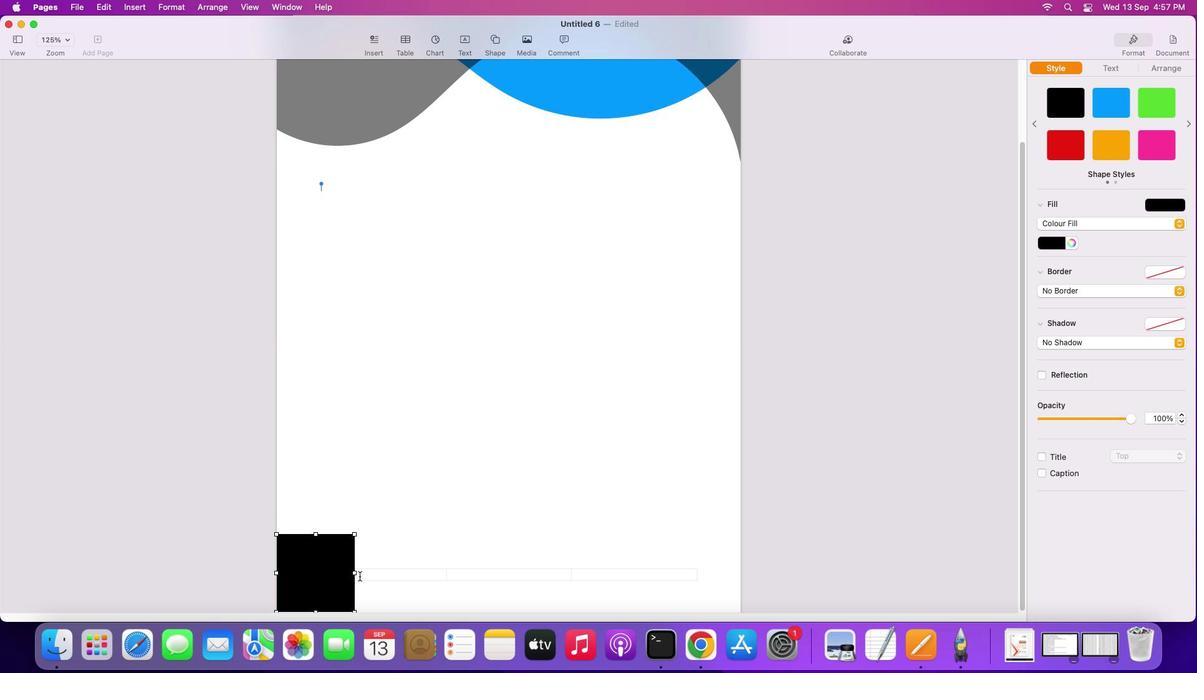 
Action: Mouse scrolled (384, 545) with delta (18, 17)
Screenshot: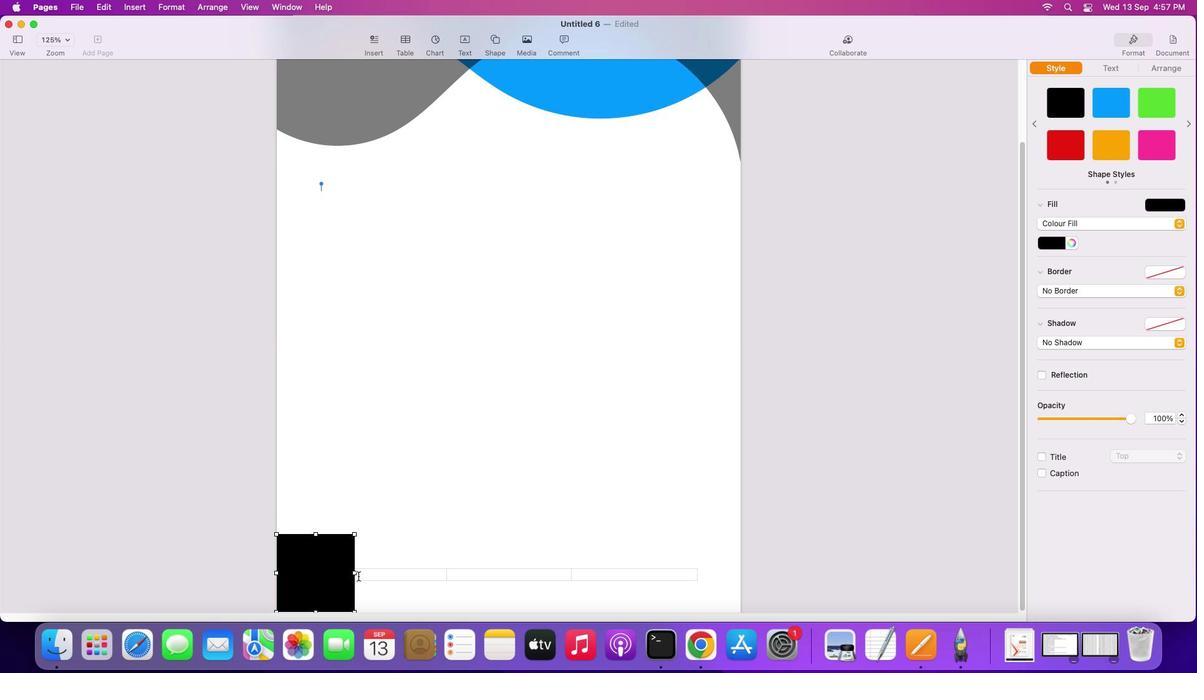 
Action: Mouse scrolled (384, 545) with delta (18, 17)
Screenshot: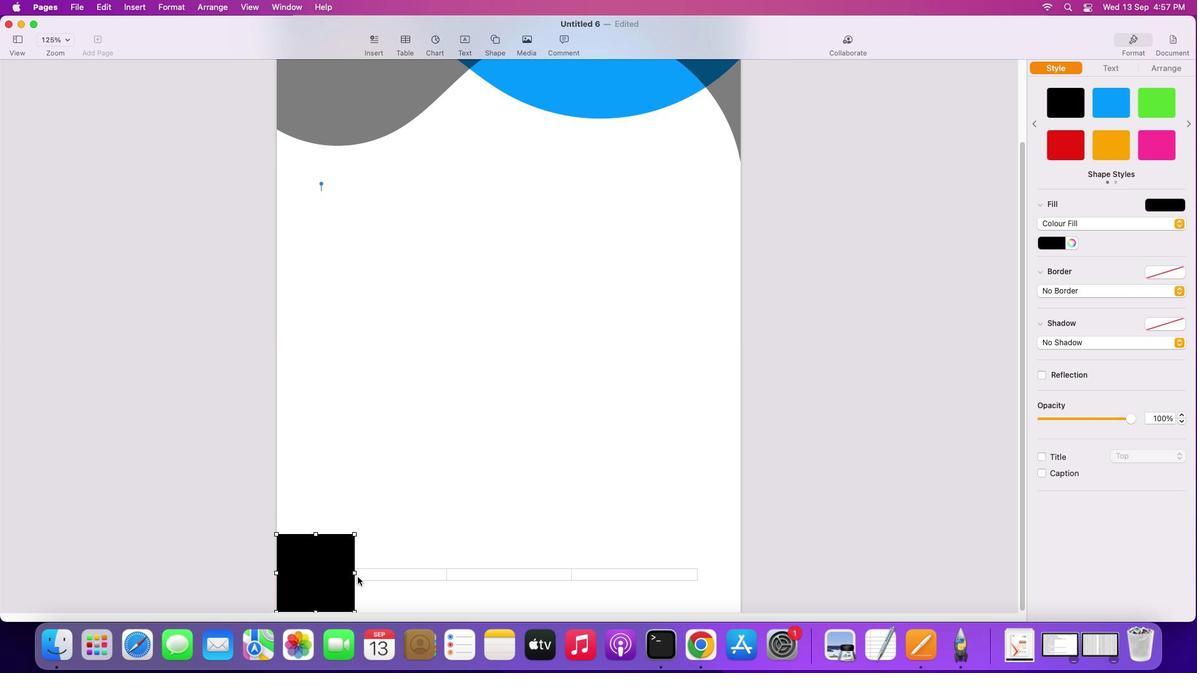
Action: Mouse scrolled (384, 545) with delta (18, 16)
Screenshot: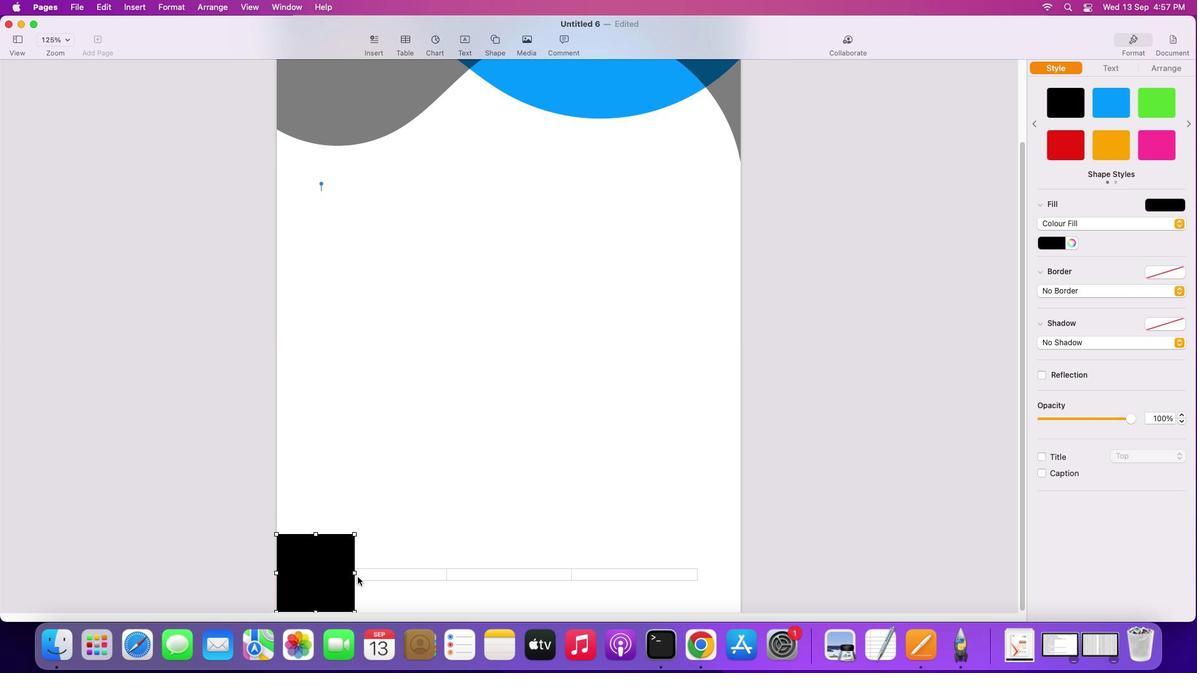 
Action: Mouse scrolled (384, 545) with delta (18, 14)
Screenshot: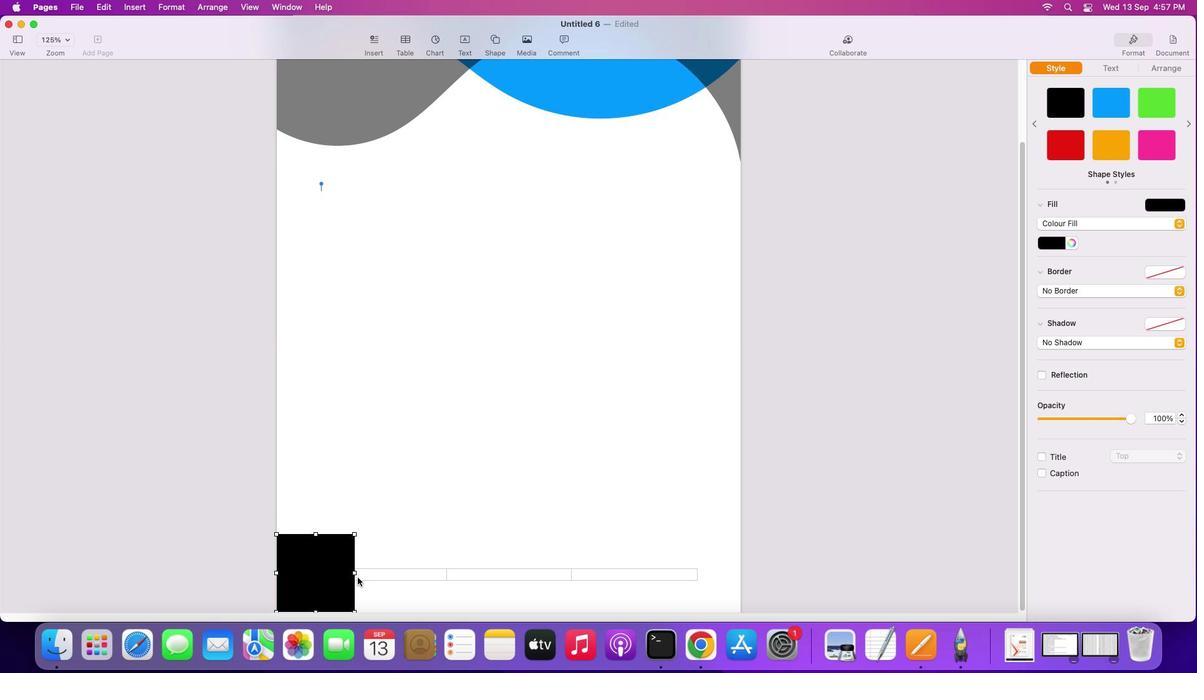 
Action: Mouse moved to (371, 591)
Screenshot: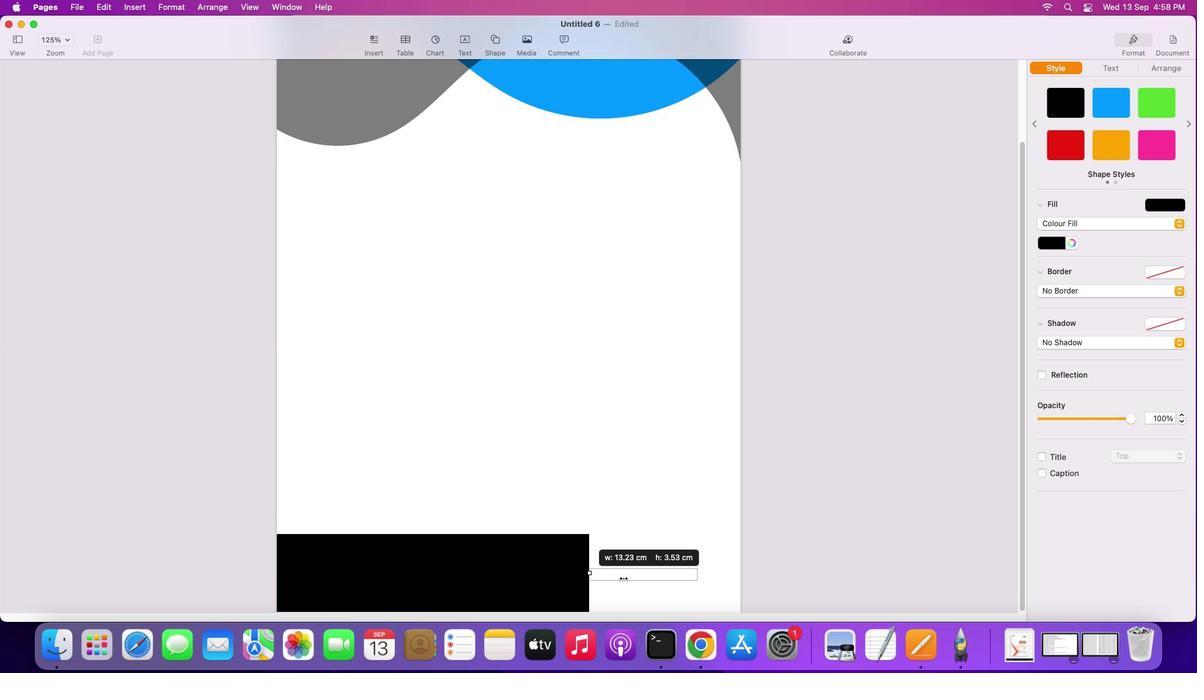 
Action: Mouse pressed left at (371, 591)
Screenshot: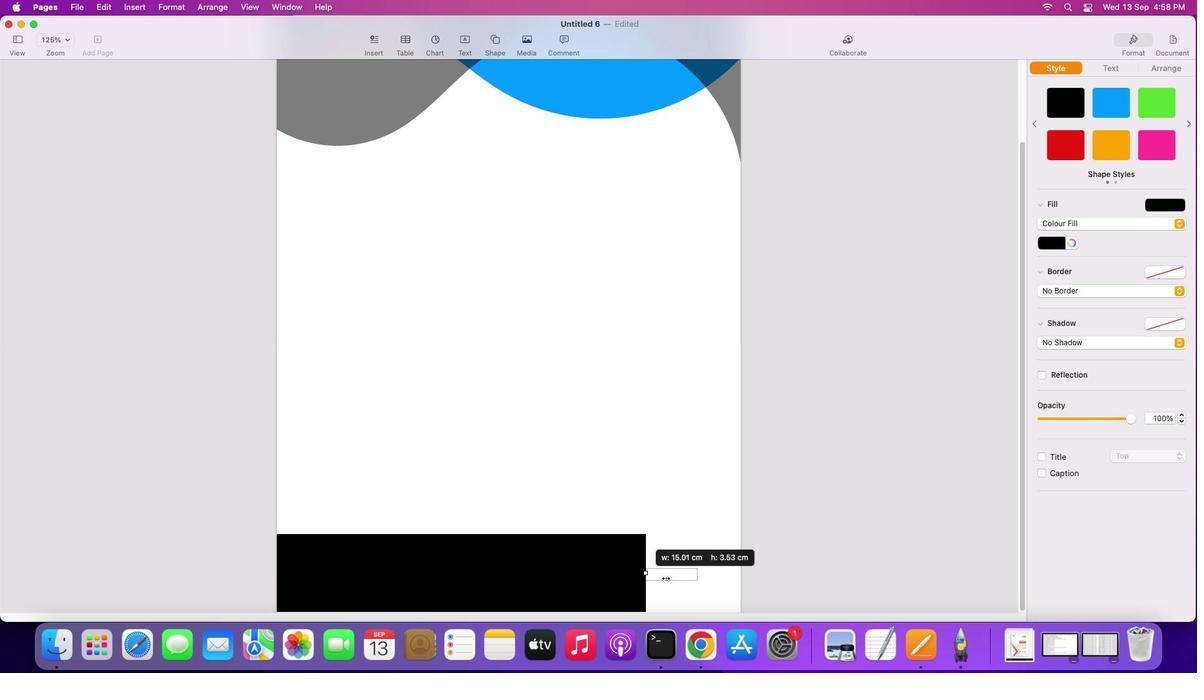 
Action: Mouse moved to (531, 553)
Screenshot: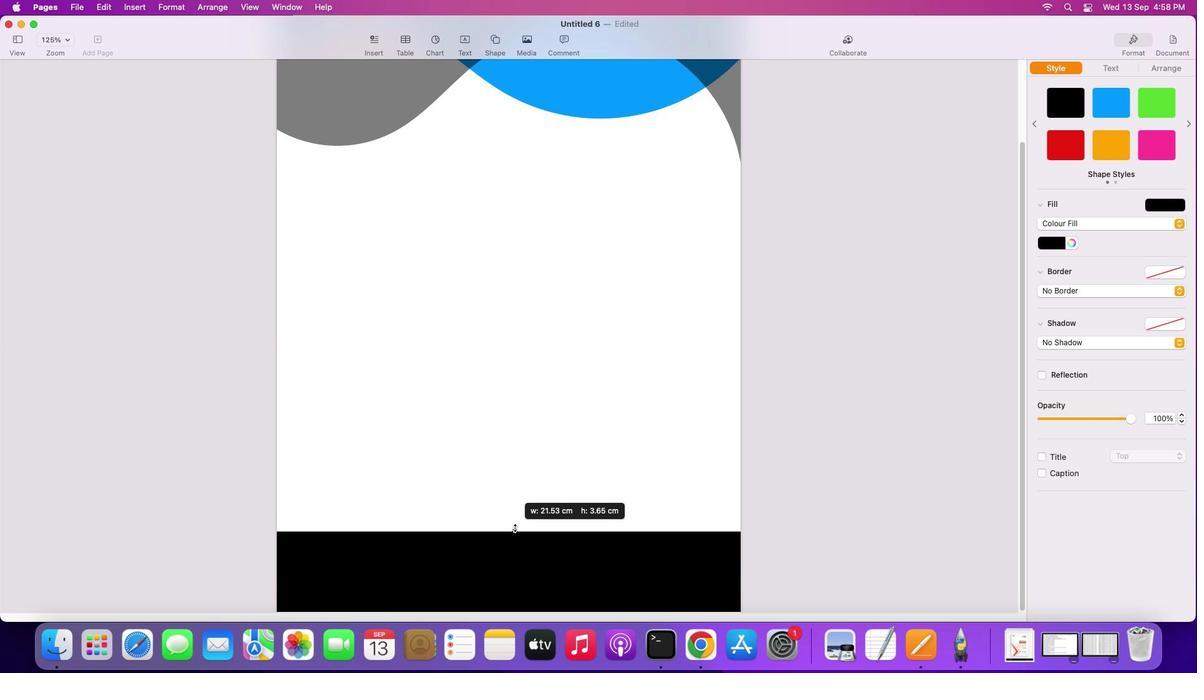 
Action: Mouse pressed left at (531, 553)
Screenshot: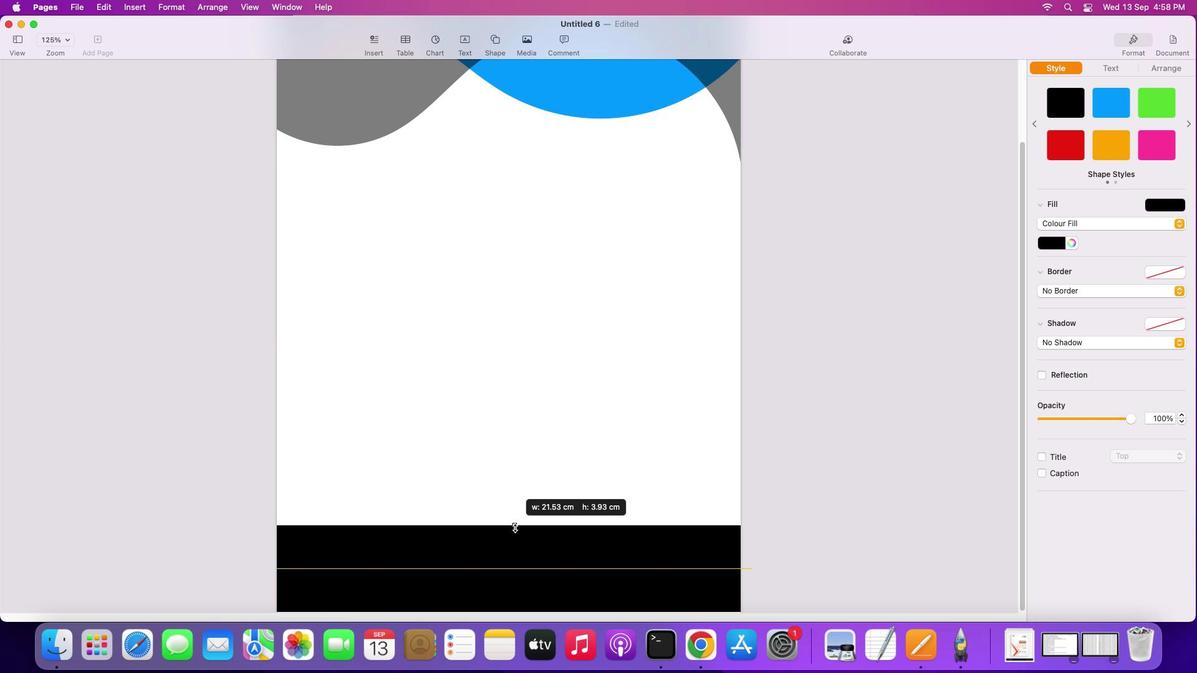 
Action: Mouse moved to (510, 429)
Screenshot: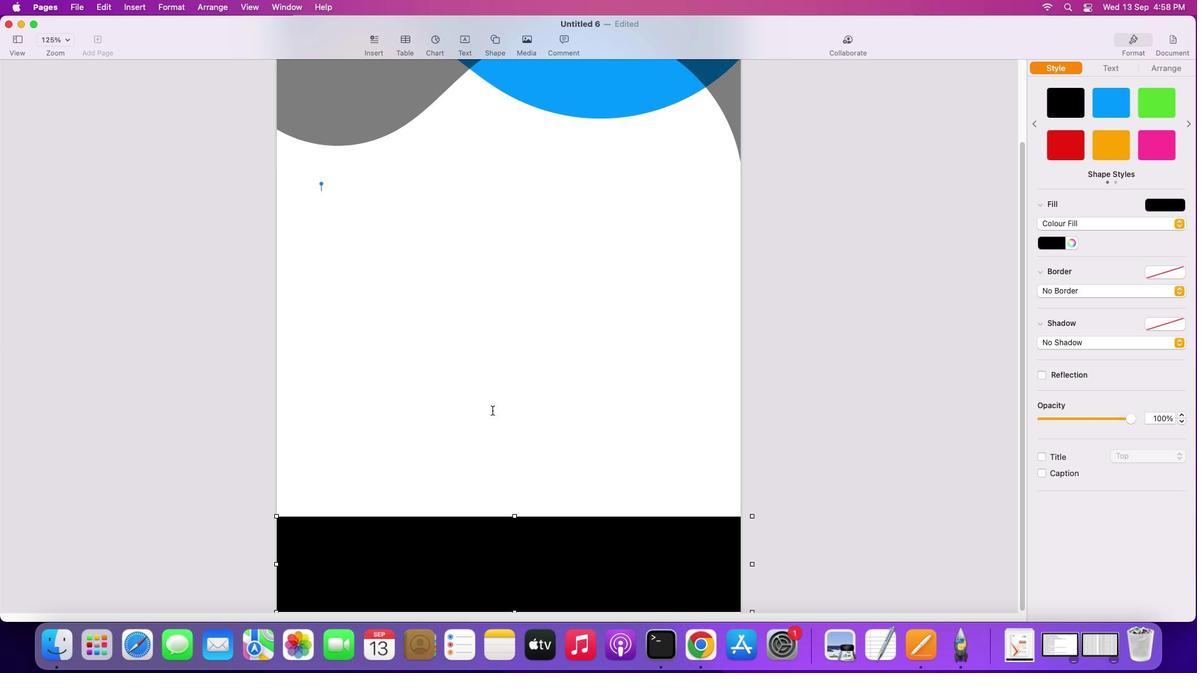 
Action: Mouse pressed left at (510, 429)
Screenshot: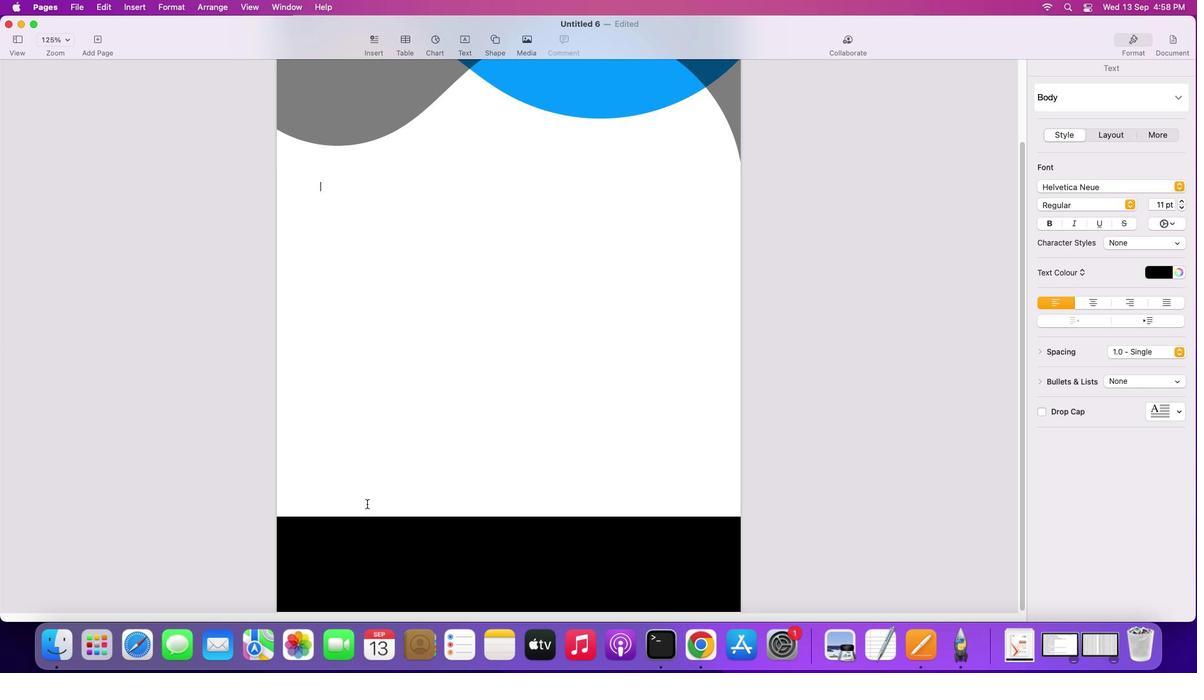 
Action: Mouse moved to (501, 557)
Screenshot: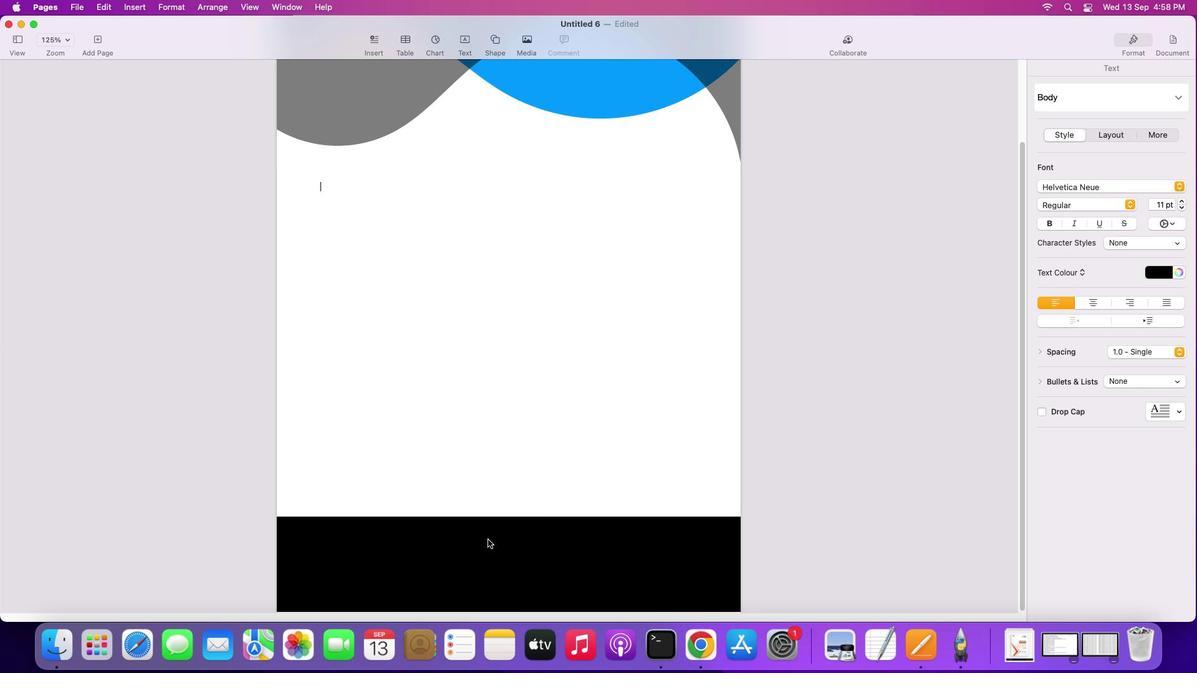 
Action: Mouse pressed right at (501, 557)
Screenshot: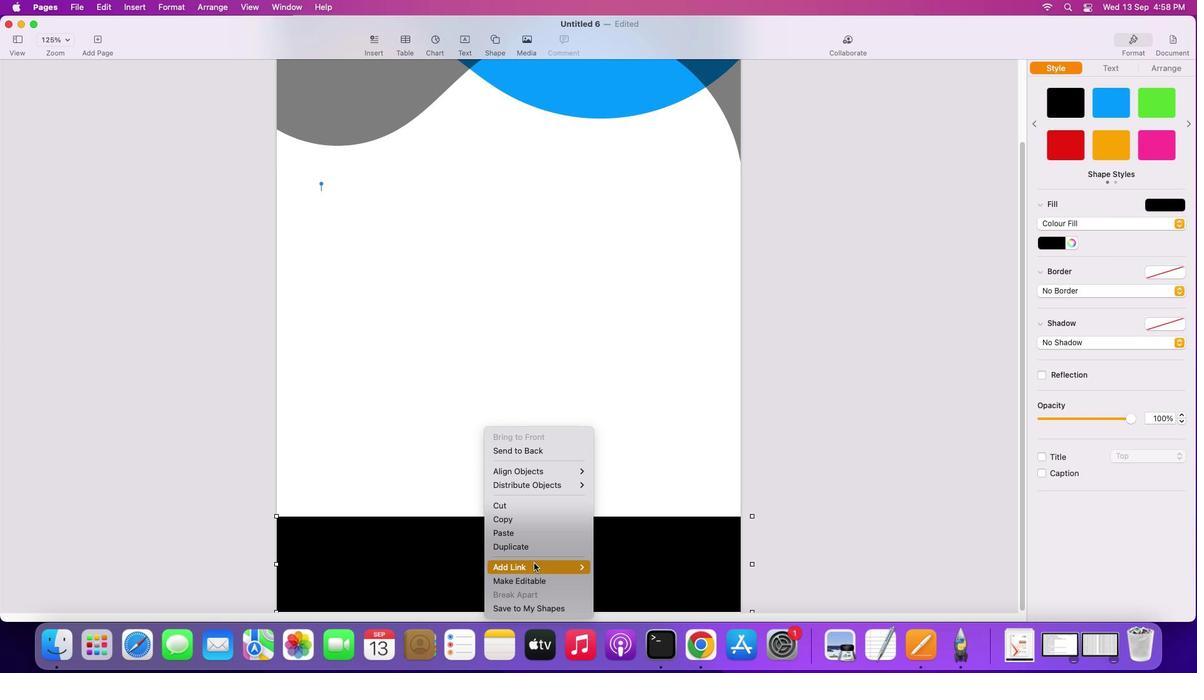 
Action: Mouse moved to (547, 598)
Screenshot: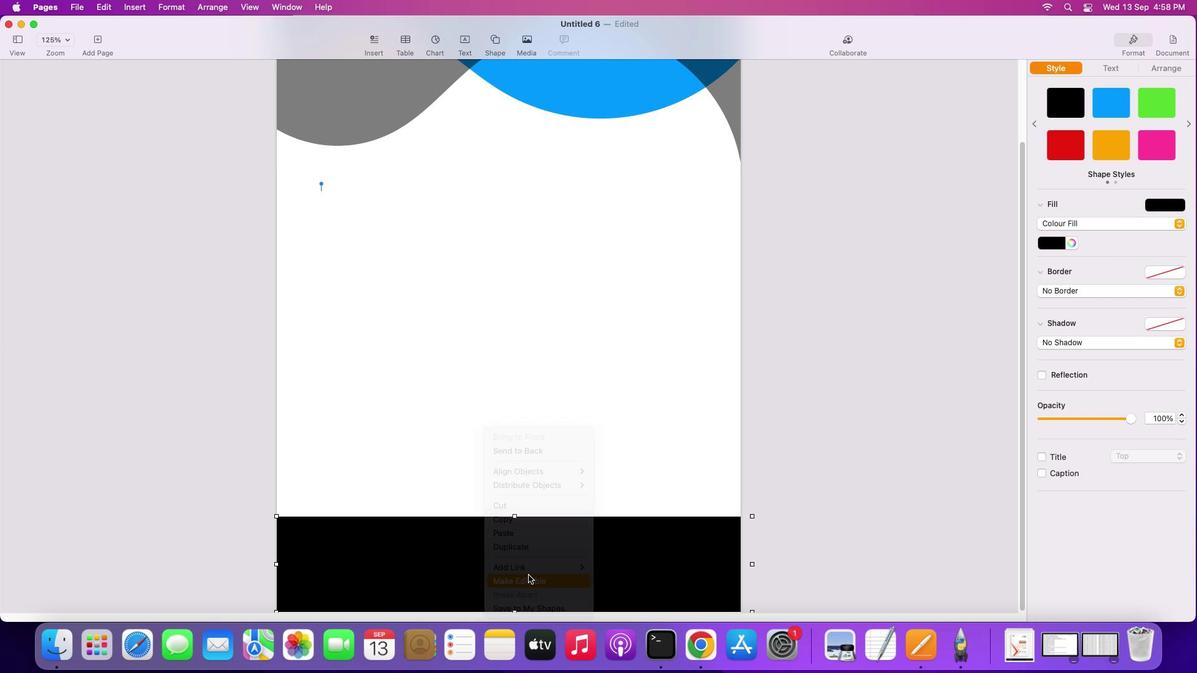 
Action: Mouse pressed left at (547, 598)
Screenshot: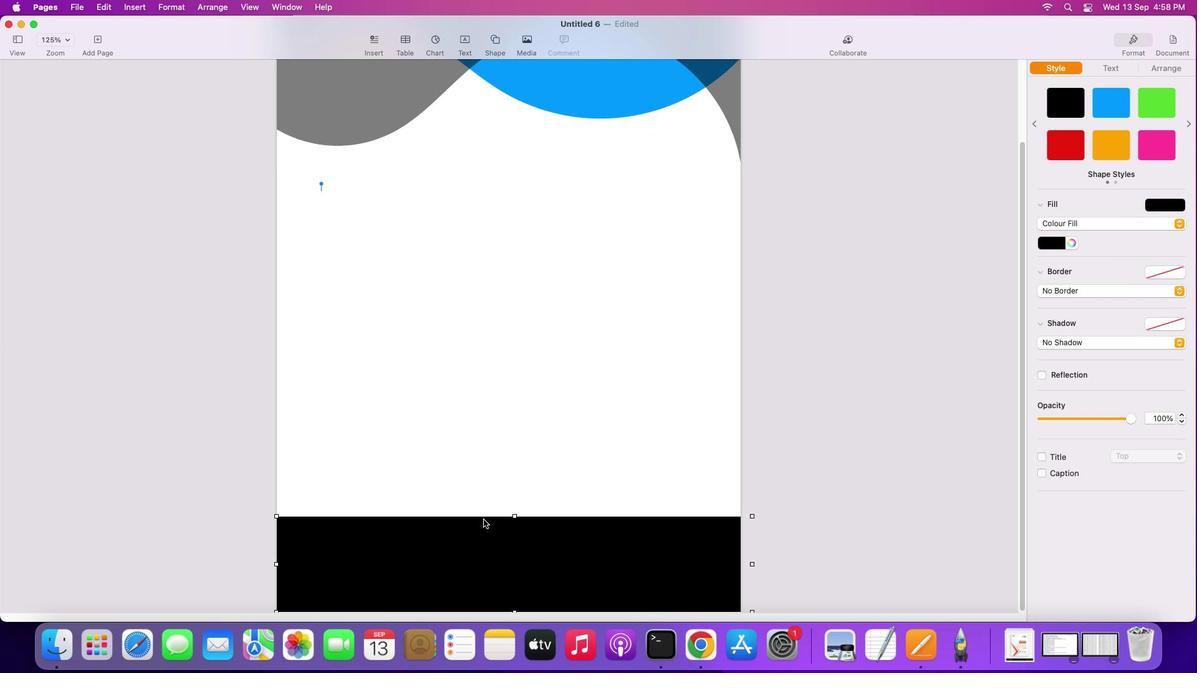 
Action: Mouse moved to (531, 535)
Screenshot: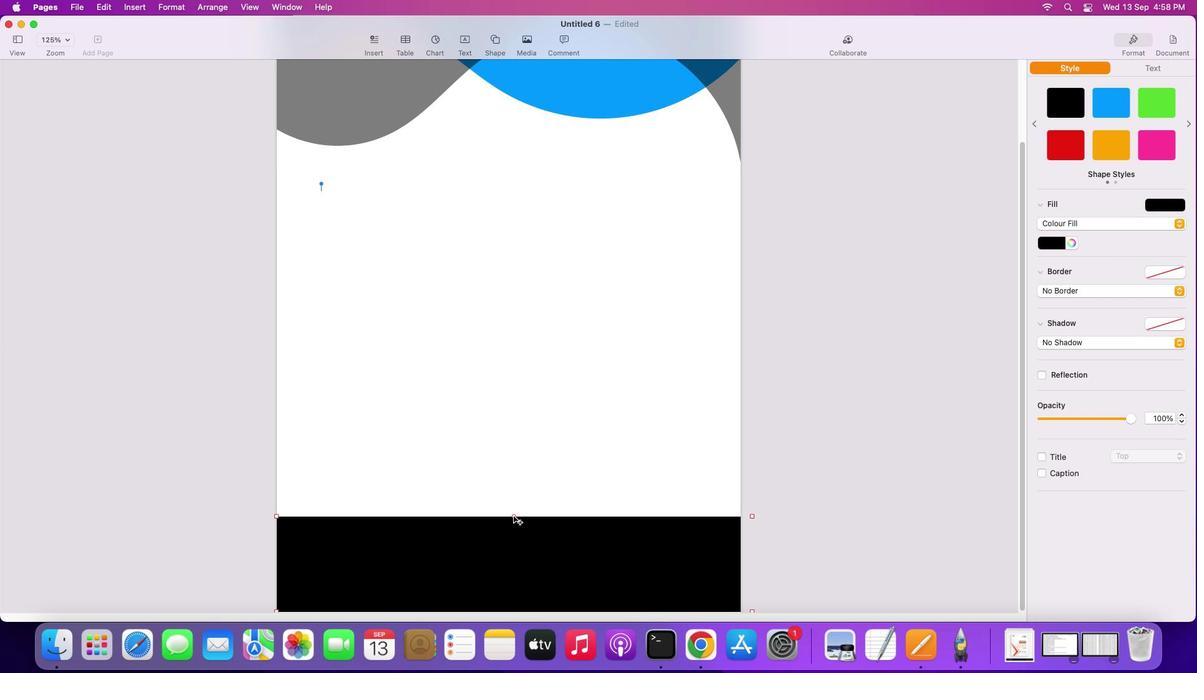 
Action: Mouse pressed left at (531, 535)
Screenshot: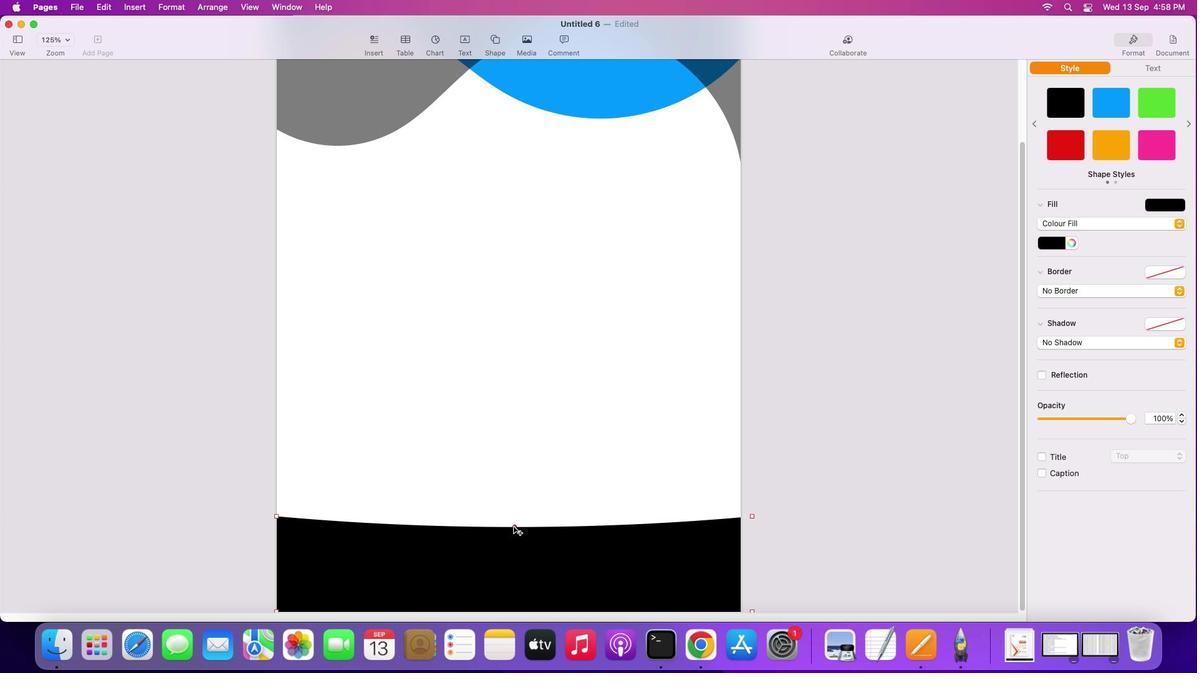 
Action: Mouse moved to (409, 571)
Screenshot: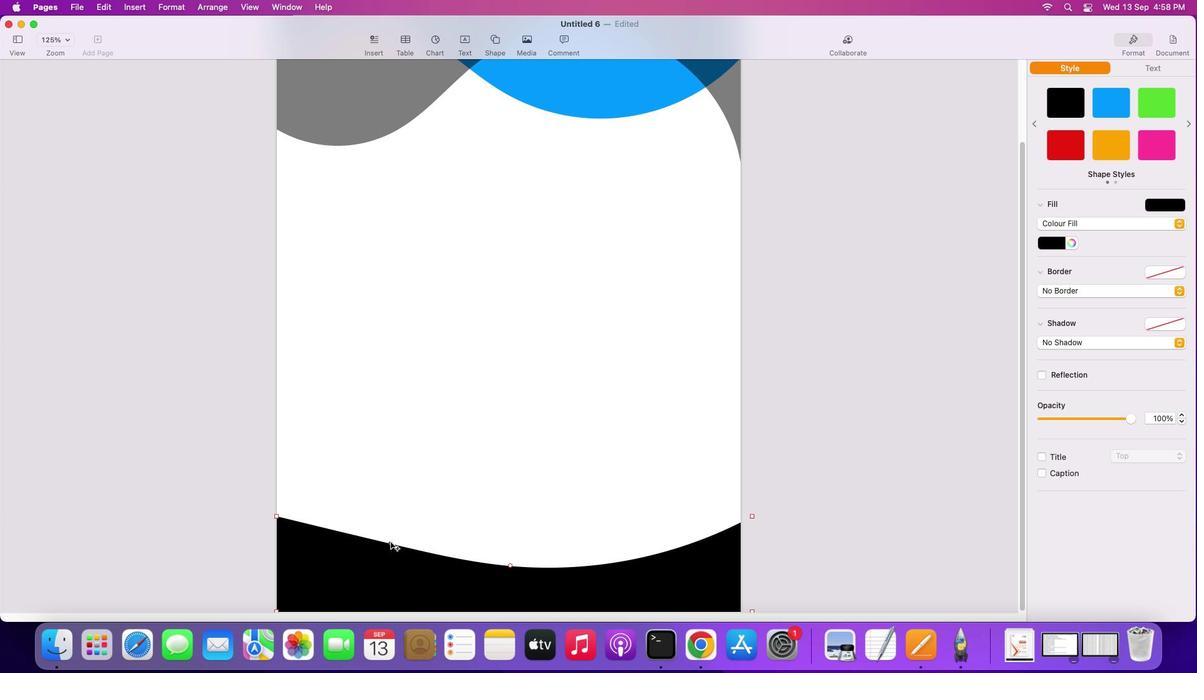 
Action: Mouse pressed left at (409, 571)
Screenshot: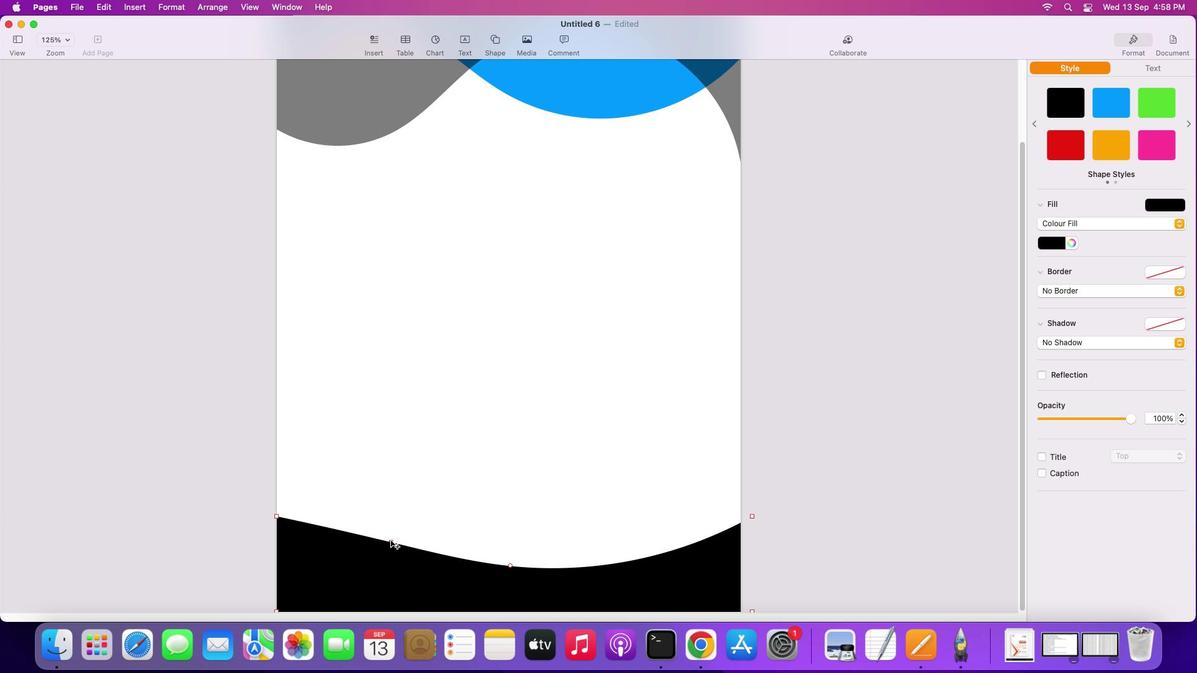 
Action: Mouse moved to (769, 533)
Screenshot: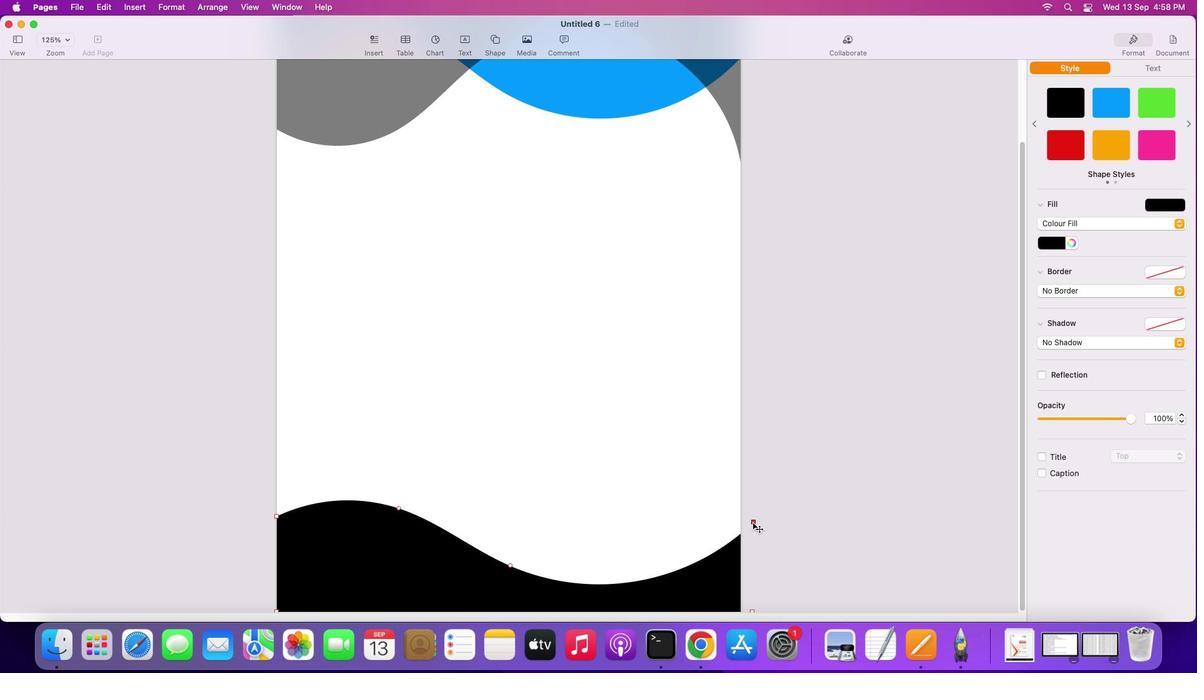 
Action: Mouse pressed left at (769, 533)
Screenshot: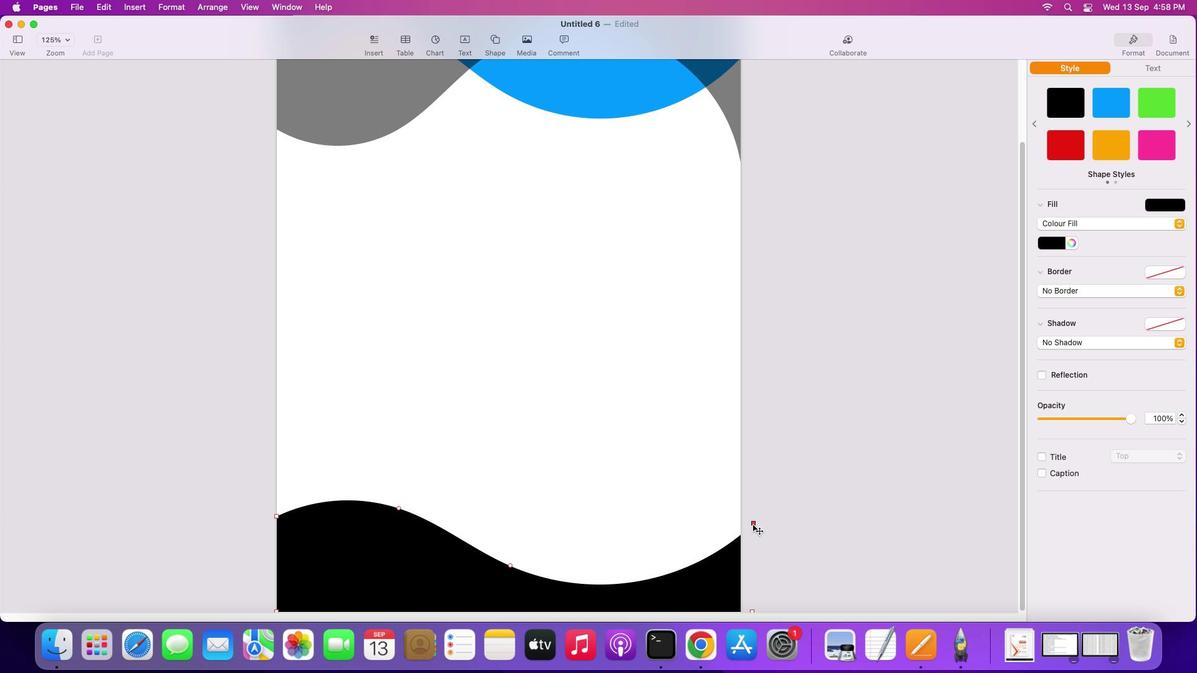 
Action: Mouse moved to (541, 420)
Screenshot: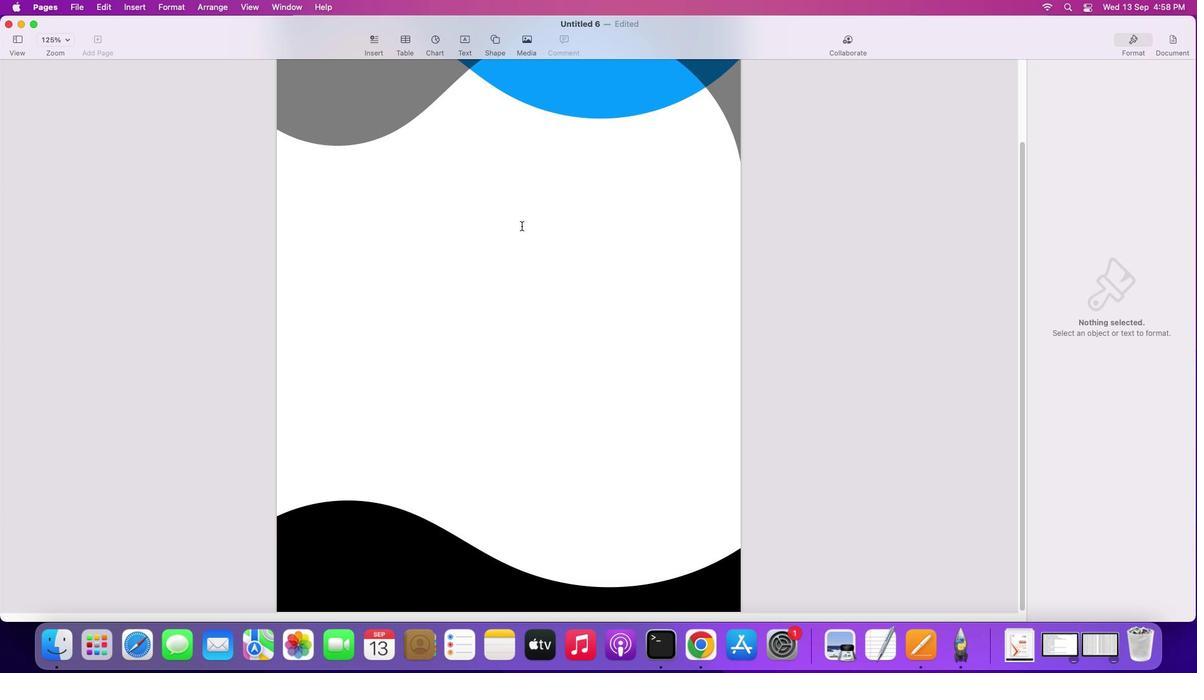 
Action: Mouse pressed left at (541, 420)
Screenshot: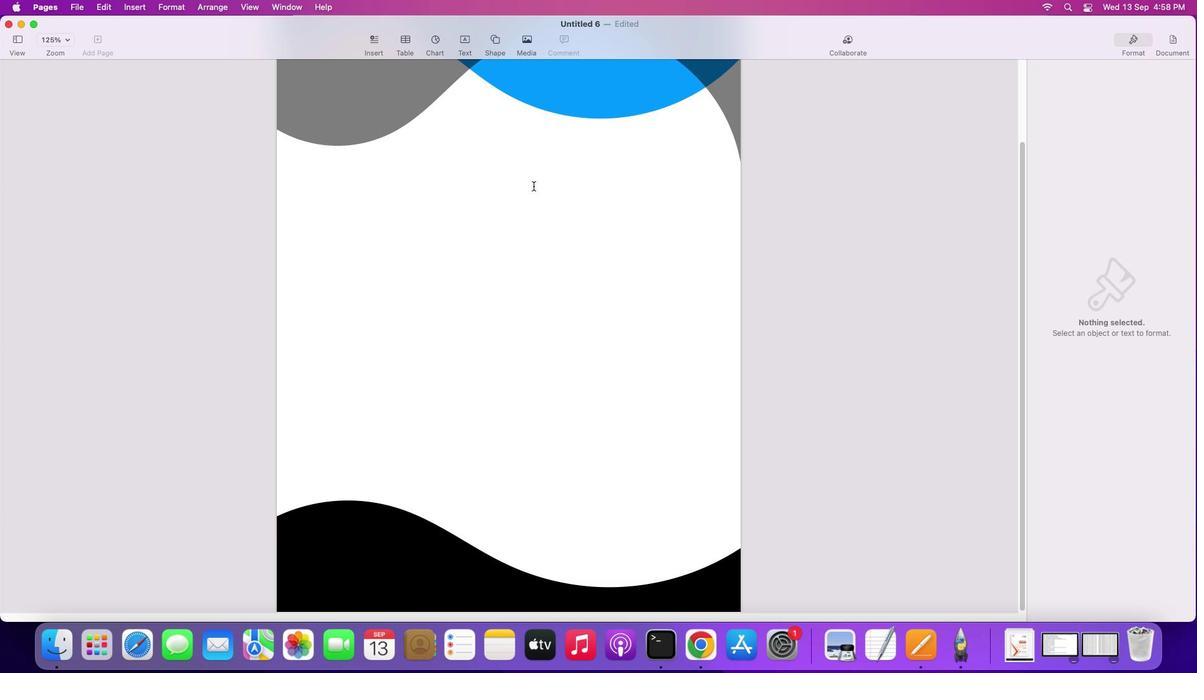 
Action: Mouse moved to (440, 577)
Screenshot: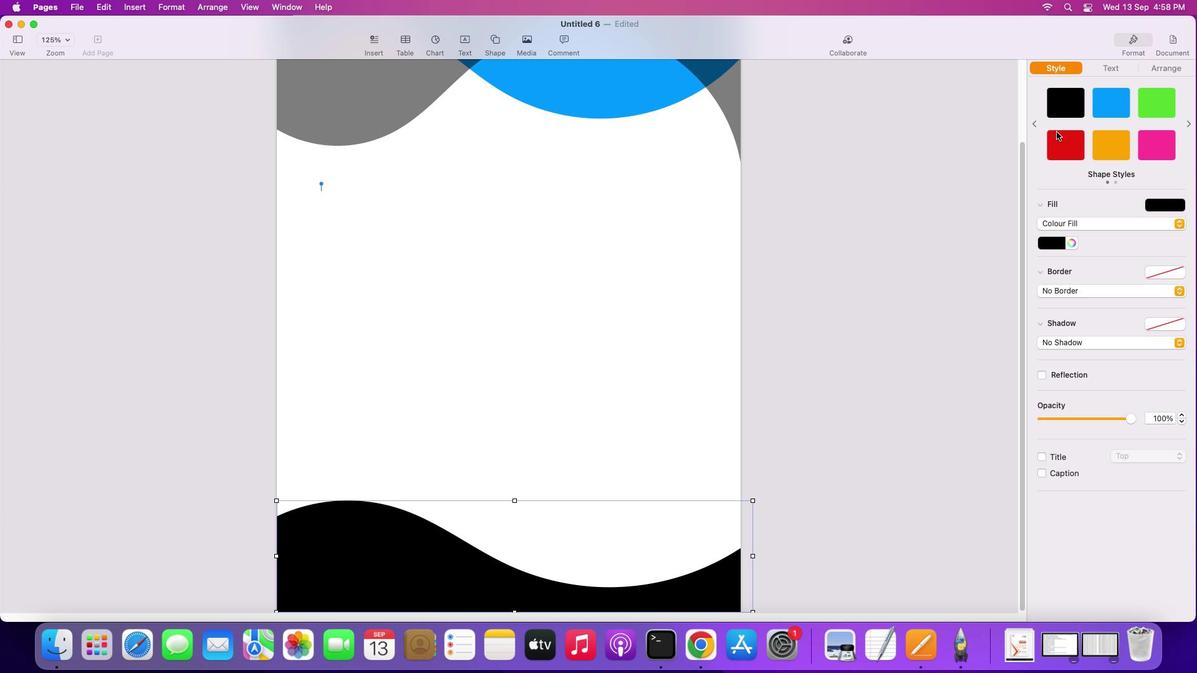
Action: Mouse pressed left at (440, 577)
Screenshot: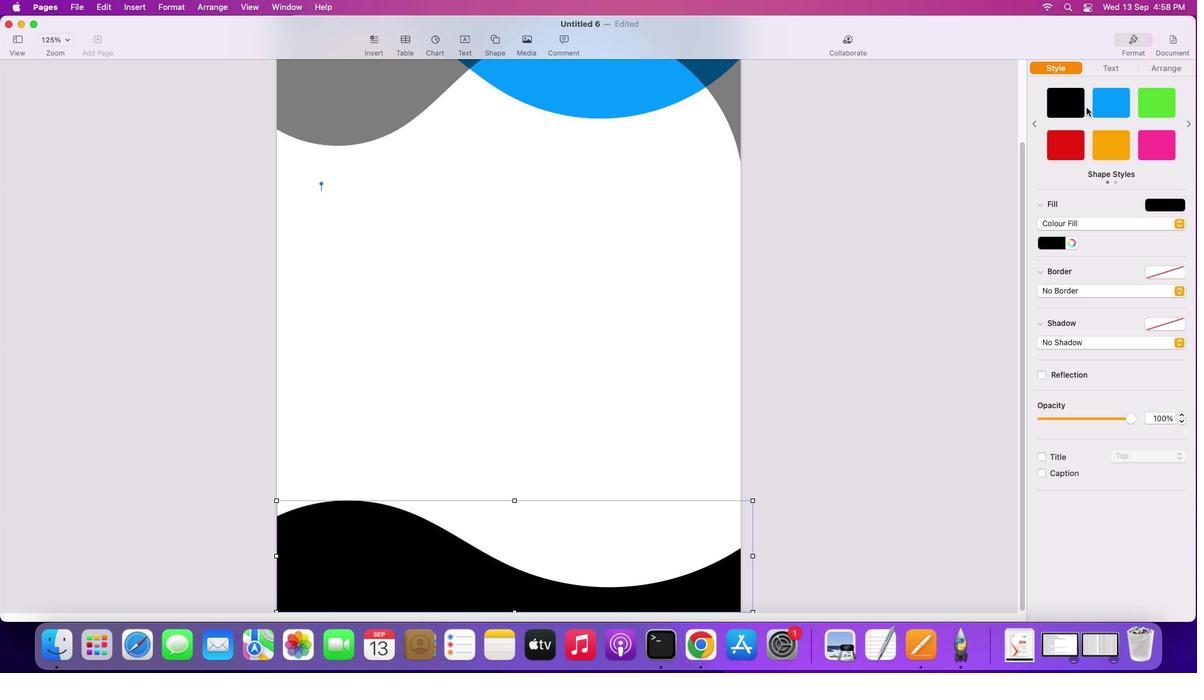 
Action: Mouse moved to (1134, 114)
Screenshot: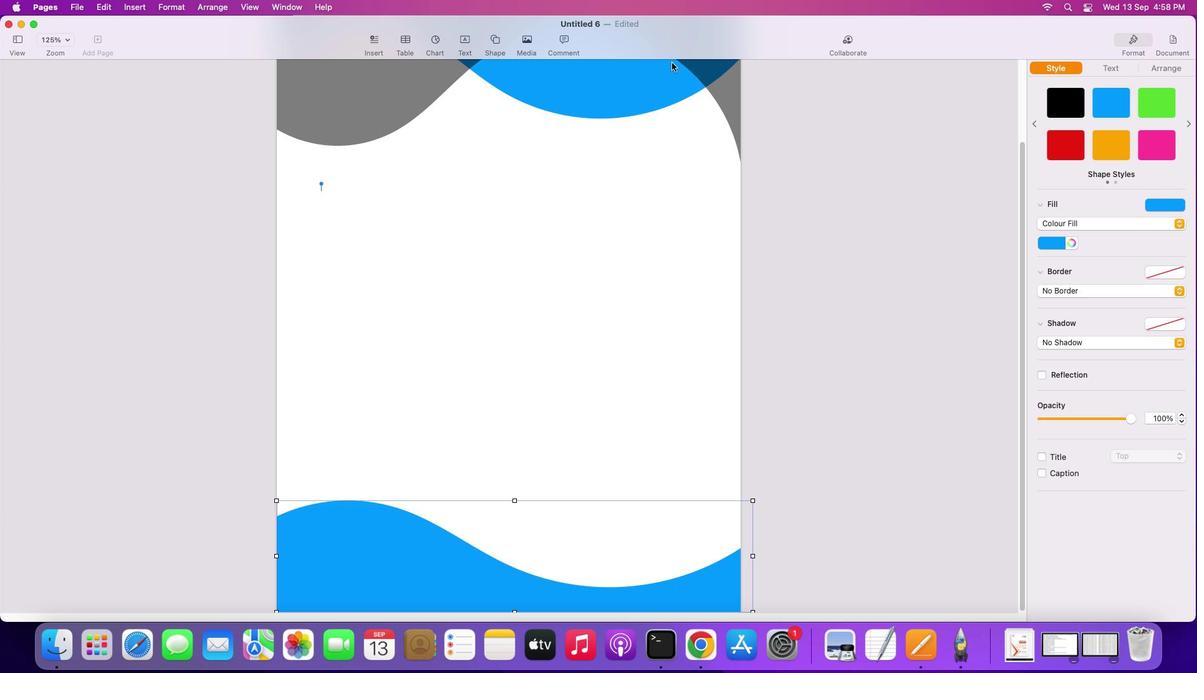 
Action: Mouse pressed left at (1134, 114)
Screenshot: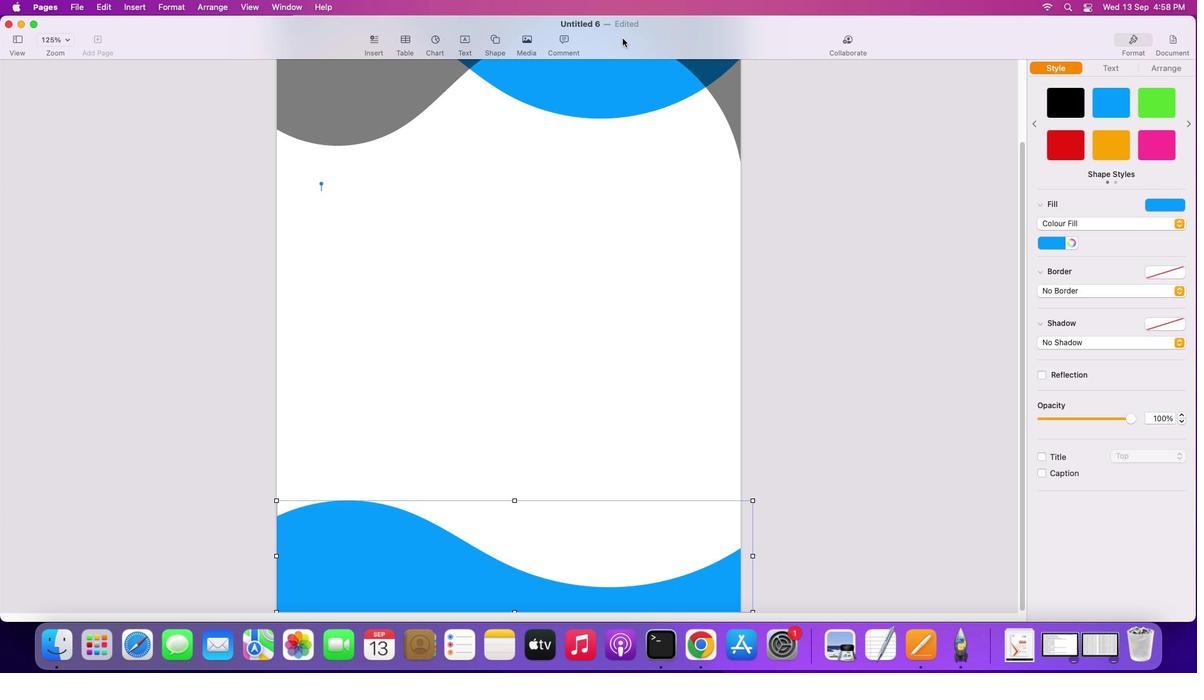 
Action: Mouse moved to (516, 58)
Screenshot: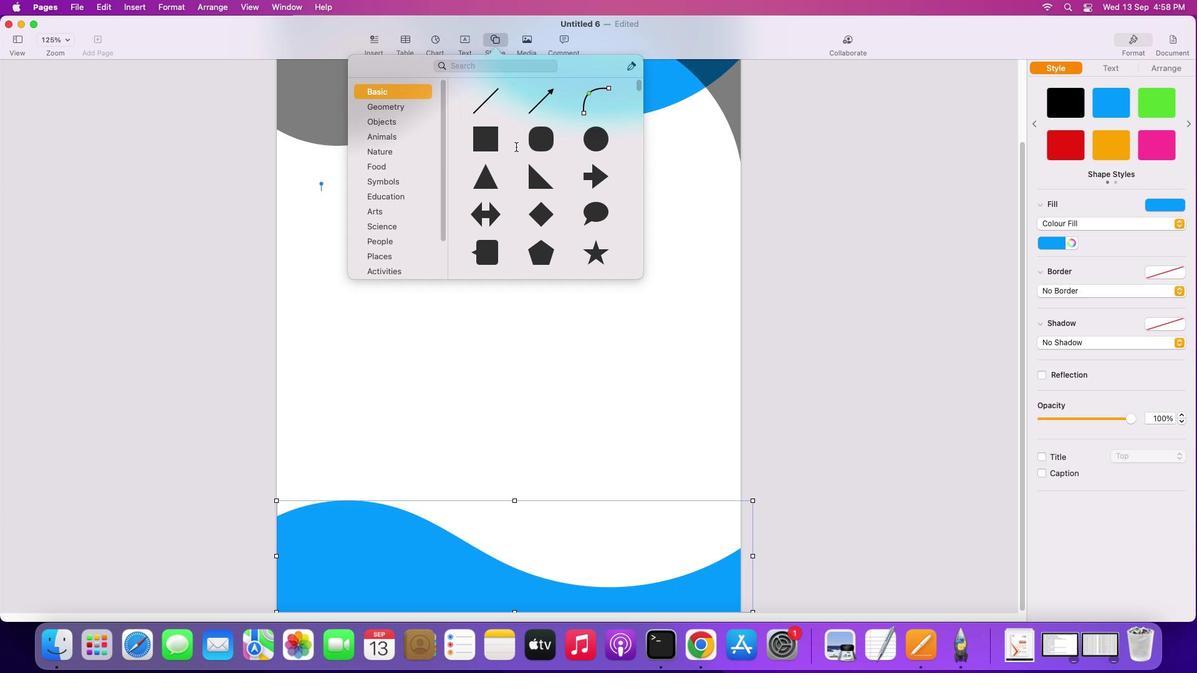 
Action: Mouse pressed left at (516, 58)
Screenshot: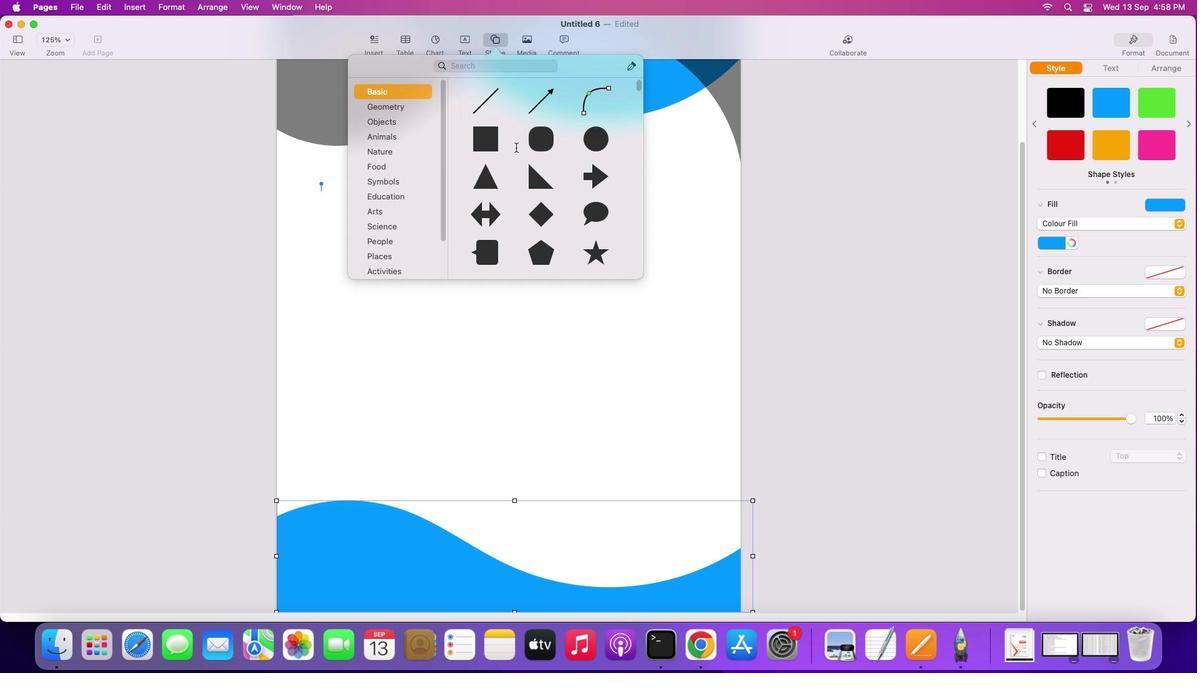 
Action: Mouse moved to (499, 163)
Screenshot: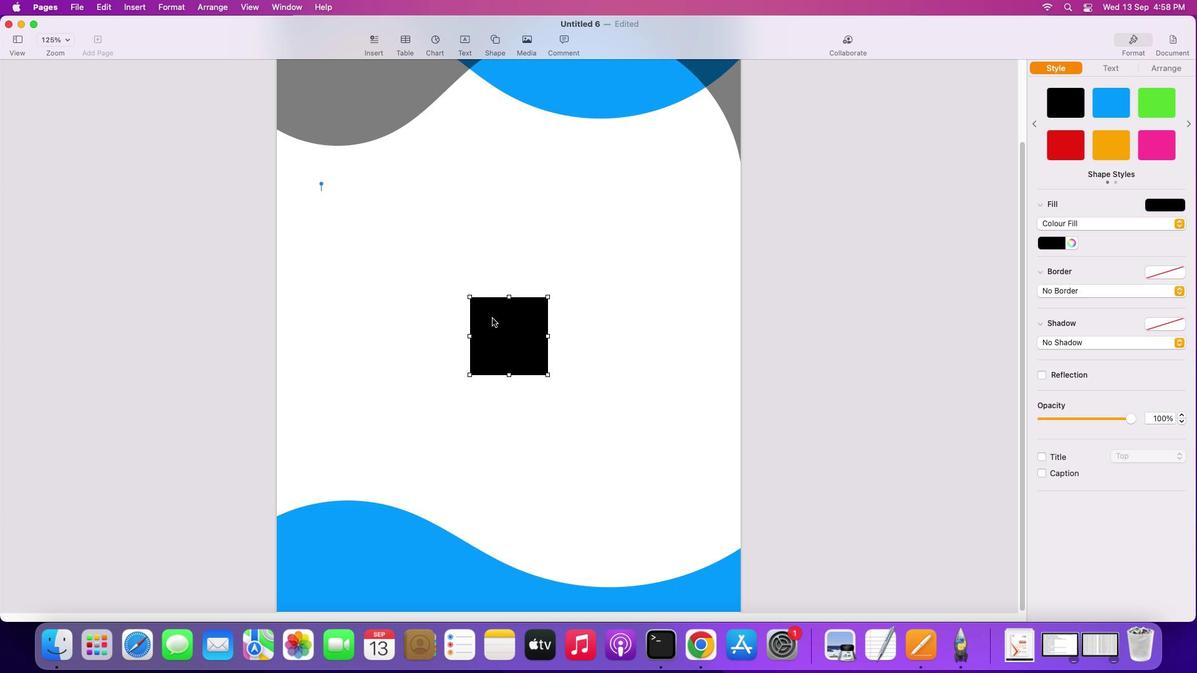 
Action: Mouse pressed left at (499, 163)
Screenshot: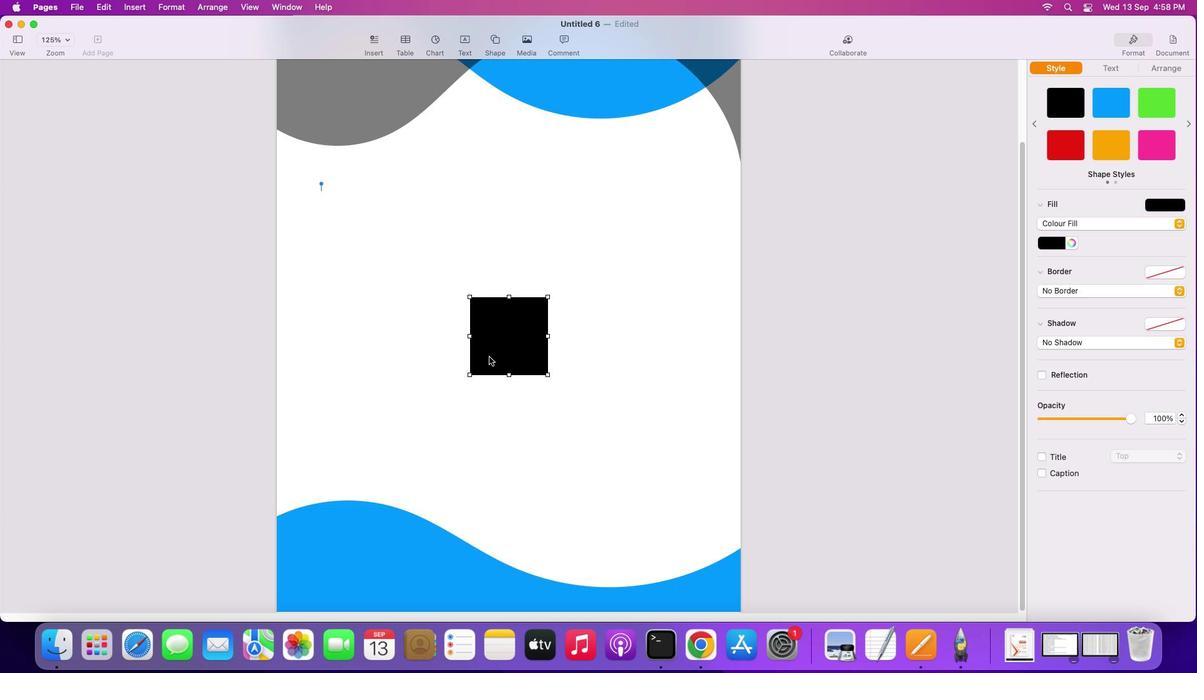 
Action: Mouse moved to (515, 347)
Screenshot: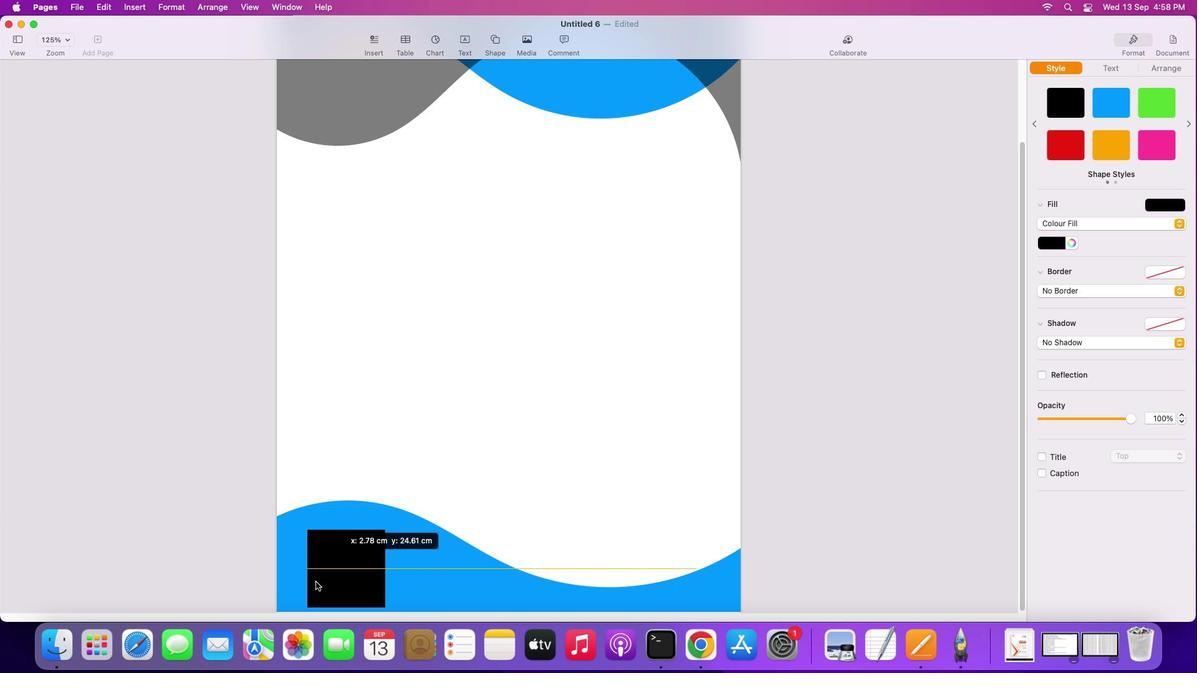 
Action: Mouse pressed left at (515, 347)
Screenshot: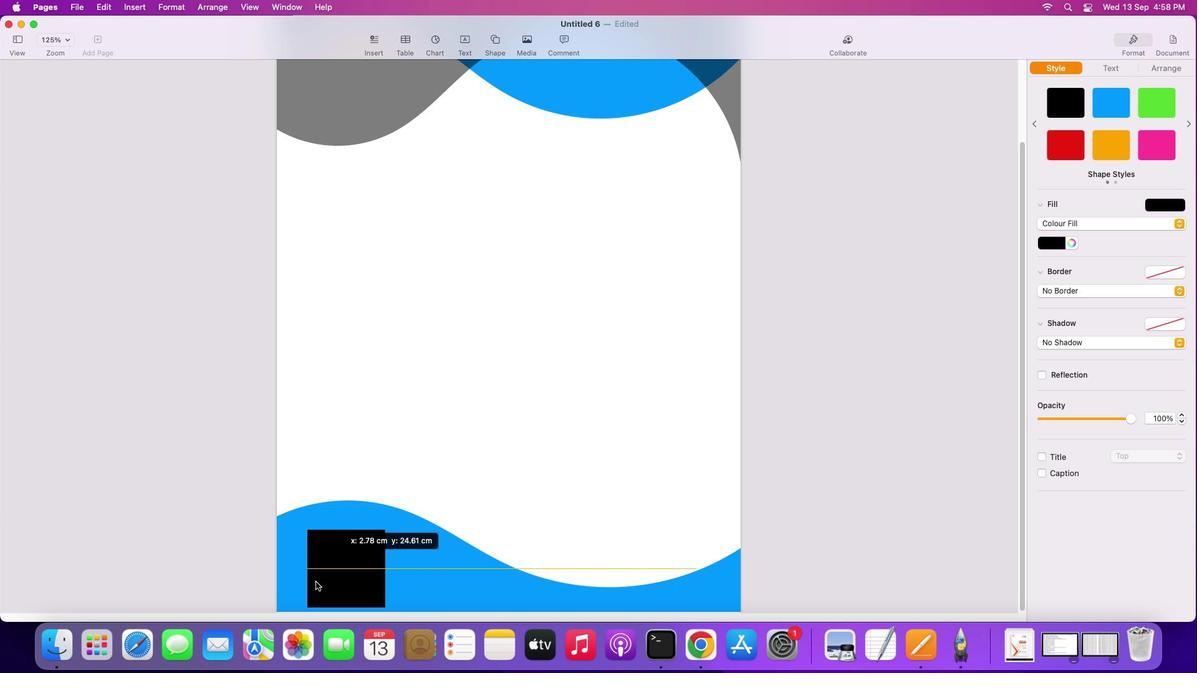 
Action: Mouse moved to (372, 591)
Screenshot: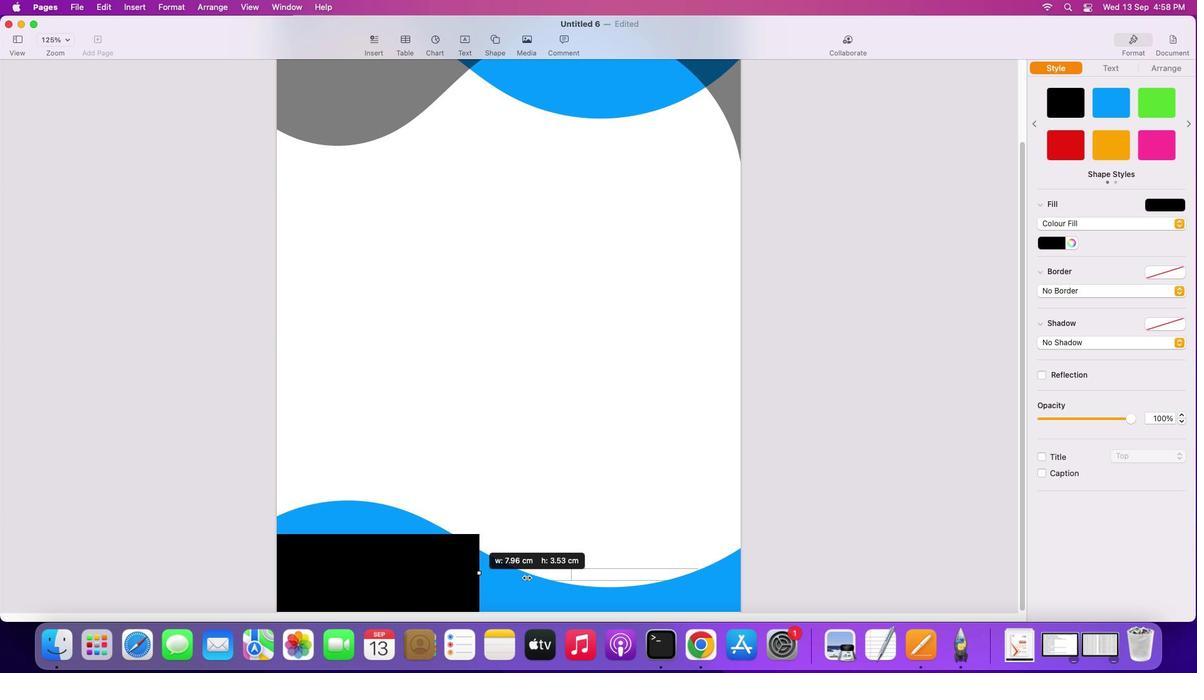 
Action: Mouse pressed left at (372, 591)
Screenshot: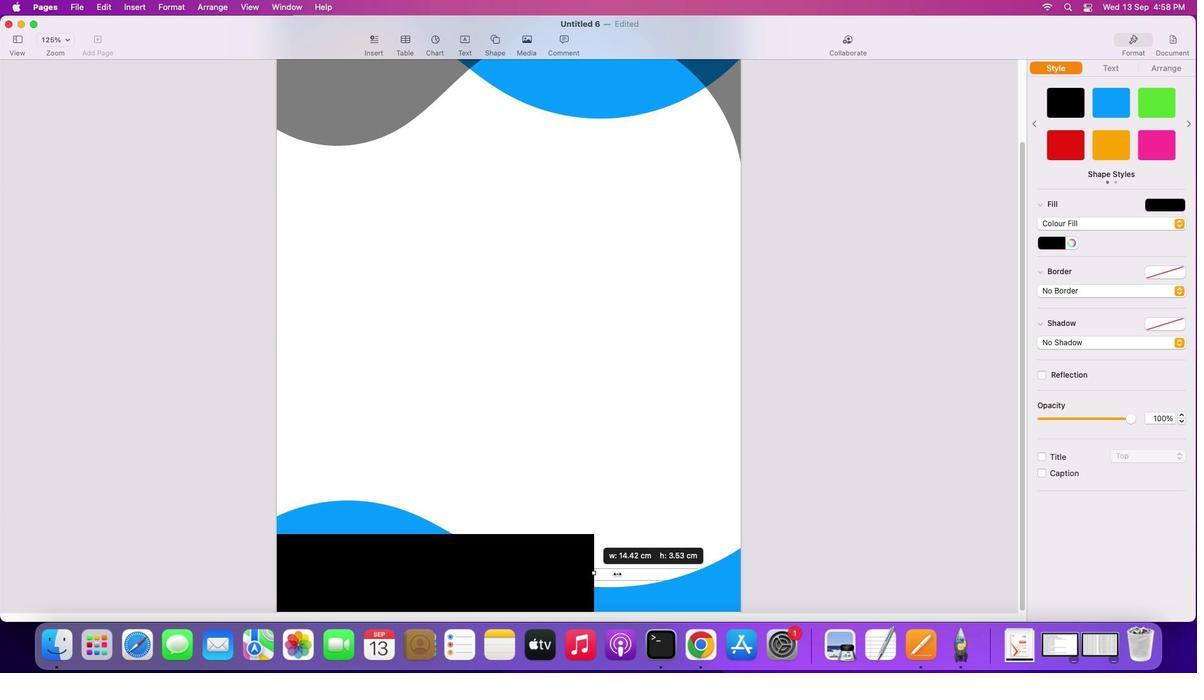 
Action: Mouse moved to (1152, 434)
Screenshot: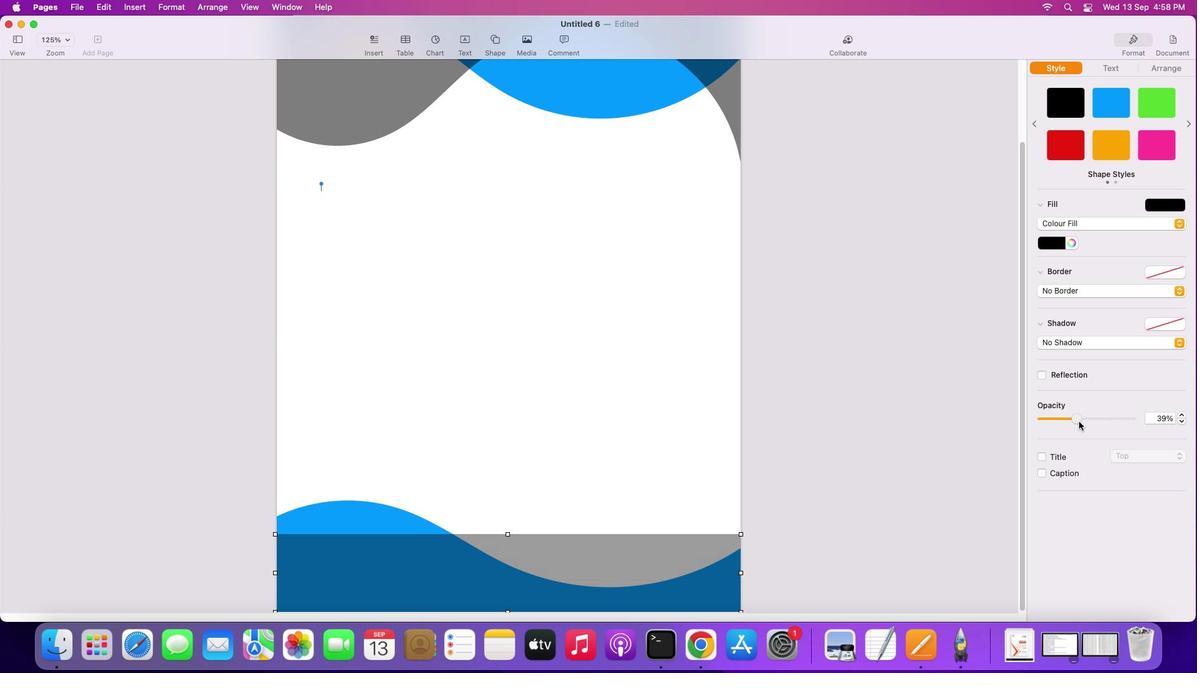 
Action: Mouse pressed left at (1152, 434)
Screenshot: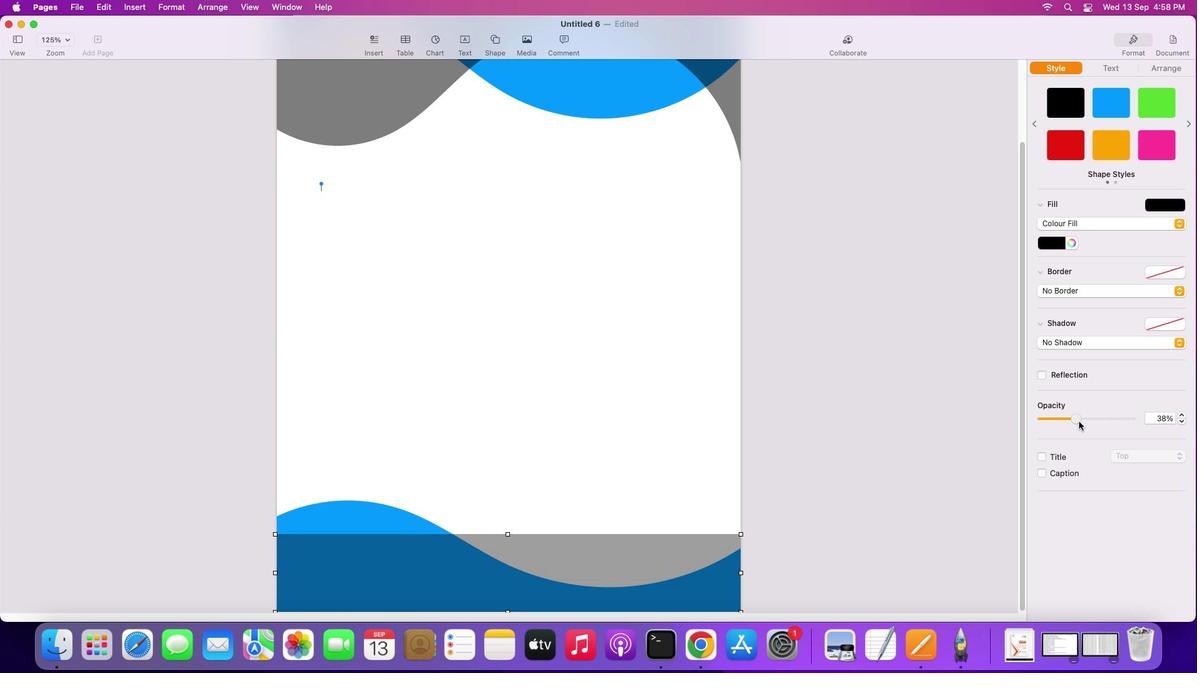 
Action: Mouse moved to (632, 432)
Screenshot: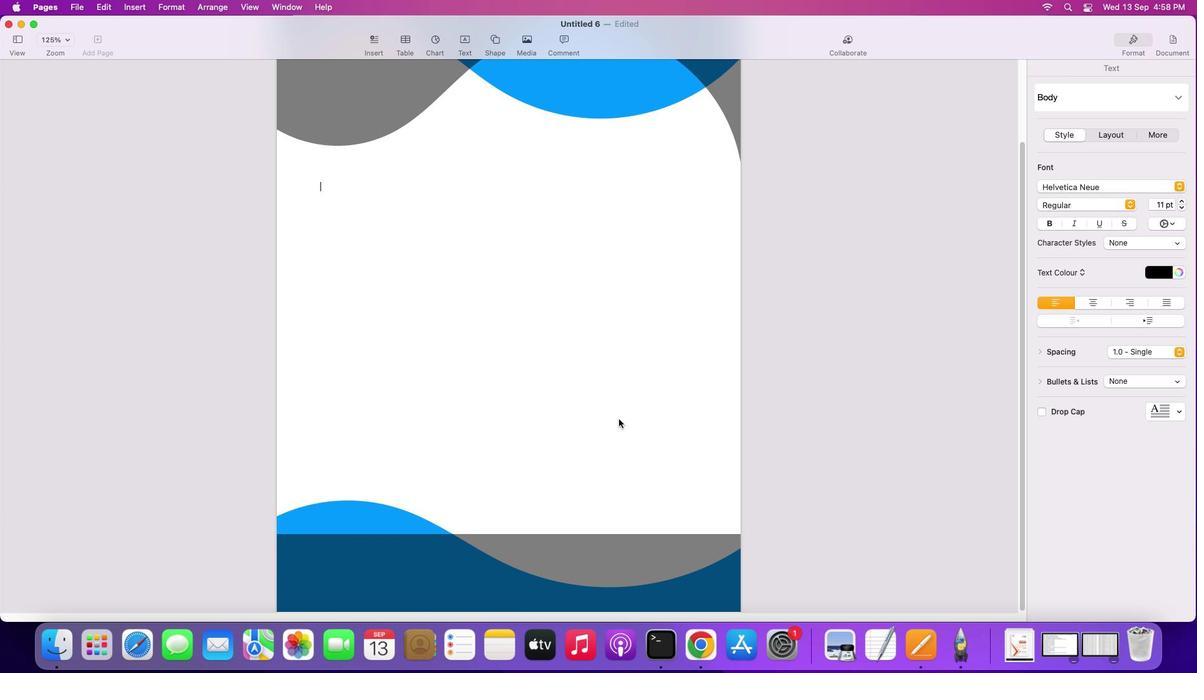 
Action: Mouse pressed left at (632, 432)
Screenshot: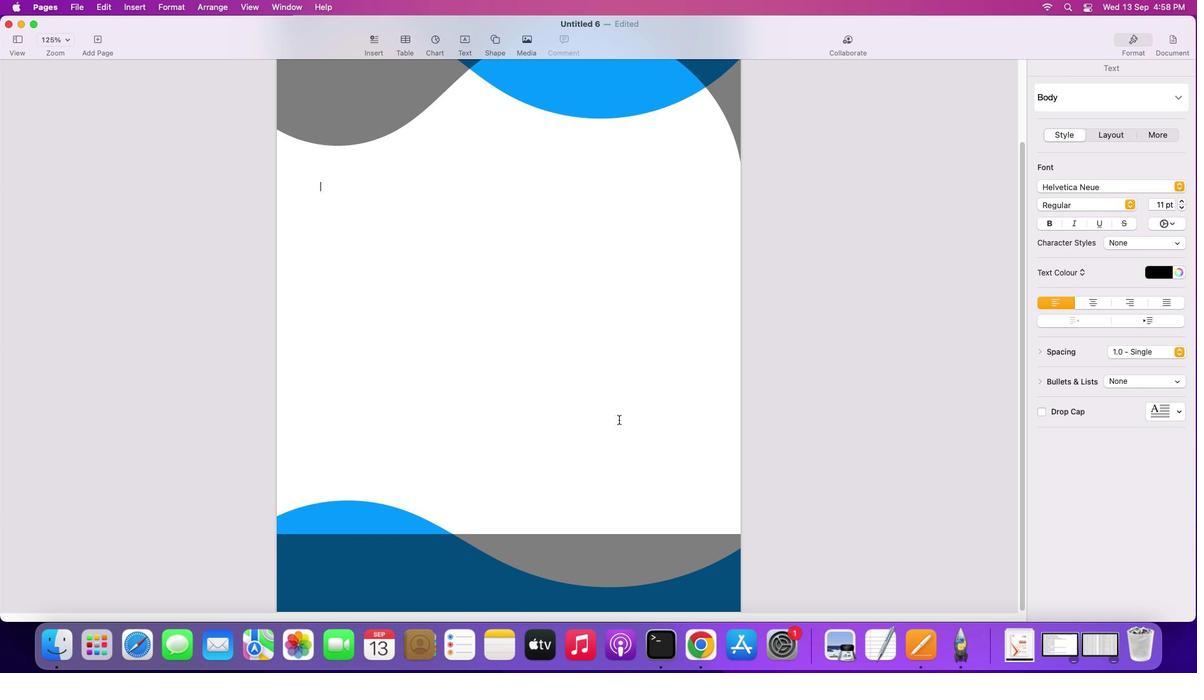 
Action: Mouse moved to (523, 571)
Screenshot: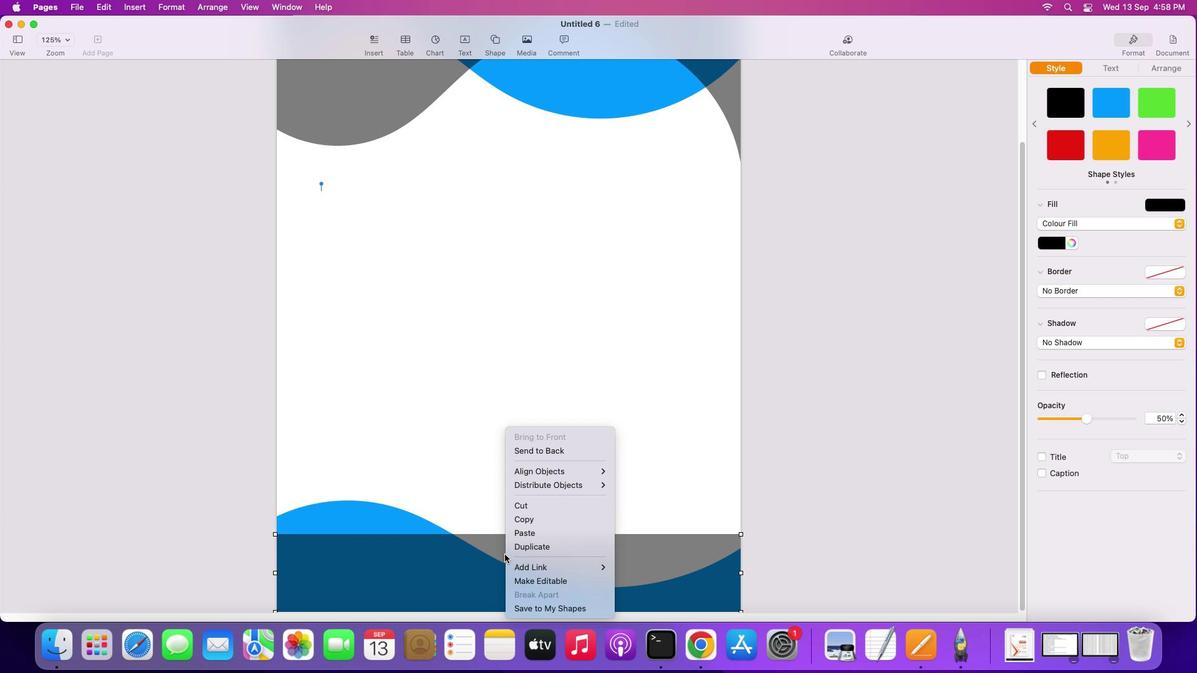 
Action: Mouse pressed left at (523, 571)
Screenshot: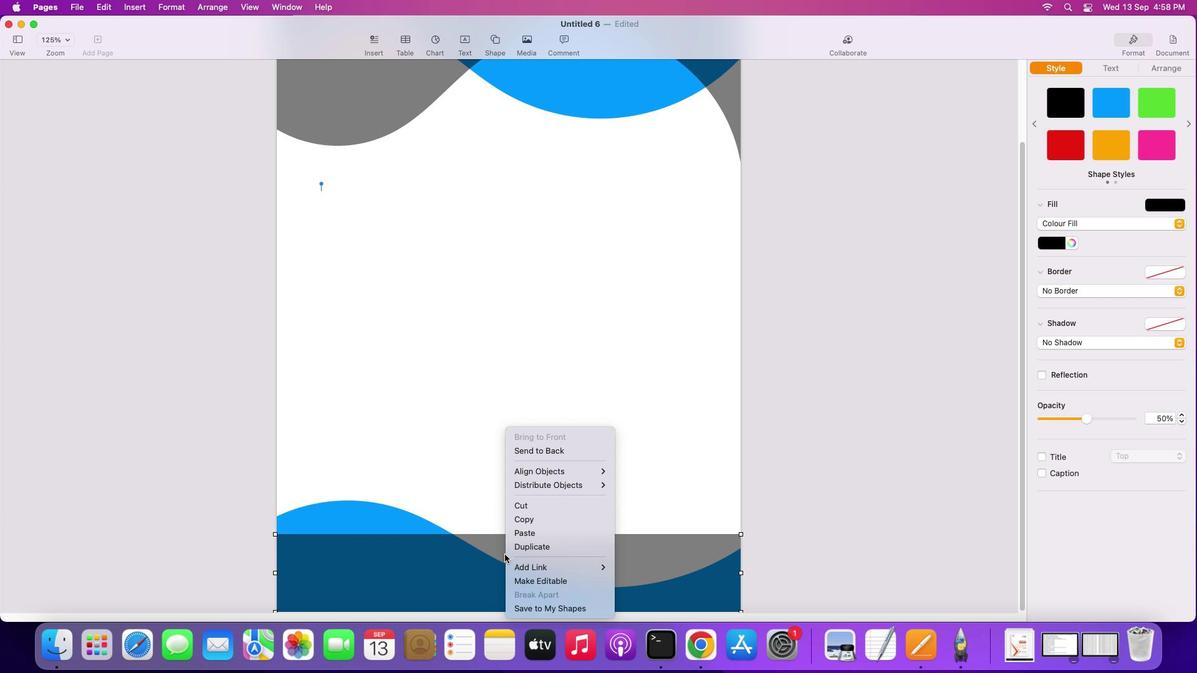 
Action: Mouse moved to (523, 573)
Screenshot: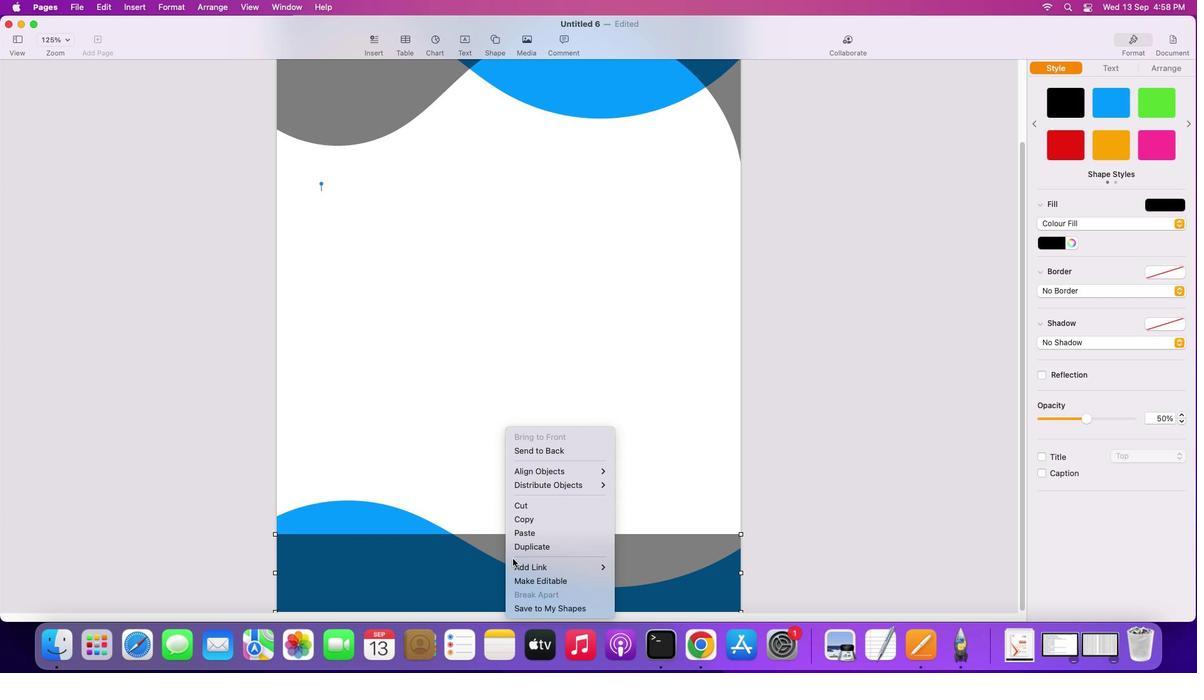 
Action: Mouse pressed right at (523, 573)
Screenshot: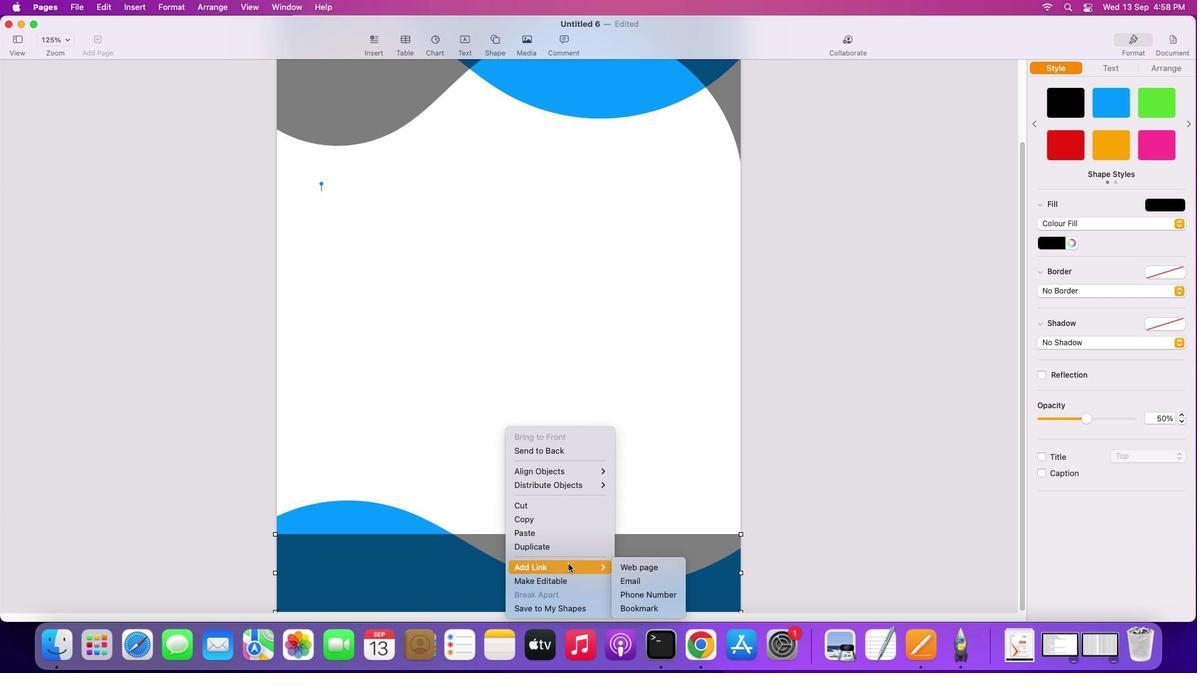 
Action: Mouse moved to (578, 598)
Screenshot: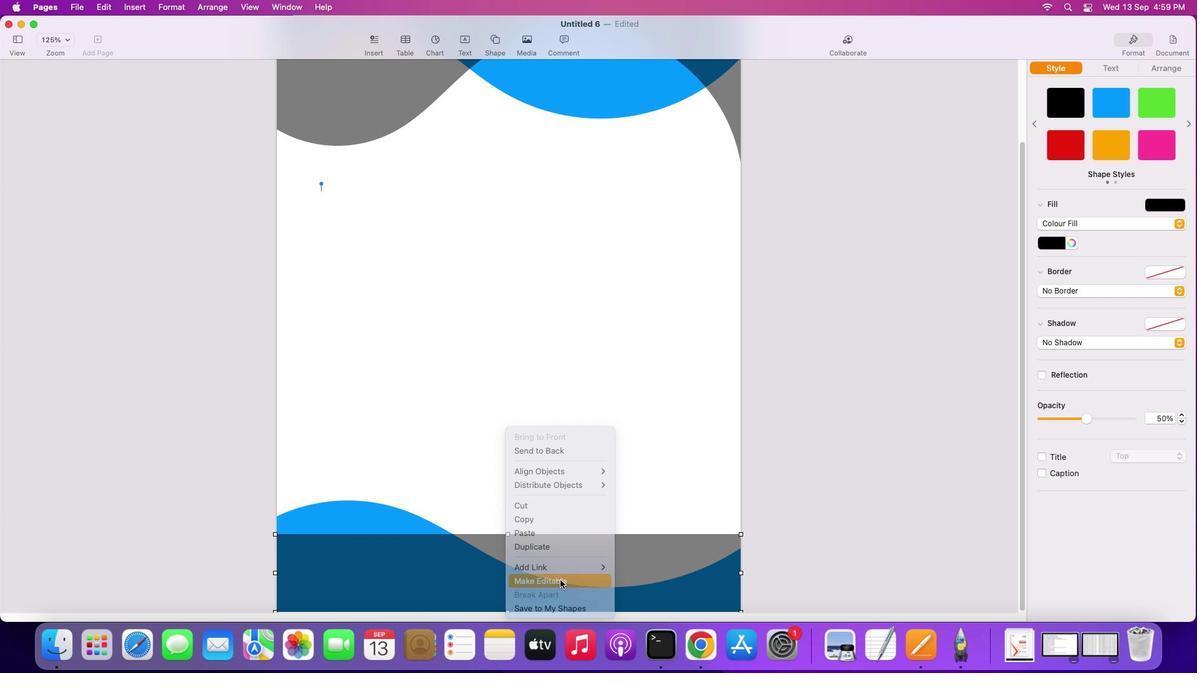 
Action: Mouse pressed left at (578, 598)
Screenshot: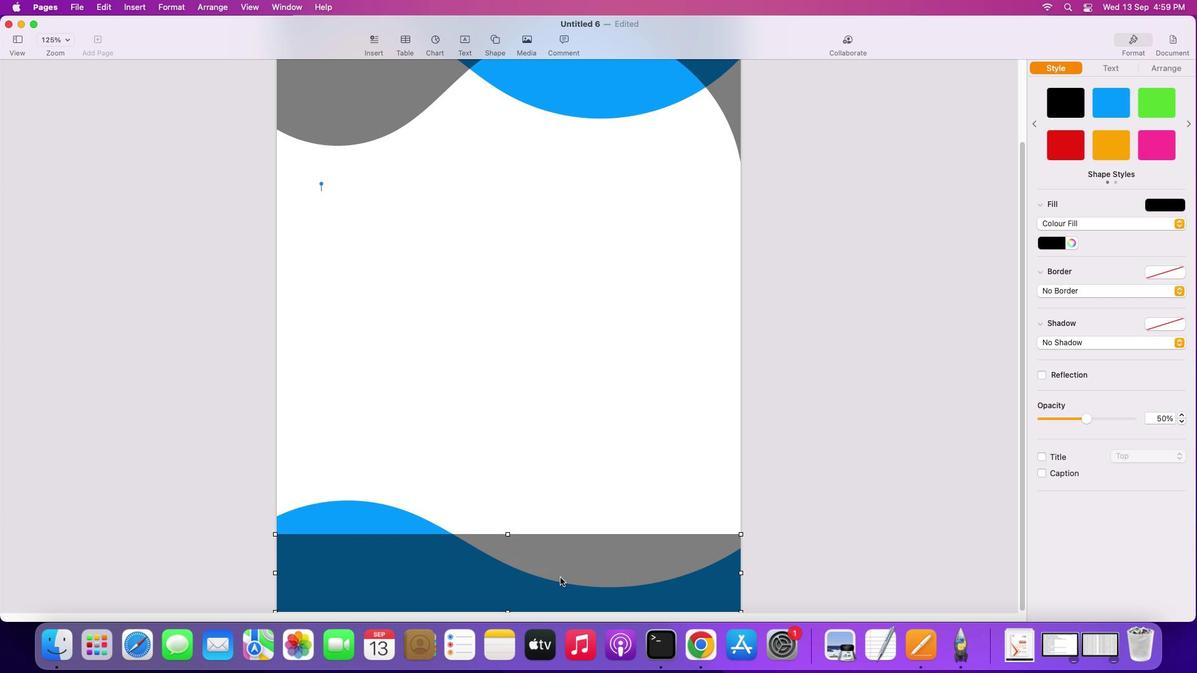 
Action: Mouse moved to (525, 551)
Screenshot: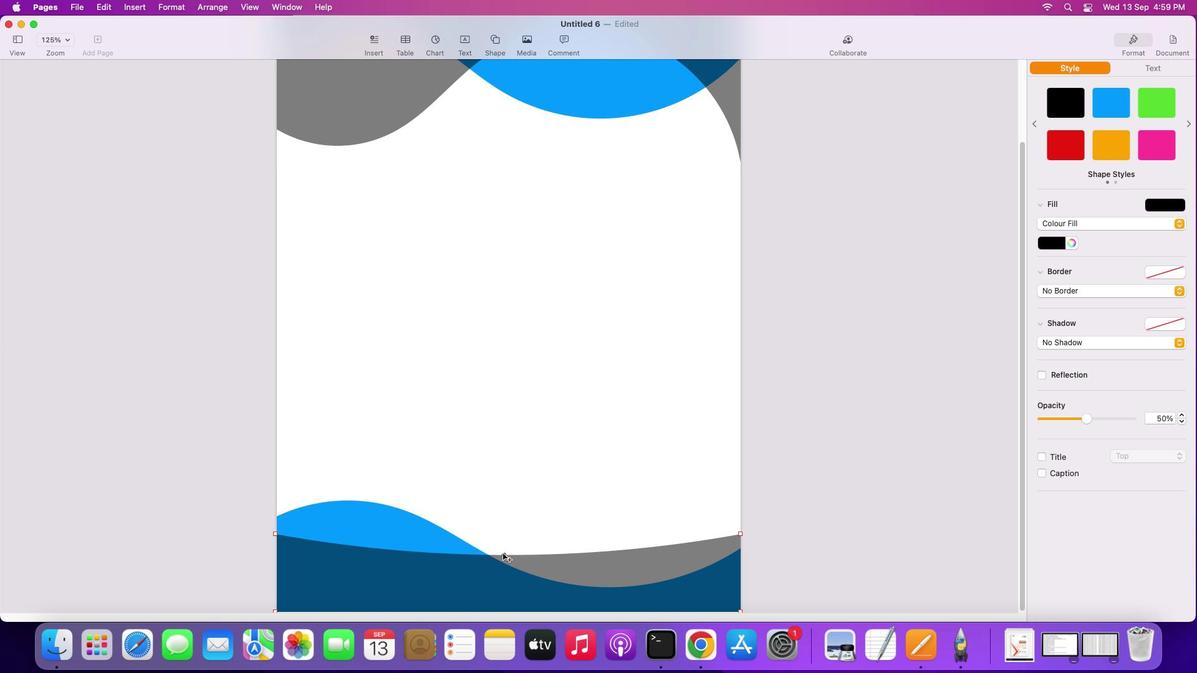 
Action: Mouse pressed left at (525, 551)
Screenshot: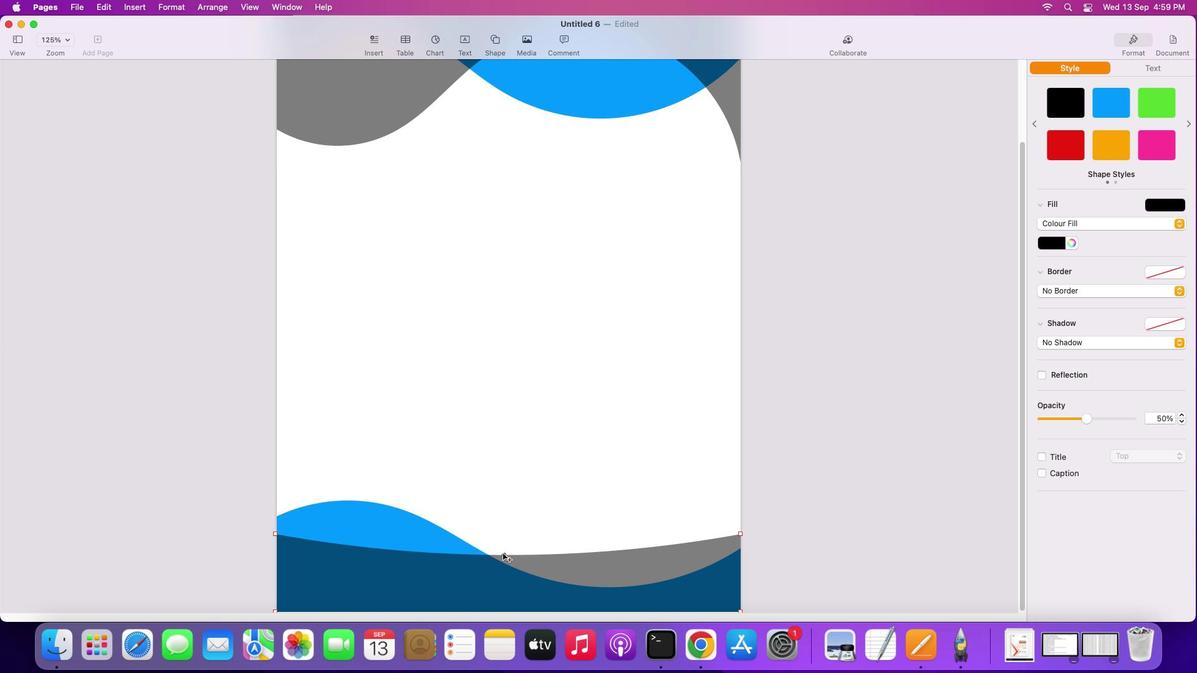 
Action: Mouse moved to (403, 583)
Screenshot: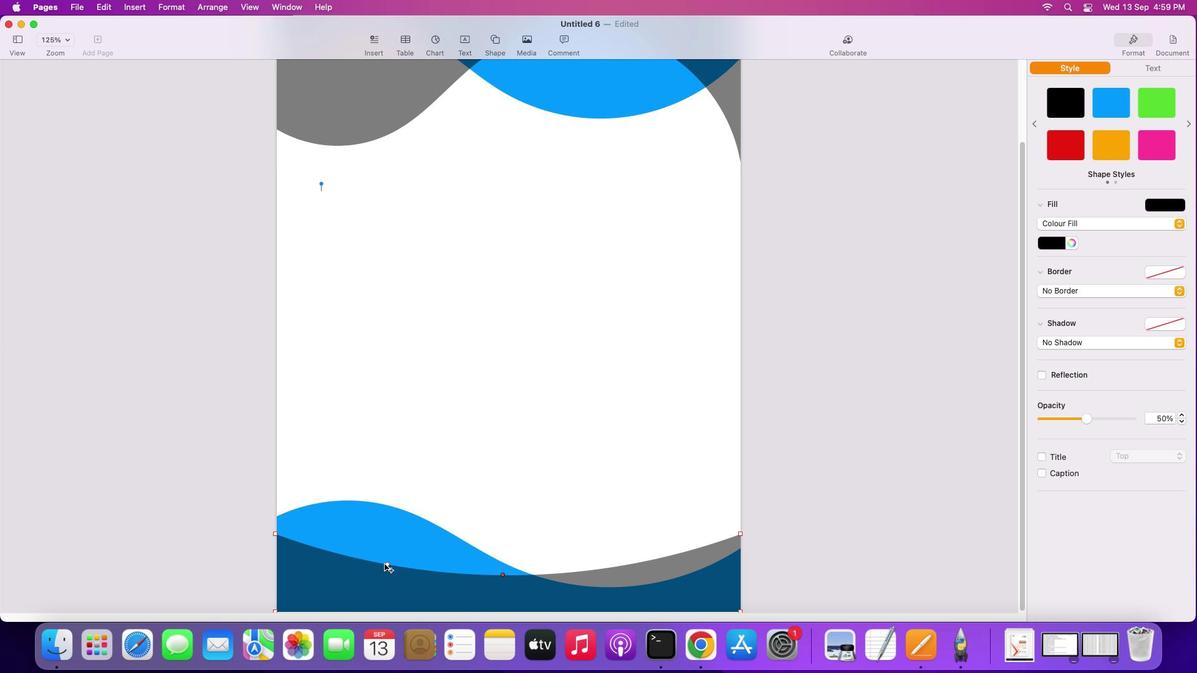 
Action: Mouse pressed left at (403, 583)
Screenshot: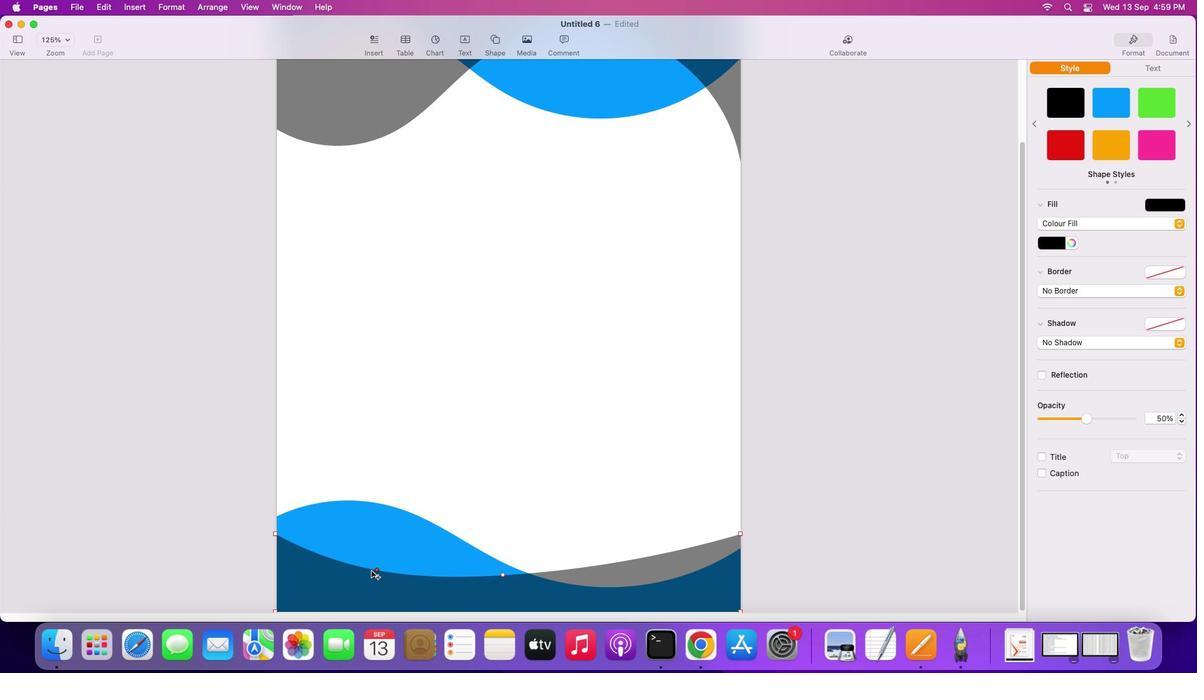
Action: Mouse moved to (640, 576)
Screenshot: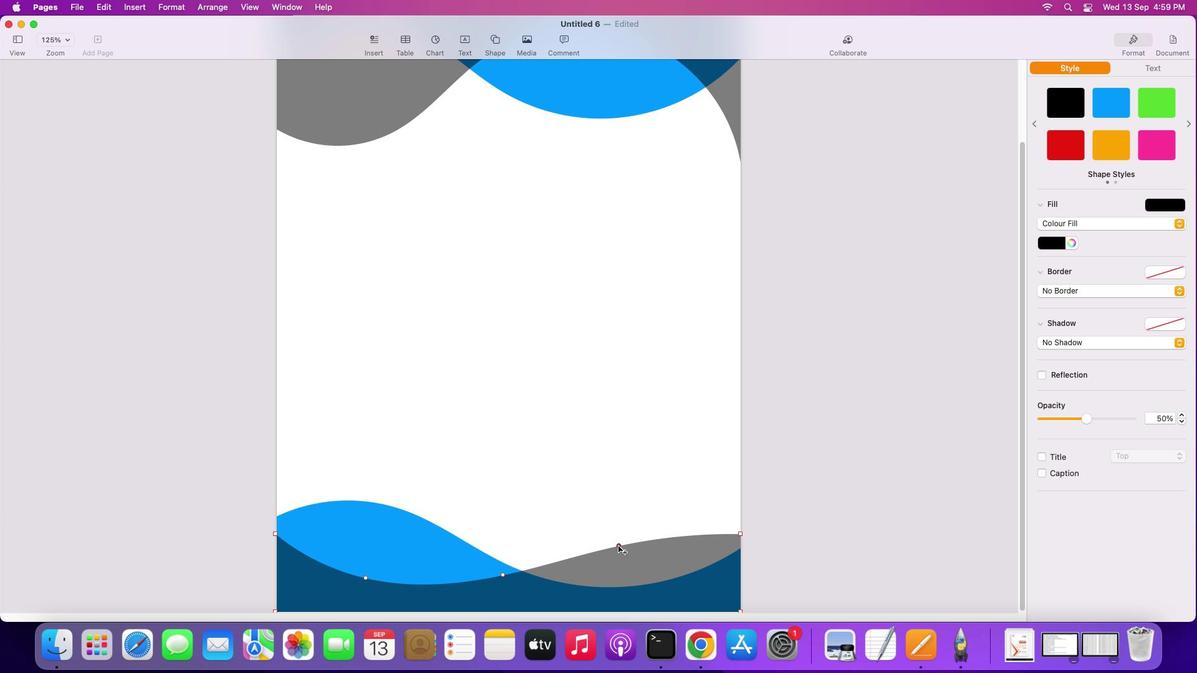 
Action: Mouse pressed left at (640, 576)
Screenshot: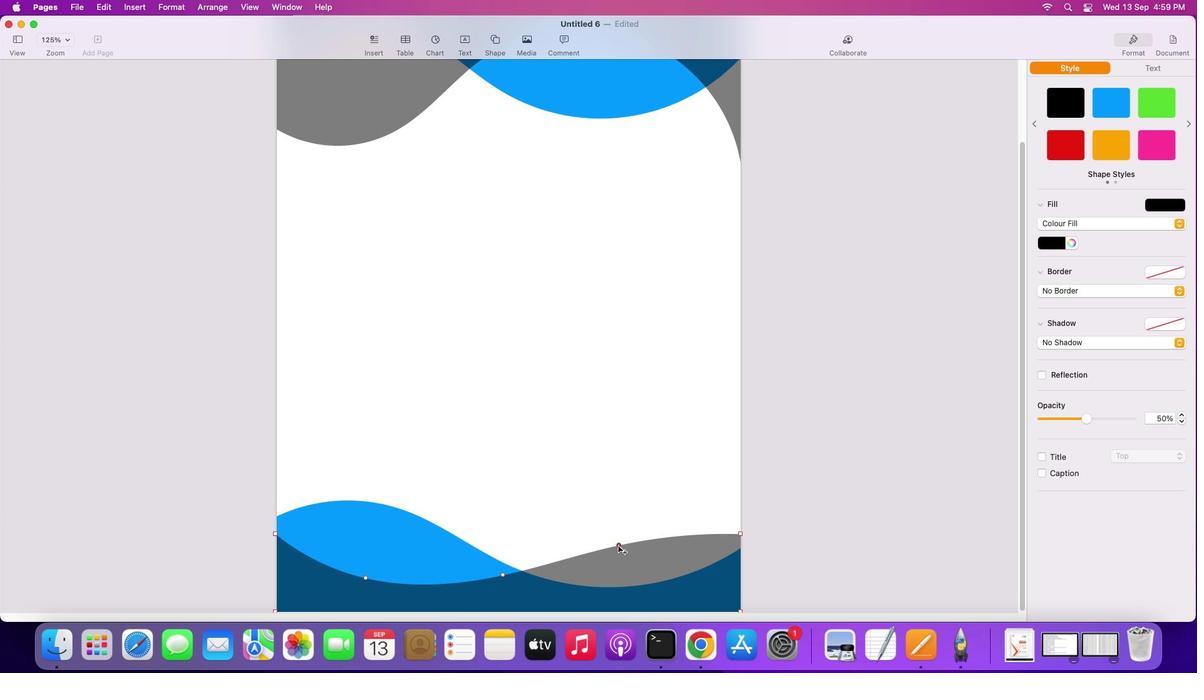 
Action: Mouse moved to (760, 551)
Screenshot: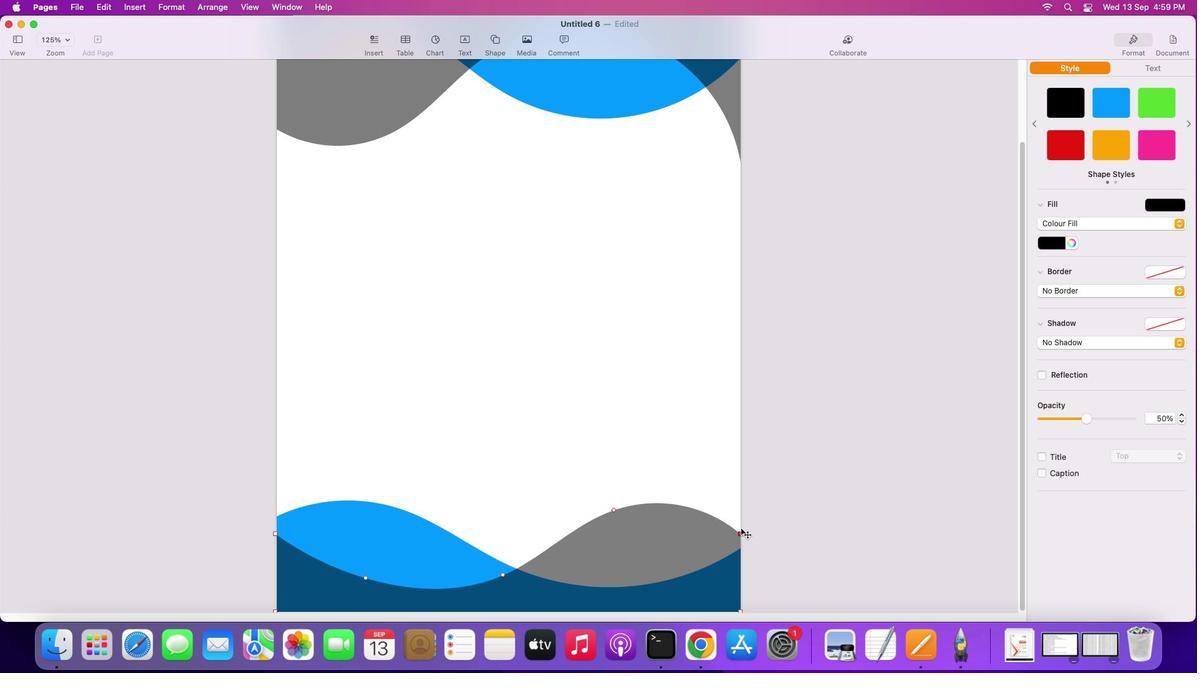 
Action: Mouse pressed left at (760, 551)
Screenshot: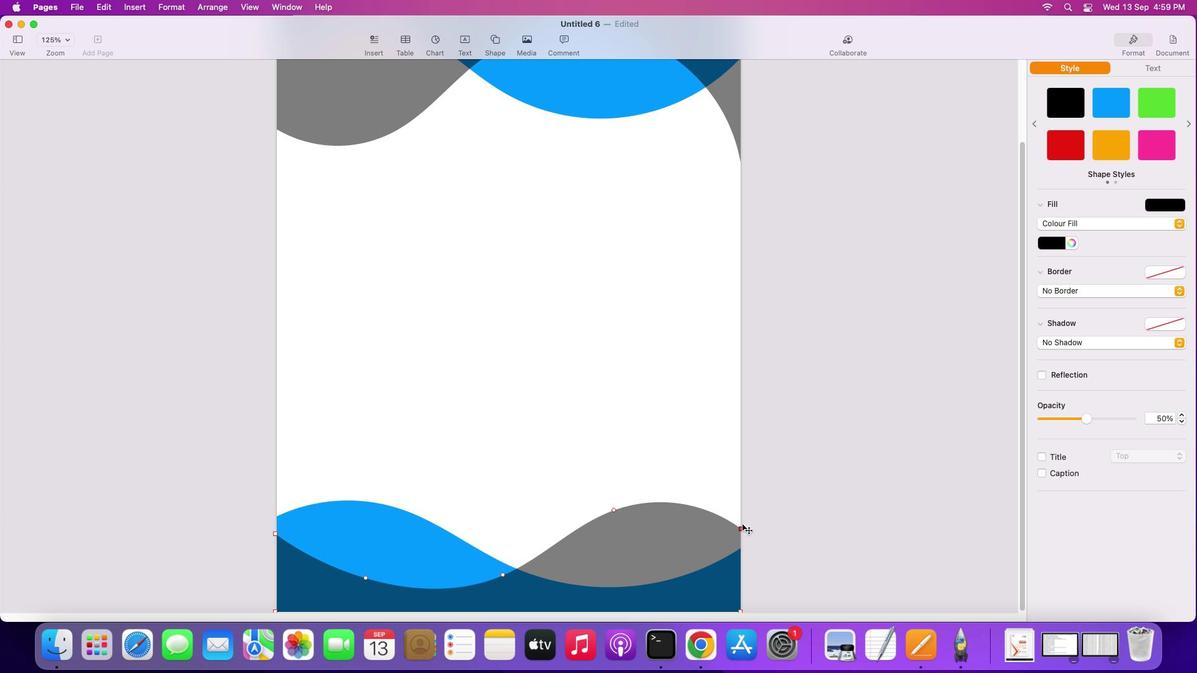 
Action: Mouse moved to (512, 410)
Screenshot: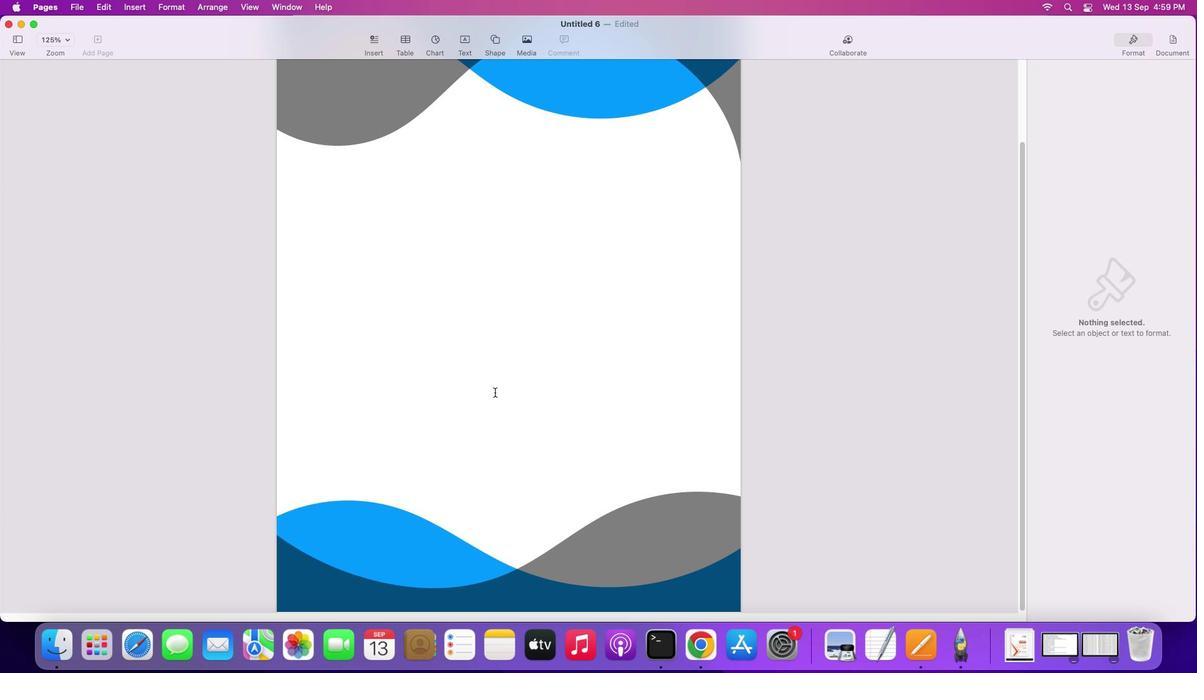 
Action: Mouse pressed left at (512, 410)
Screenshot: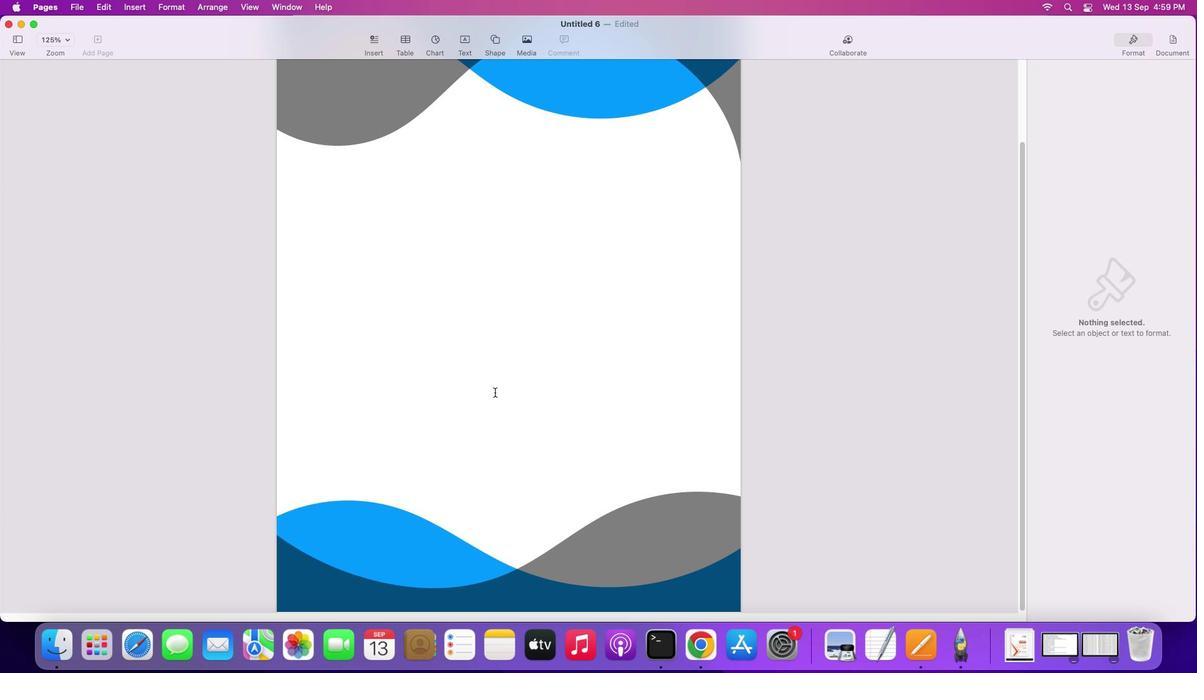 
Action: Mouse moved to (329, 598)
Screenshot: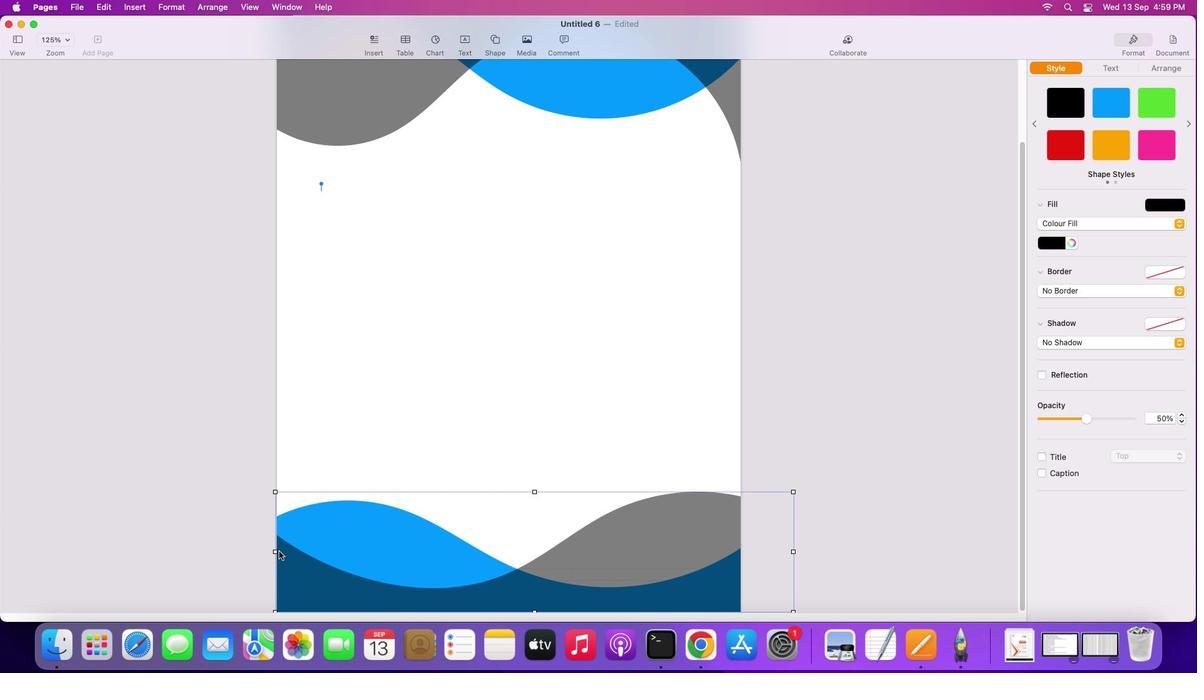 
Action: Mouse pressed left at (329, 598)
Screenshot: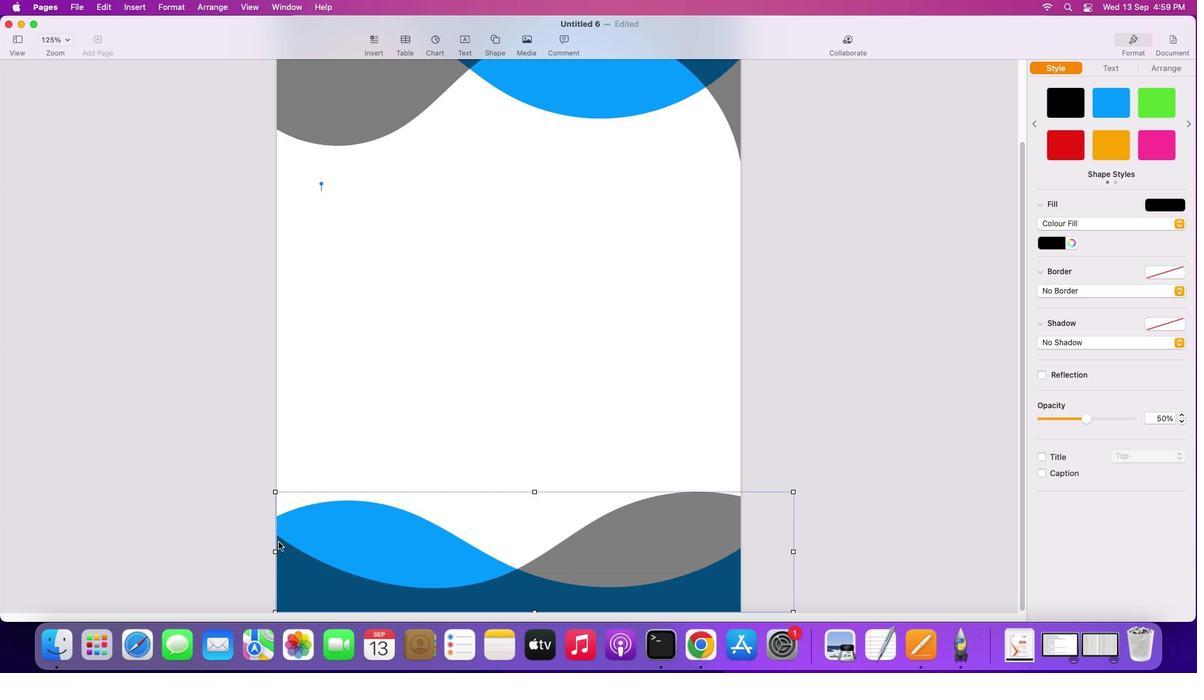 
Action: Mouse moved to (323, 597)
Screenshot: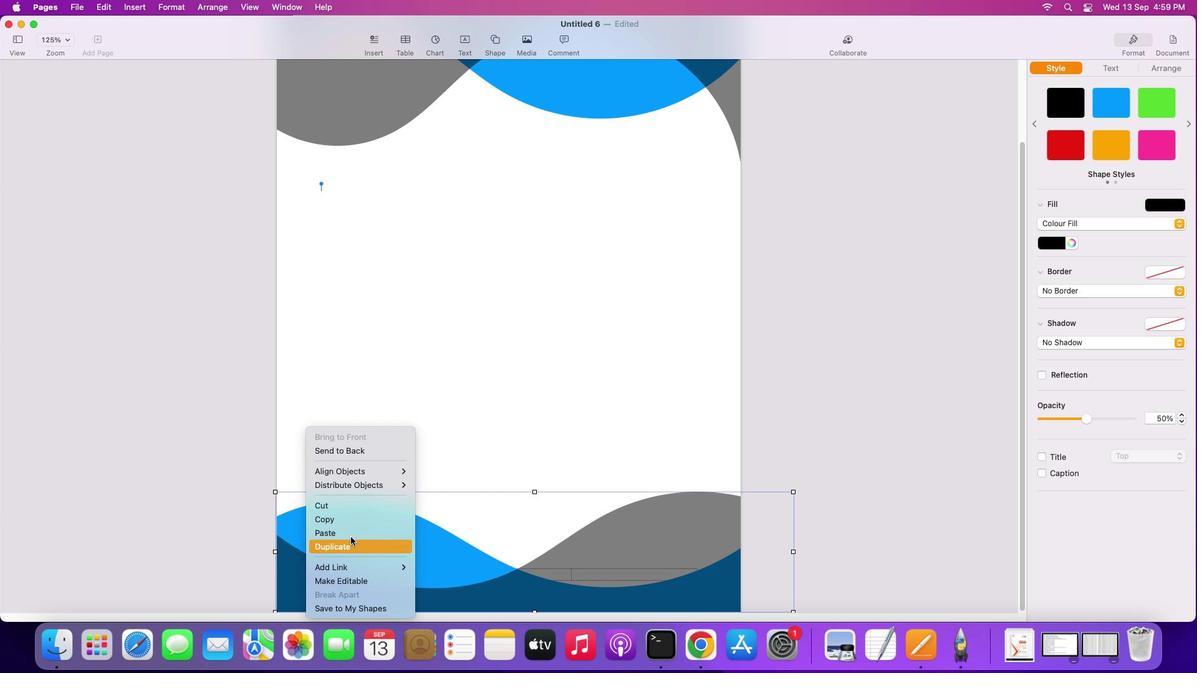
Action: Mouse pressed right at (323, 597)
Screenshot: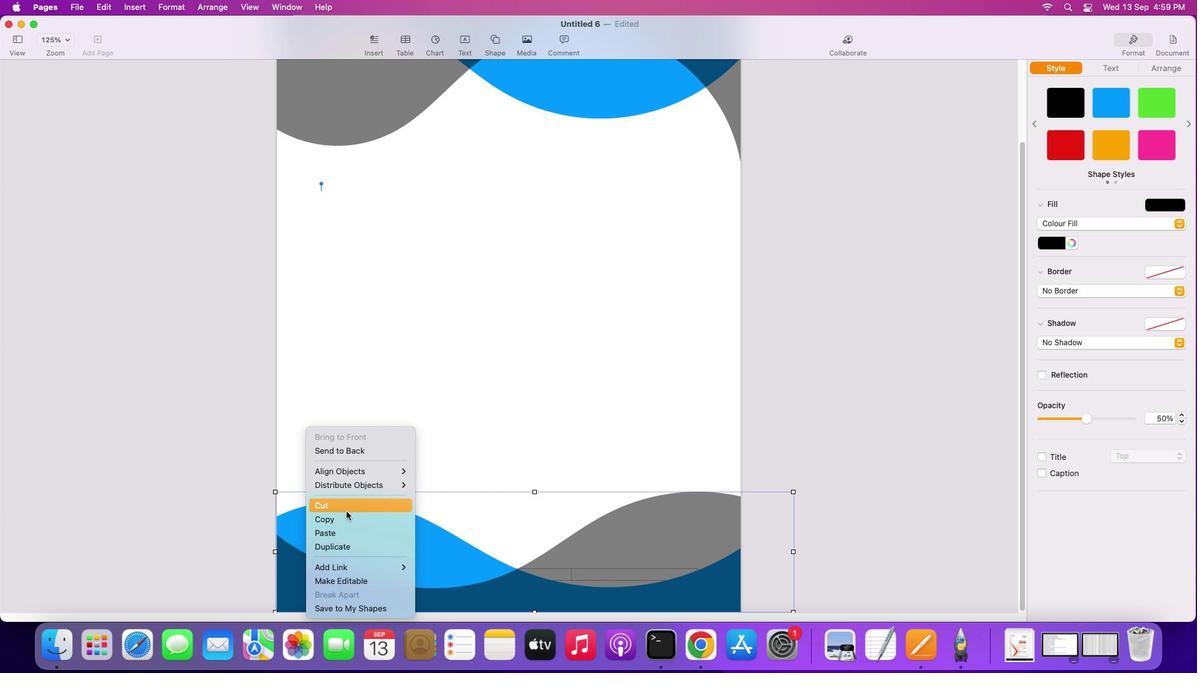 
Action: Mouse moved to (355, 596)
Screenshot: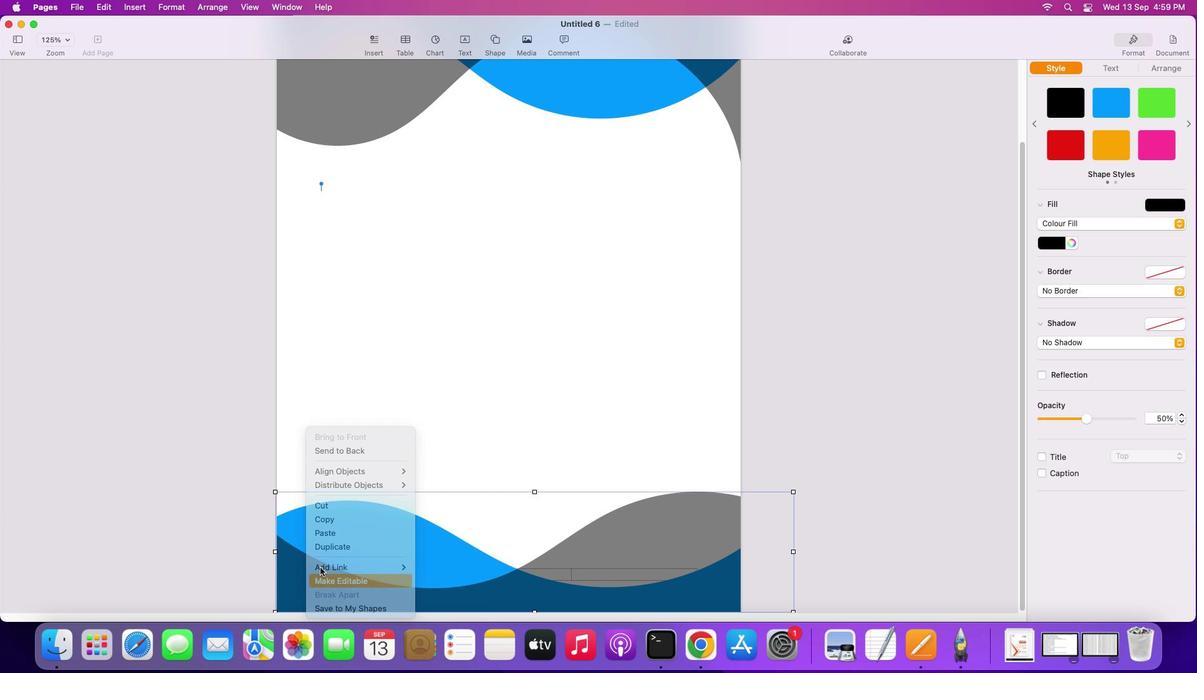 
Action: Mouse pressed left at (355, 596)
Screenshot: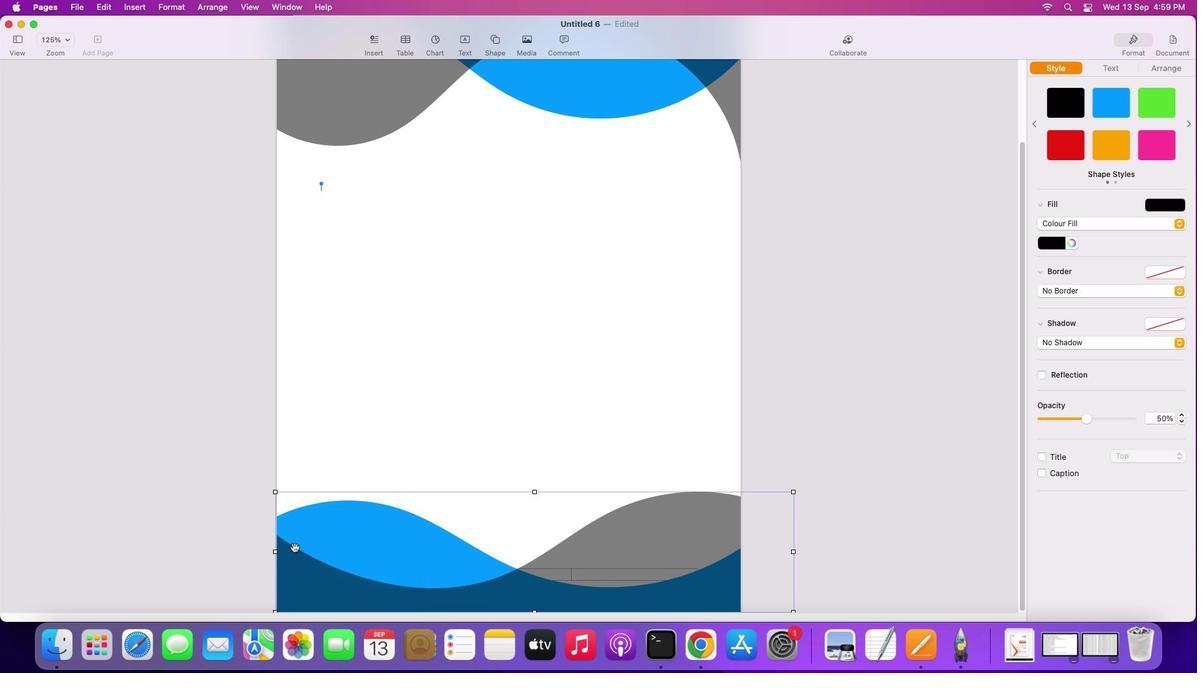 
Action: Mouse moved to (293, 550)
Screenshot: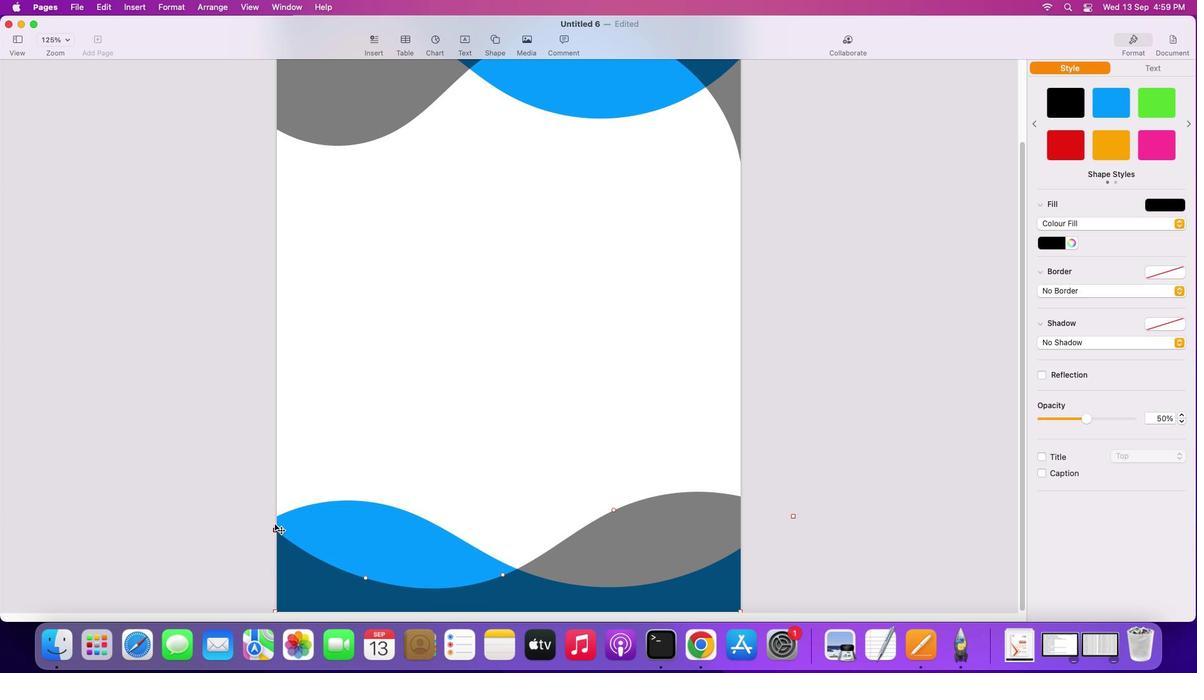 
Action: Mouse pressed left at (293, 550)
Screenshot: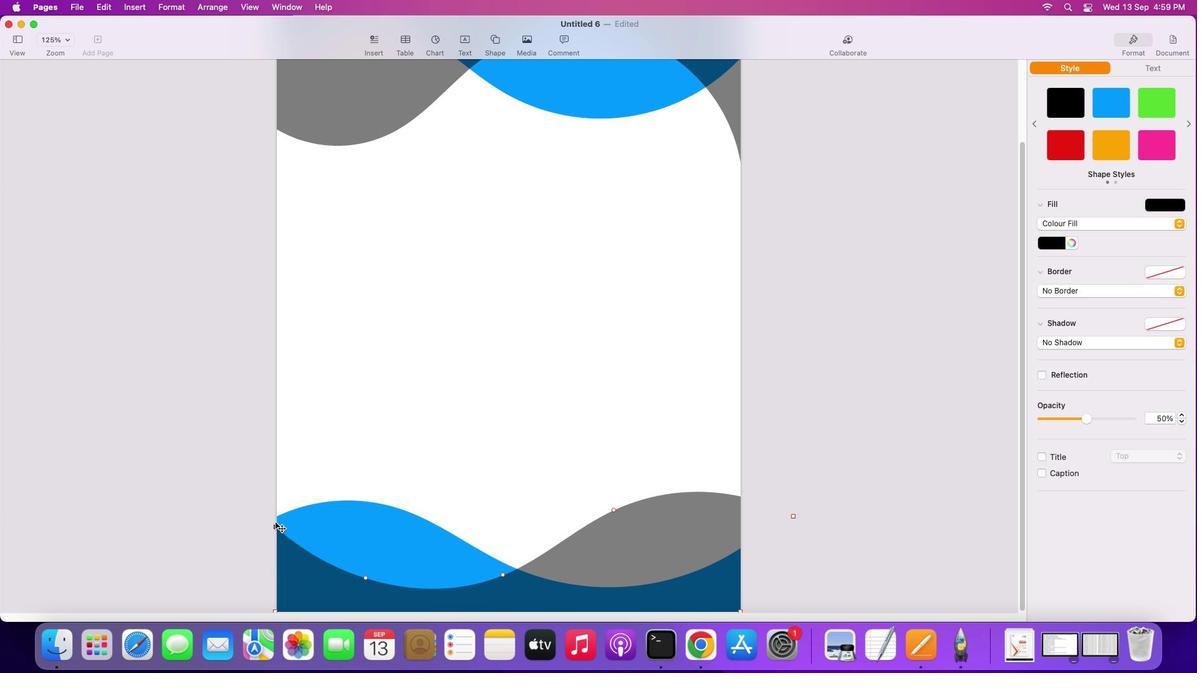 
Action: Mouse moved to (443, 448)
Screenshot: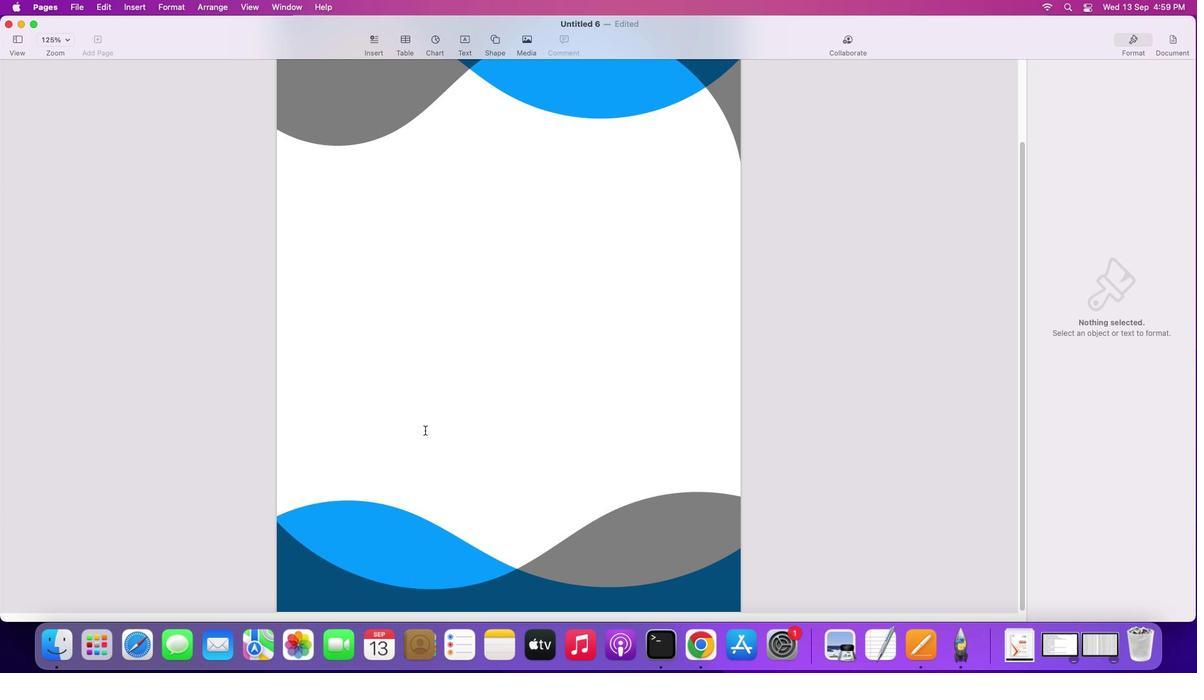 
Action: Mouse pressed left at (443, 448)
Screenshot: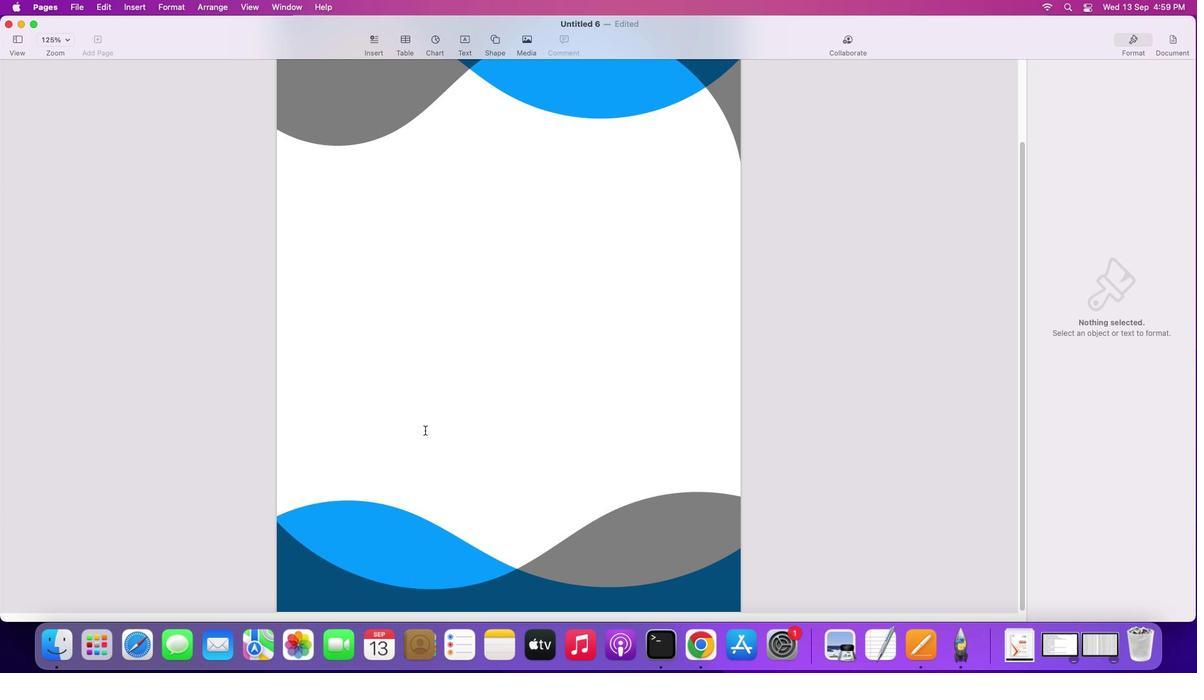 
Action: Mouse moved to (563, 425)
Screenshot: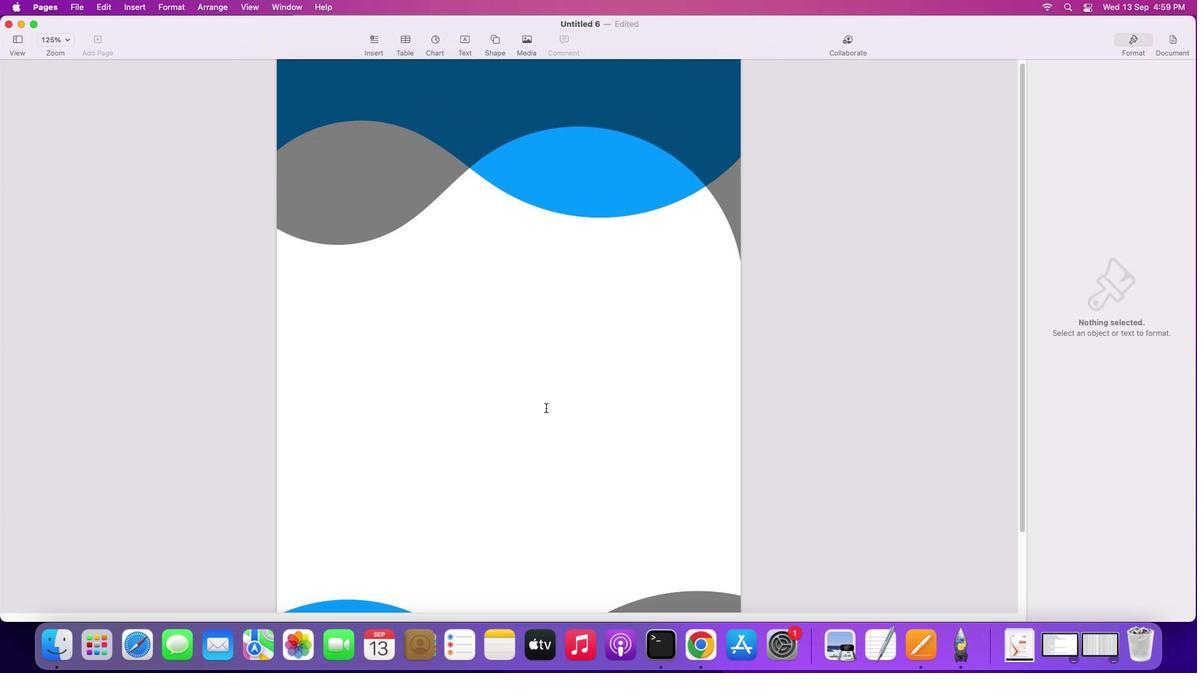 
Action: Mouse scrolled (563, 425) with delta (18, 18)
Screenshot: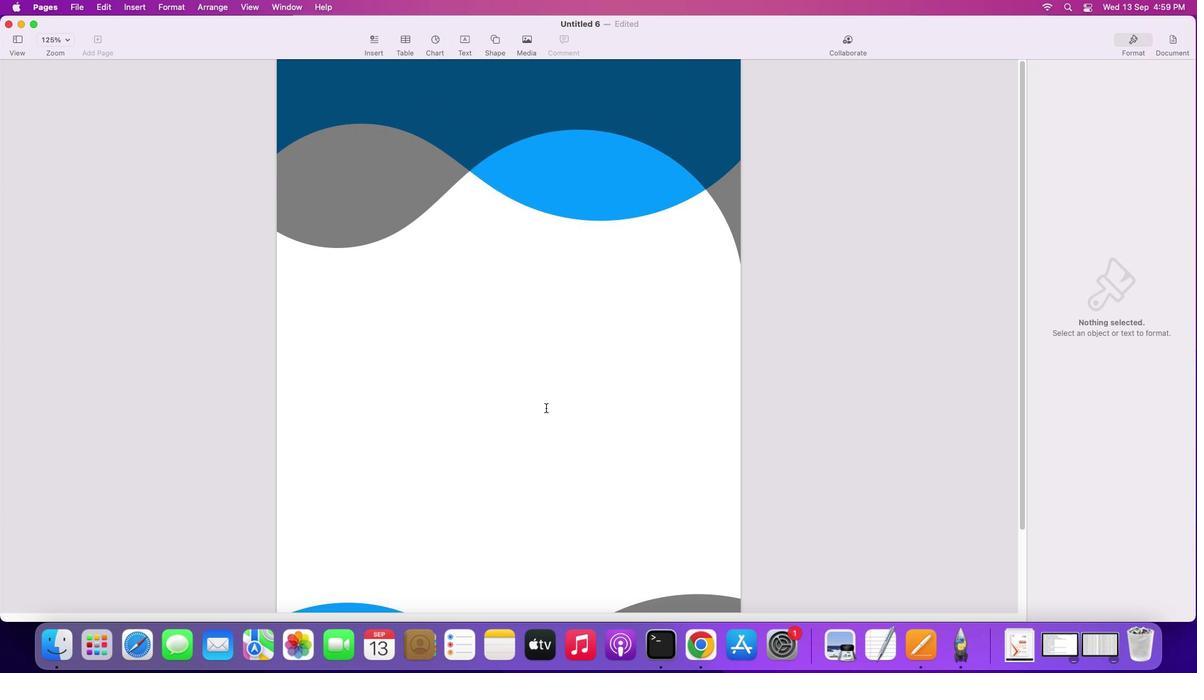 
Action: Mouse scrolled (563, 425) with delta (18, 18)
Screenshot: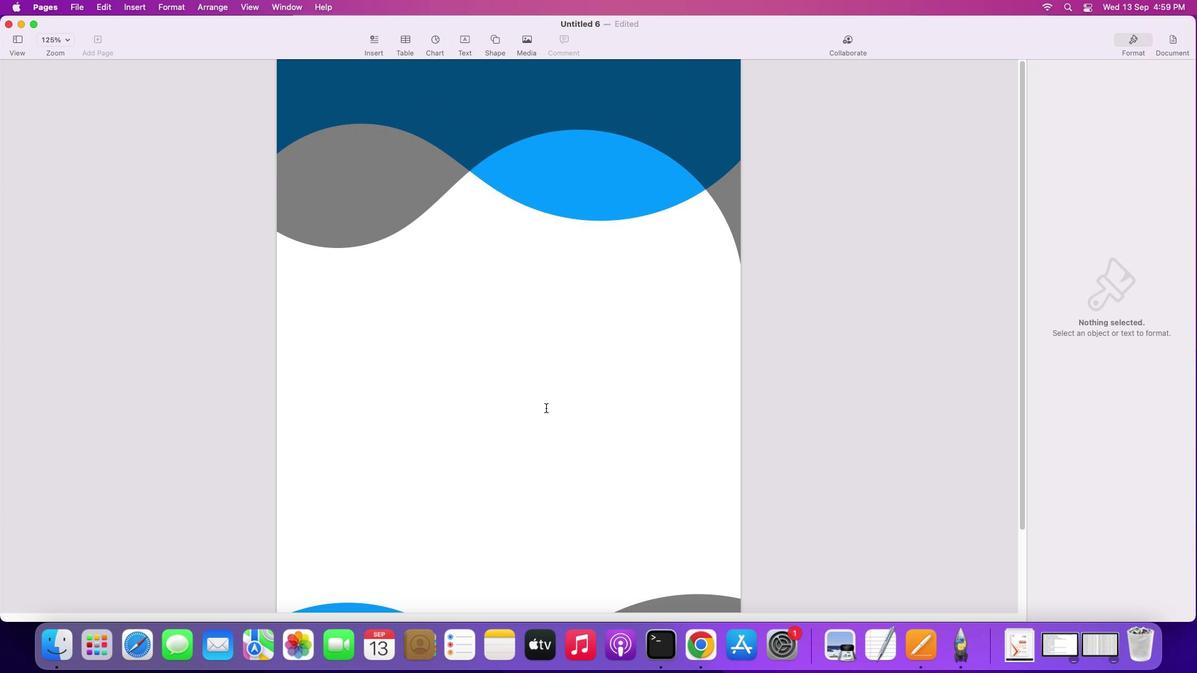 
Action: Mouse scrolled (563, 425) with delta (18, 20)
Screenshot: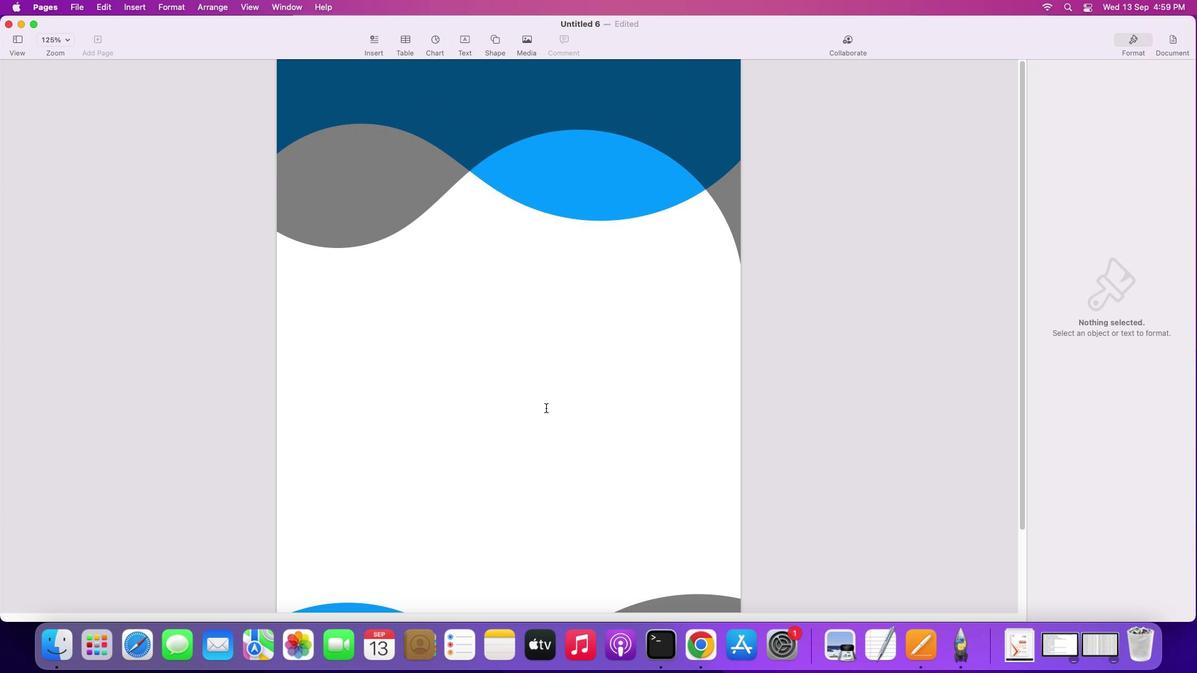 
Action: Mouse scrolled (563, 425) with delta (18, 21)
Screenshot: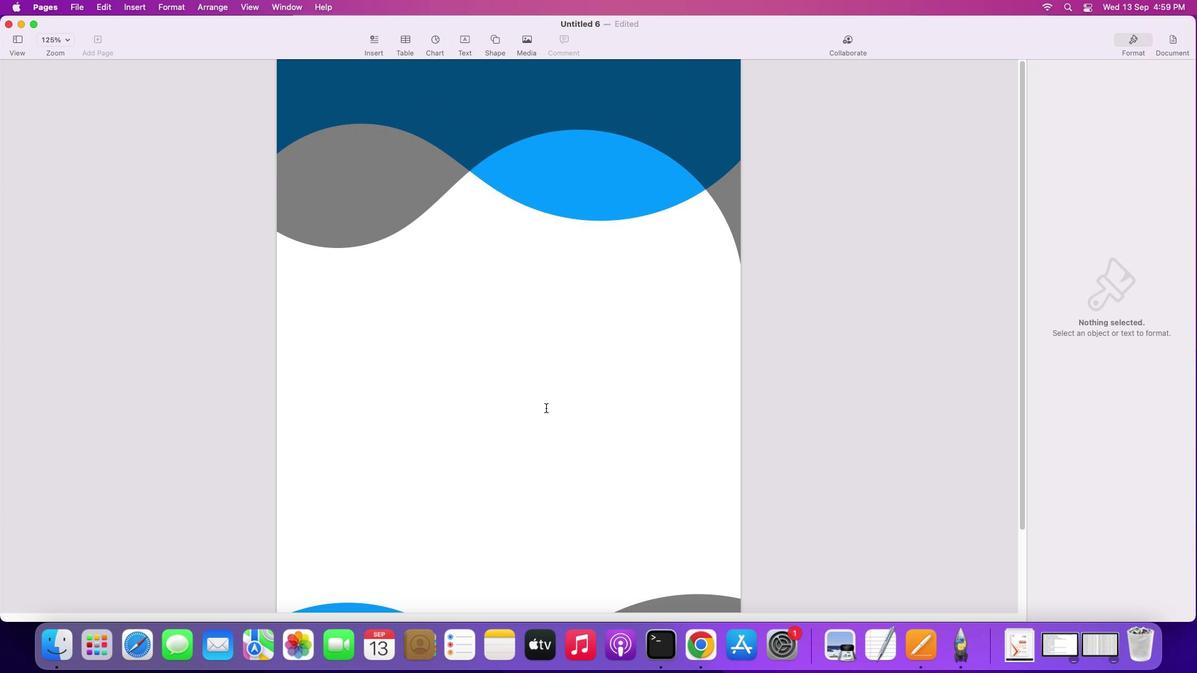 
Action: Mouse scrolled (563, 425) with delta (18, 18)
Screenshot: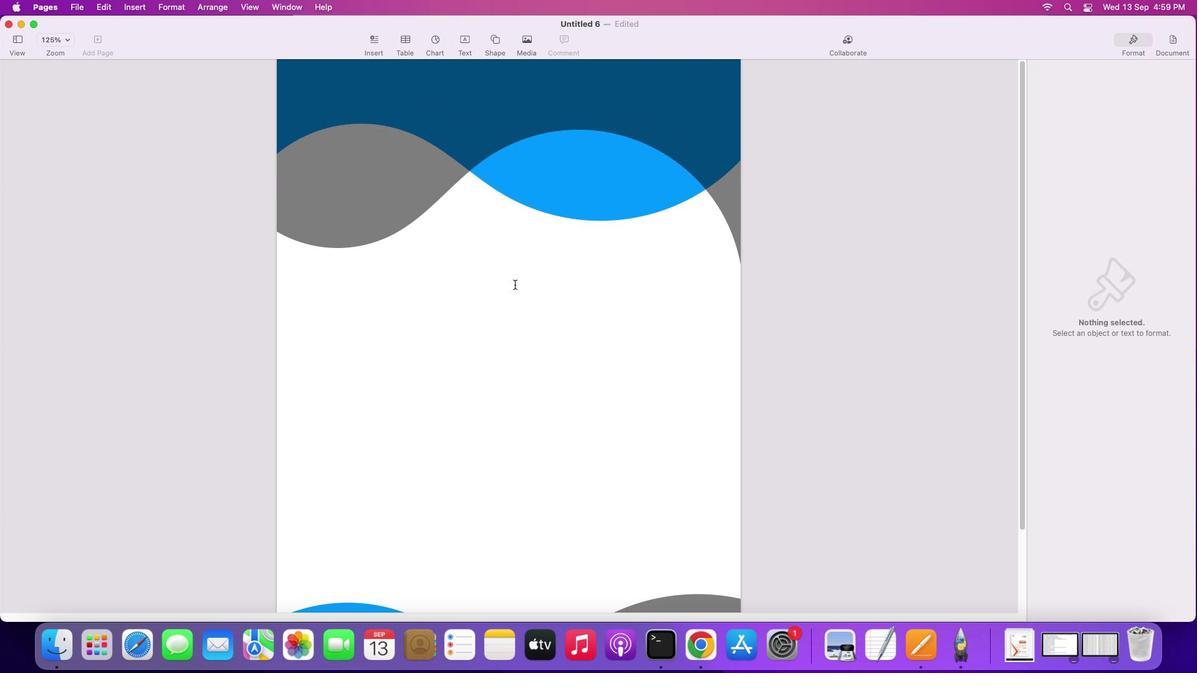 
Action: Mouse scrolled (563, 425) with delta (18, 18)
Screenshot: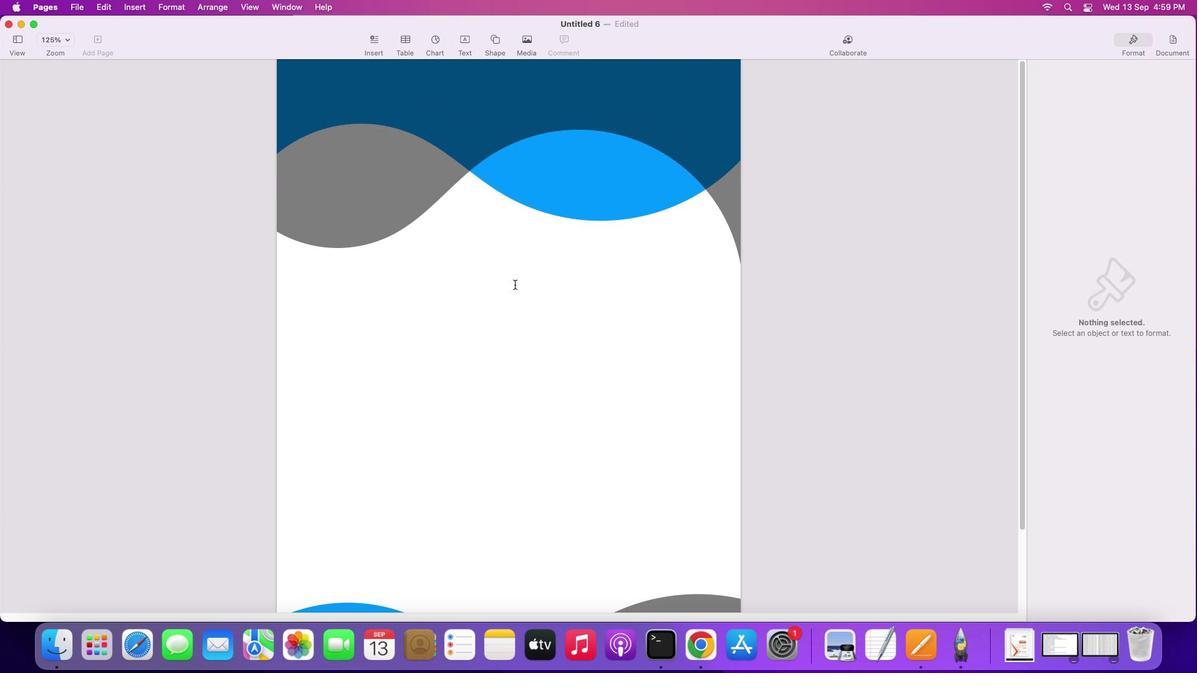 
Action: Mouse scrolled (563, 425) with delta (18, 19)
Screenshot: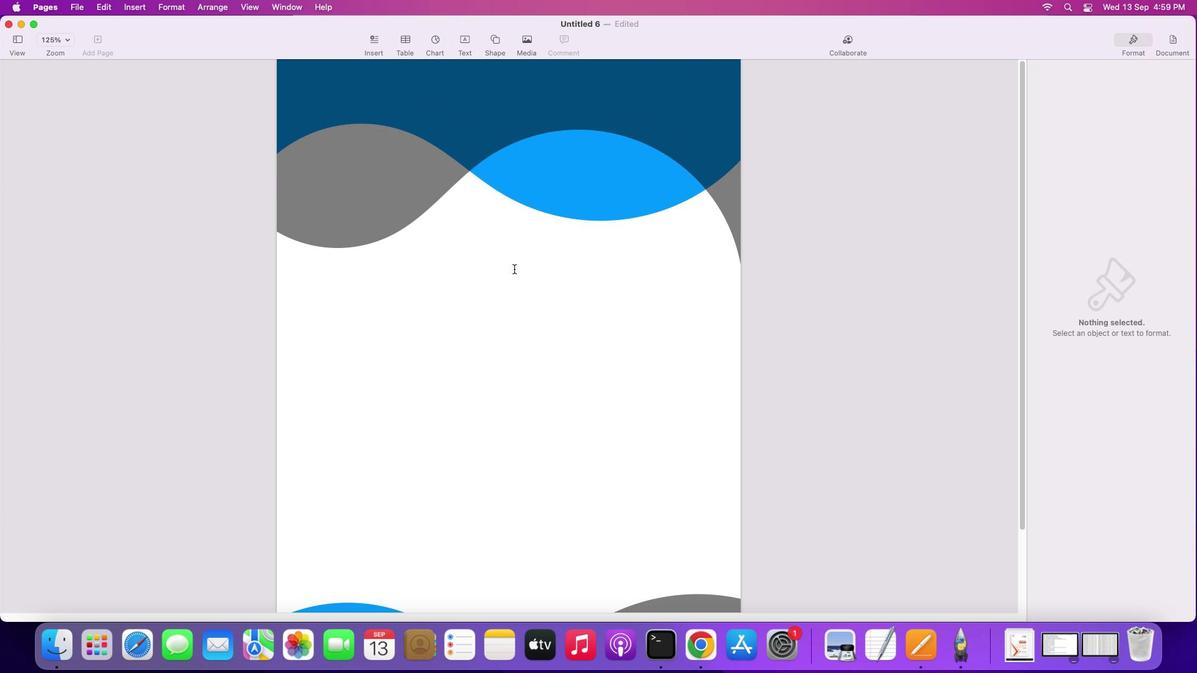 
Action: Mouse scrolled (563, 425) with delta (18, 21)
Screenshot: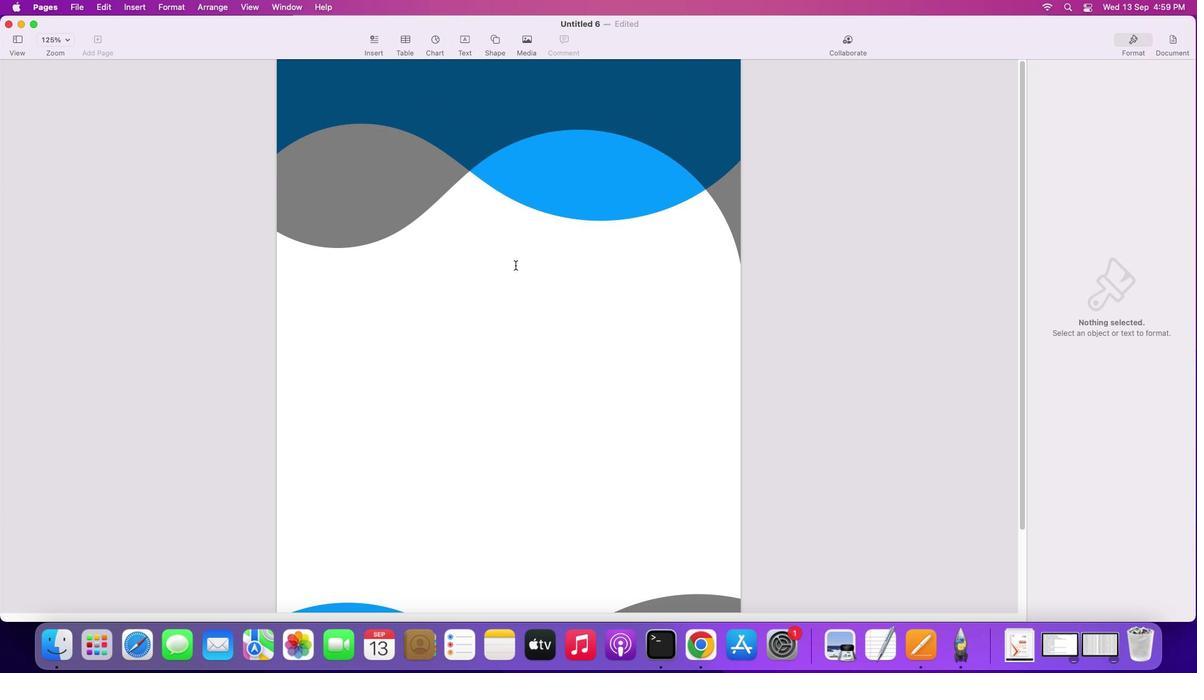 
Action: Mouse scrolled (563, 425) with delta (18, 21)
Screenshot: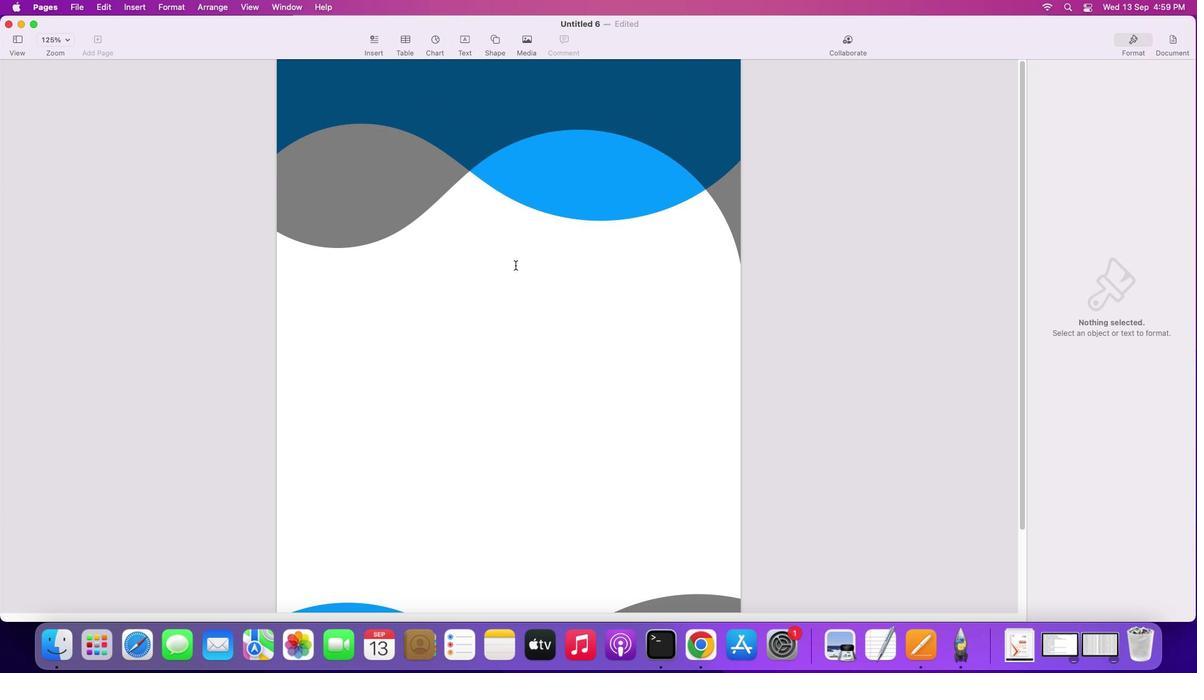 
Action: Mouse moved to (377, 202)
Screenshot: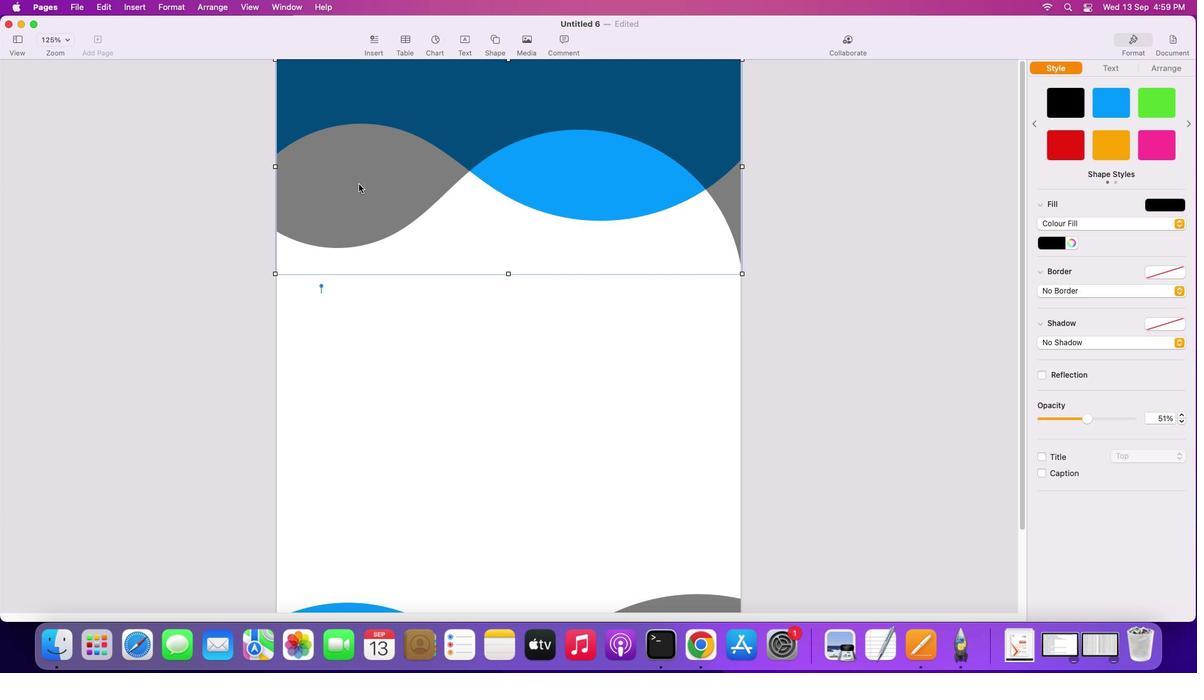 
Action: Mouse pressed left at (377, 202)
Screenshot: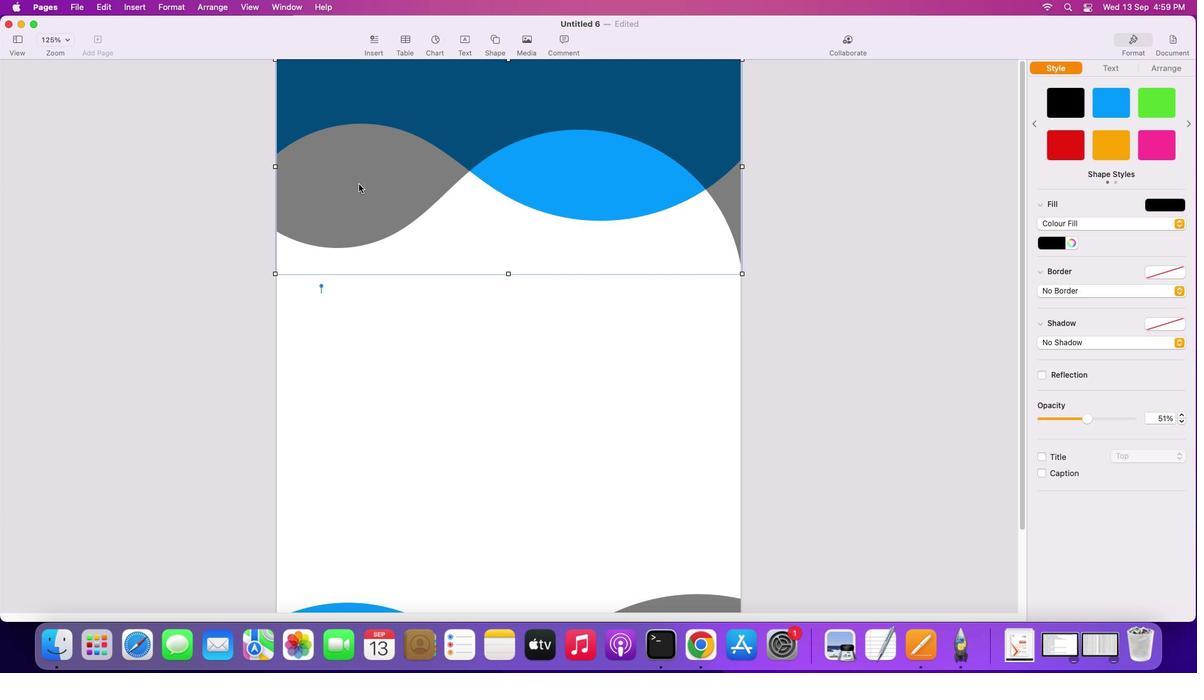 
Action: Mouse moved to (1196, 221)
Screenshot: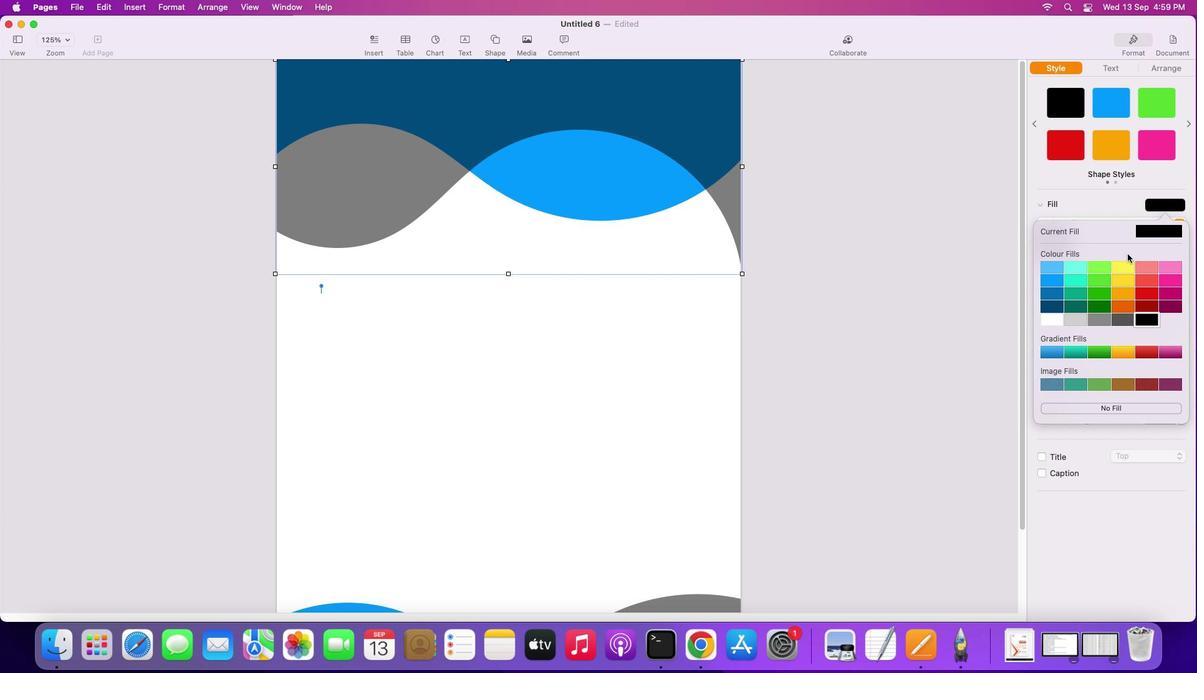 
Action: Mouse pressed left at (1196, 221)
Screenshot: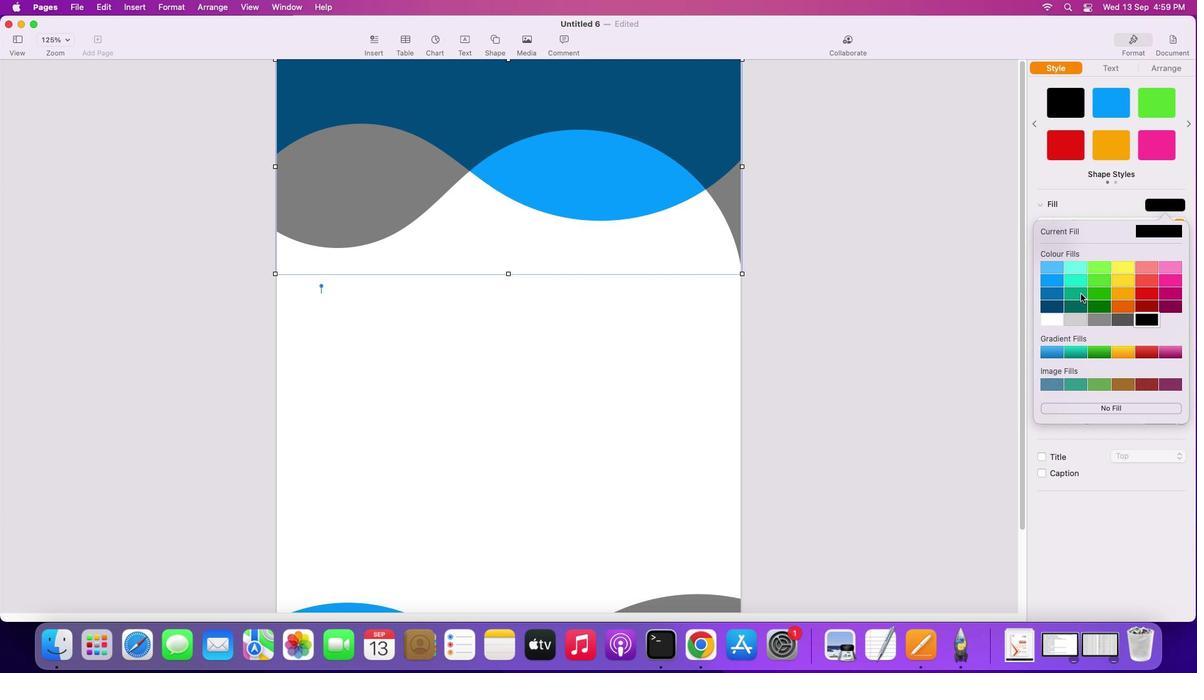 
Action: Mouse moved to (1076, 324)
Screenshot: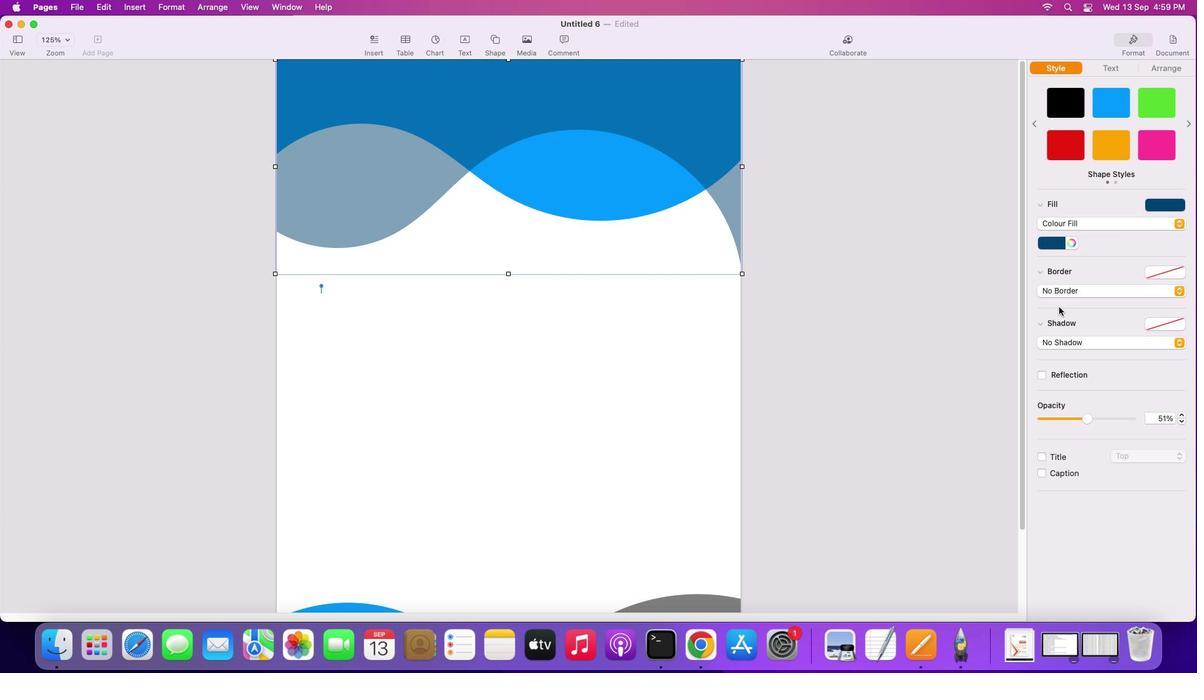 
Action: Mouse pressed left at (1076, 324)
Screenshot: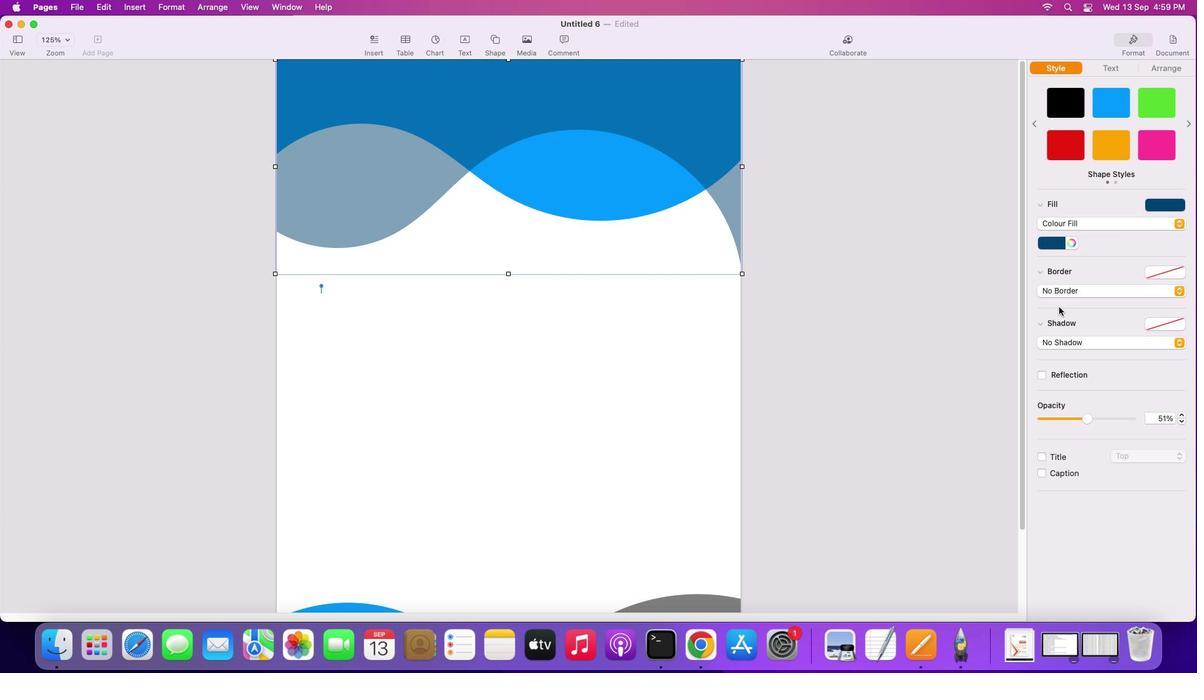 
Action: Mouse moved to (618, 201)
Screenshot: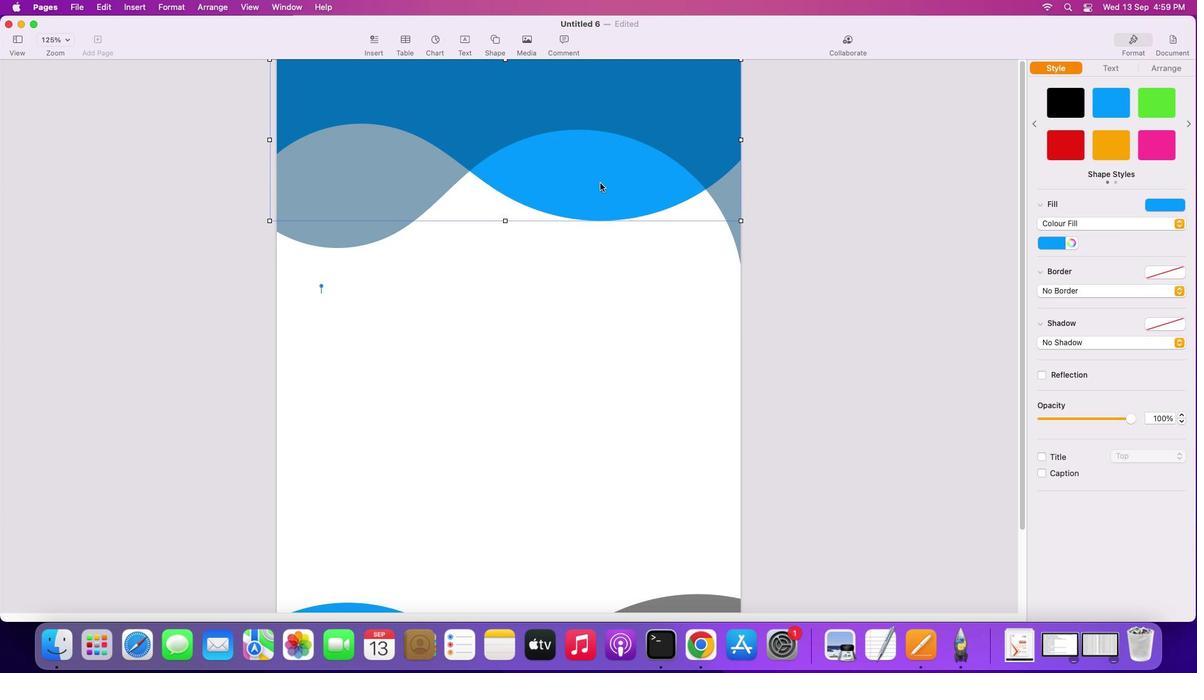 
Action: Mouse pressed left at (618, 201)
Screenshot: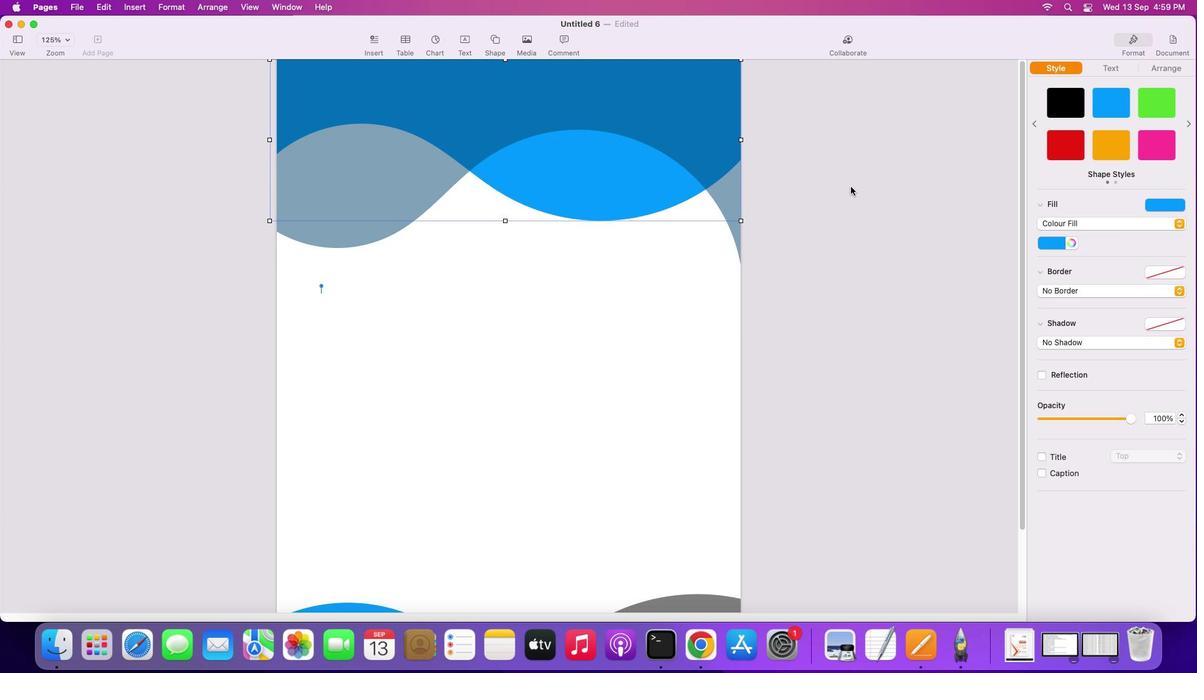 
Action: Mouse moved to (1197, 224)
Screenshot: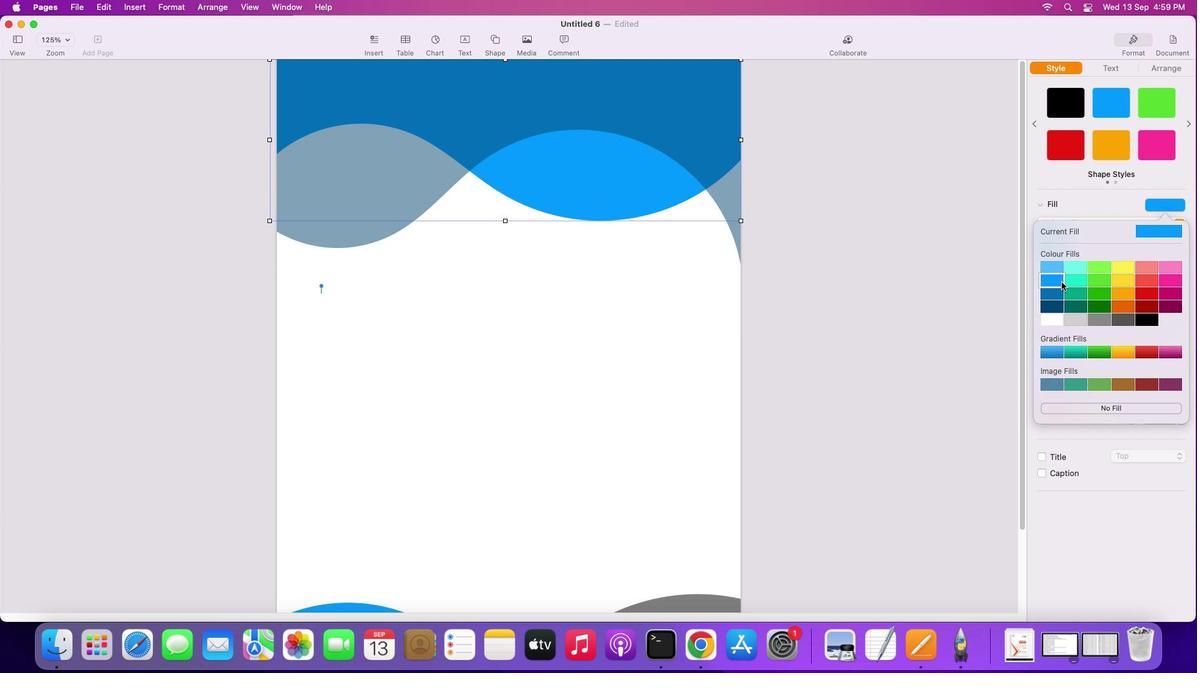 
Action: Mouse pressed left at (1197, 224)
Screenshot: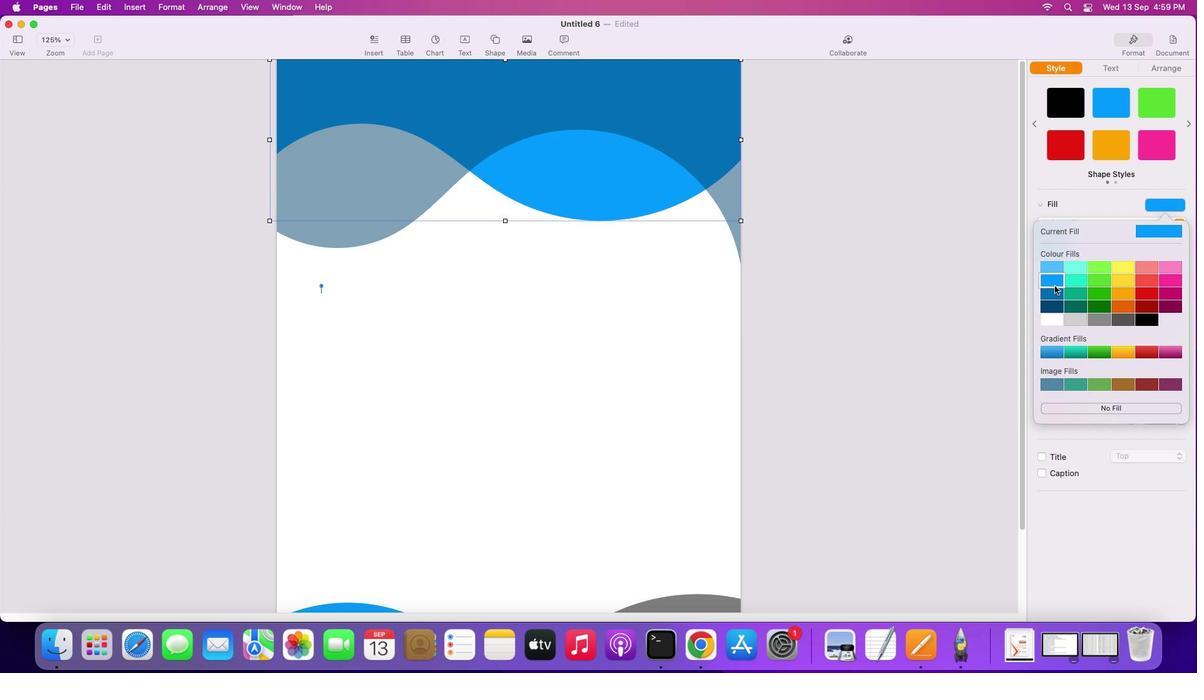 
Action: Mouse moved to (1075, 323)
Screenshot: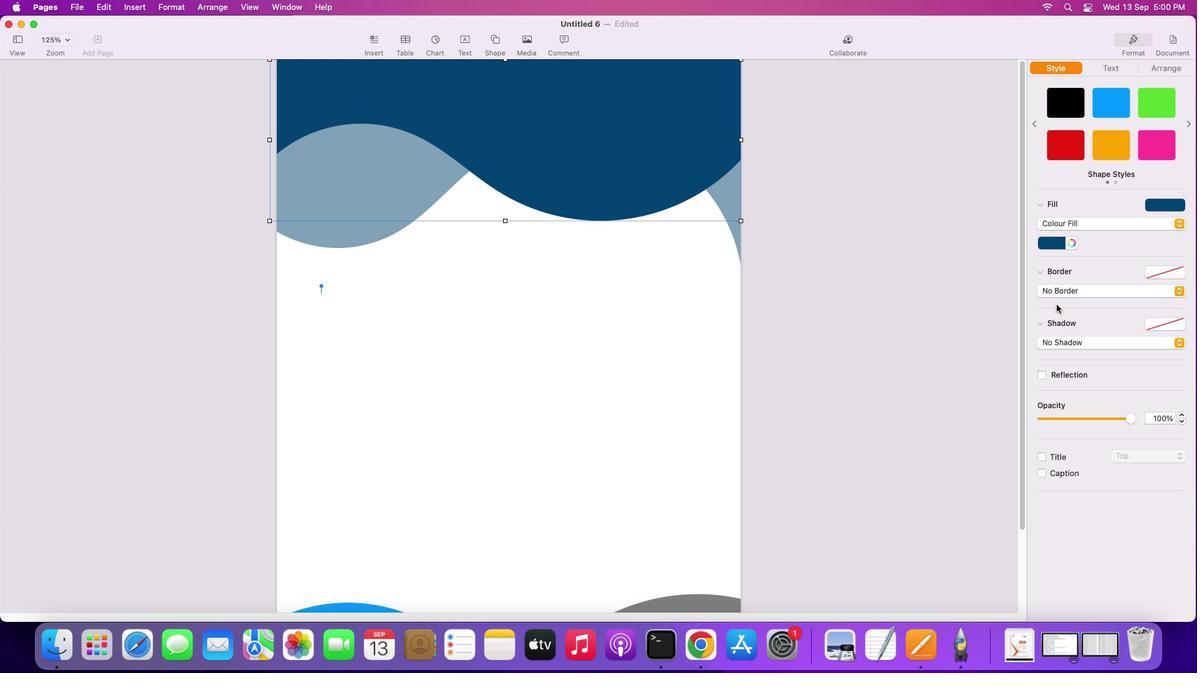 
Action: Mouse pressed left at (1075, 323)
Screenshot: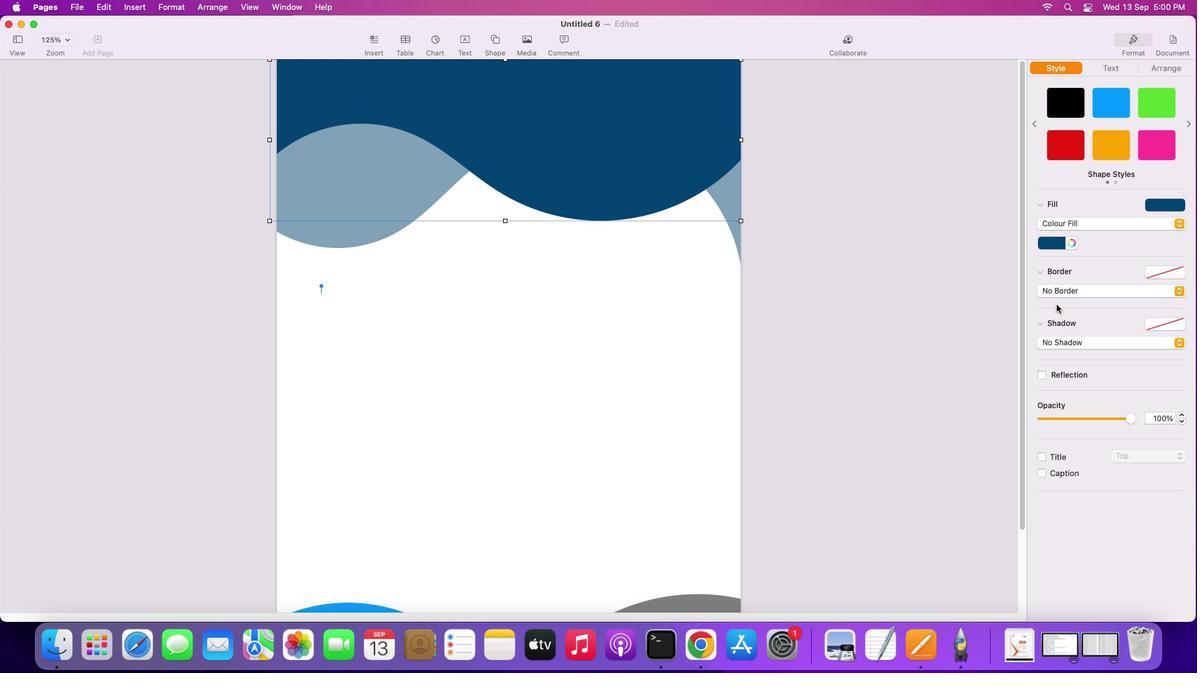 
Action: Mouse moved to (647, 278)
Screenshot: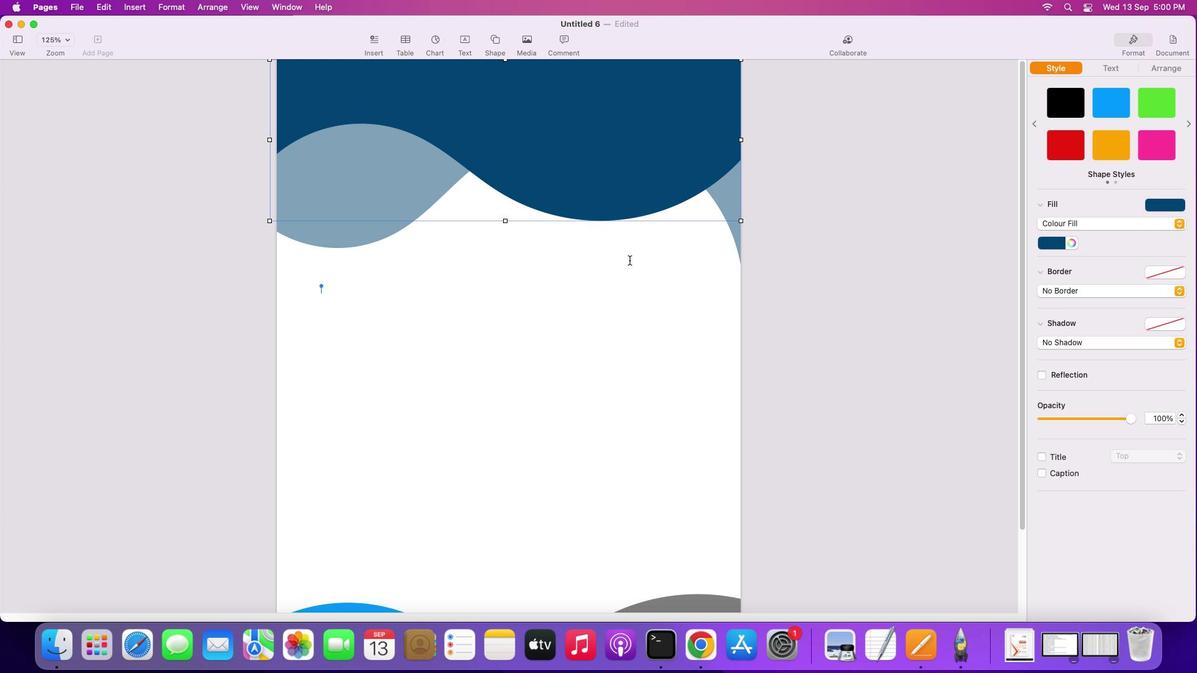 
Action: Mouse pressed left at (647, 278)
Screenshot: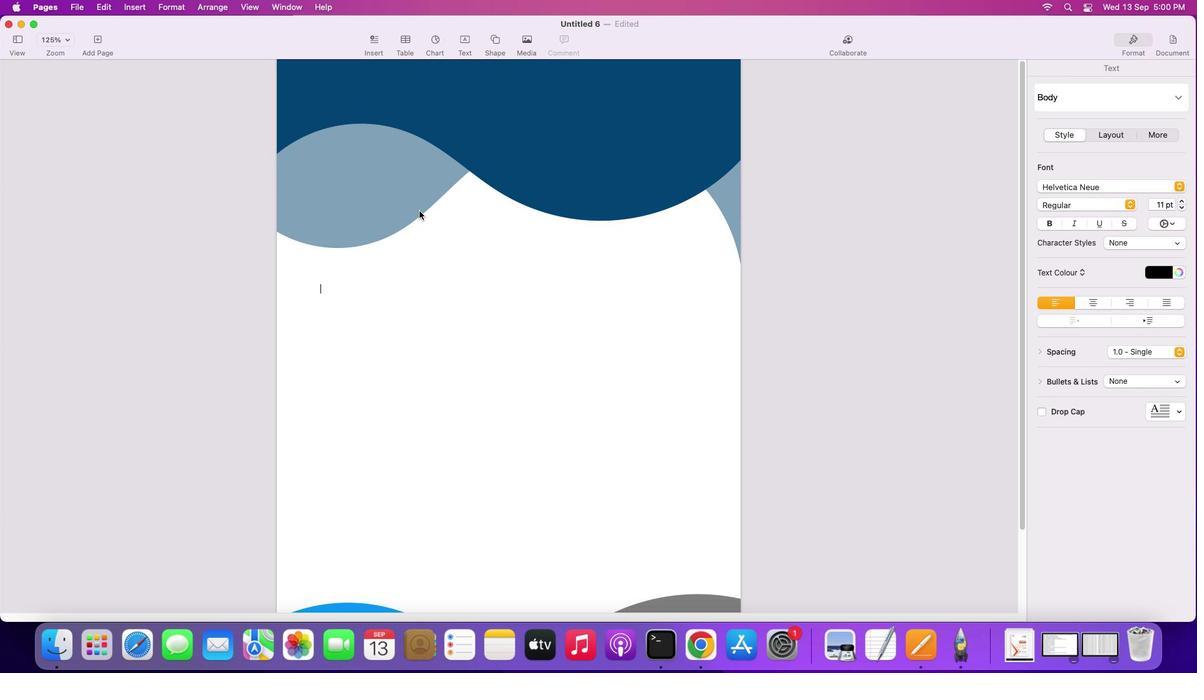 
Action: Mouse moved to (371, 263)
Screenshot: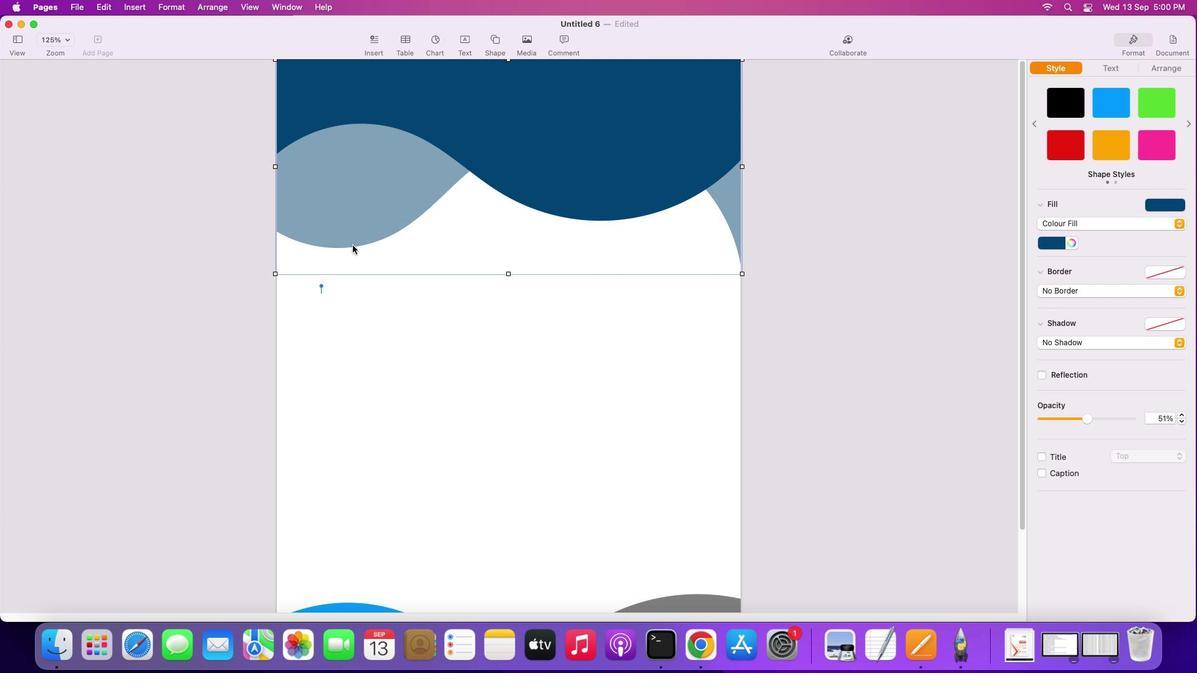 
Action: Mouse pressed left at (371, 263)
Screenshot: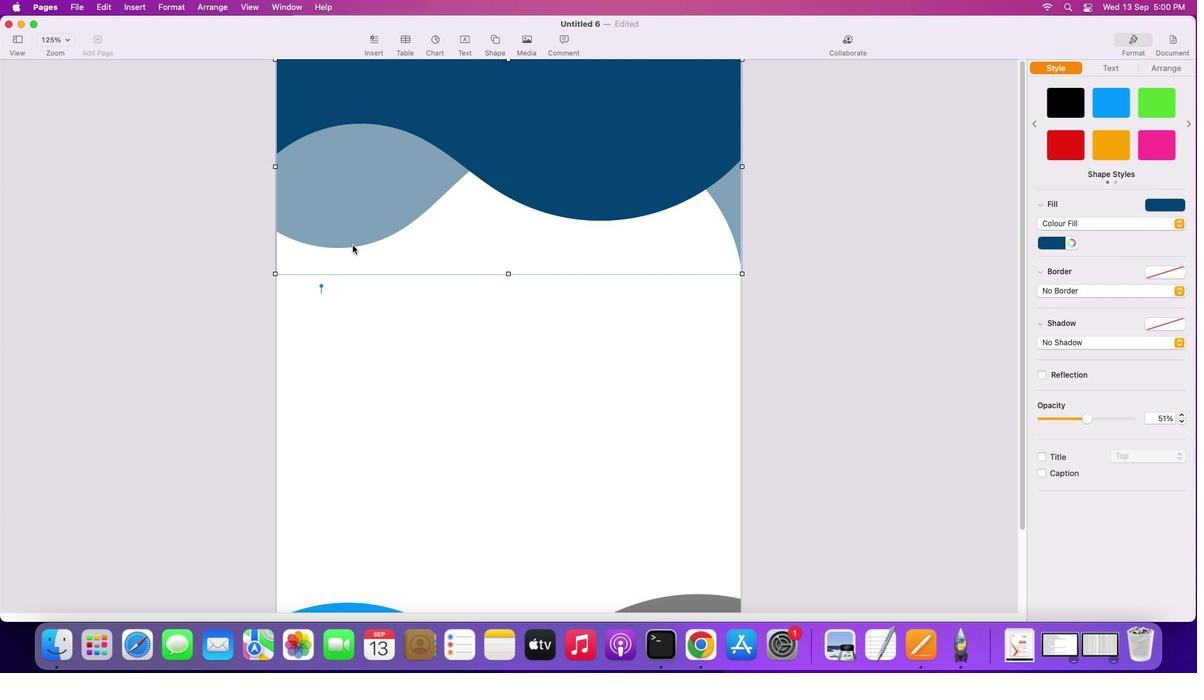 
Action: Mouse moved to (1197, 221)
Screenshot: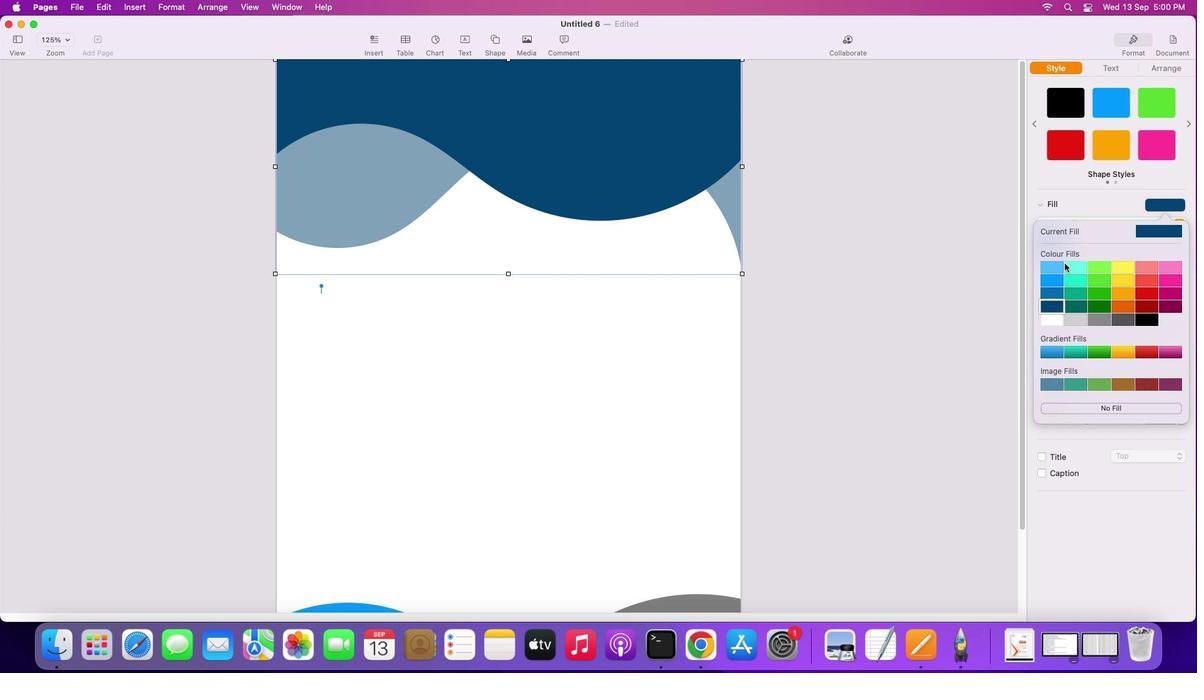 
Action: Mouse pressed left at (1197, 221)
